 Task: Edit the 'Assistant (Accounts)' position in Salesforce by filling out the job description, responsibilities, skills required, educational requirements, and set the location to 'Delhi, India', status to 'New Position', and type to 'Contractor'. Save the changes.
Action: Mouse moved to (234, 14)
Screenshot: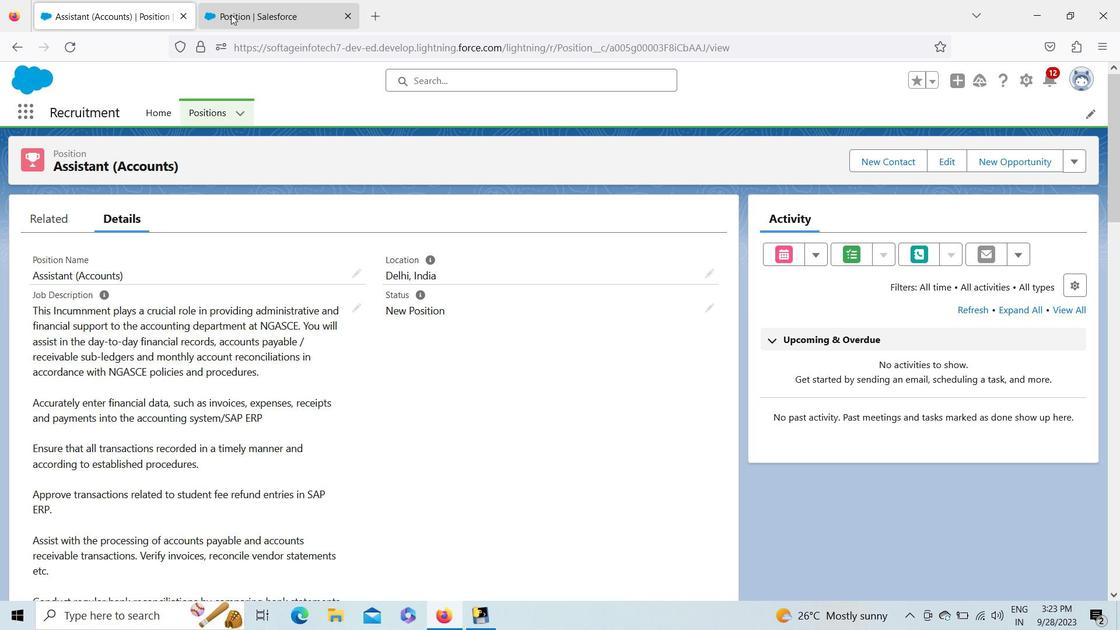 
Action: Mouse pressed left at (234, 14)
Screenshot: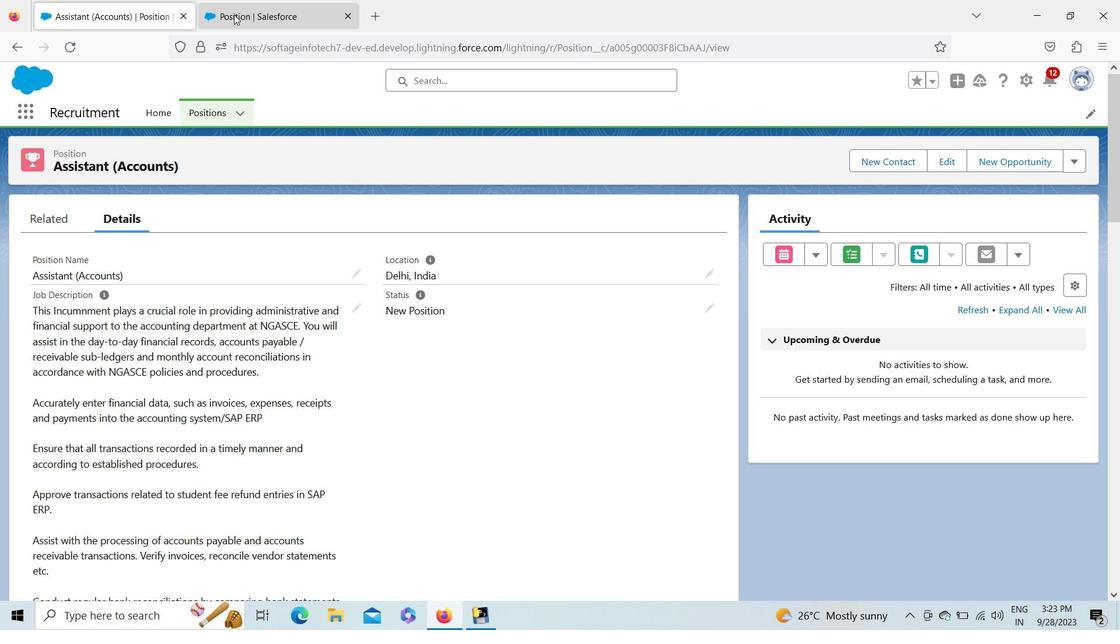 
Action: Mouse moved to (177, 569)
Screenshot: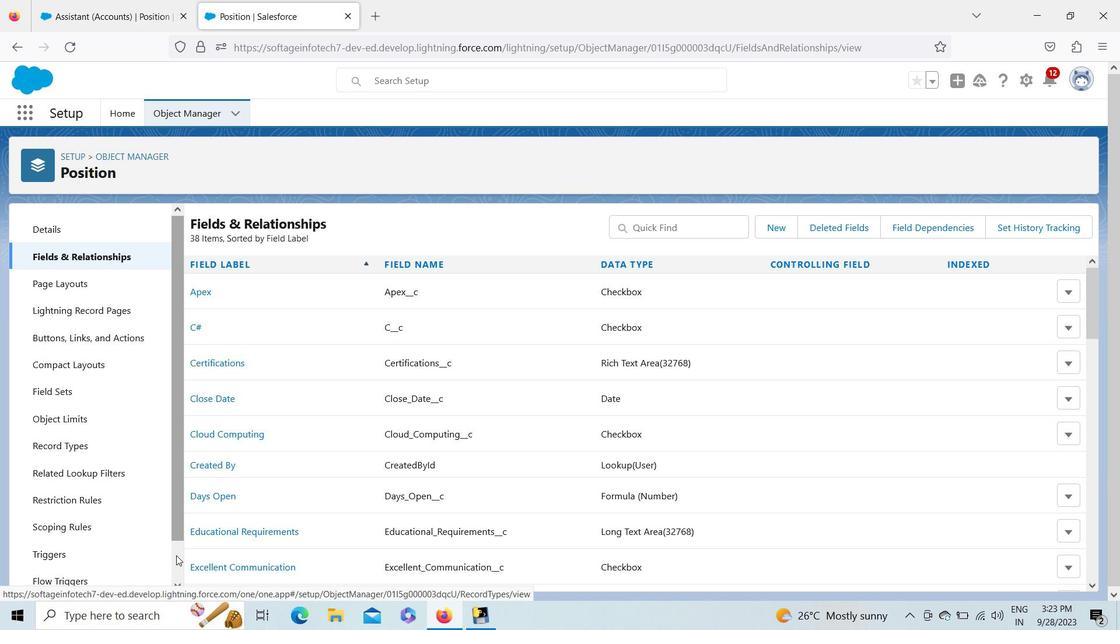 
Action: Mouse pressed left at (177, 569)
Screenshot: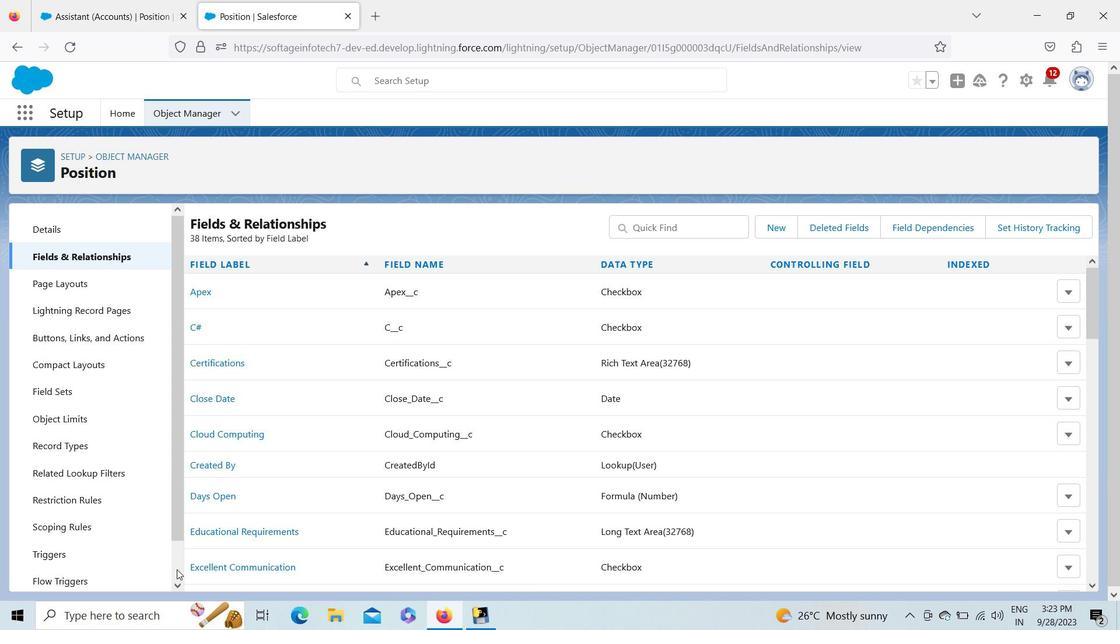 
Action: Mouse moved to (88, 570)
Screenshot: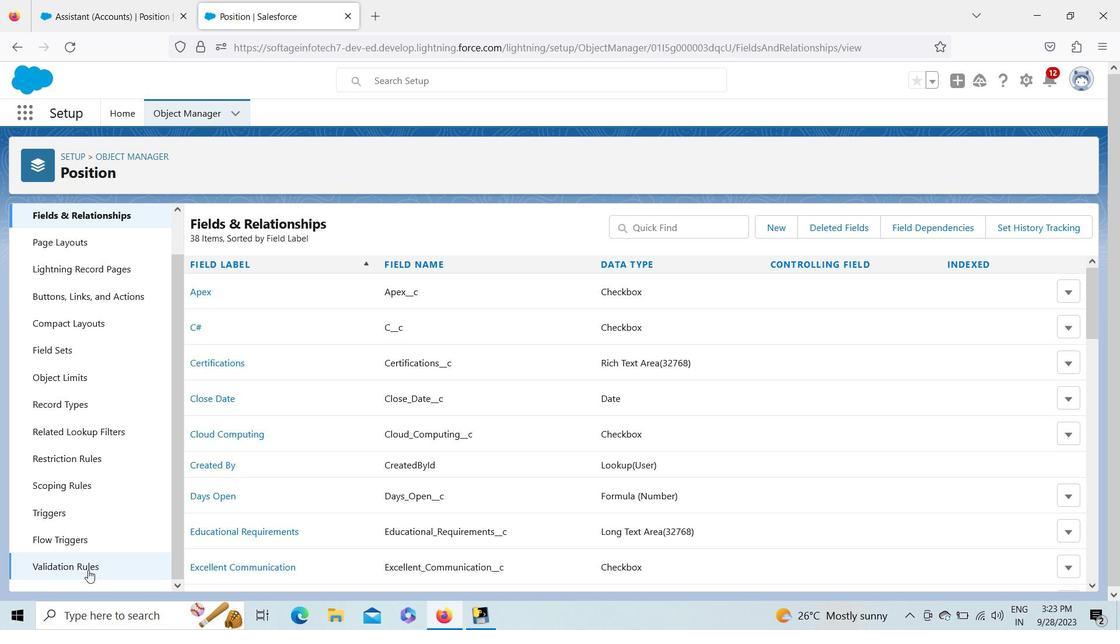 
Action: Mouse pressed left at (88, 570)
Screenshot: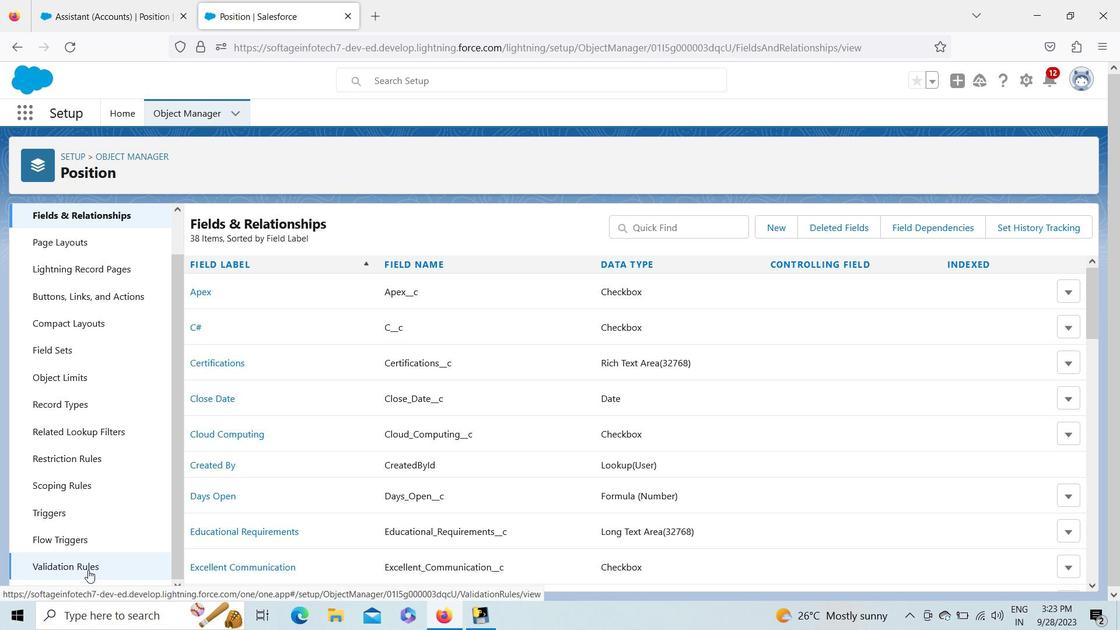 
Action: Mouse moved to (1073, 224)
Screenshot: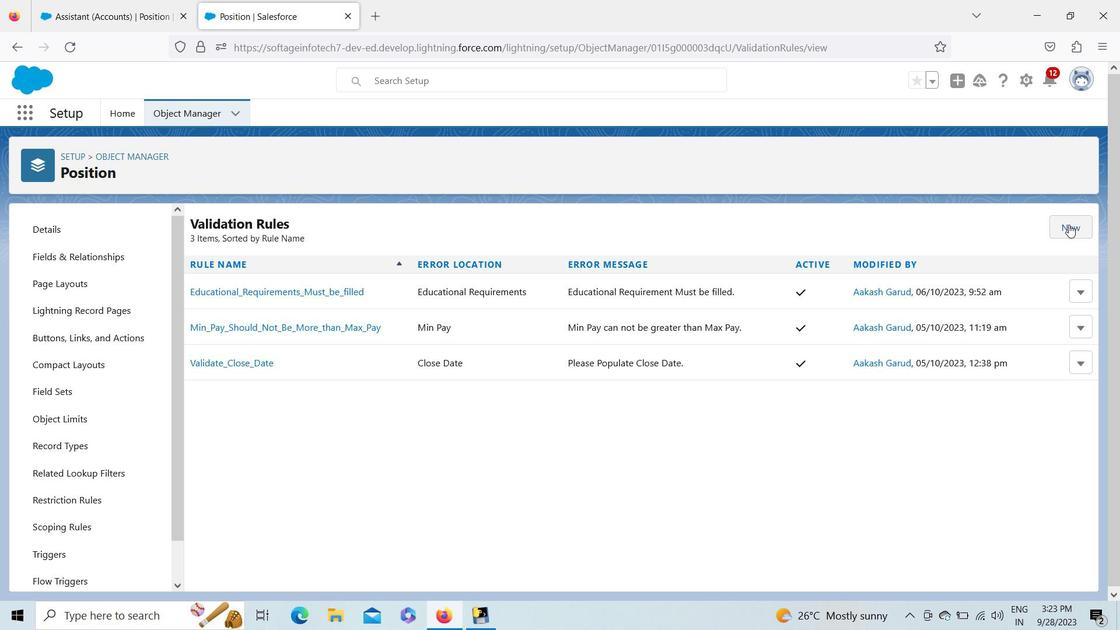 
Action: Mouse pressed left at (1073, 224)
Screenshot: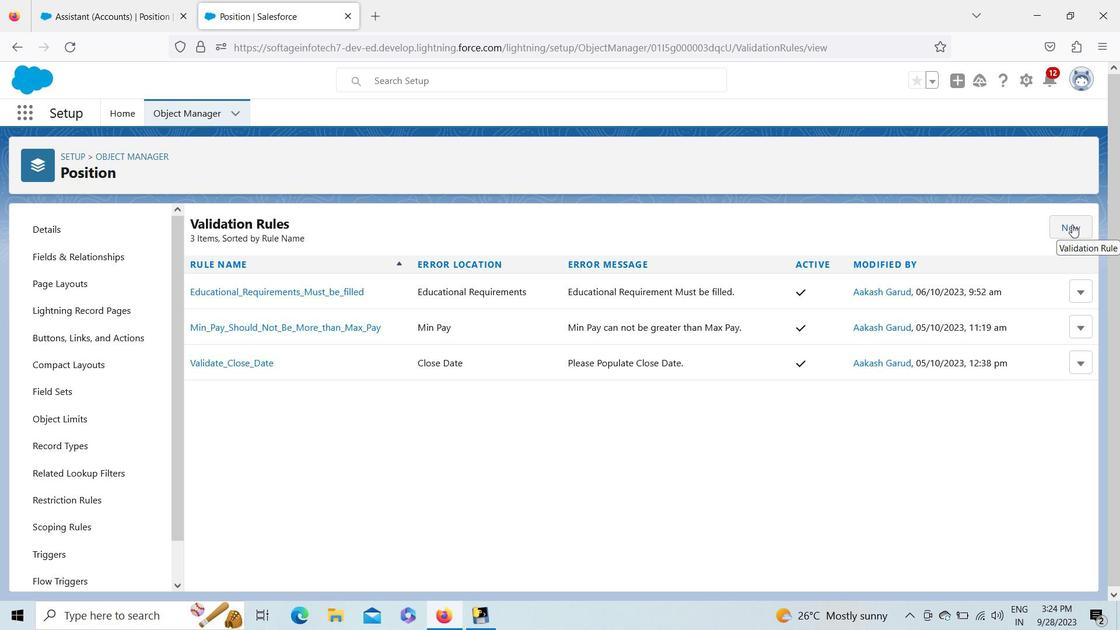 
Action: Mouse moved to (361, 320)
Screenshot: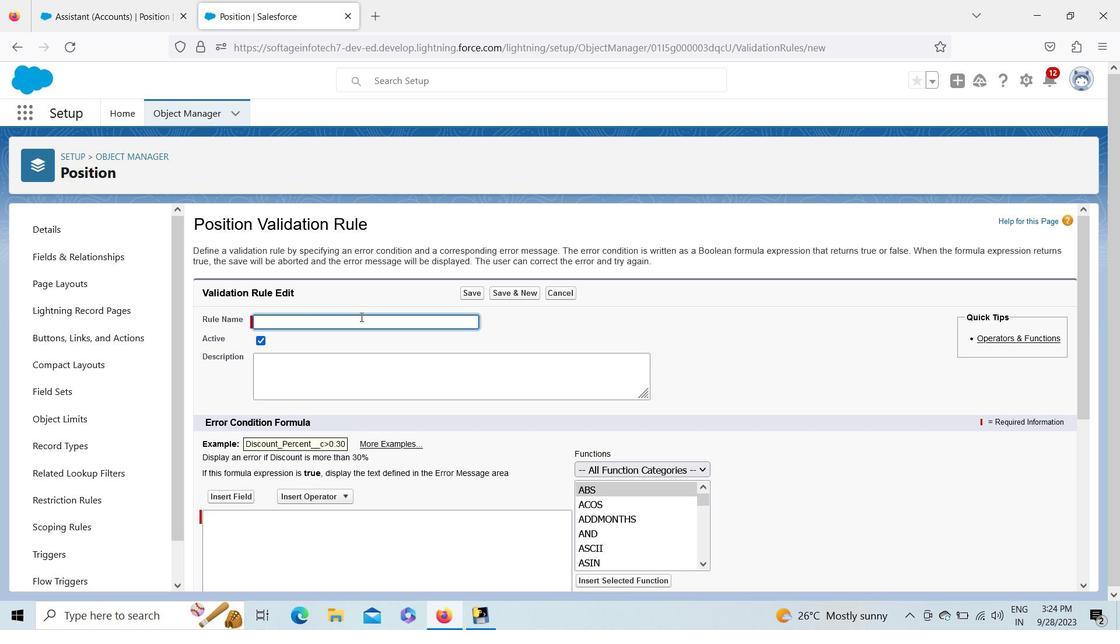 
Action: Key pressed <Key.shift>Position<Key.space><Key.shift>Name<Key.space><Key.shift>Can<Key.space>not<Key.space>be<Key.space>changed
Screenshot: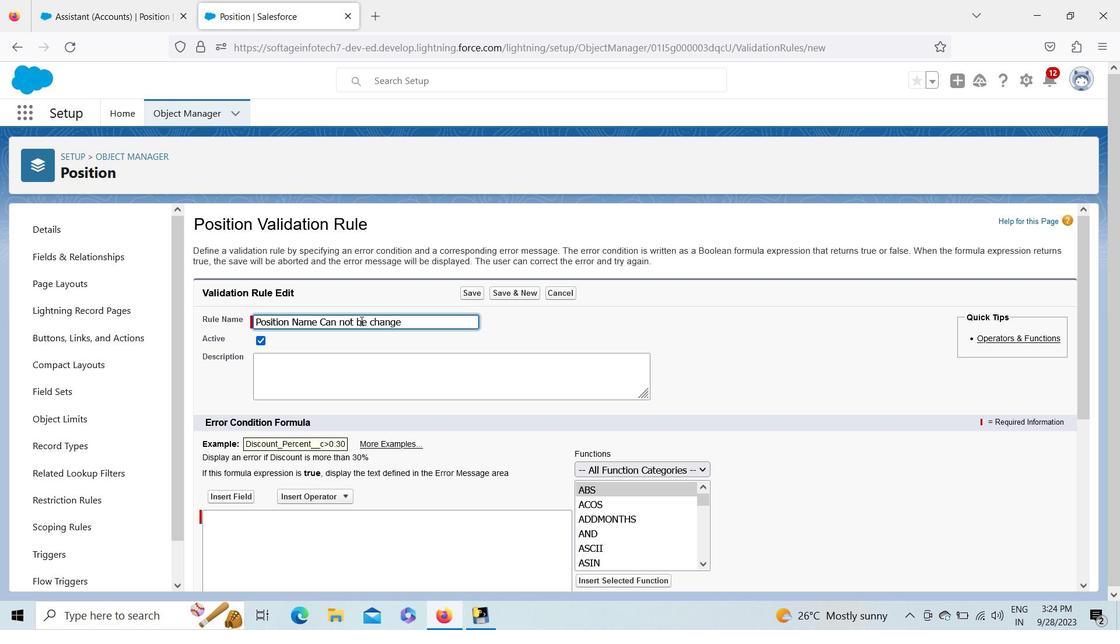 
Action: Mouse moved to (359, 375)
Screenshot: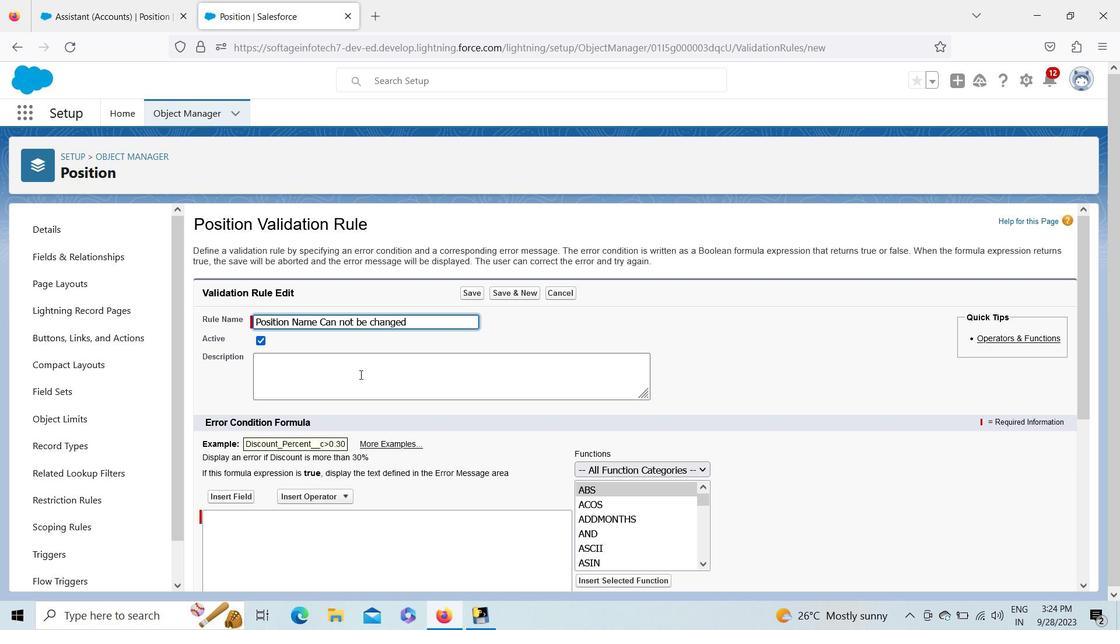 
Action: Mouse pressed left at (359, 375)
Screenshot: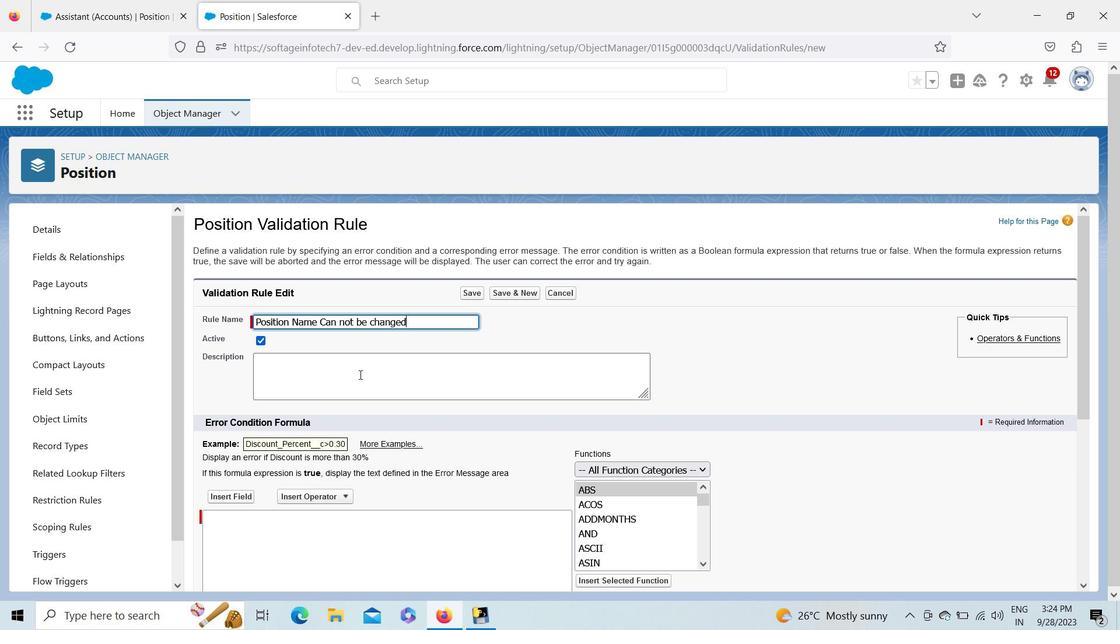 
Action: Key pressed <Key.shift>Position<Key.space><Key.shift>Name<Key.space><Key.shift>Can<Key.space>not<Key.space><Key.shift>be<Key.space><Key.shift>Changed<Key.left><Key.left><Key.left><Key.left><Key.left><Key.left><Key.left><Key.left><Key.left><Key.left><Key.left><Key.left><Key.left><Key.left><Key.left><Key.left><Key.left><Key.left><Key.left><Key.left><Key.left><Key.left><Key.left><Key.left><Key.left><Key.left><Key.left><Key.left><Key.left><Key.left><Key.left><Key.left><Key.shift><Key.shift><Key.shift><Key.shift><Key.shift><Key.shift><Key.shift><Key.shift><Key.shift><Key.shift><Key.shift>Validation<Key.space><Key.shift>Rule<Key.space>for<Key.space>;<Key.space><Key.backspace><Key.backspace><Key.shift><Key.shift><Key.shift><Key.shift><Key.shift><Key.shift><Key.shift><Key.shift><Key.shift><Key.shift><Key.shift><Key.shift><Key.shift><Key.shift><Key.shift><Key.shift><Key.shift><Key.shift><Key.shift><Key.shift><Key.shift><Key.shift><Key.shift><Key.shift><Key.shift><Key.shift><Key.shift><Key.shift><Key.shift><Key.shift><Key.shift><Key.shift><Key.shift><Key.shift><Key.shift><Key.shift><Key.shift><Key.shift><Key.shift><Key.shift><Key.shift><Key.shift><Key.shift><Key.shift><Key.shift><Key.shift><Key.shift><Key.shift><Key.shift><Key.shift>:<Key.space>
Screenshot: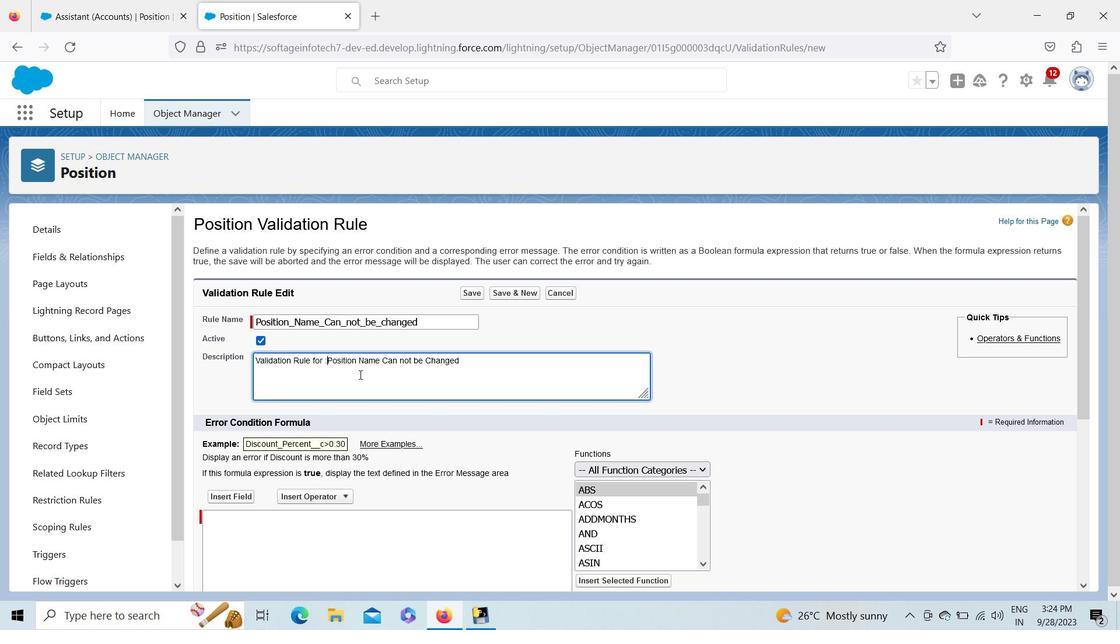 
Action: Mouse moved to (316, 359)
Screenshot: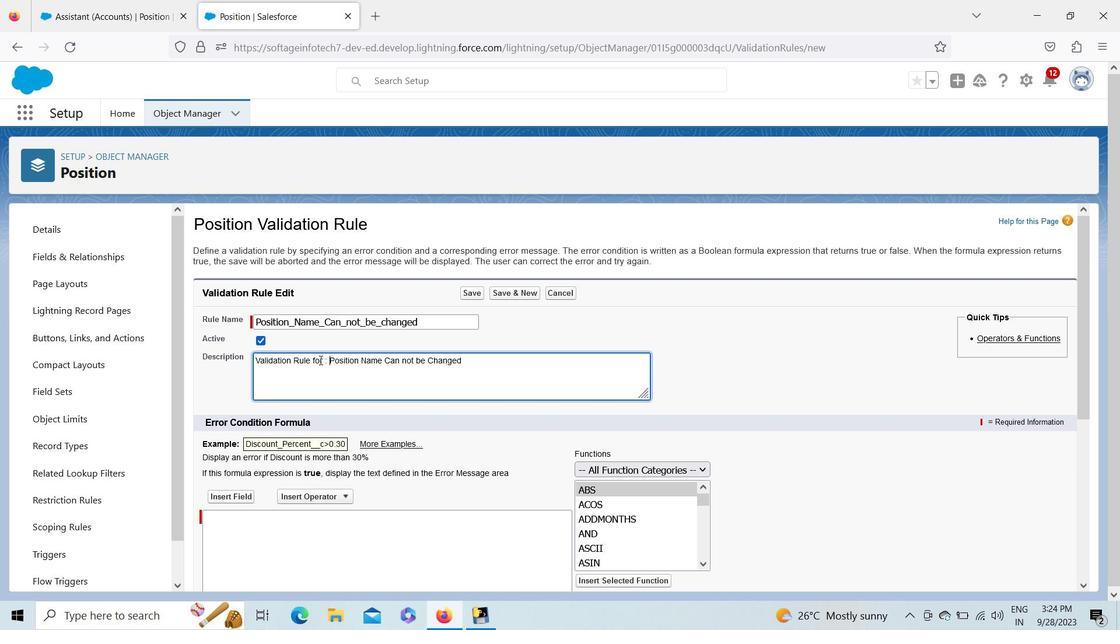
Action: Mouse pressed left at (316, 359)
Screenshot: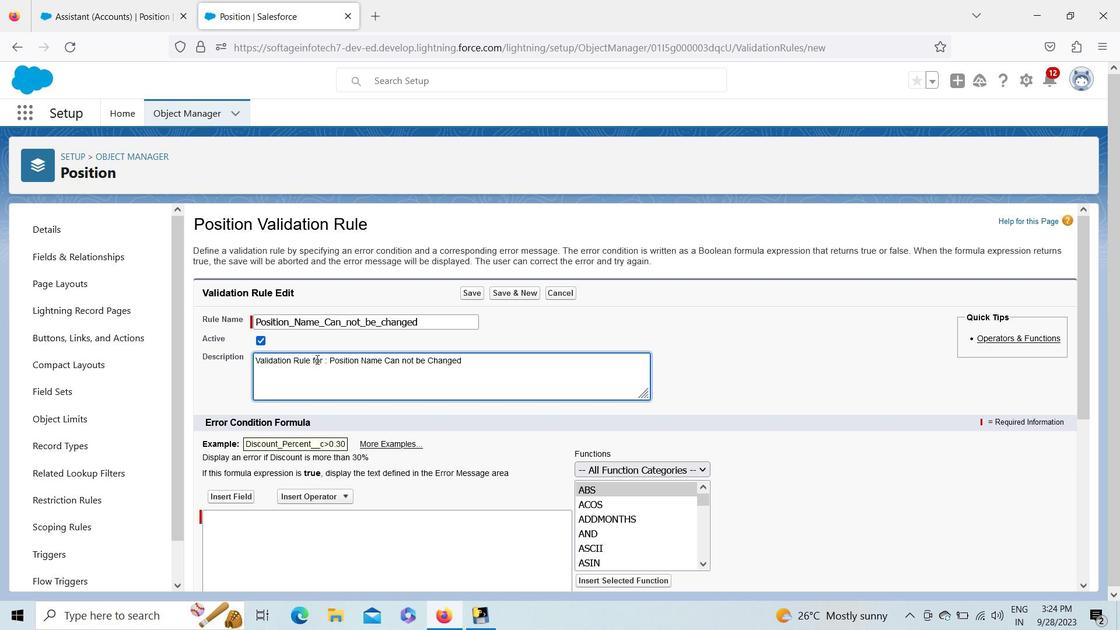 
Action: Key pressed <Key.backspace><Key.shift>F
Screenshot: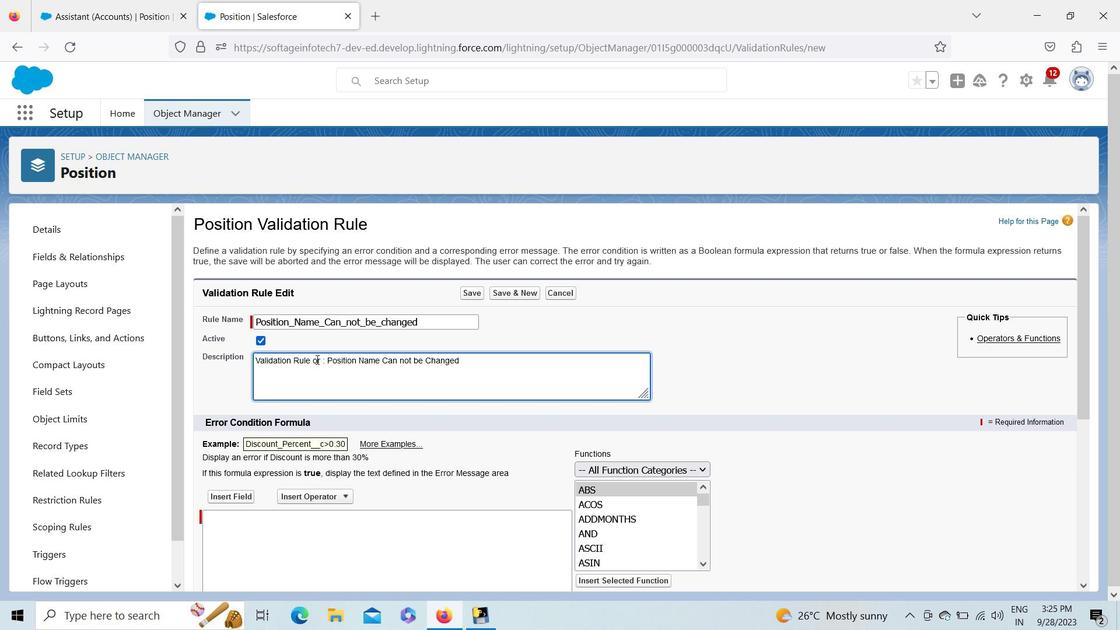 
Action: Mouse moved to (1082, 313)
Screenshot: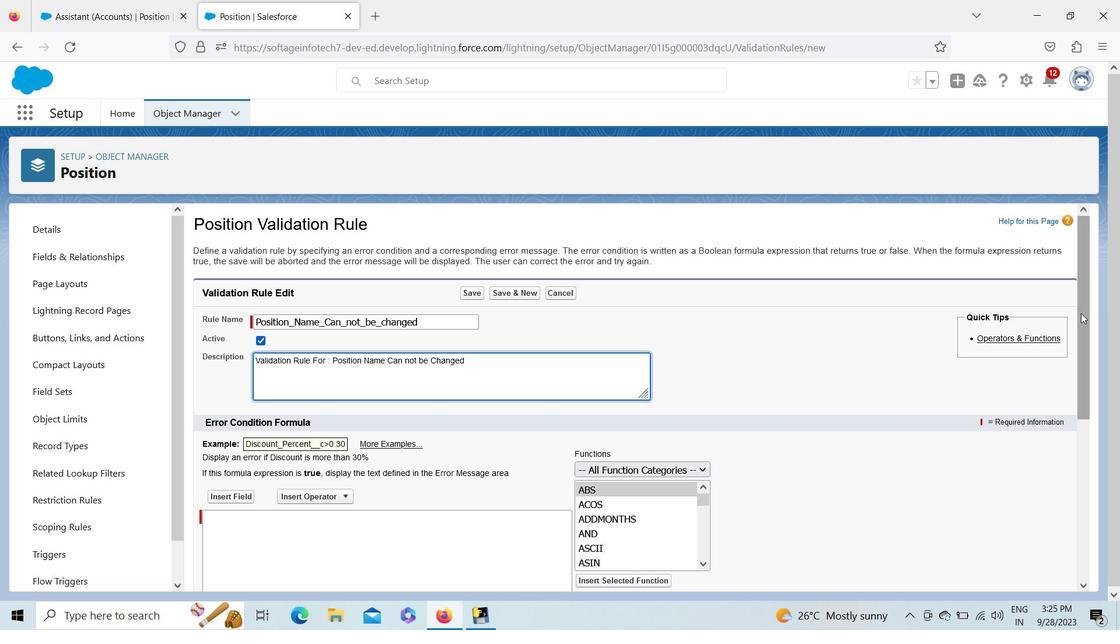 
Action: Mouse pressed left at (1082, 313)
Screenshot: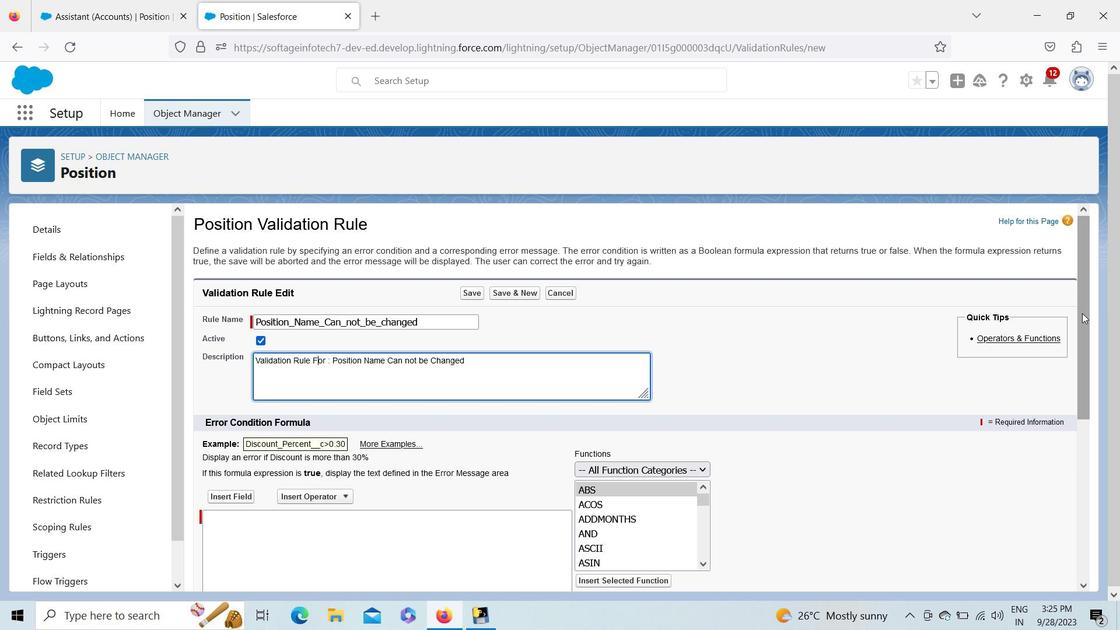 
Action: Mouse moved to (705, 416)
Screenshot: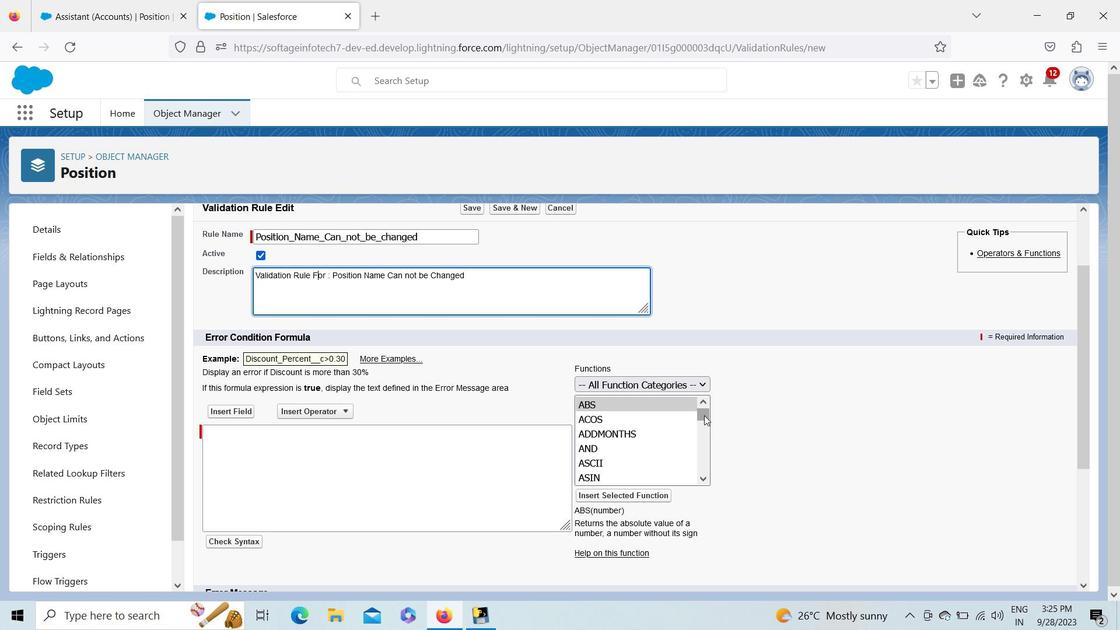 
Action: Mouse pressed left at (705, 416)
Screenshot: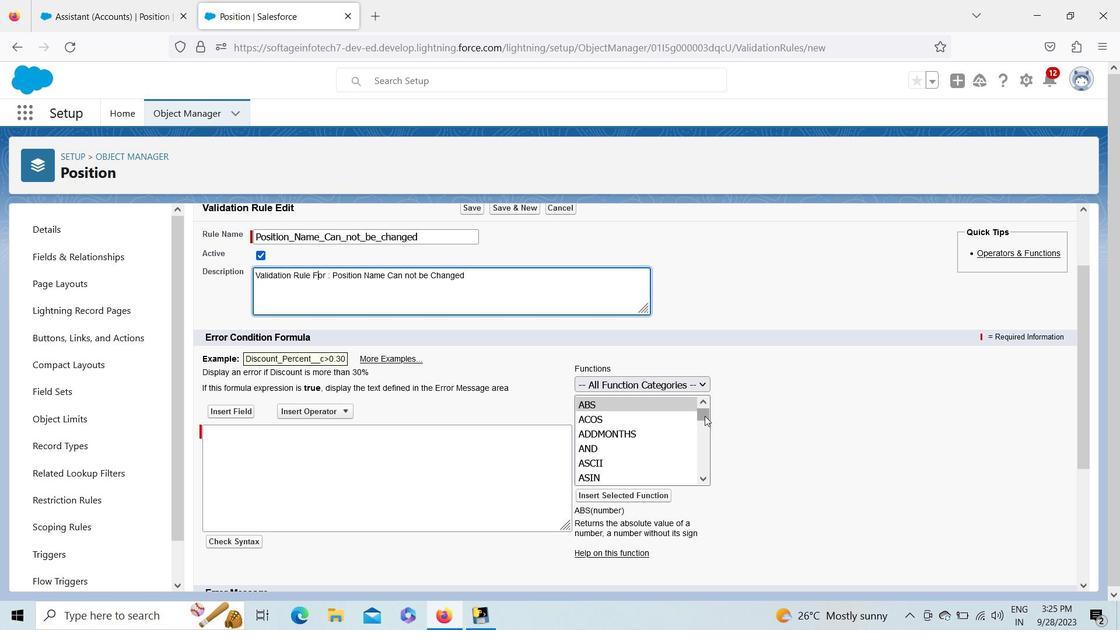 
Action: Mouse moved to (704, 400)
Screenshot: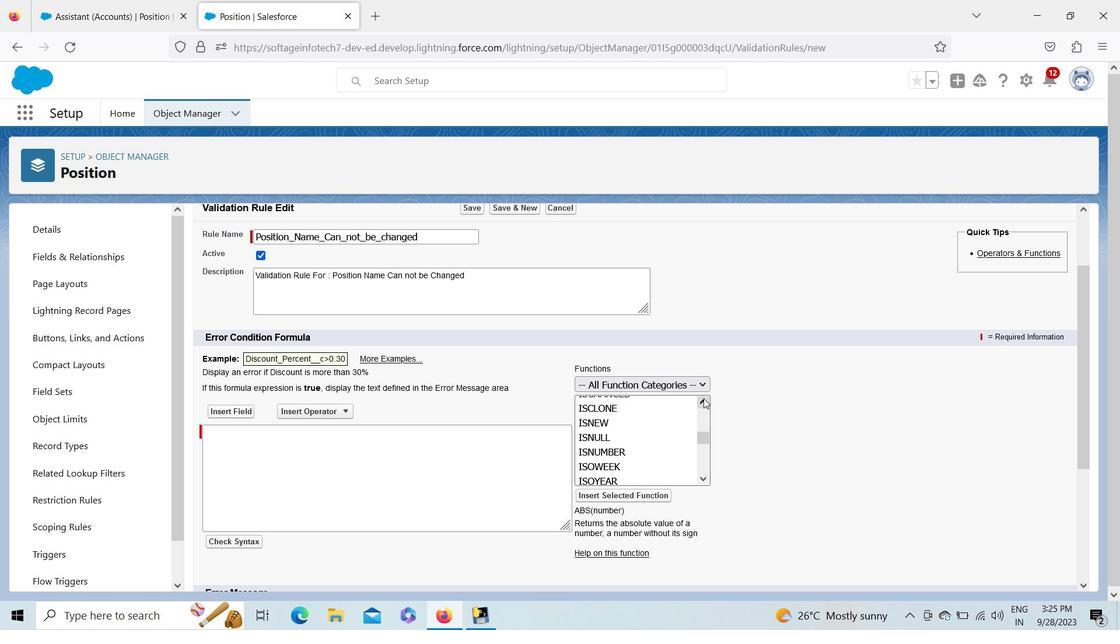 
Action: Mouse pressed left at (704, 400)
Screenshot: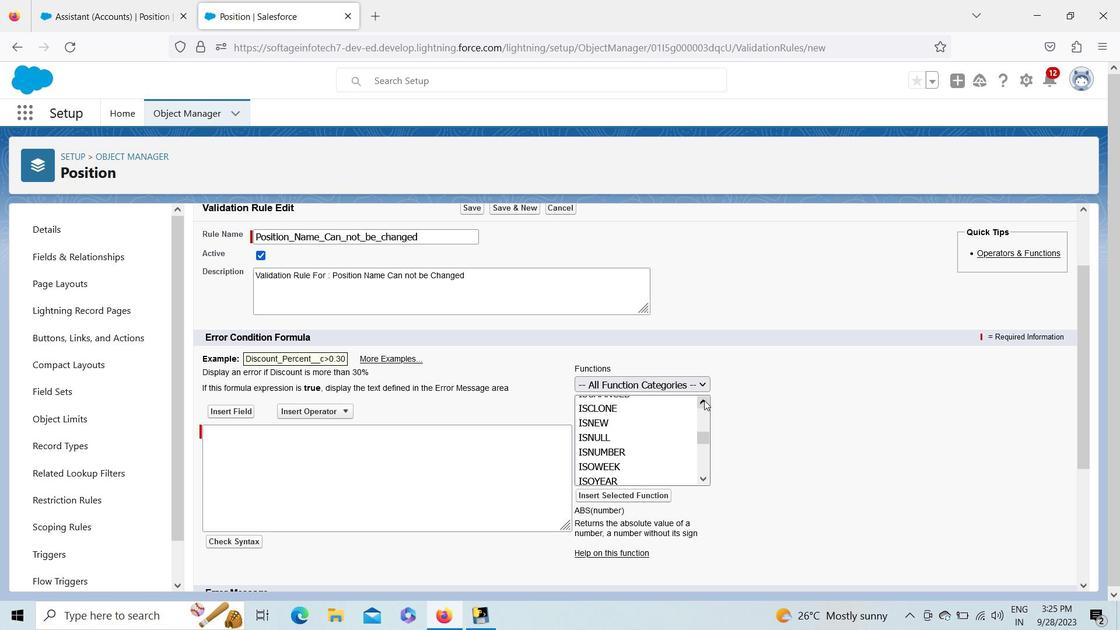 
Action: Mouse moved to (601, 429)
Screenshot: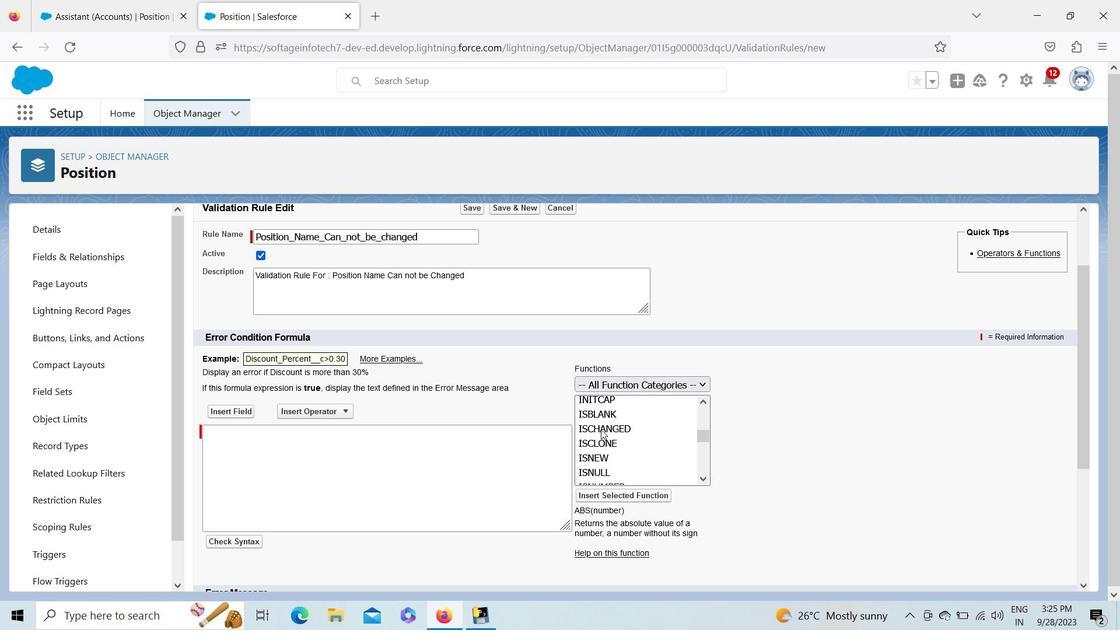
Action: Mouse pressed left at (601, 429)
Screenshot: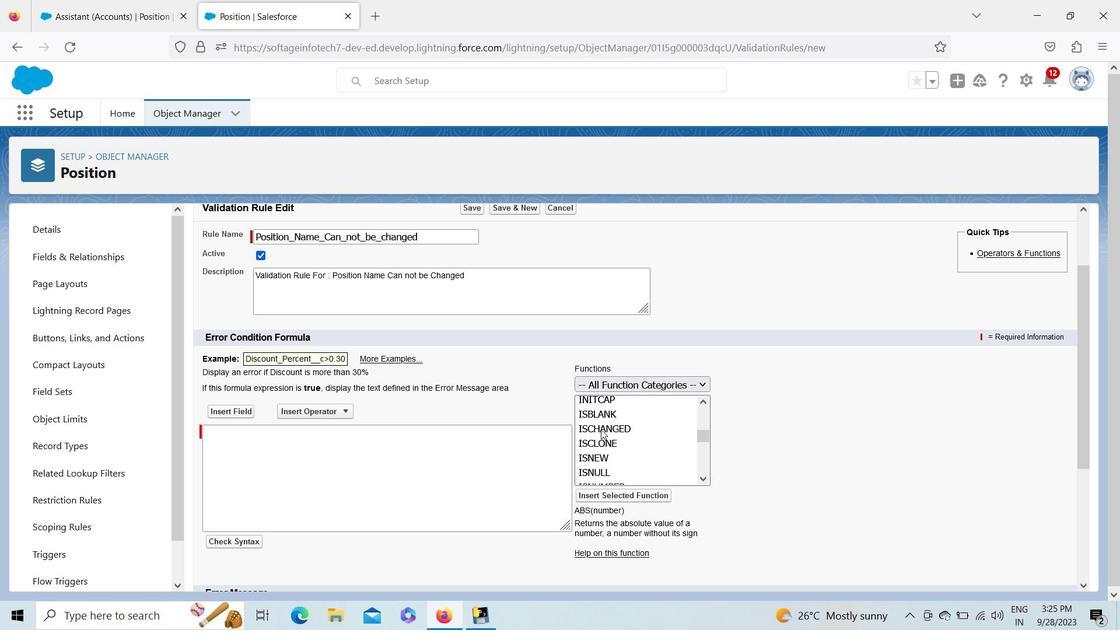 
Action: Mouse pressed left at (601, 429)
Screenshot: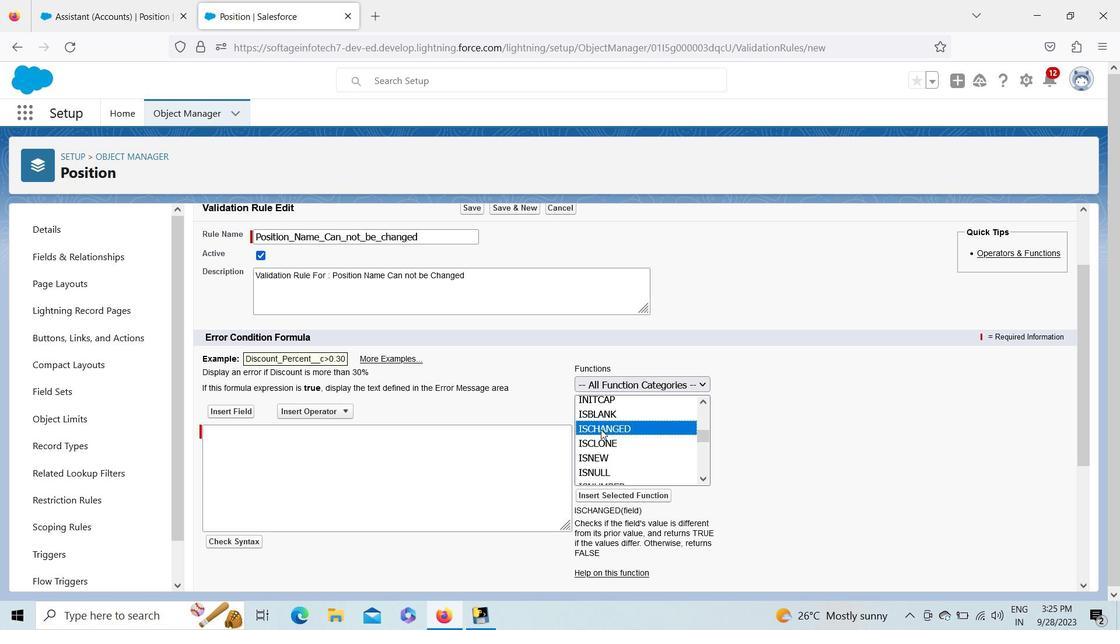 
Action: Mouse moved to (609, 493)
Screenshot: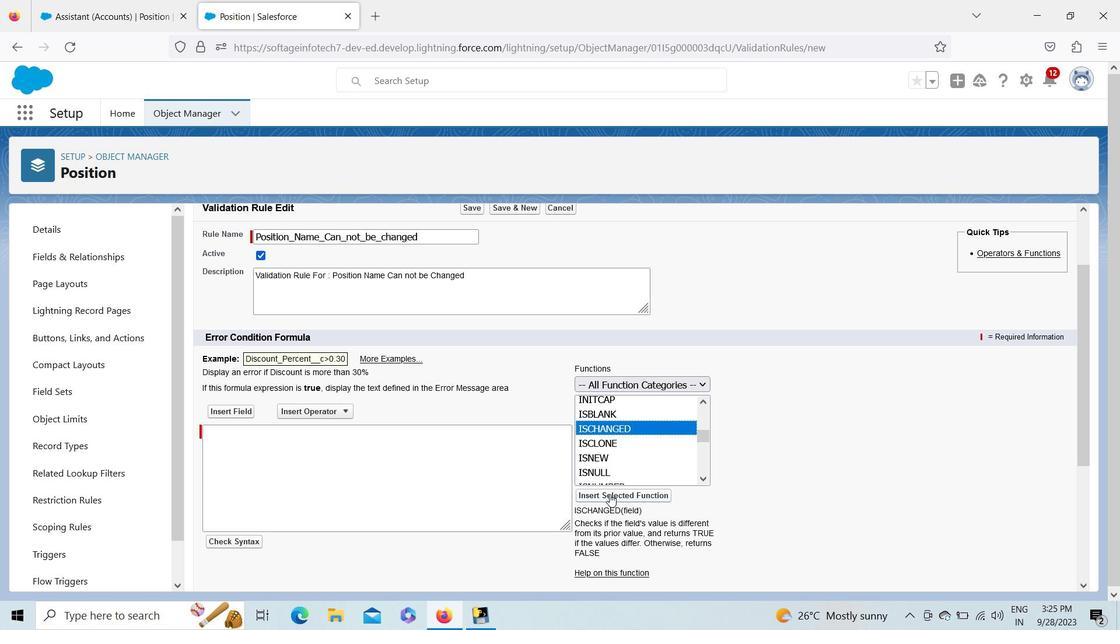 
Action: Mouse pressed left at (609, 493)
Screenshot: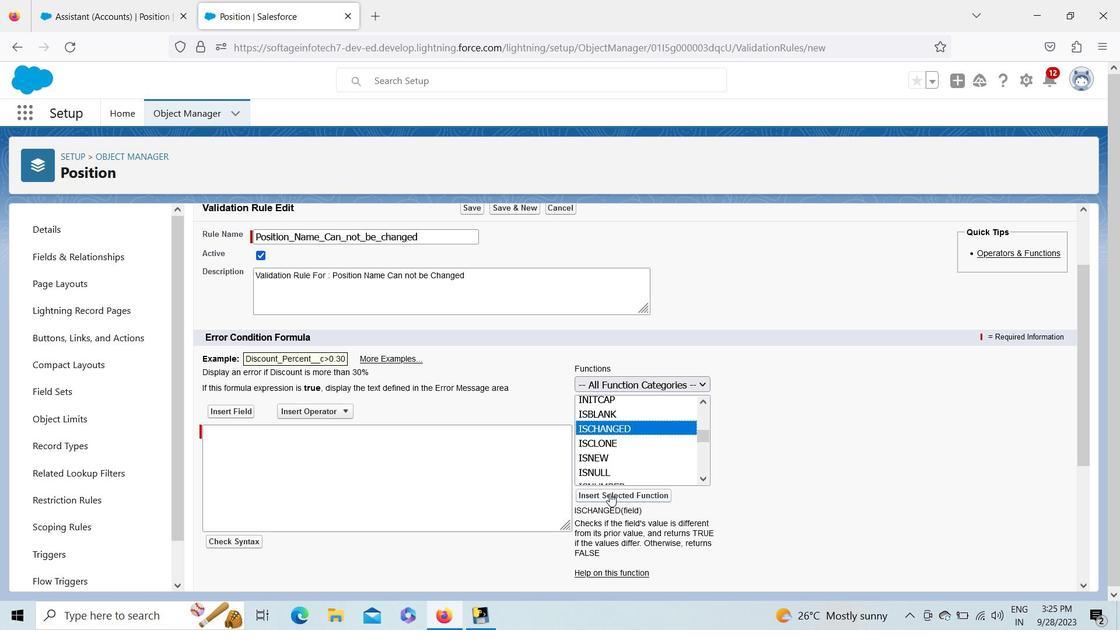 
Action: Mouse moved to (278, 433)
Screenshot: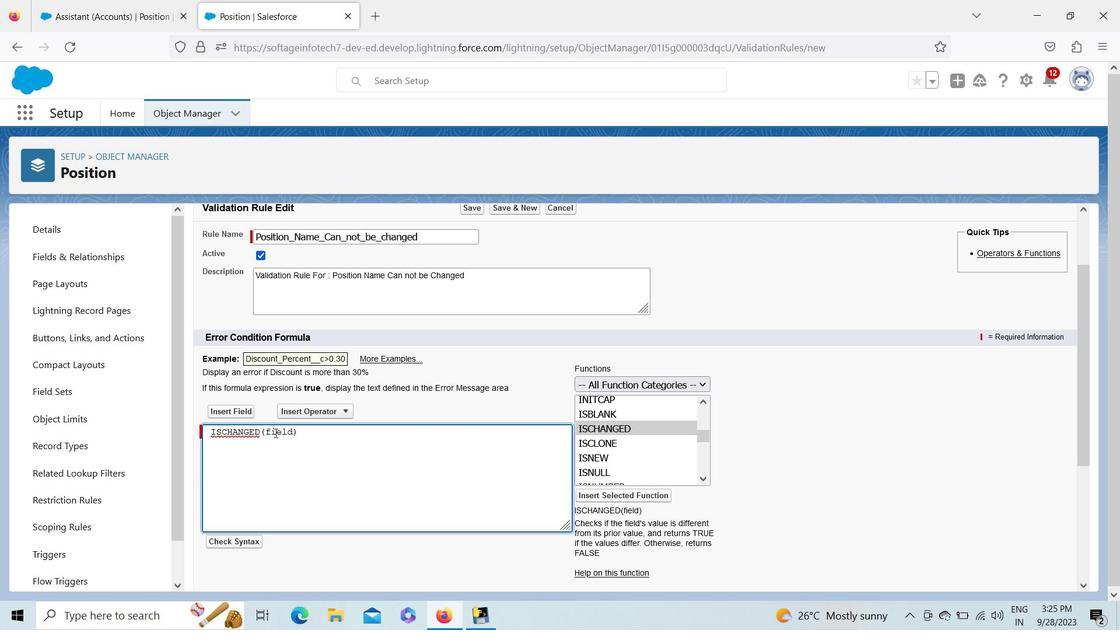 
Action: Mouse pressed left at (278, 433)
Screenshot: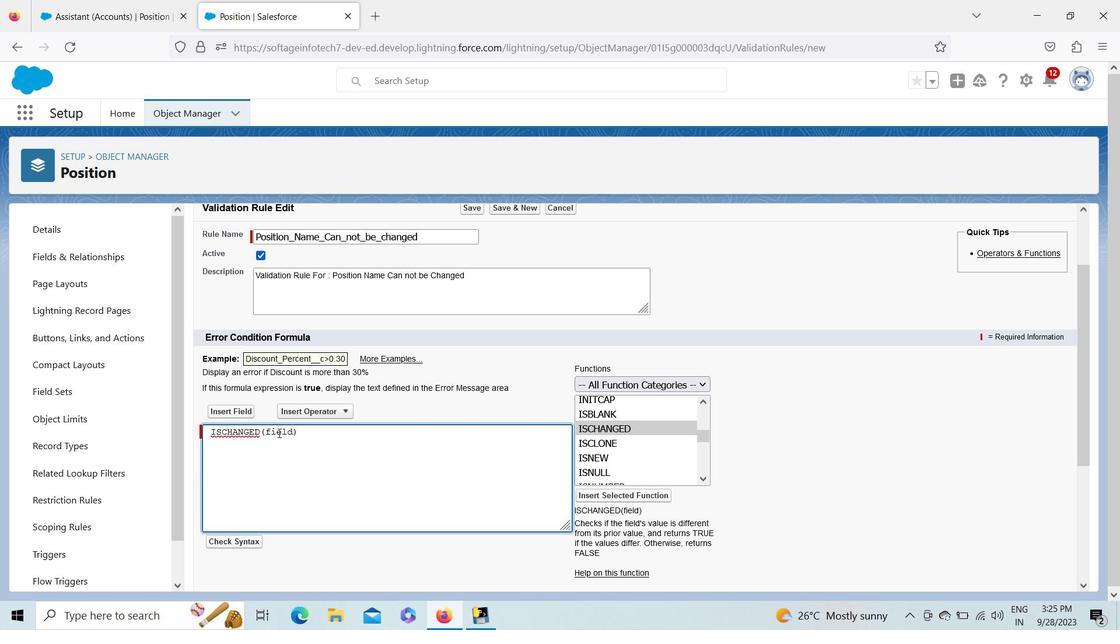 
Action: Mouse pressed left at (278, 433)
Screenshot: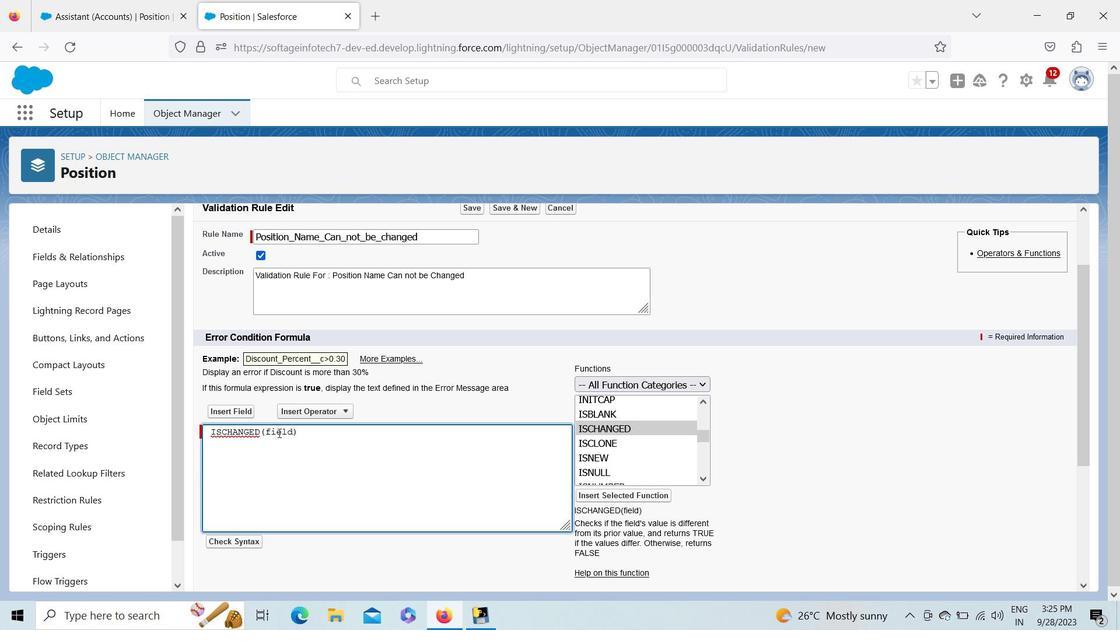 
Action: Mouse moved to (223, 414)
Screenshot: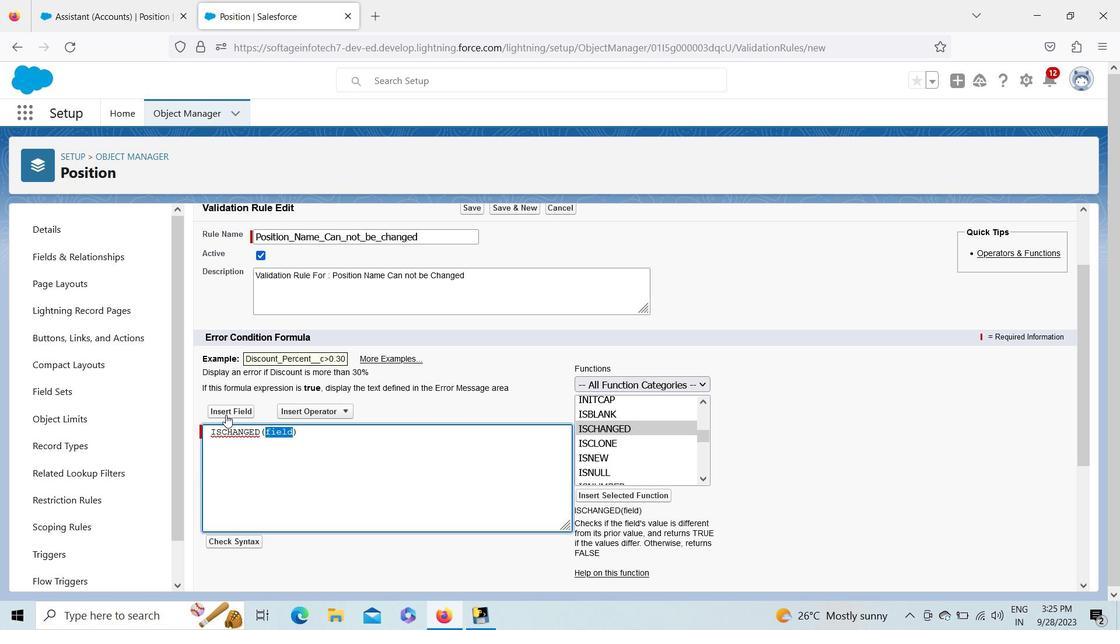 
Action: Mouse pressed left at (223, 414)
Screenshot: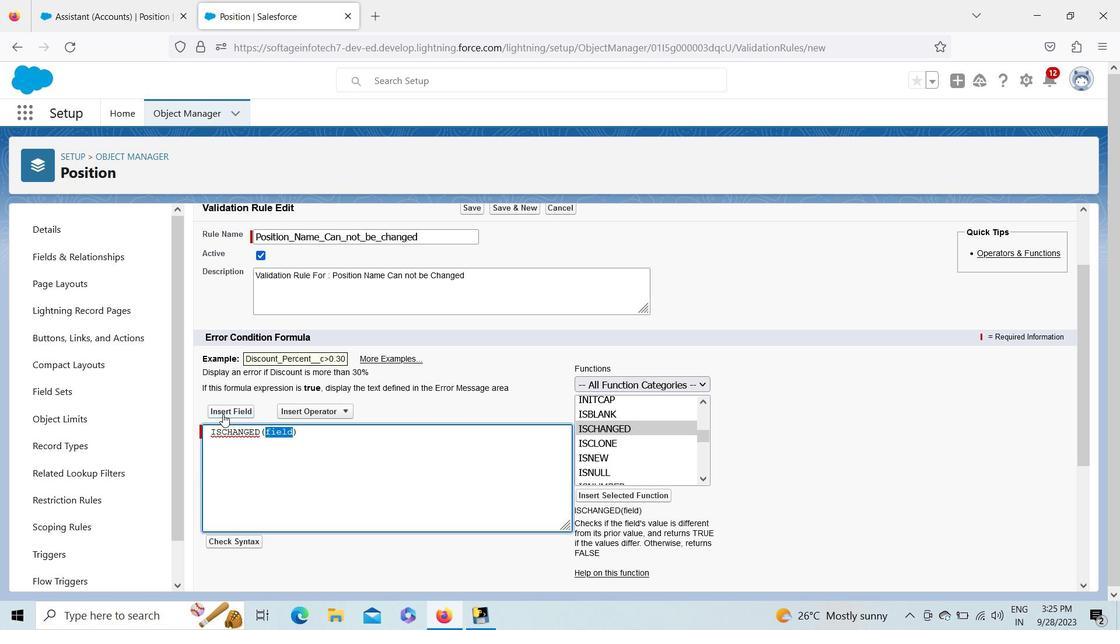 
Action: Mouse moved to (589, 365)
Screenshot: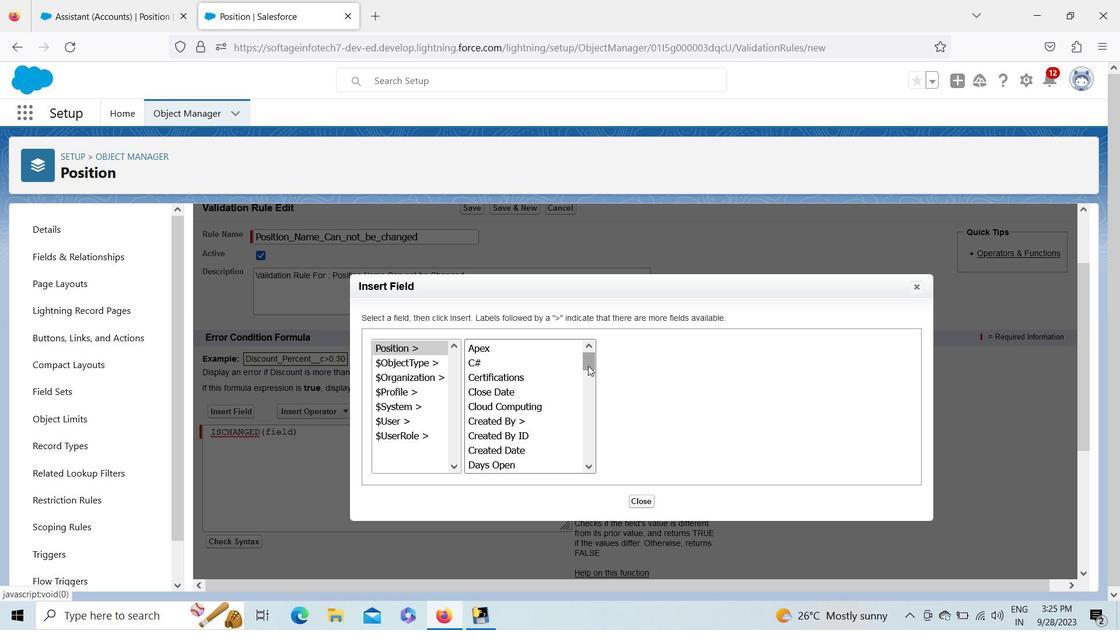 
Action: Mouse pressed left at (589, 365)
Screenshot: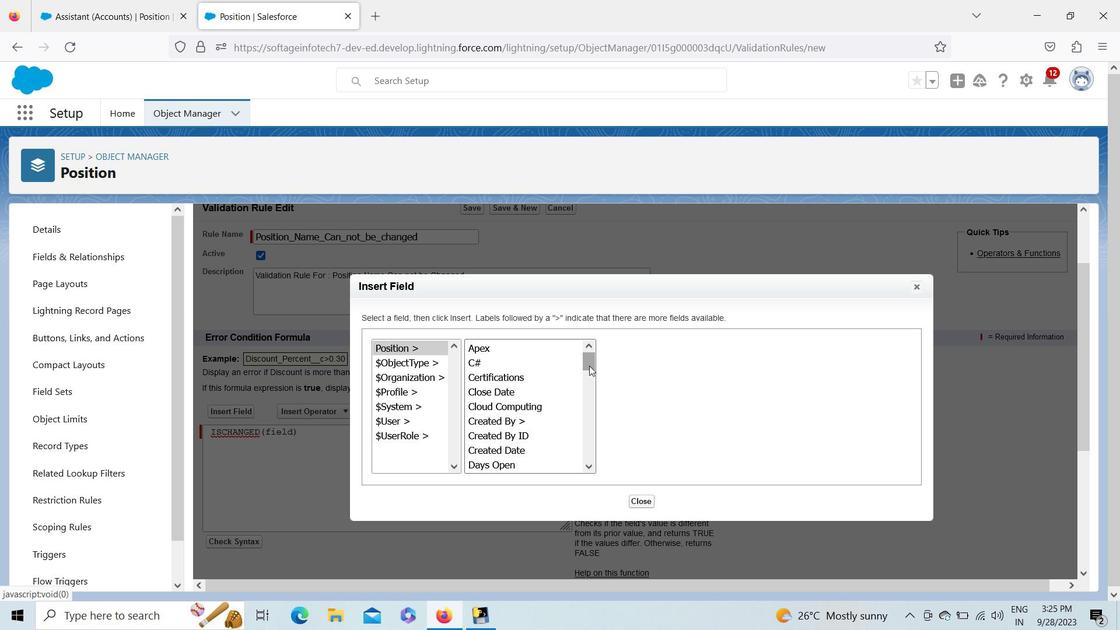 
Action: Mouse moved to (525, 465)
Screenshot: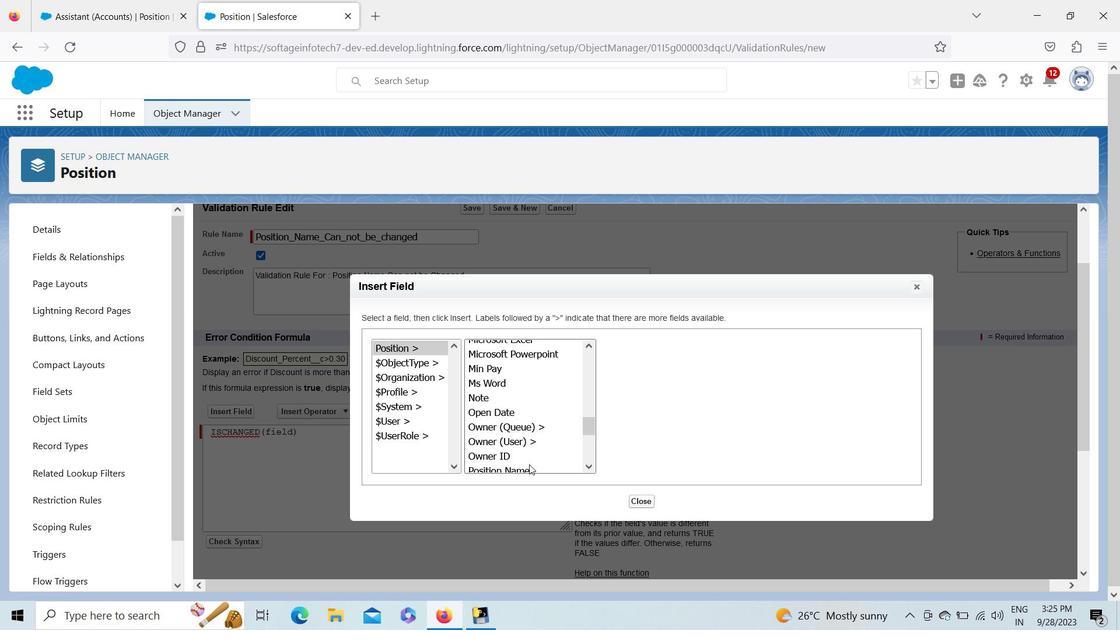 
Action: Mouse pressed left at (525, 465)
Screenshot: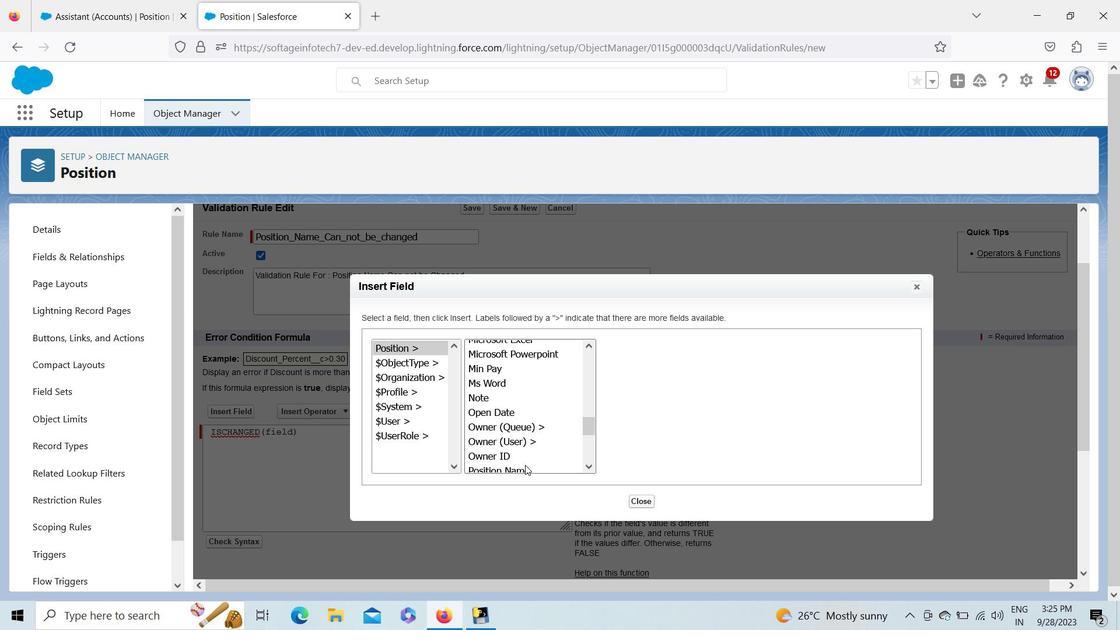 
Action: Mouse moved to (642, 428)
Screenshot: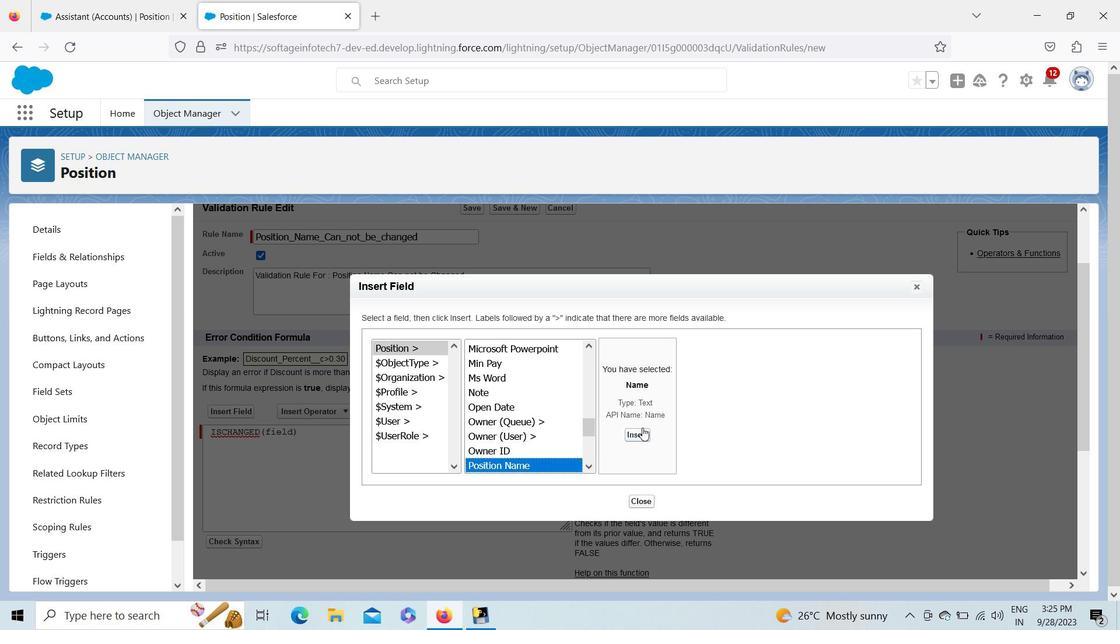 
Action: Mouse pressed left at (642, 428)
Screenshot: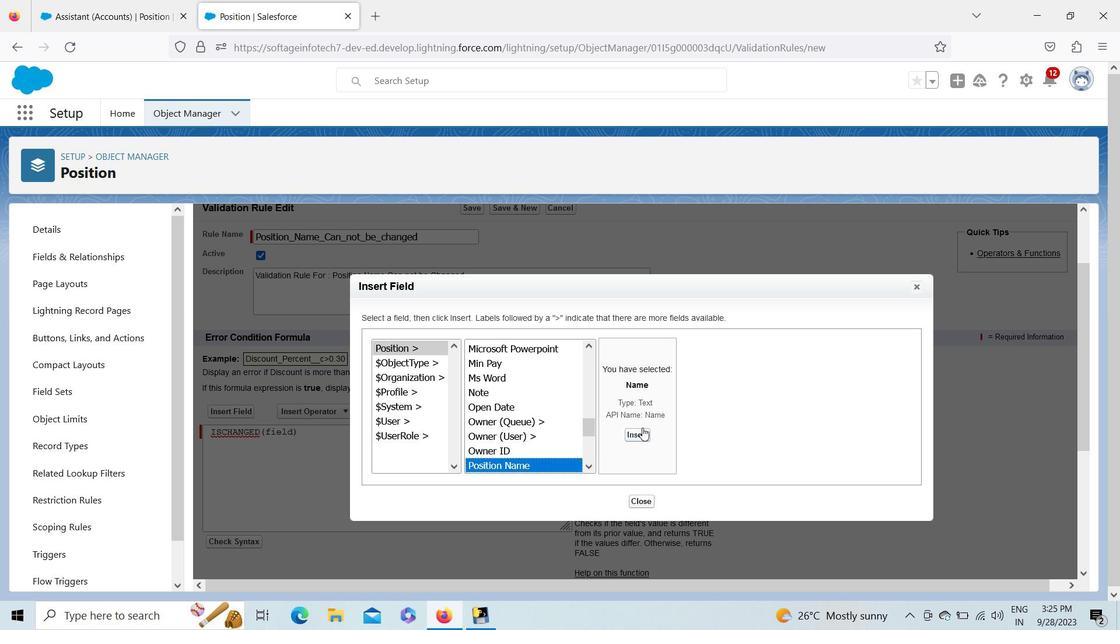 
Action: Mouse moved to (244, 546)
Screenshot: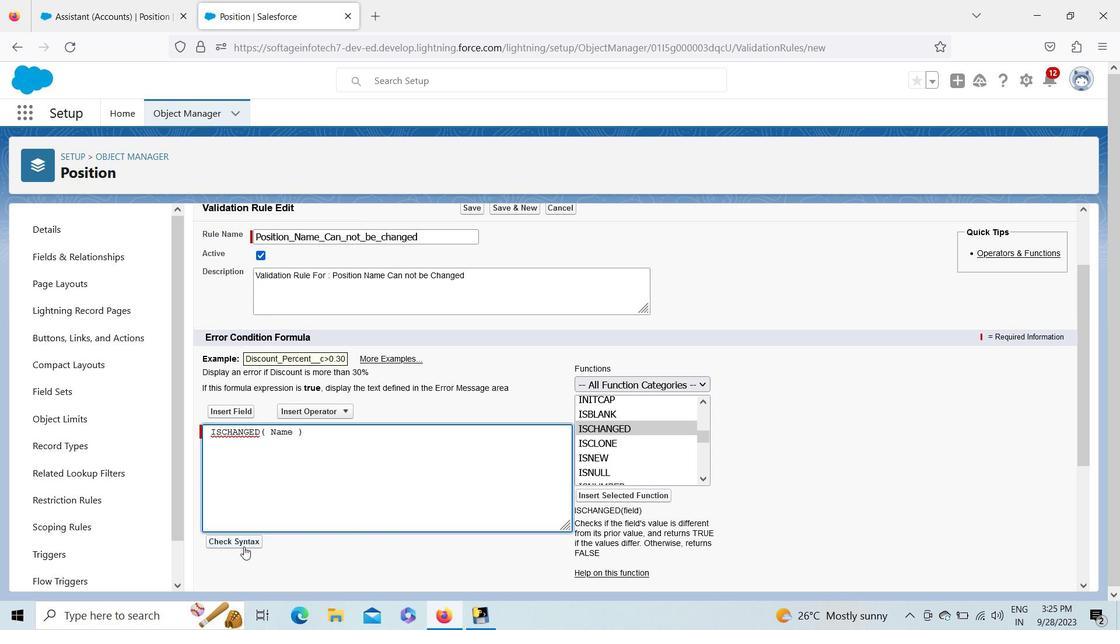
Action: Mouse pressed left at (244, 546)
Screenshot: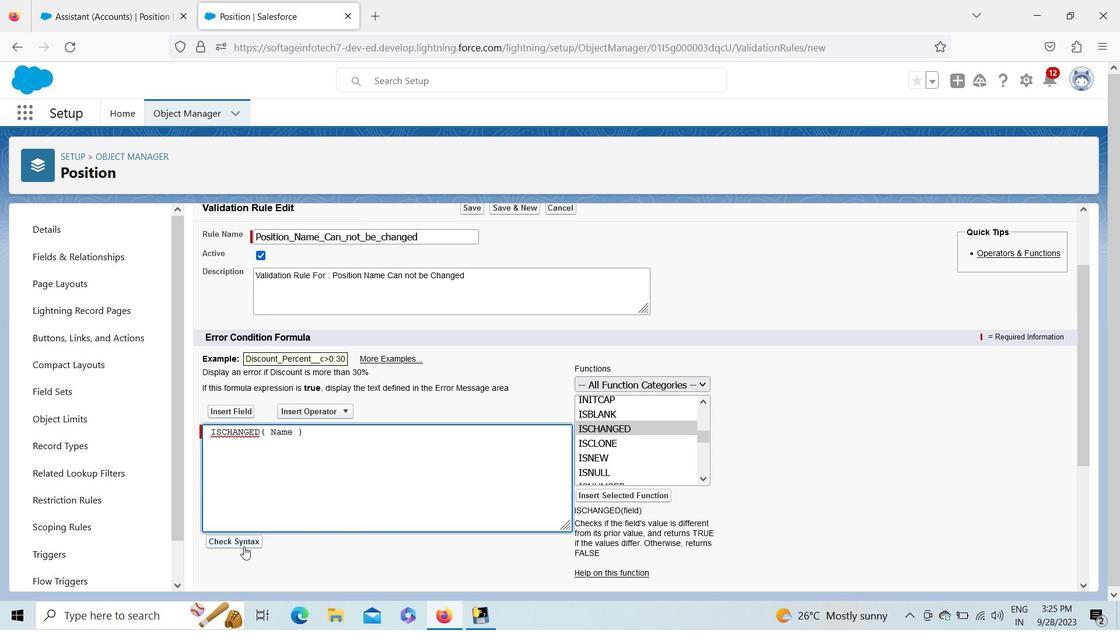 
Action: Mouse moved to (1080, 353)
Screenshot: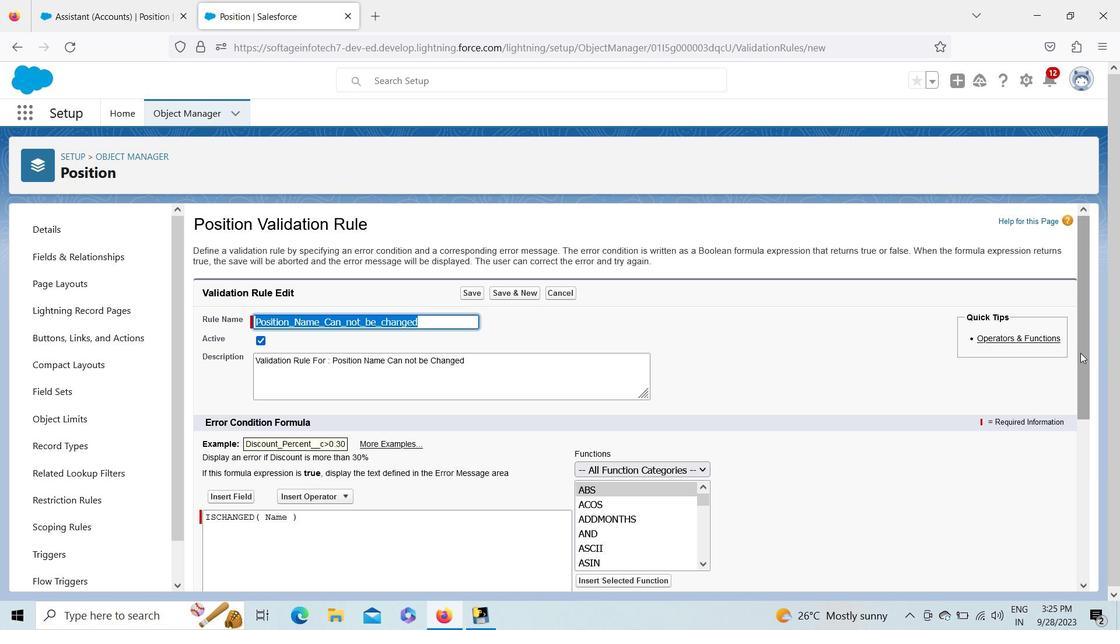 
Action: Mouse pressed left at (1080, 353)
Screenshot: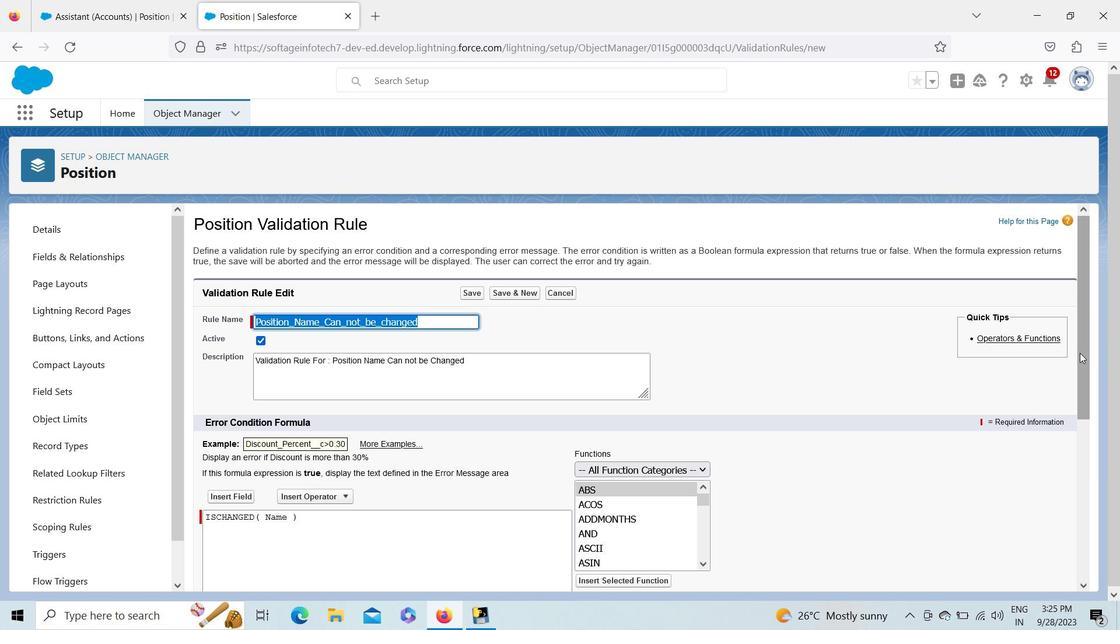 
Action: Mouse moved to (585, 497)
Screenshot: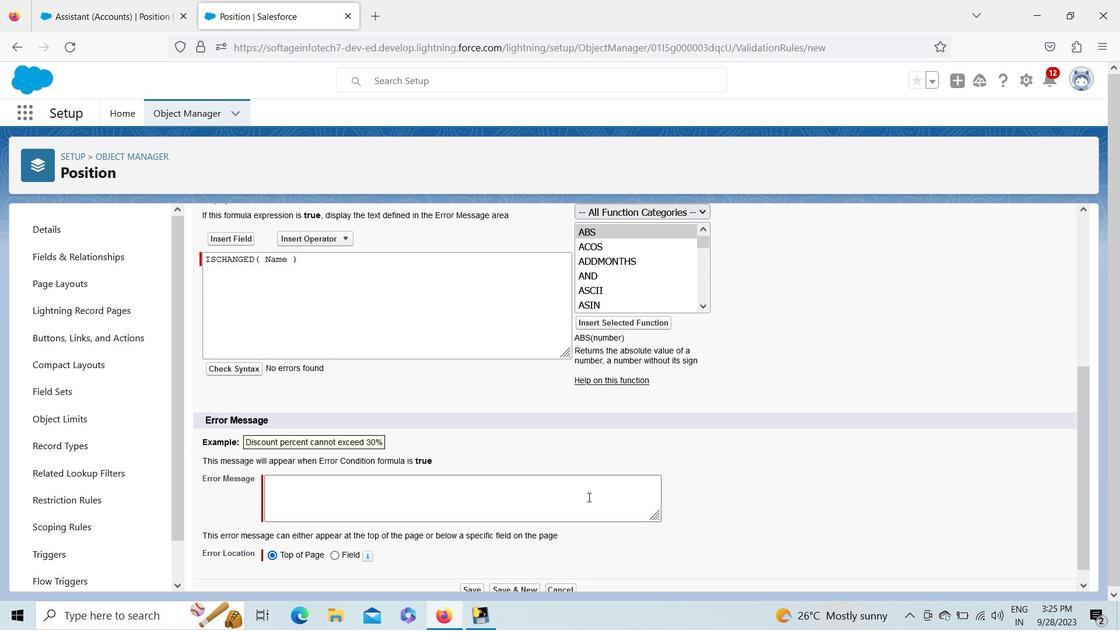 
Action: Mouse pressed left at (585, 497)
Screenshot: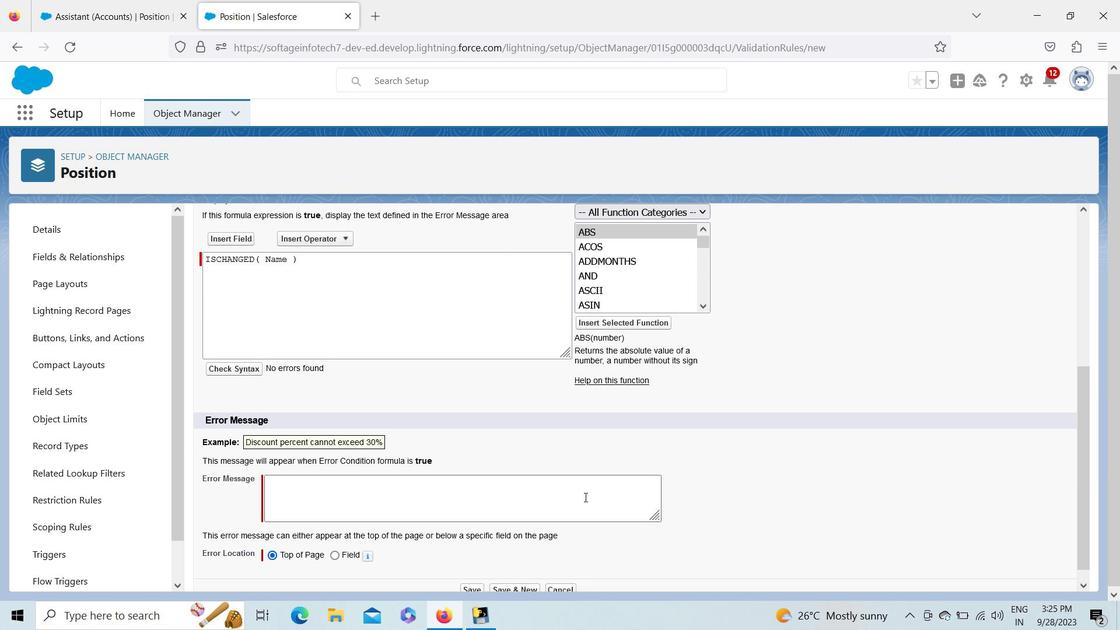 
Action: Key pressed <Key.shift><Key.shift><Key.shift><Key.shift><Key.shift><Key.shift><Key.shift><Key.shift><Key.shift><Key.shift><Key.shift><Key.shift><Key.shift><Key.shift><Key.shift><Key.shift>Position<Key.space><Key.shift>Name<Key.space><Key.shift>Can<Key.space>not<Key.space><Key.shift>be<Key.space><Key.shift>Cah<Key.backspace><Key.backspace>hanged<Key.left><Key.left><Key.left><Key.left><Key.left><Key.left><Key.left><Key.left><Key.left><Key.left><Key.left><Key.left><Key.left><Key.left><Key.left><Key.left><Key.left><Key.left><Key.shift>Once<Key.space>f<Key.backspace><Key.shift>Filled,<Key.space>
Screenshot: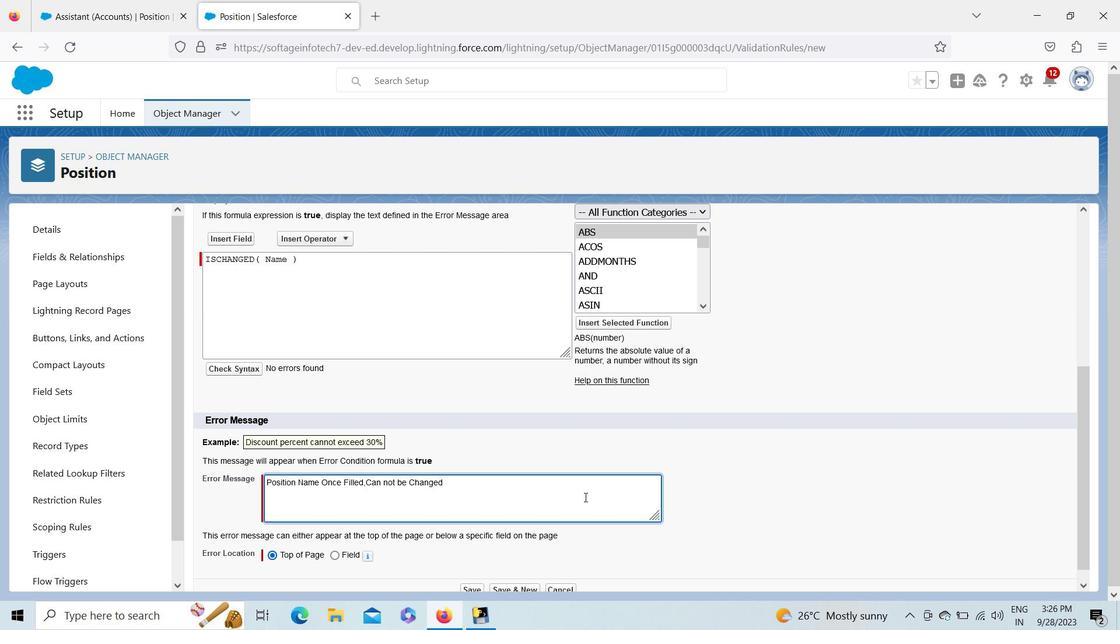 
Action: Mouse moved to (519, 482)
Screenshot: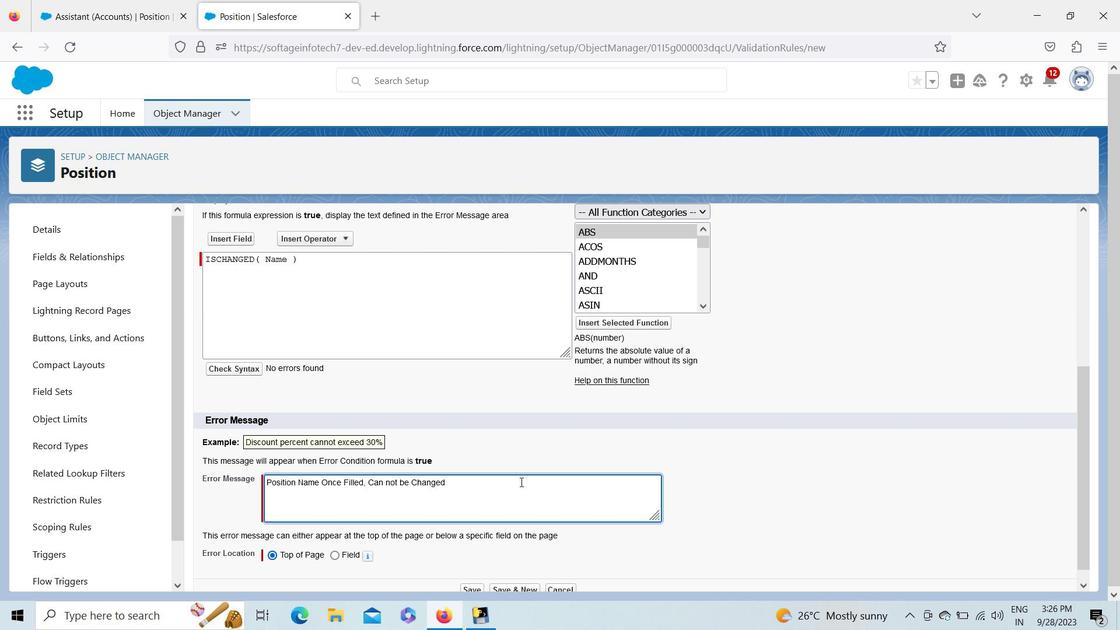 
Action: Mouse pressed left at (519, 482)
Screenshot: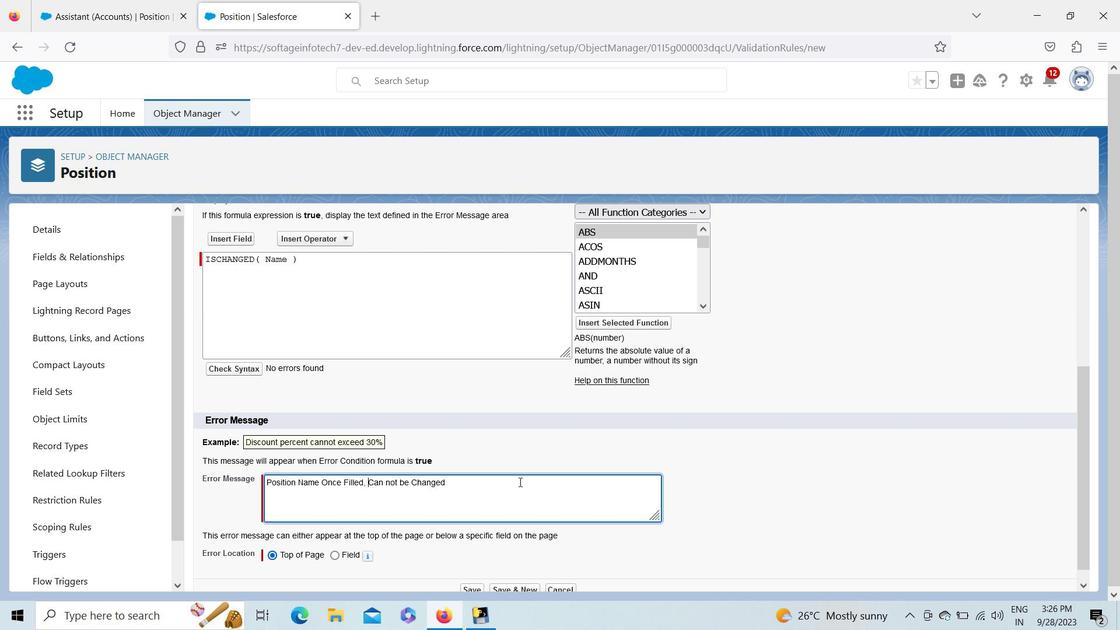 
Action: Key pressed <Key.space>while<Key.space><Key.shift>Updating/<Key.shift><Key.shift><Key.shift>Editing
Screenshot: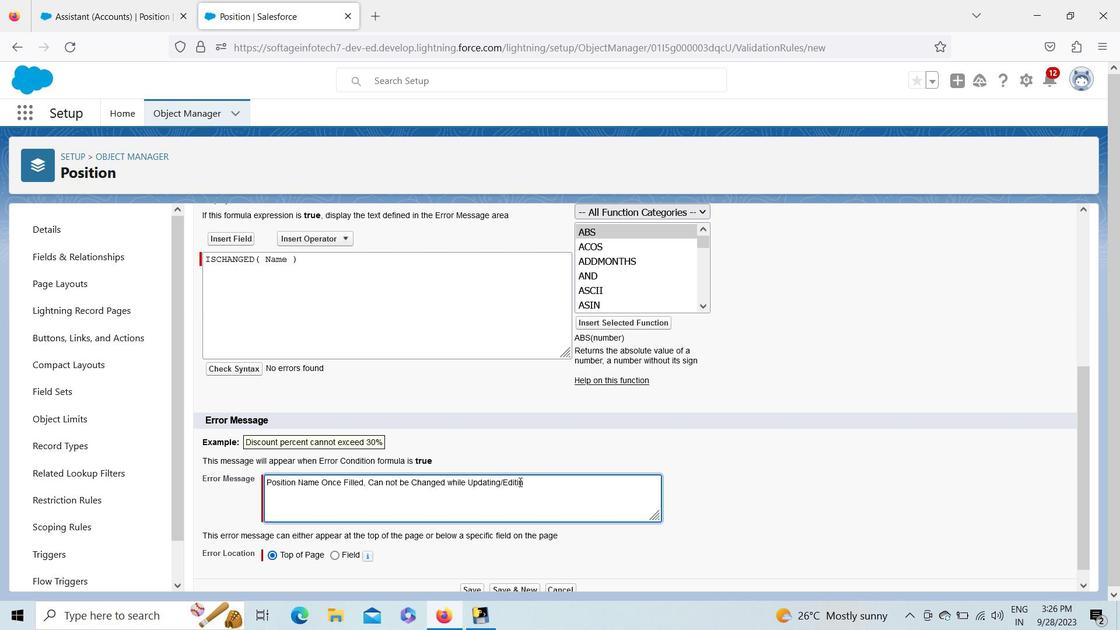 
Action: Mouse moved to (614, 490)
Screenshot: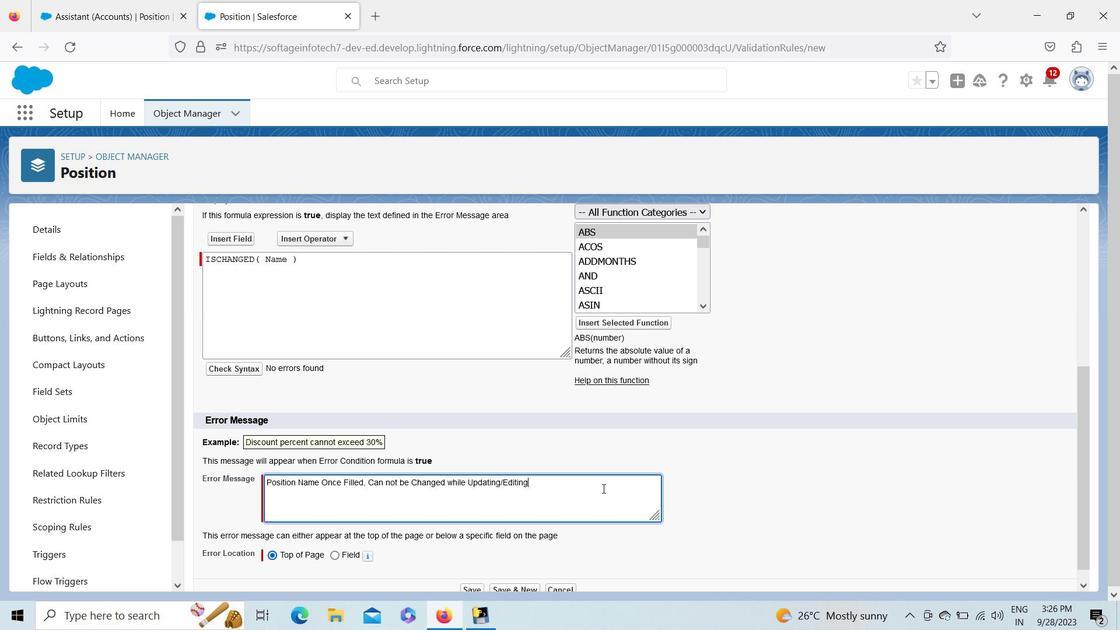 
Action: Key pressed .
Screenshot: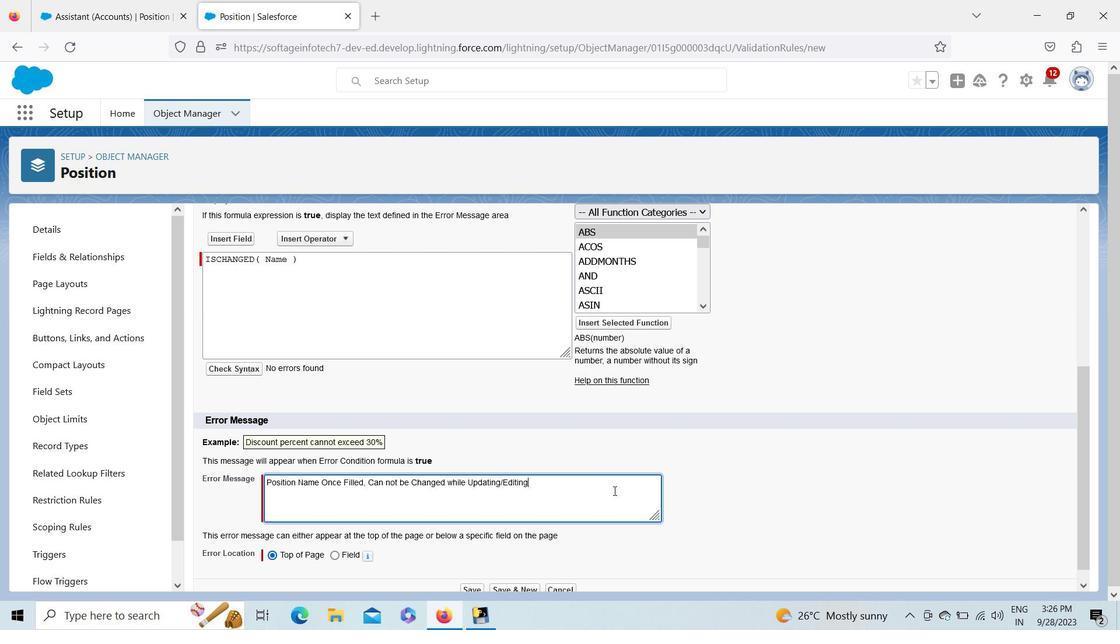 
Action: Mouse moved to (337, 557)
Screenshot: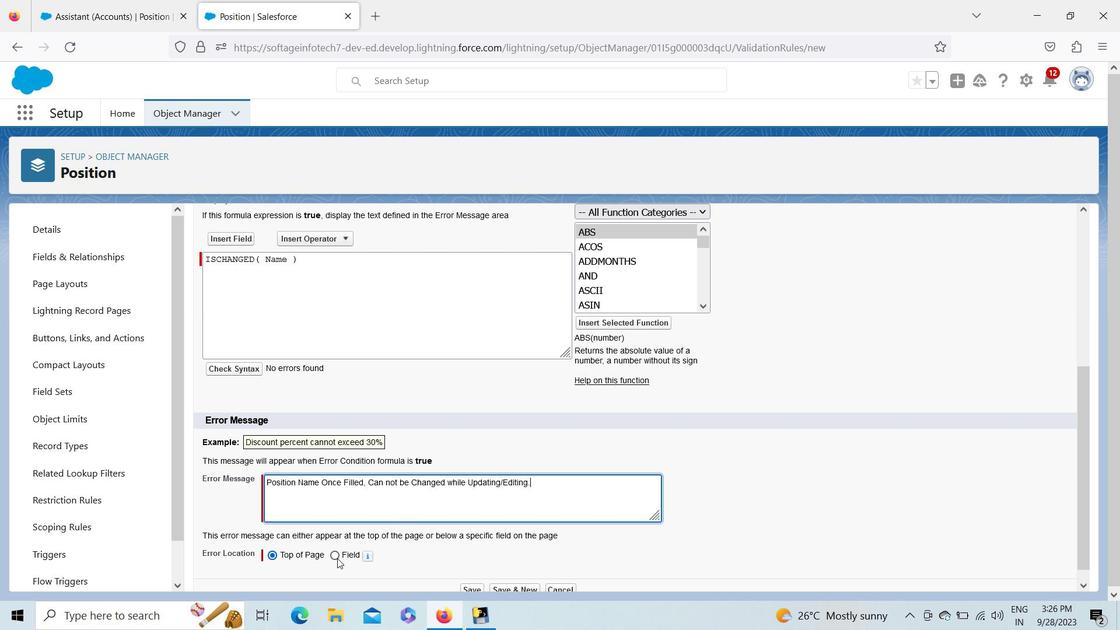 
Action: Mouse pressed left at (337, 557)
Screenshot: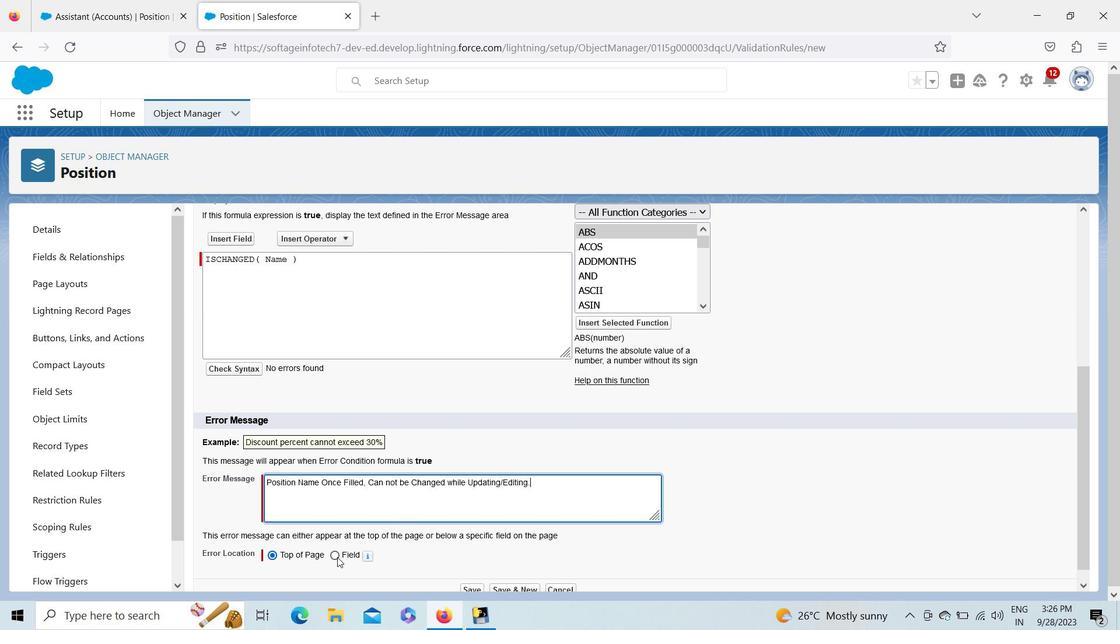 
Action: Mouse moved to (391, 557)
Screenshot: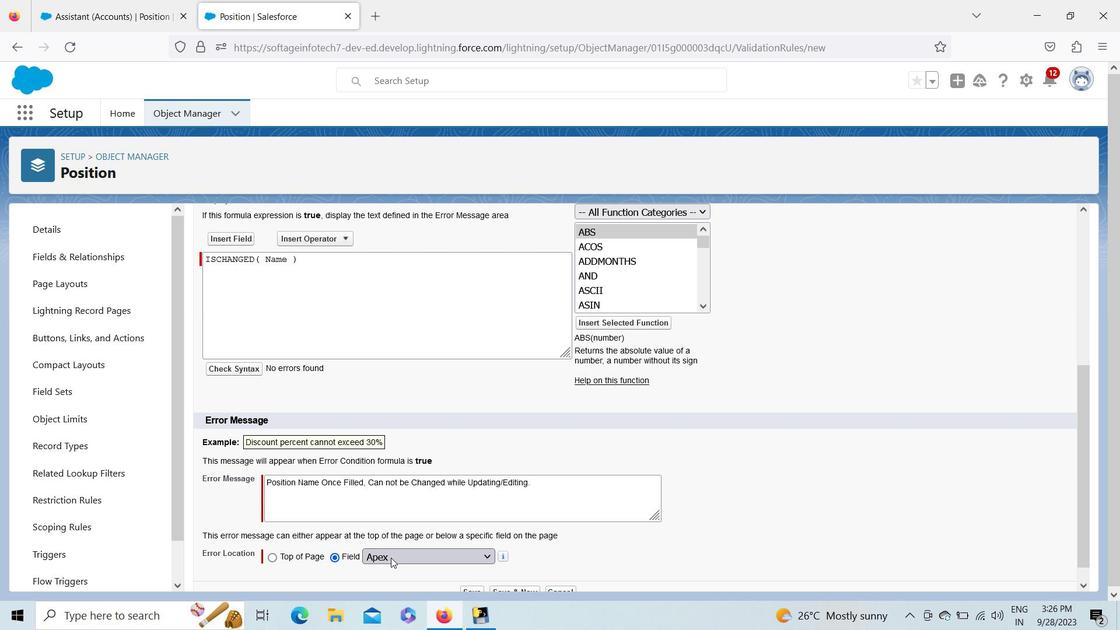 
Action: Mouse pressed left at (391, 557)
Screenshot: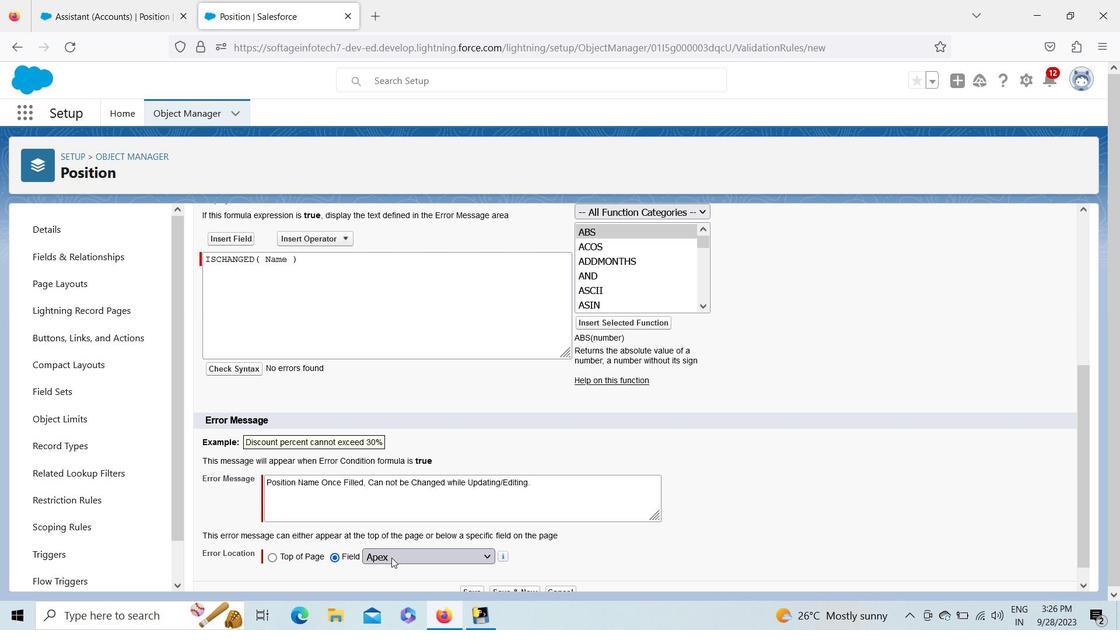 
Action: Mouse moved to (490, 543)
Screenshot: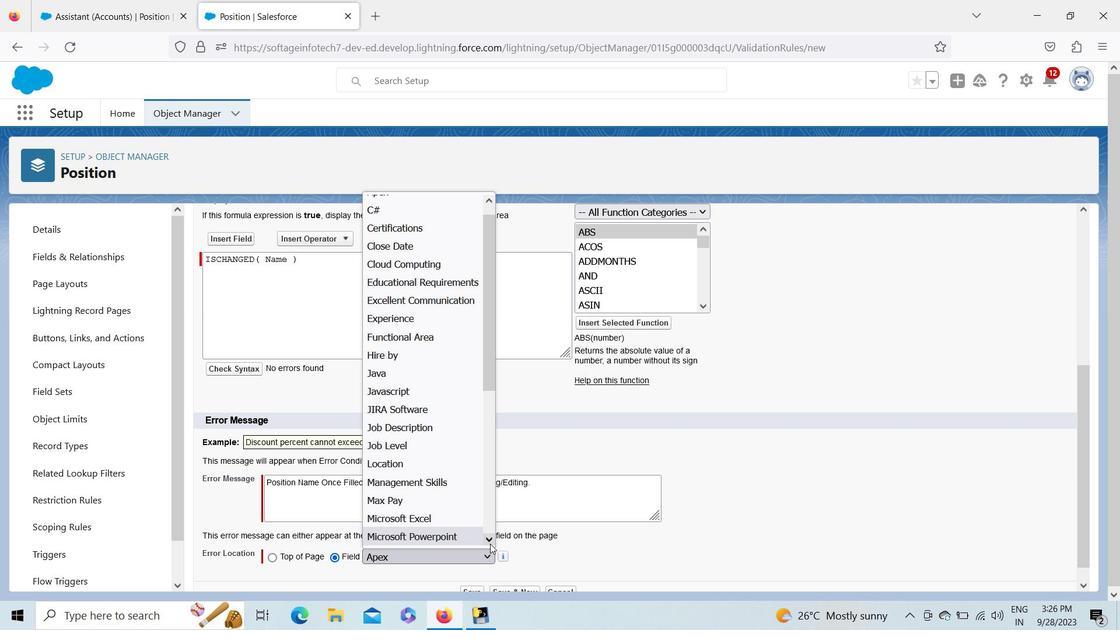 
Action: Mouse pressed left at (490, 543)
Screenshot: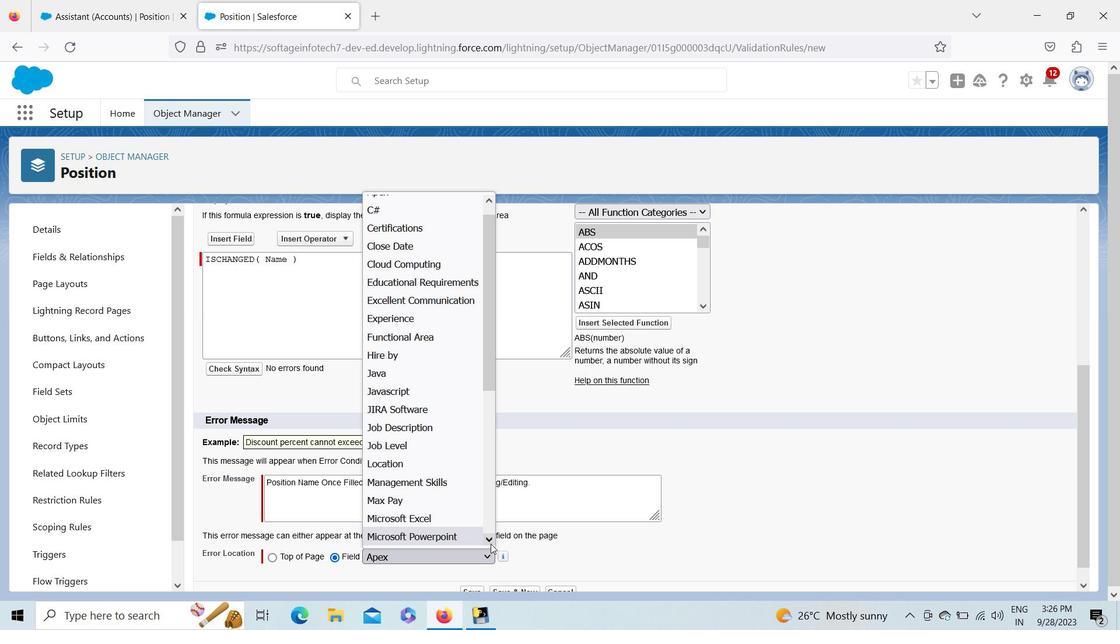 
Action: Mouse pressed left at (490, 543)
Screenshot: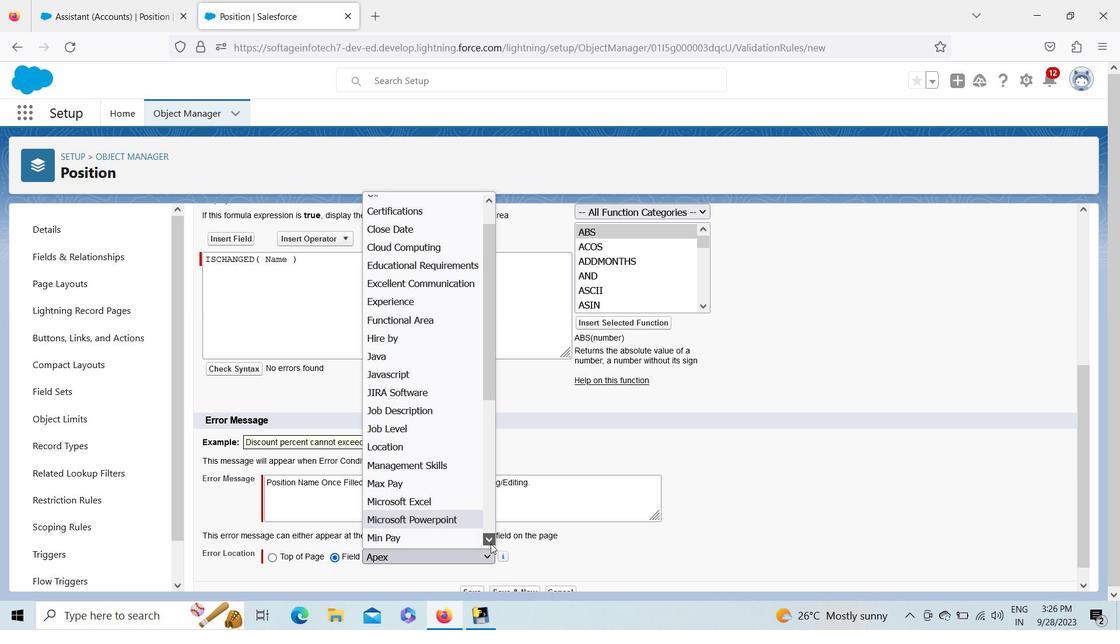
Action: Mouse pressed left at (490, 543)
Screenshot: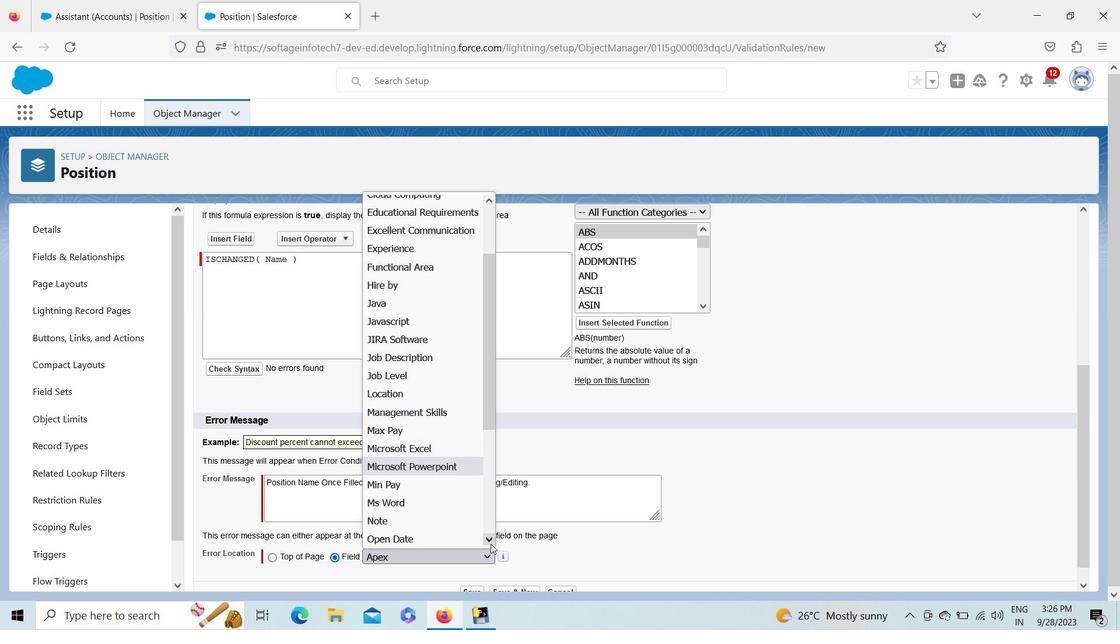 
Action: Mouse pressed left at (490, 543)
Screenshot: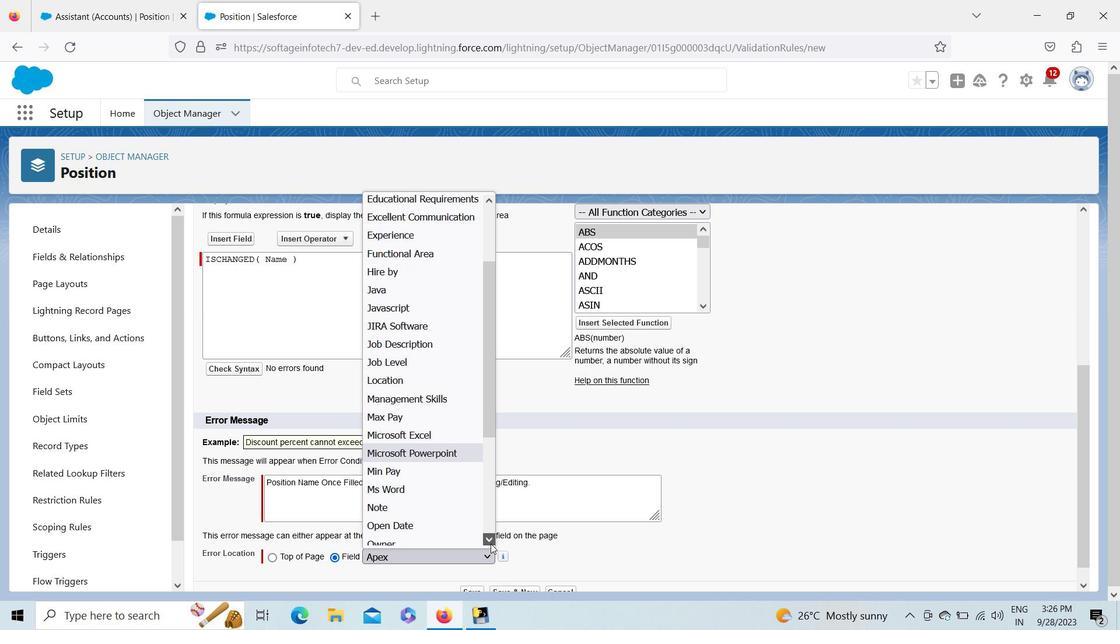 
Action: Mouse pressed left at (490, 543)
Screenshot: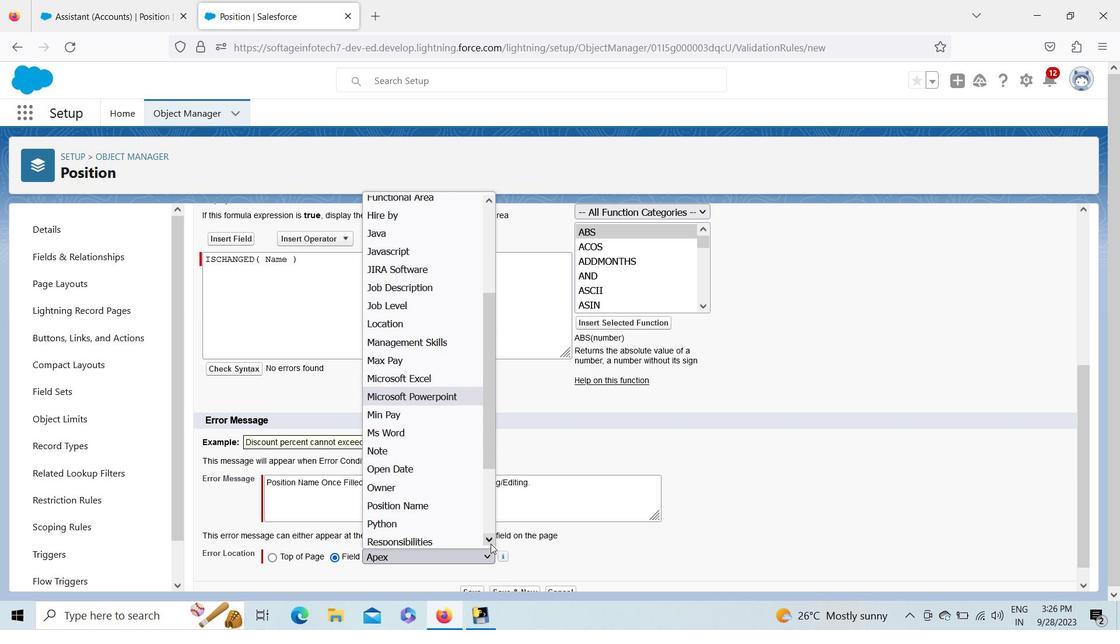 
Action: Mouse moved to (417, 468)
Screenshot: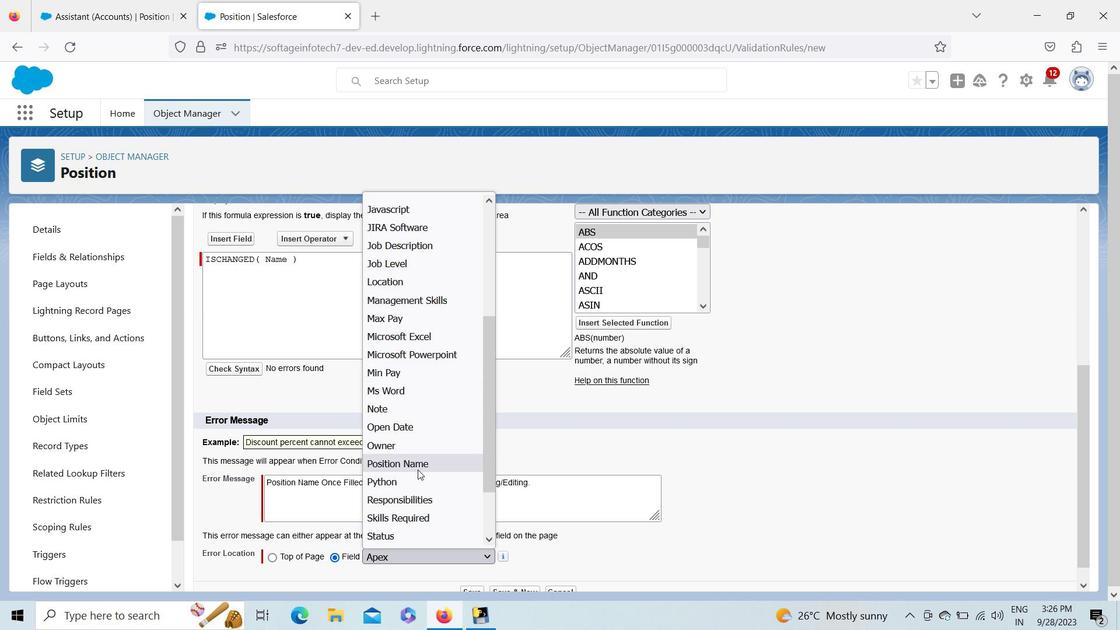 
Action: Mouse pressed left at (417, 468)
Screenshot: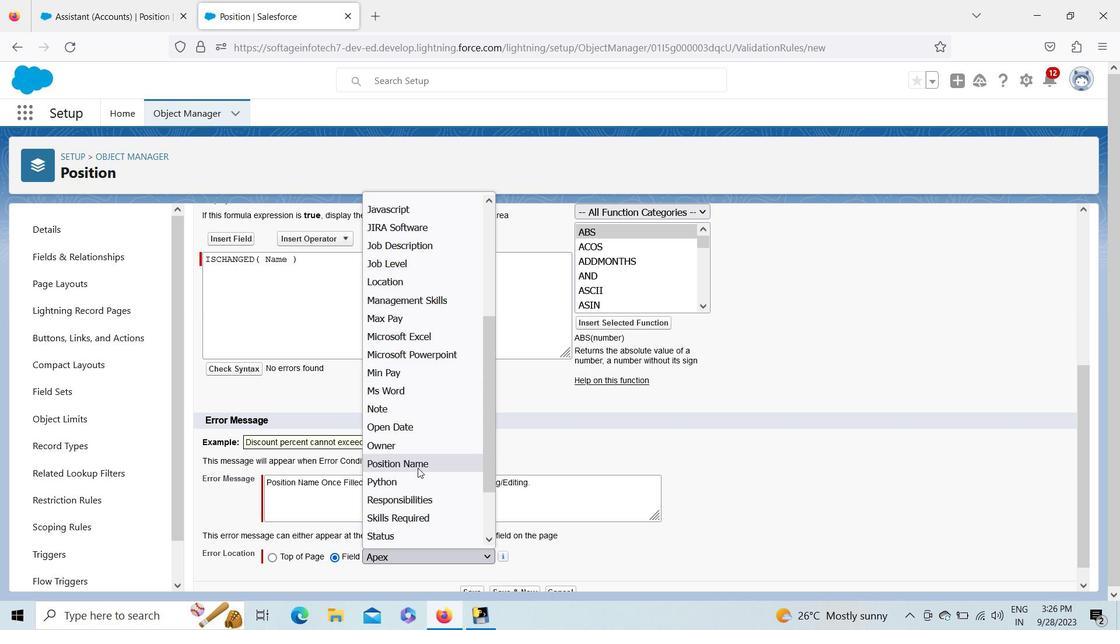
Action: Mouse moved to (1080, 447)
Screenshot: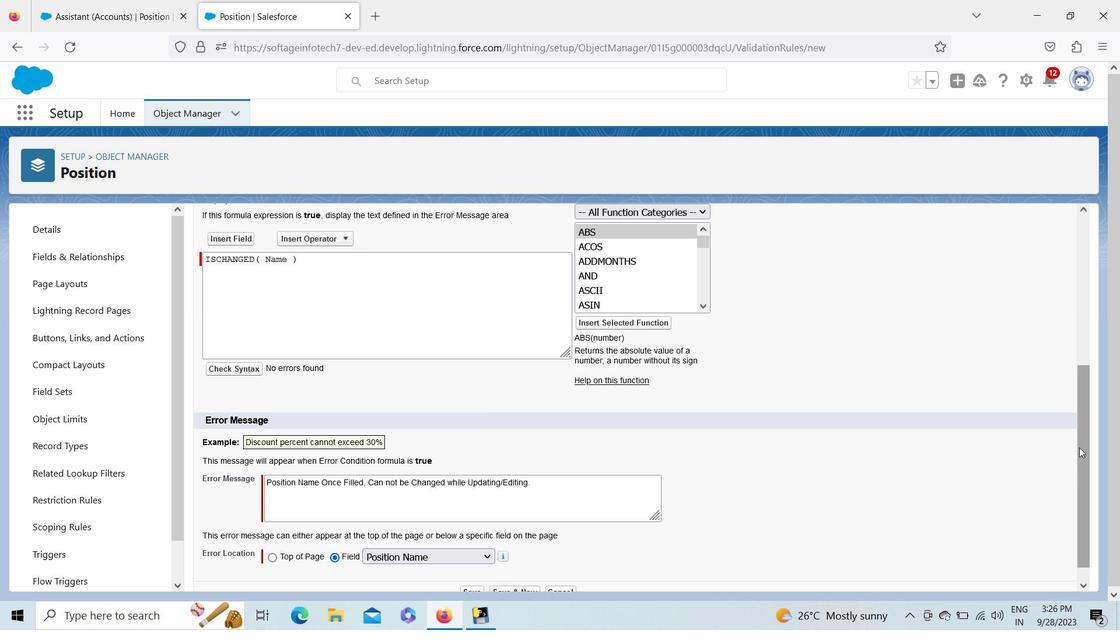 
Action: Mouse pressed left at (1080, 447)
Screenshot: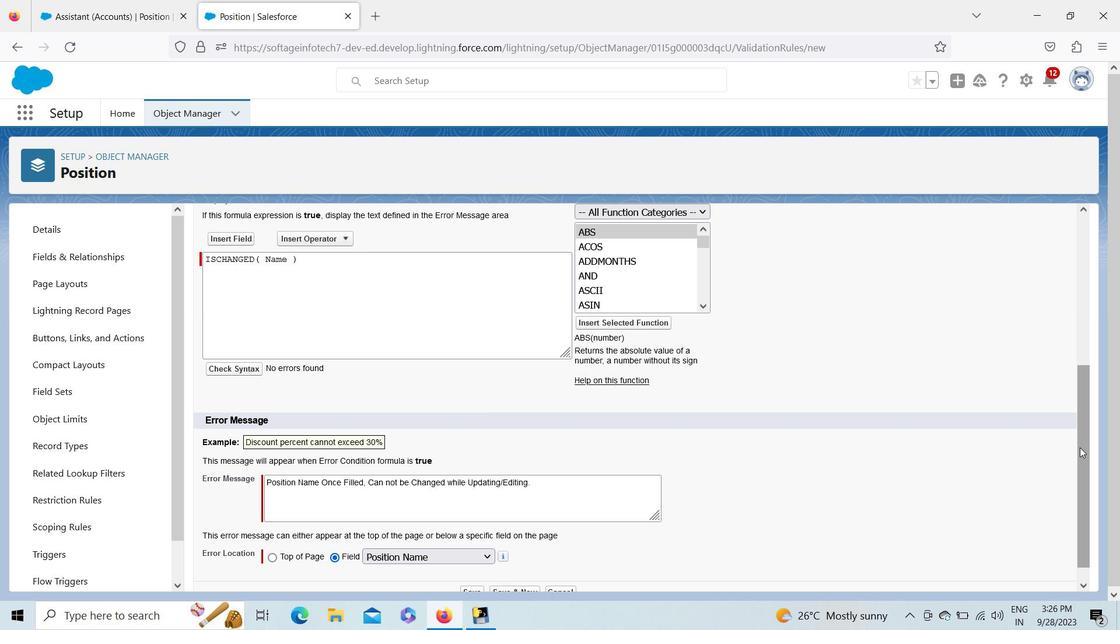 
Action: Mouse moved to (478, 570)
Screenshot: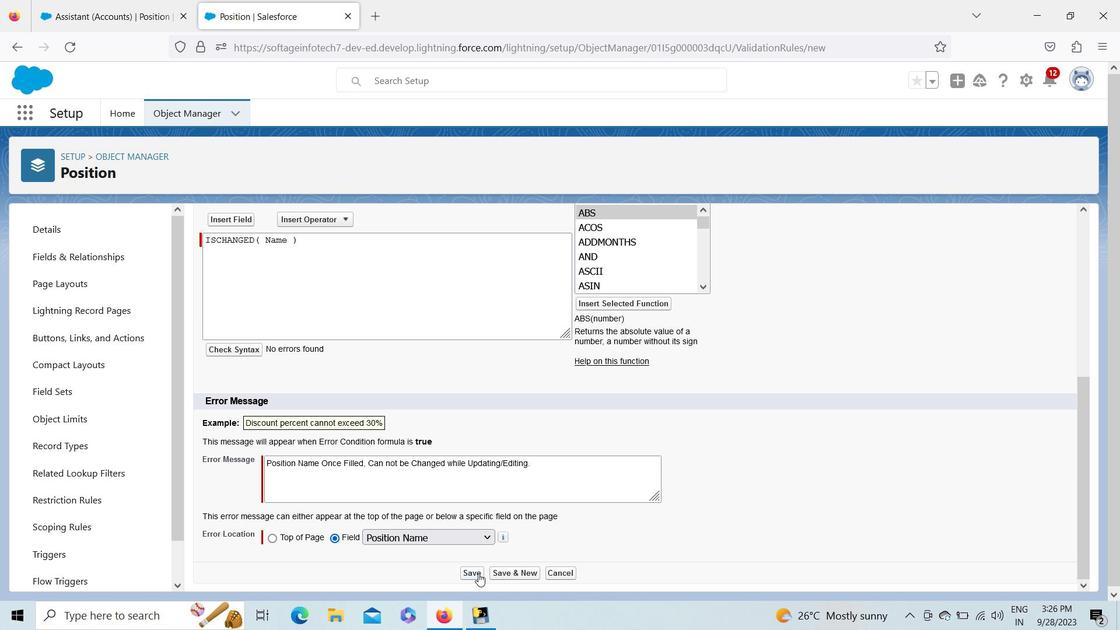 
Action: Mouse pressed left at (478, 570)
Screenshot: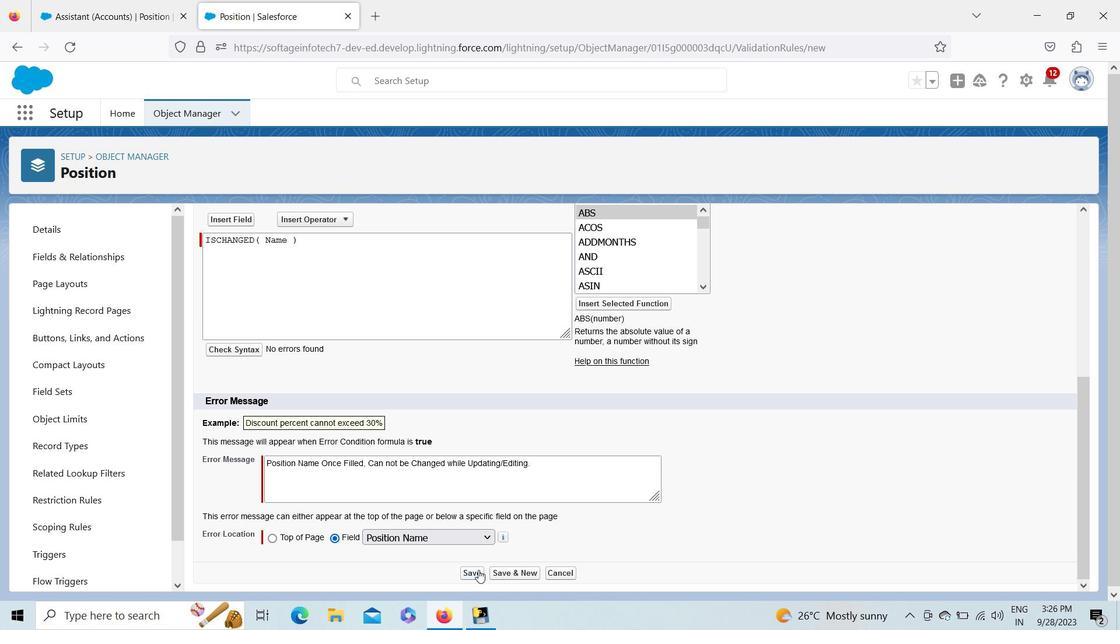 
Action: Mouse moved to (62, 241)
Screenshot: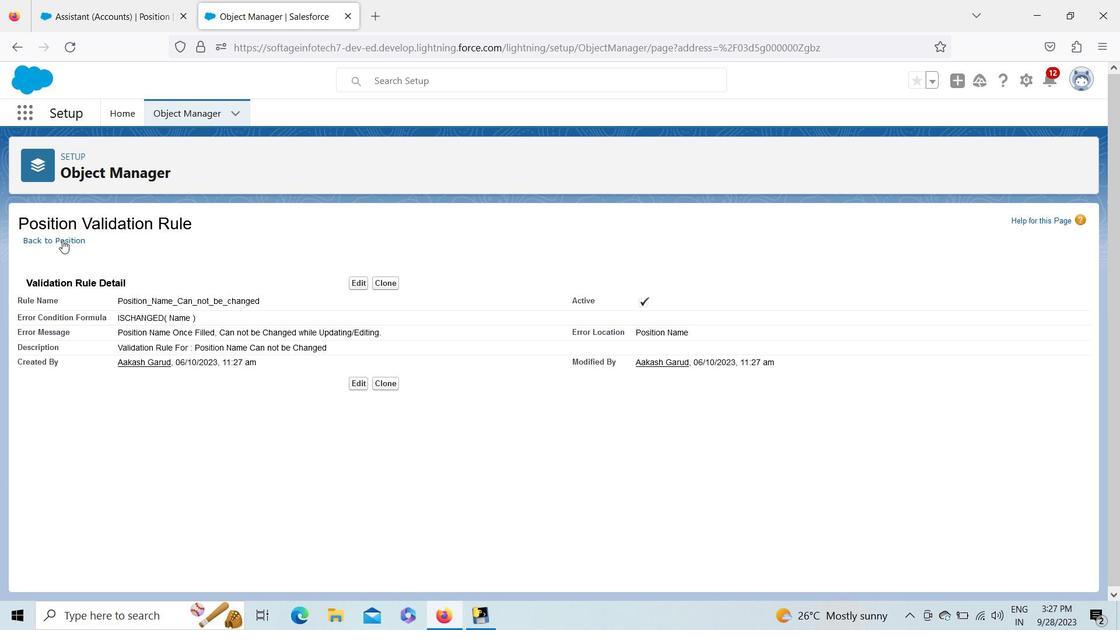 
Action: Mouse pressed left at (62, 241)
Screenshot: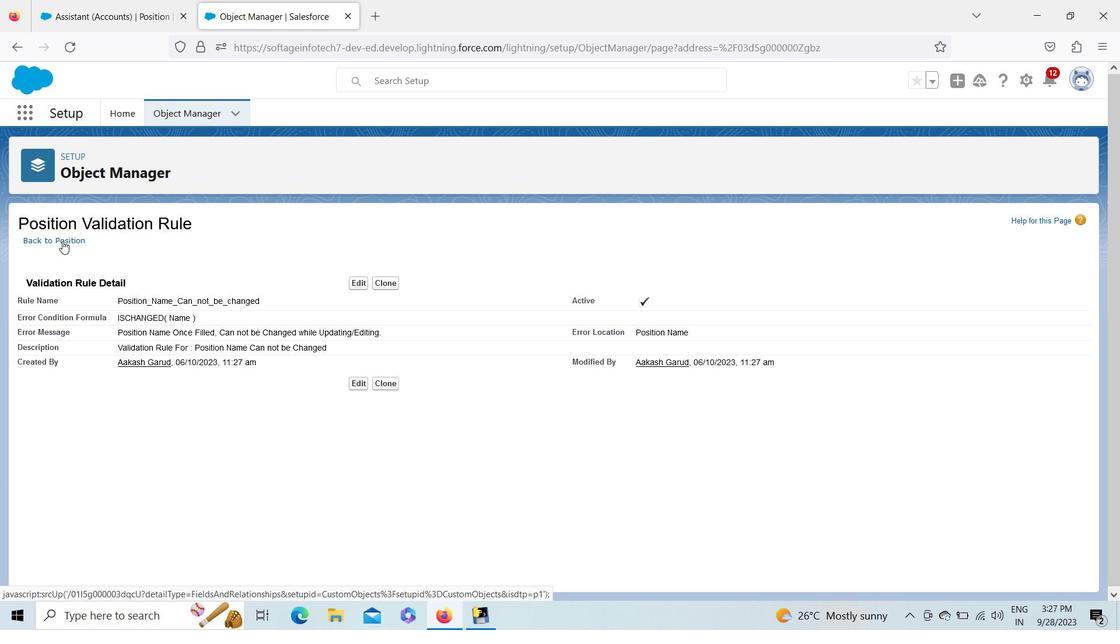 
Action: Mouse moved to (96, 27)
Screenshot: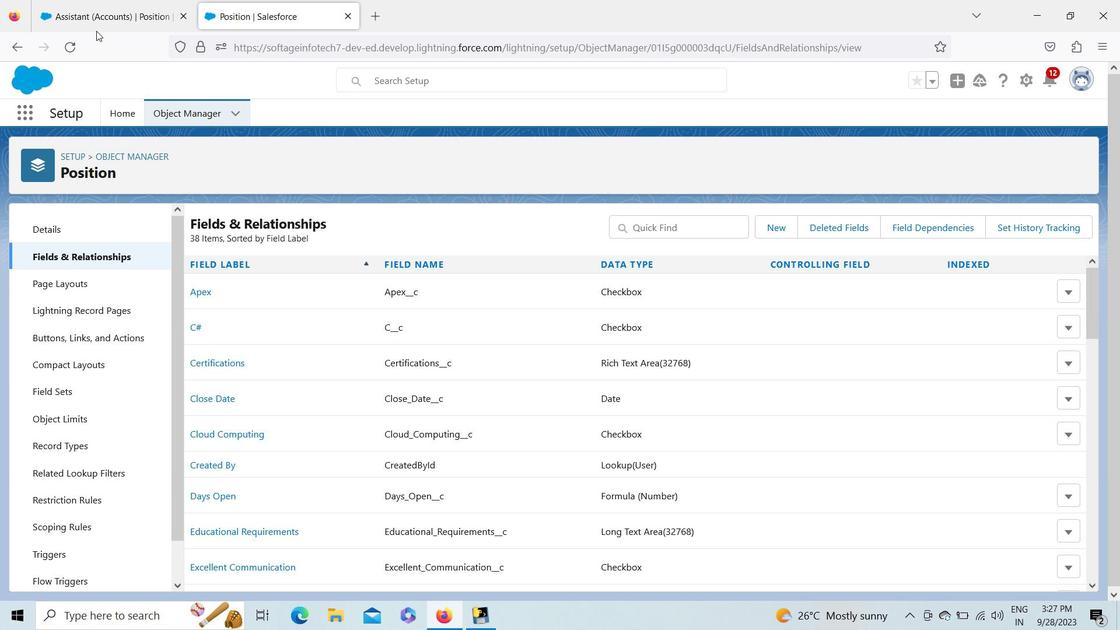 
Action: Mouse pressed left at (96, 27)
Screenshot: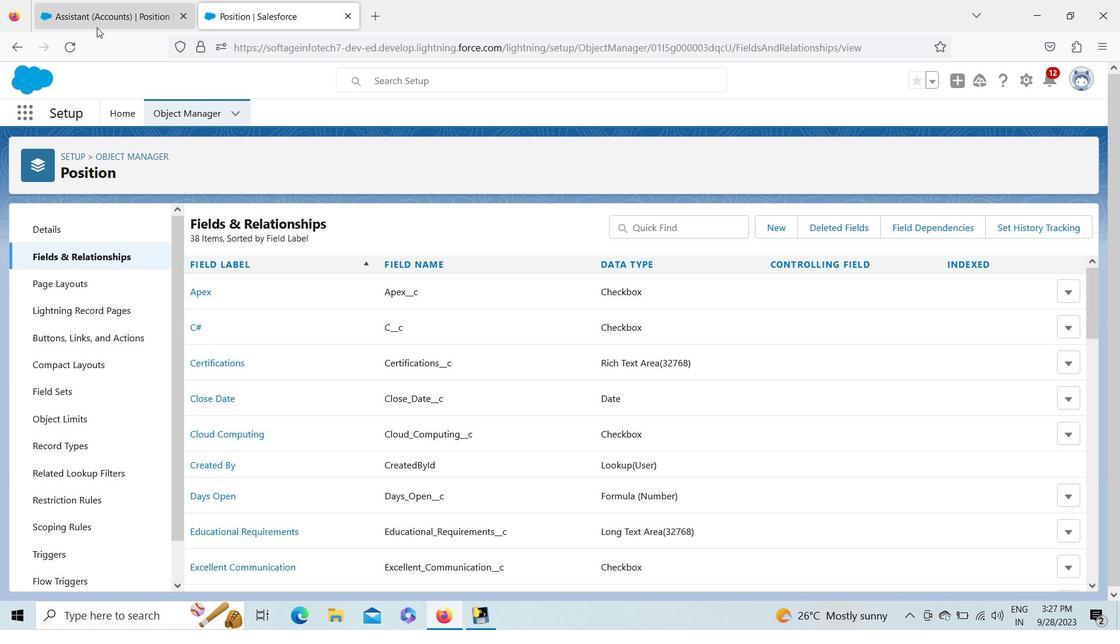 
Action: Mouse moved to (209, 108)
Screenshot: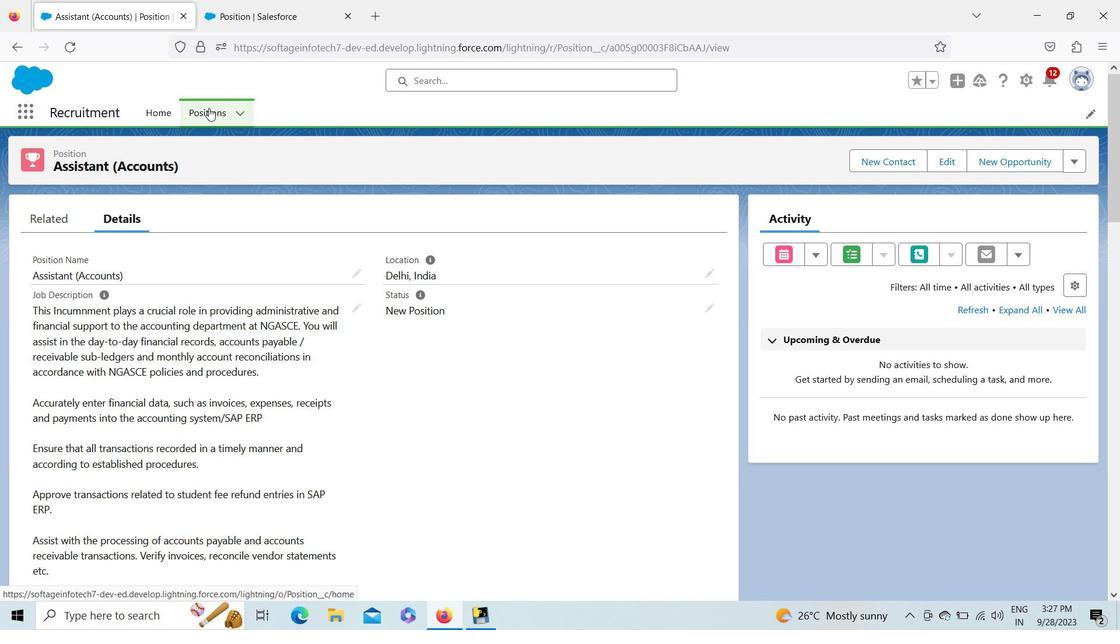 
Action: Mouse pressed left at (209, 108)
Screenshot: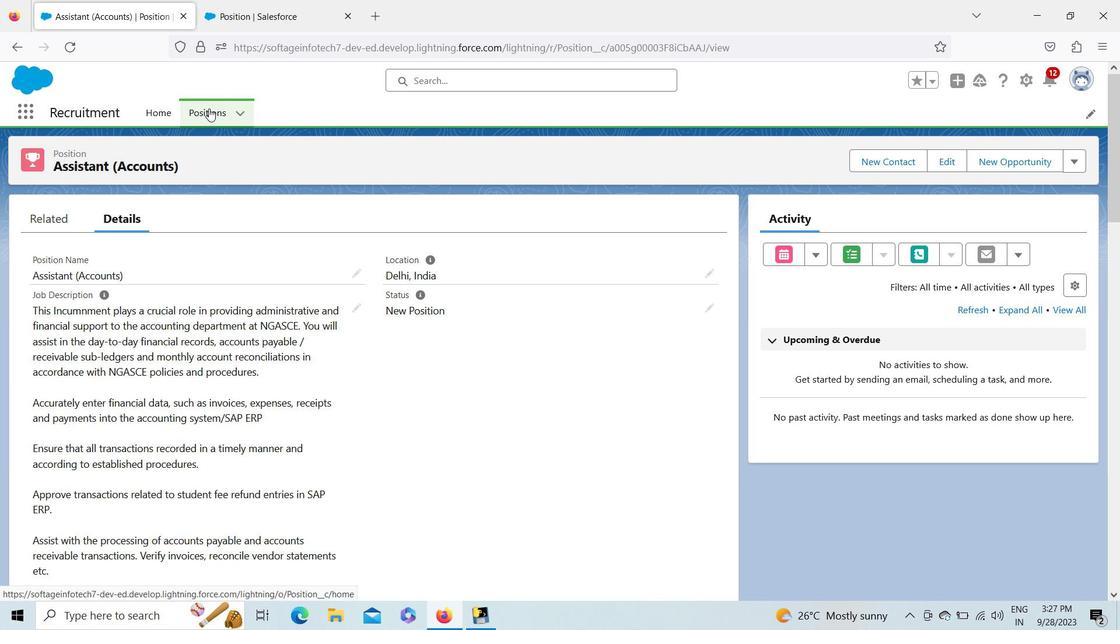 
Action: Mouse moved to (148, 243)
Screenshot: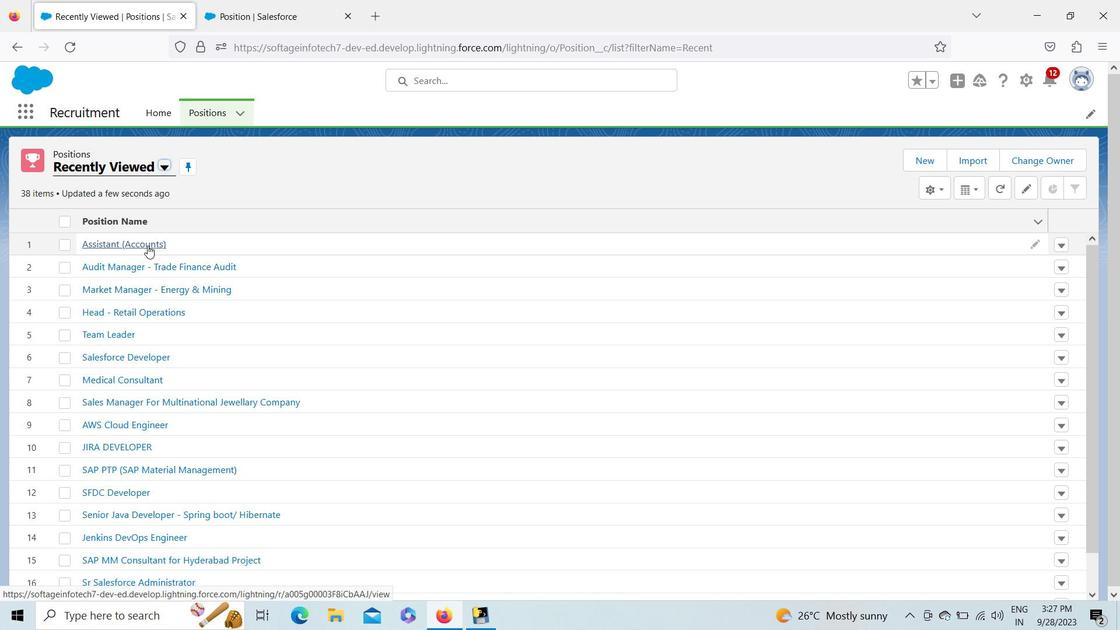 
Action: Mouse pressed left at (148, 243)
Screenshot: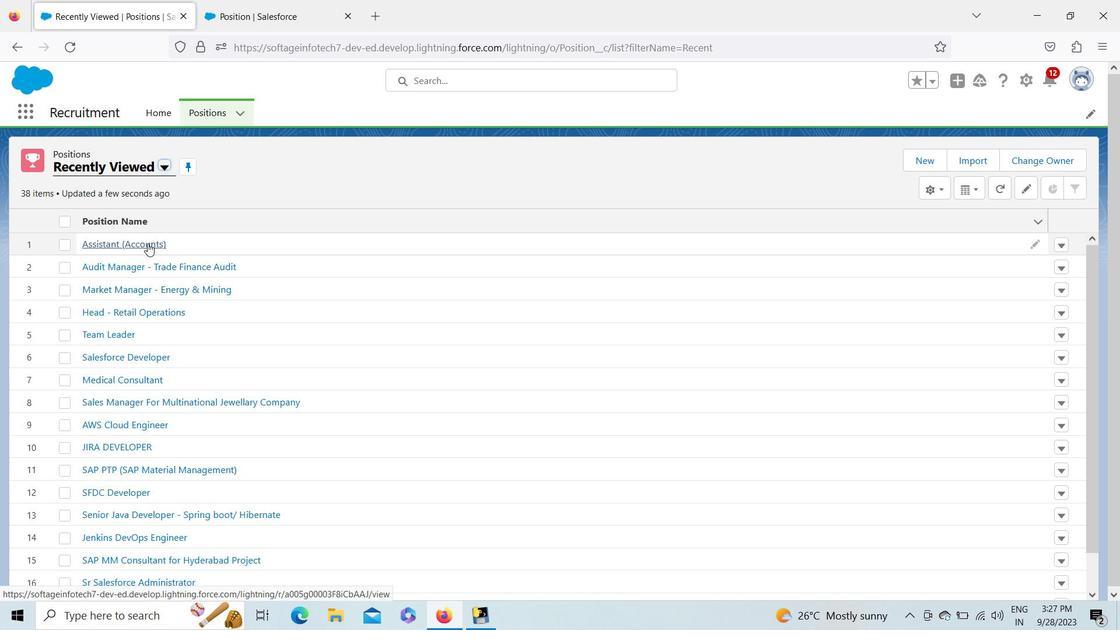 
Action: Mouse moved to (950, 168)
Screenshot: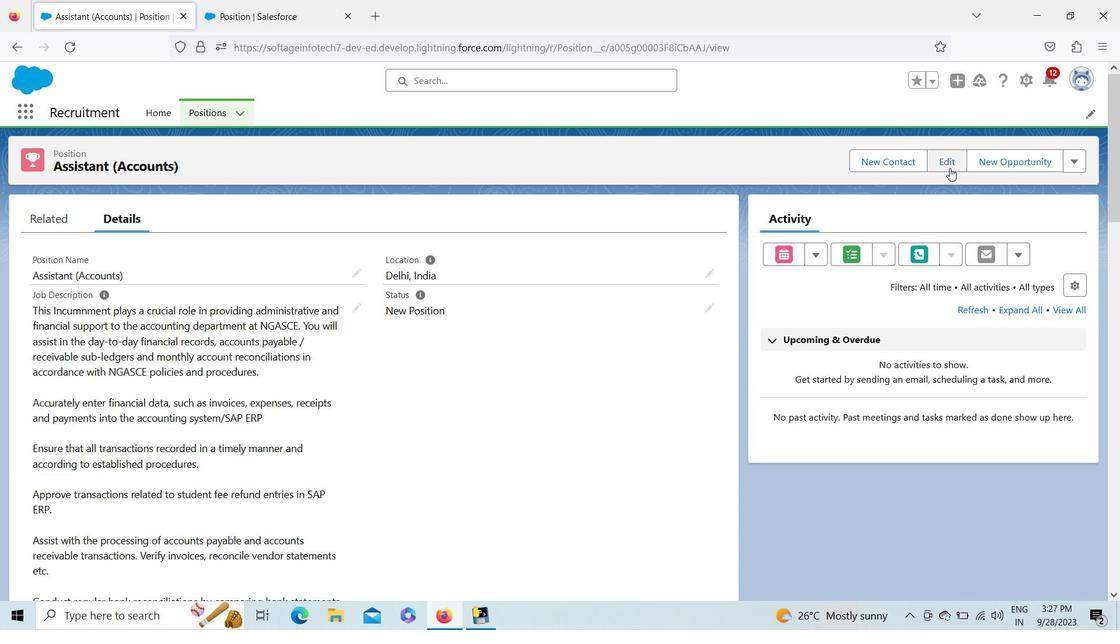 
Action: Mouse pressed left at (950, 168)
Screenshot: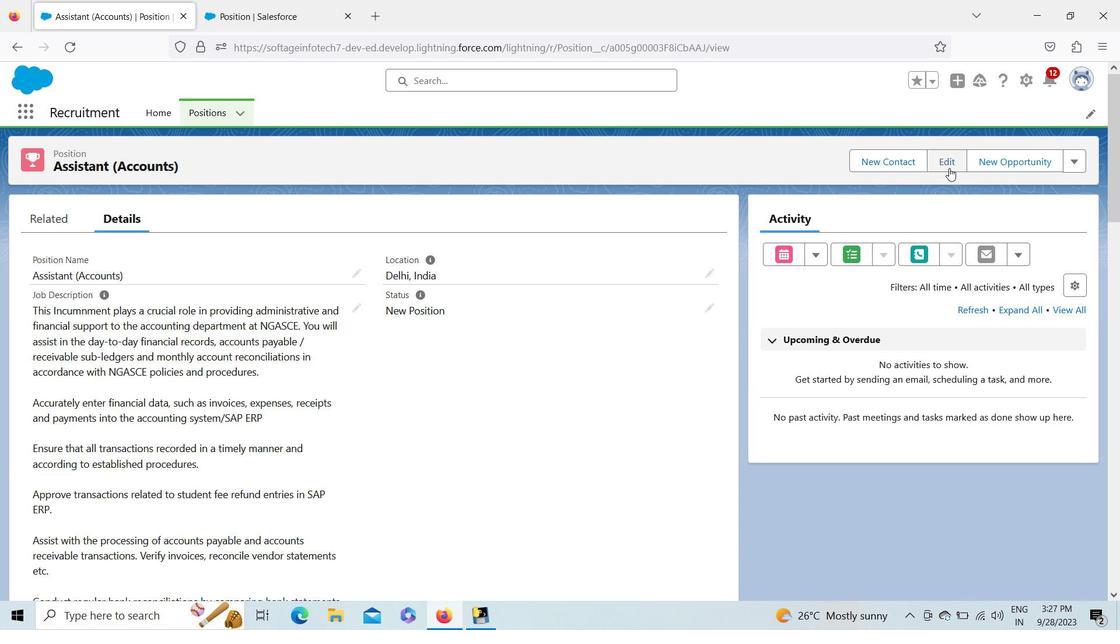 
Action: Mouse moved to (516, 210)
Screenshot: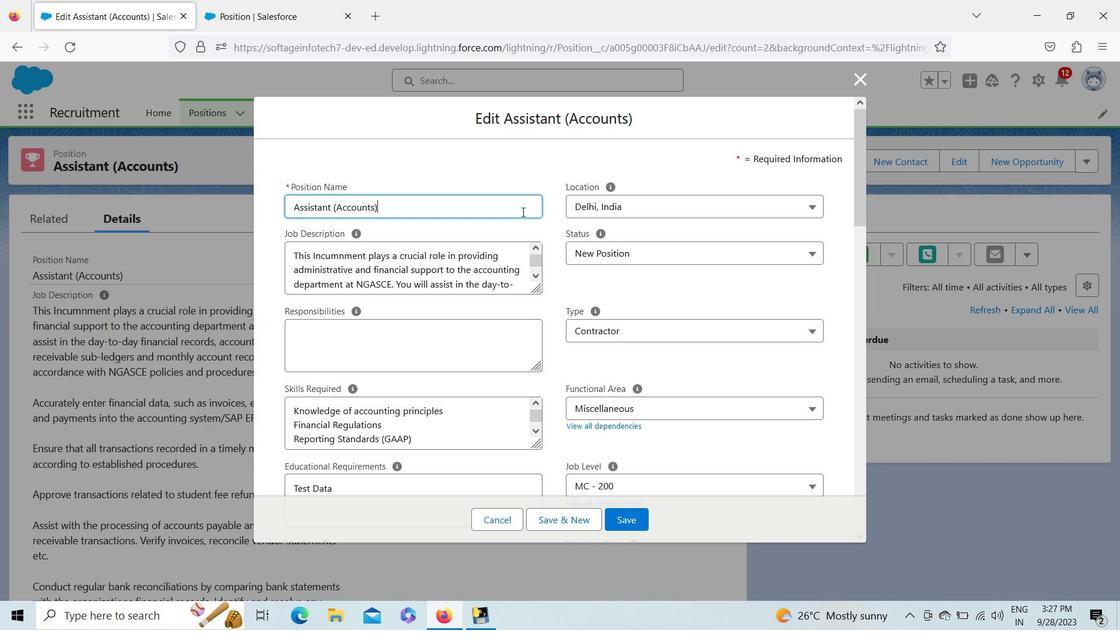 
Action: Key pressed .<Key.backspace><Key.space><Key.shift><Key.end><Key.shift>1
Screenshot: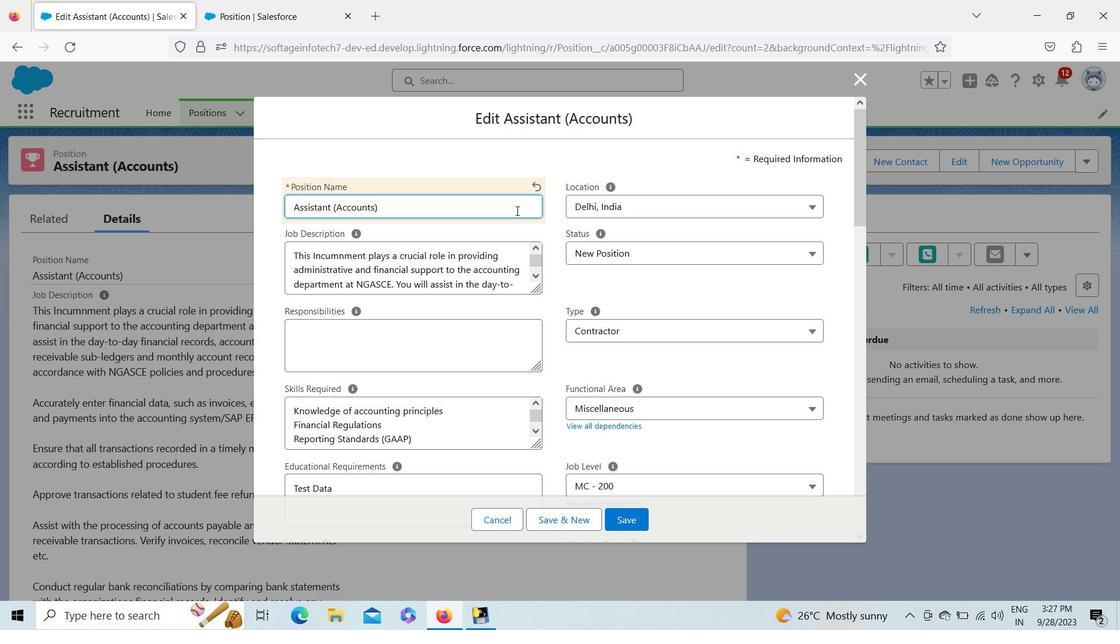 
Action: Mouse moved to (624, 526)
Screenshot: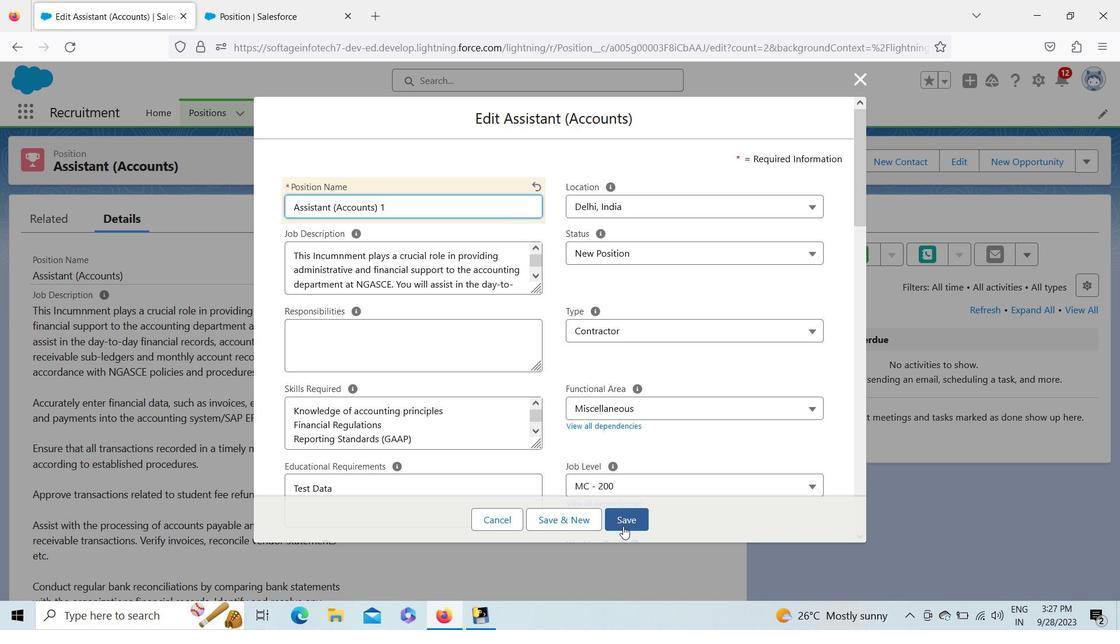 
Action: Mouse pressed left at (624, 526)
Screenshot: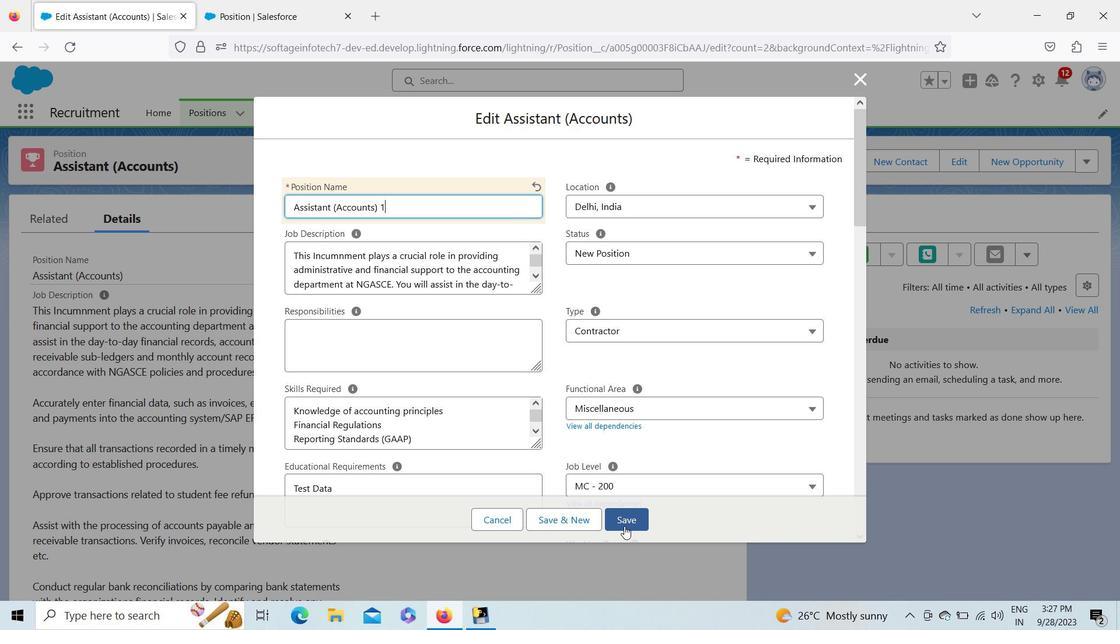 
Action: Mouse moved to (475, 215)
Screenshot: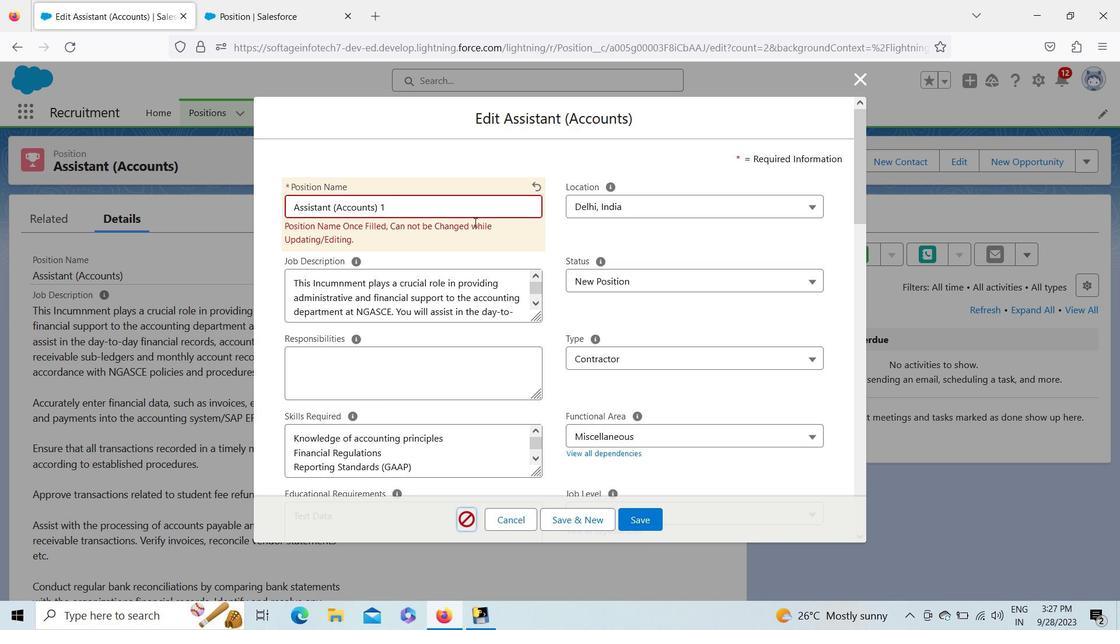 
Action: Mouse pressed left at (475, 215)
Screenshot: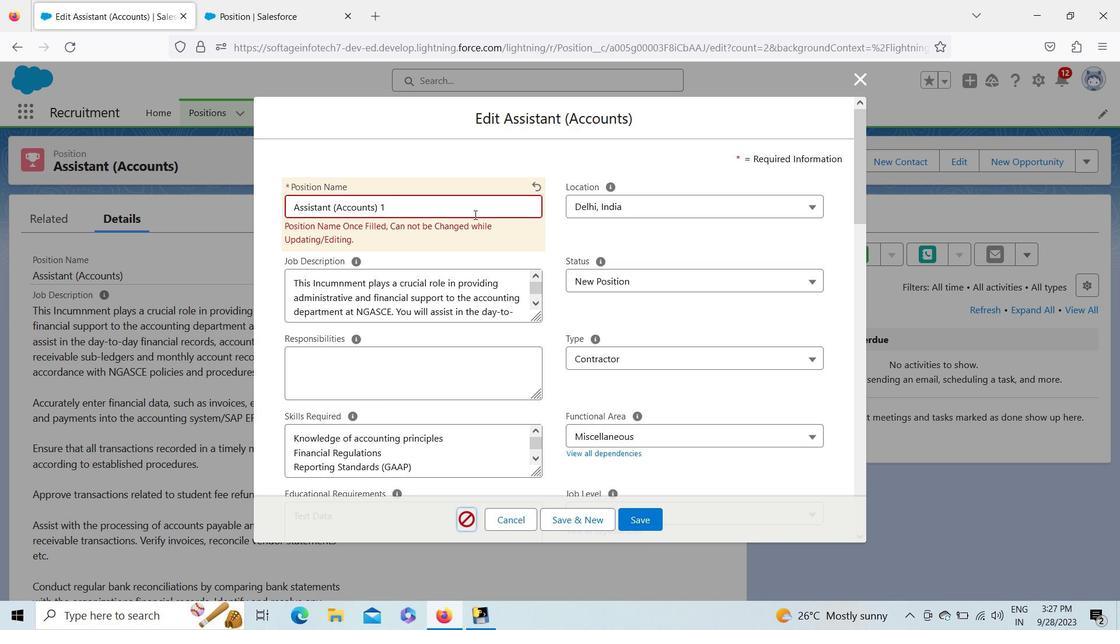 
Action: Mouse pressed left at (475, 215)
Screenshot: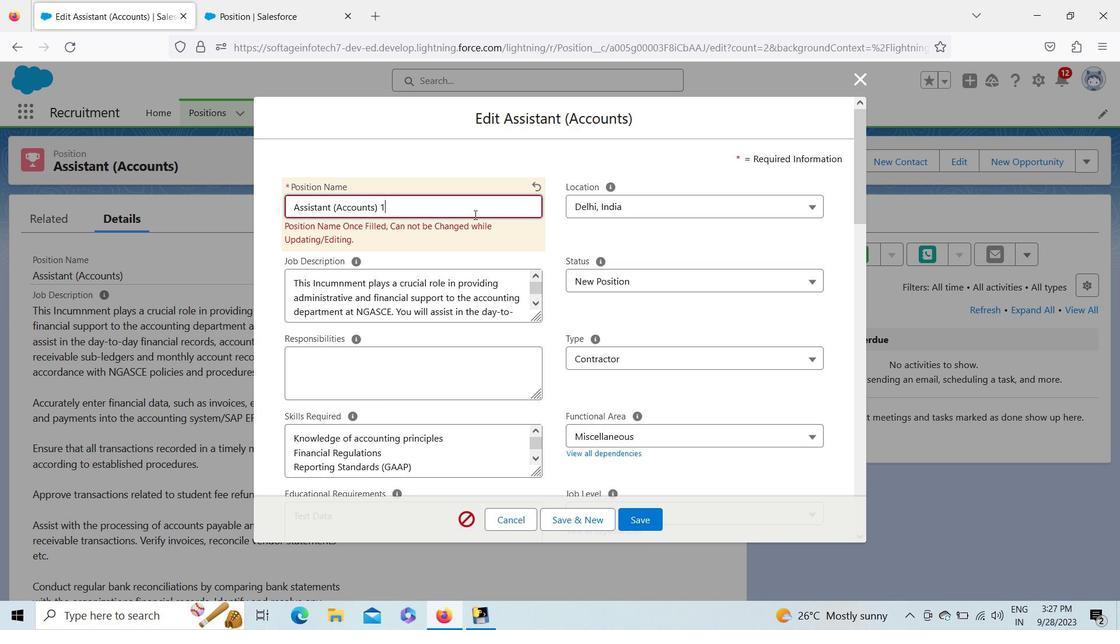 
Action: Key pressed <Key.backspace><Key.backspace>
Screenshot: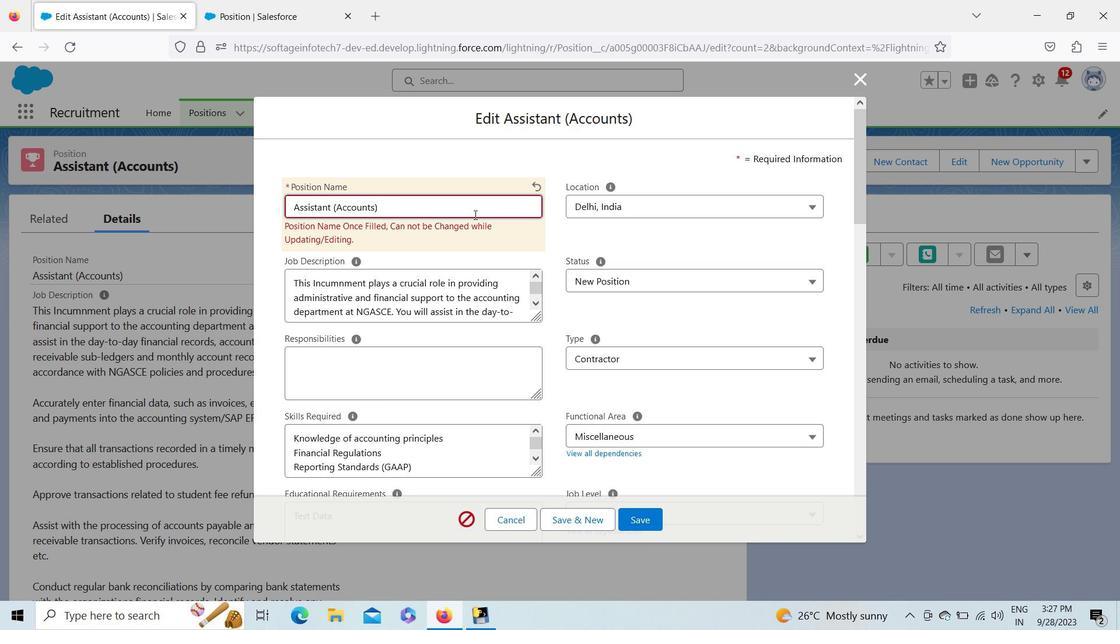 
Action: Mouse moved to (644, 520)
Screenshot: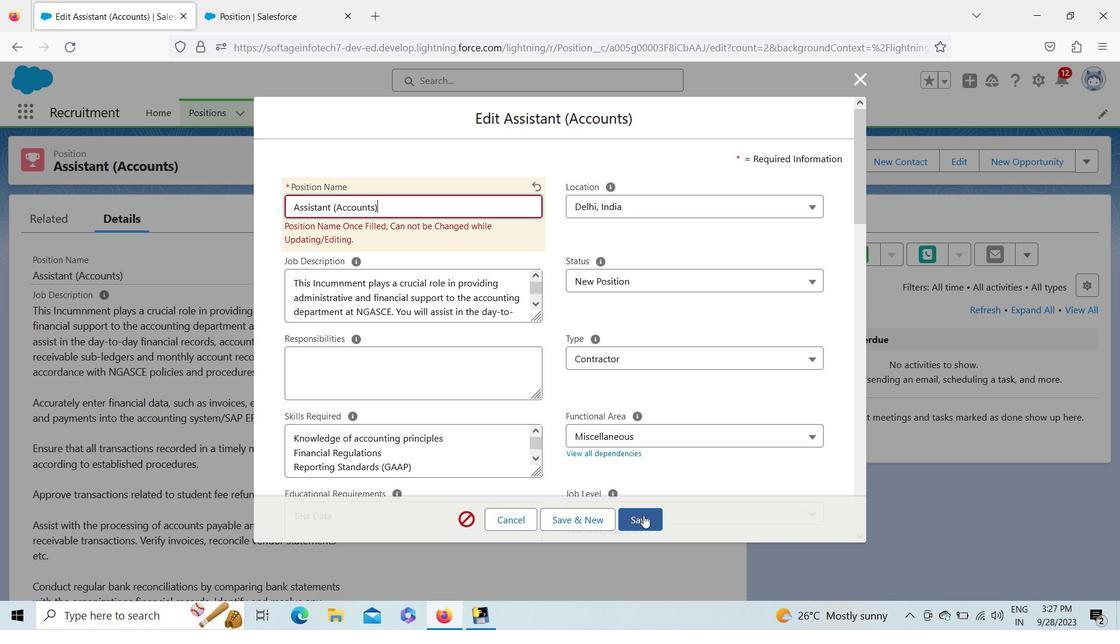 
Action: Mouse pressed left at (644, 520)
Screenshot: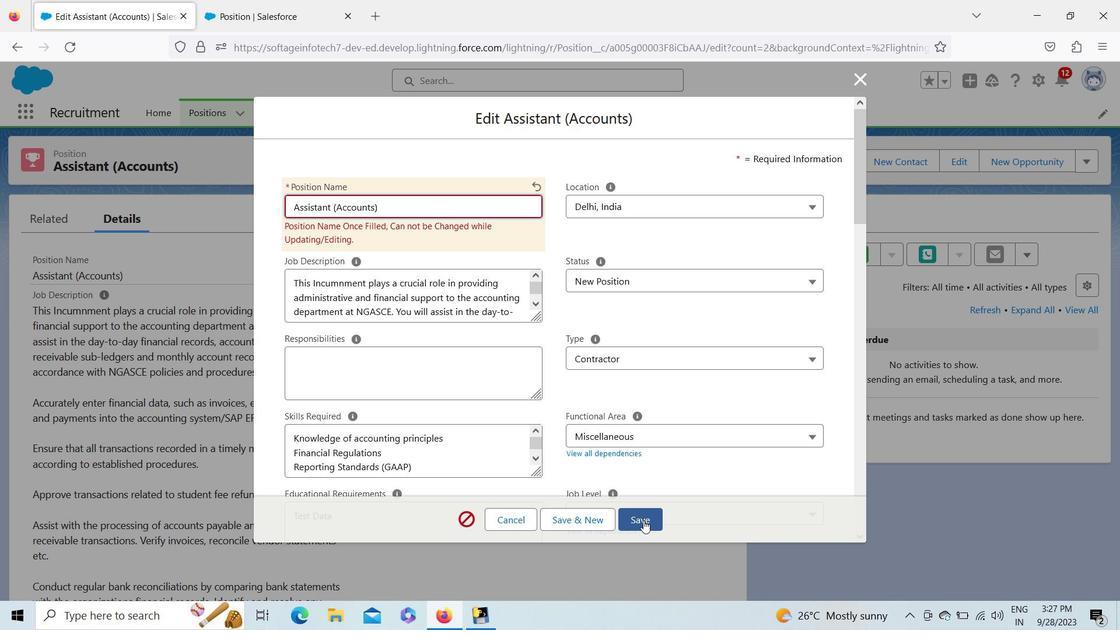 
Action: Mouse moved to (943, 155)
Screenshot: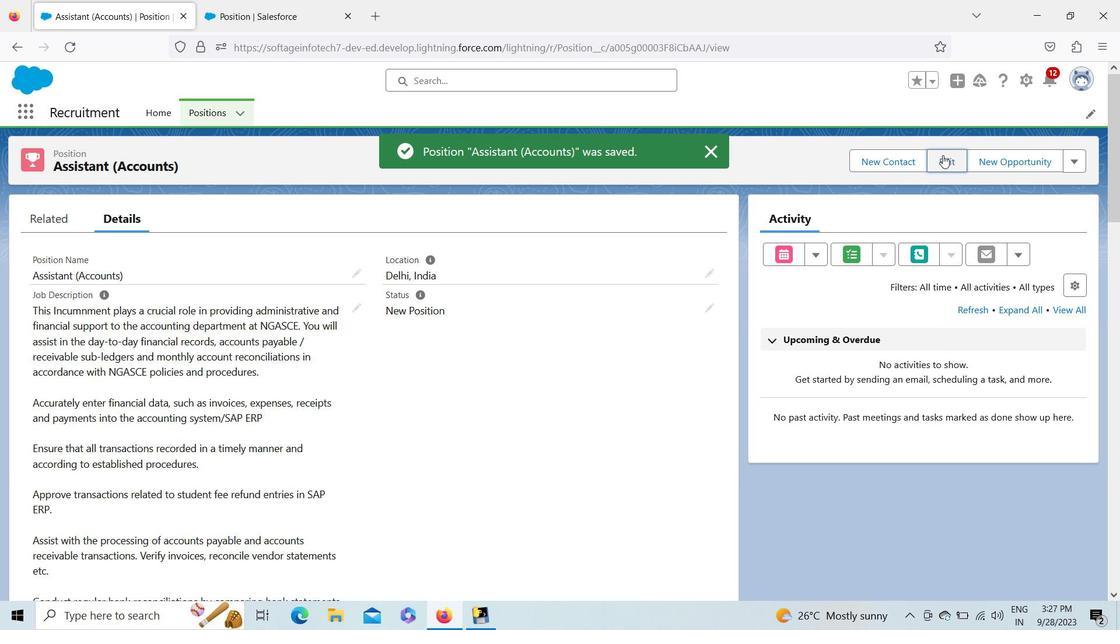 
Action: Mouse pressed left at (943, 155)
Screenshot: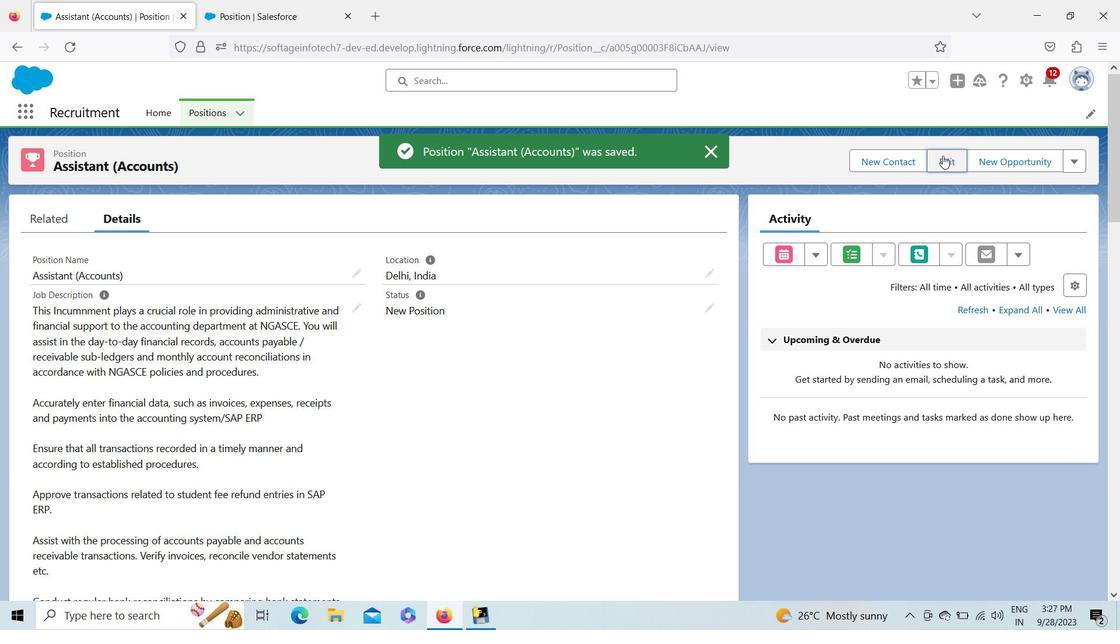 
Action: Mouse moved to (537, 274)
Screenshot: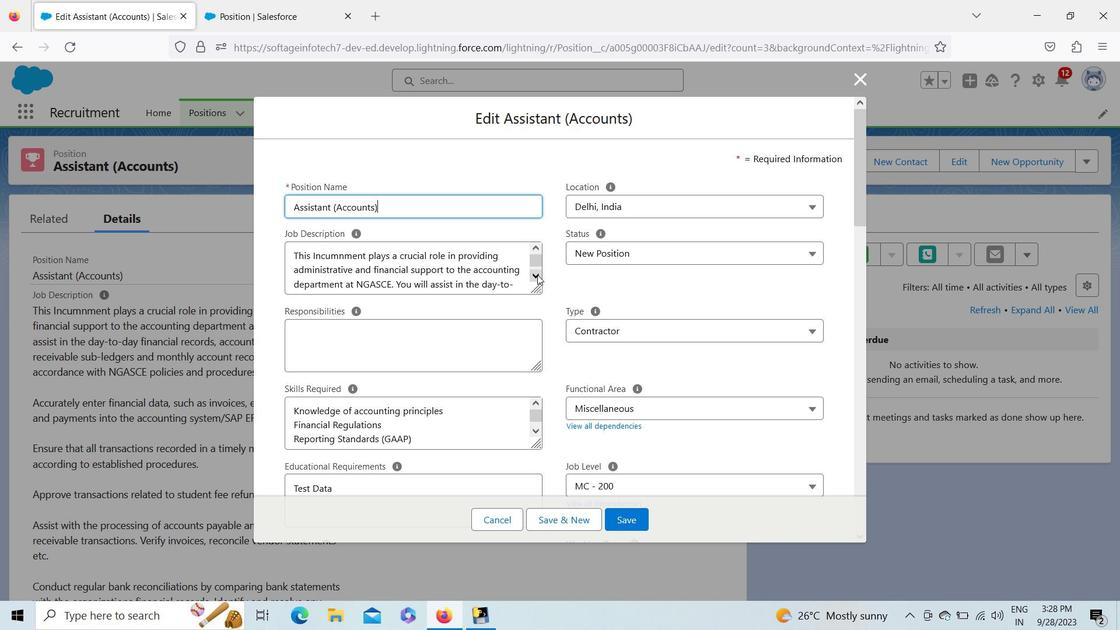 
Action: Mouse pressed left at (537, 274)
Screenshot: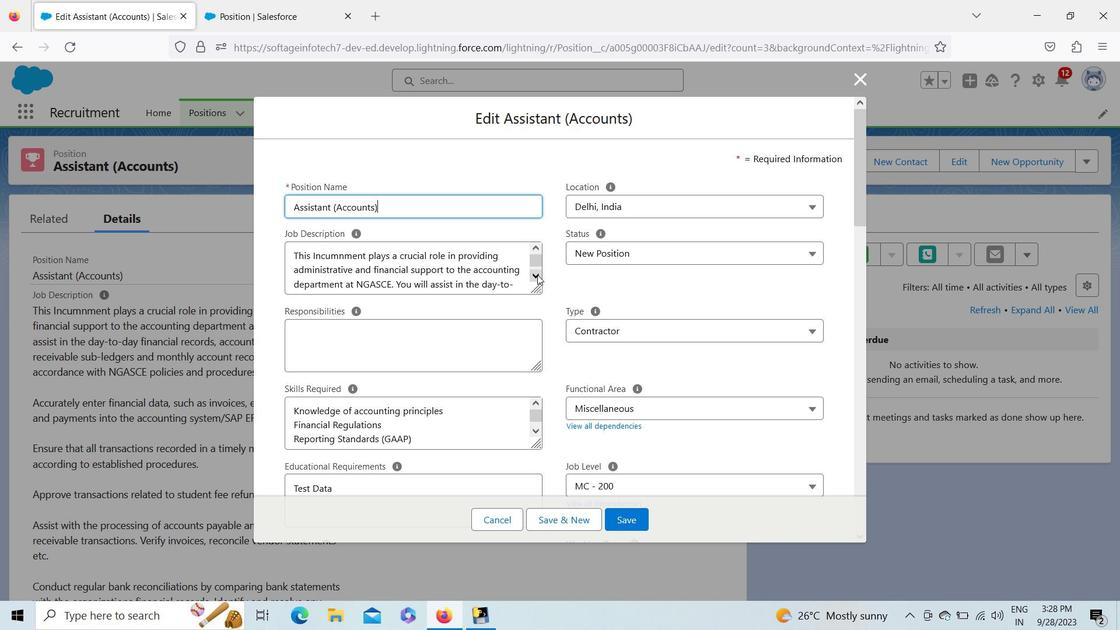 
Action: Mouse pressed left at (537, 274)
Screenshot: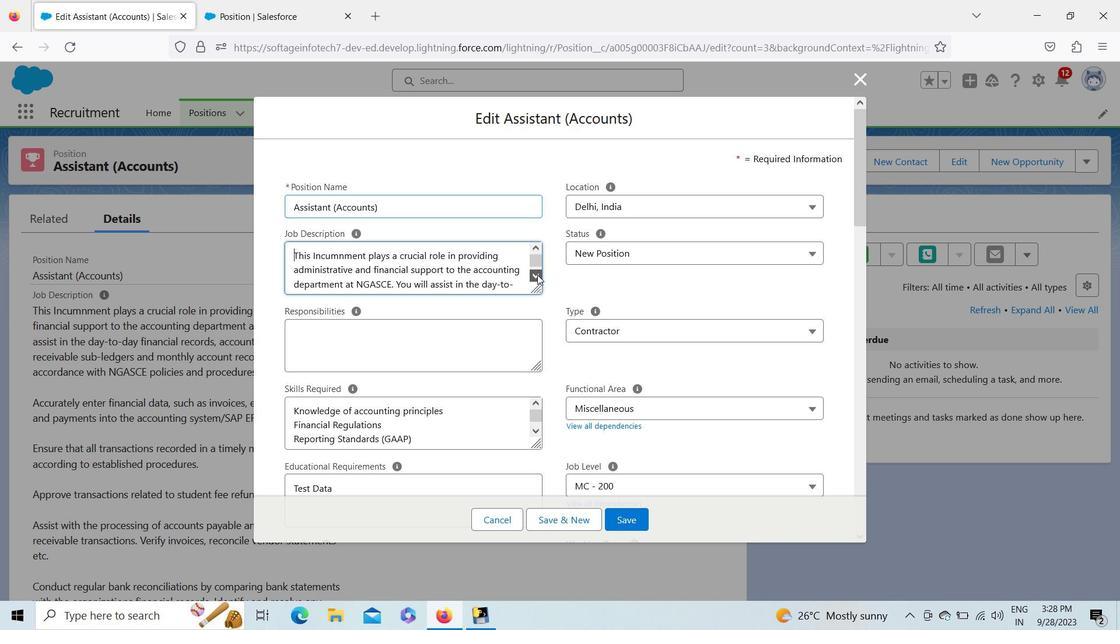 
Action: Mouse pressed left at (537, 274)
Screenshot: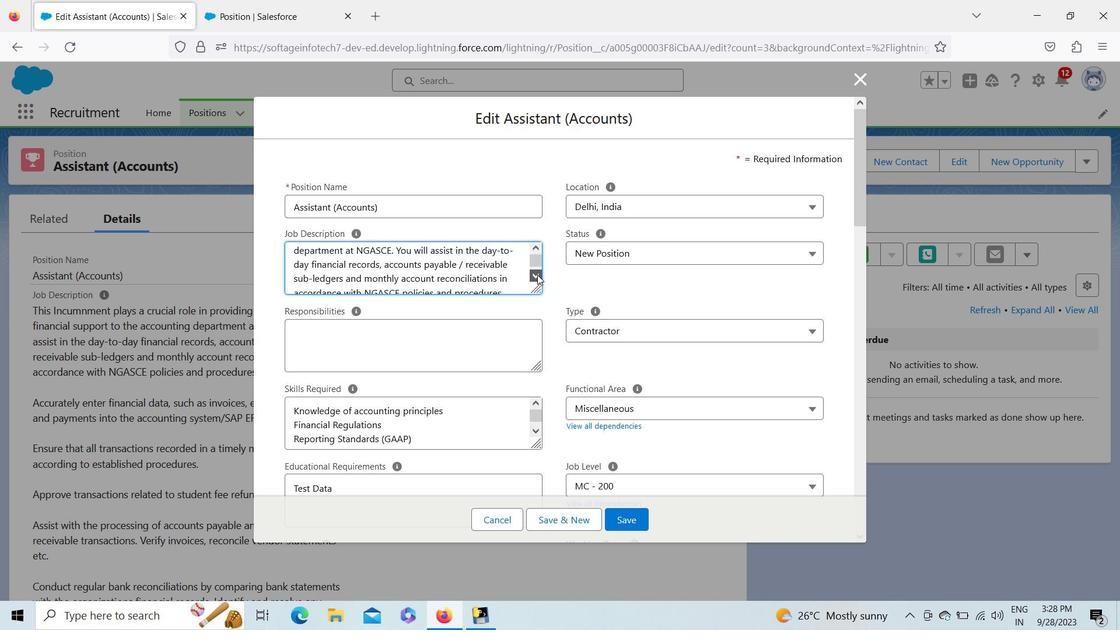 
Action: Mouse pressed left at (537, 274)
Screenshot: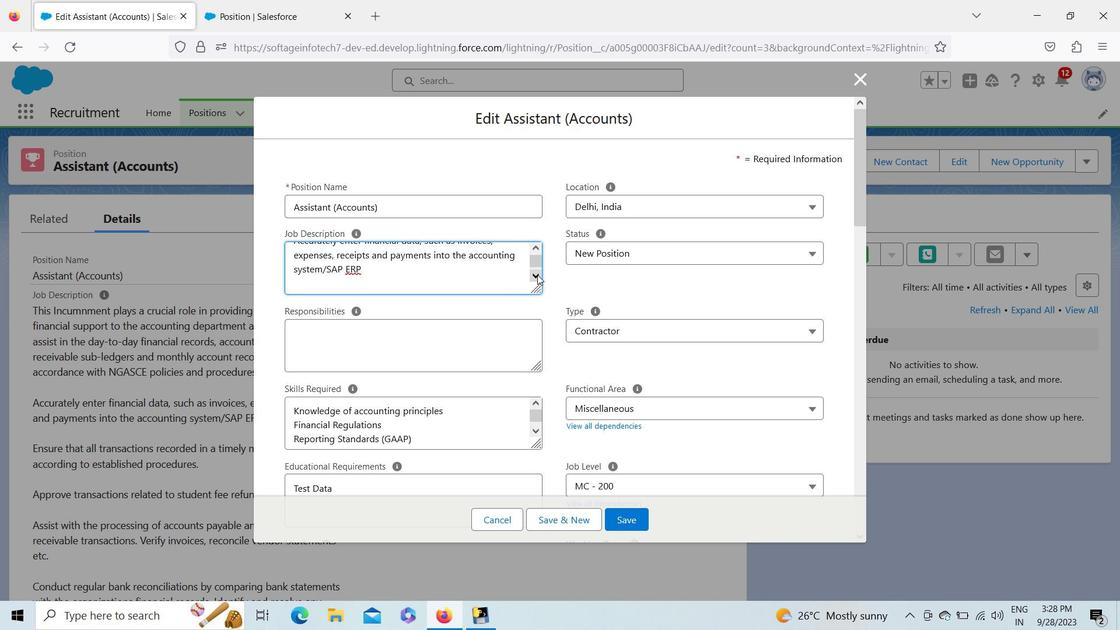 
Action: Mouse pressed left at (537, 274)
Screenshot: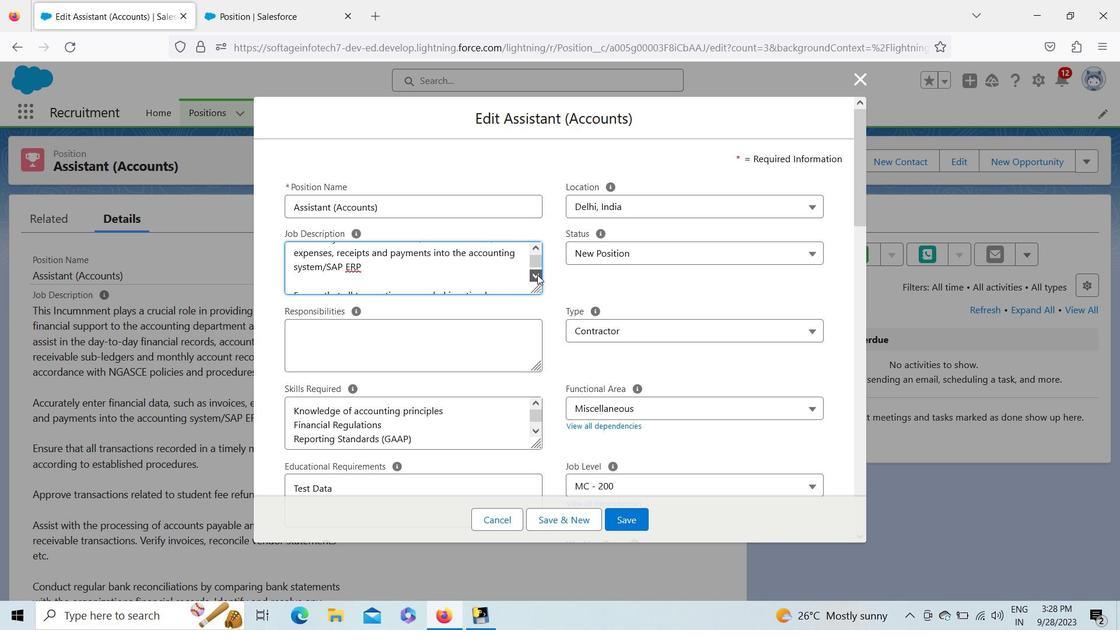
Action: Mouse pressed left at (537, 274)
Screenshot: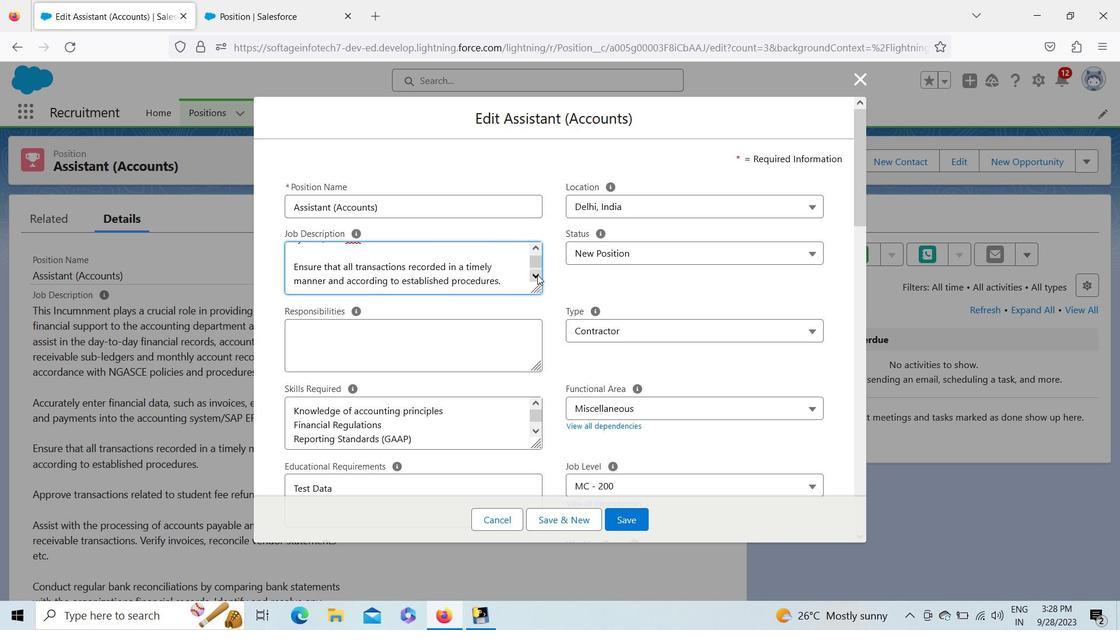 
Action: Mouse pressed left at (537, 274)
Screenshot: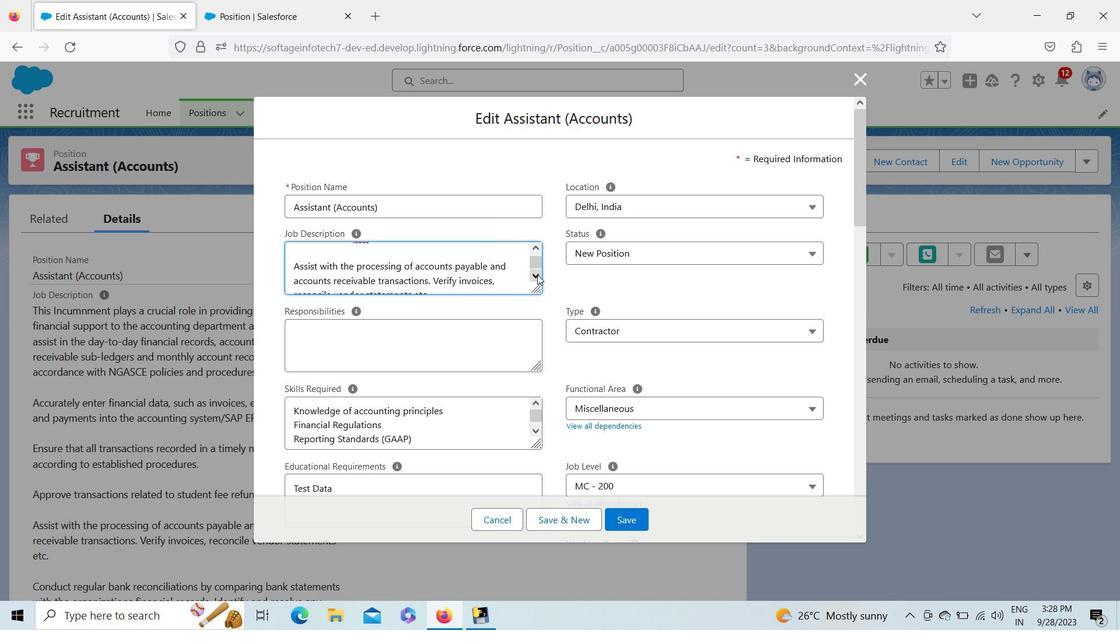 
Action: Mouse pressed left at (537, 274)
Screenshot: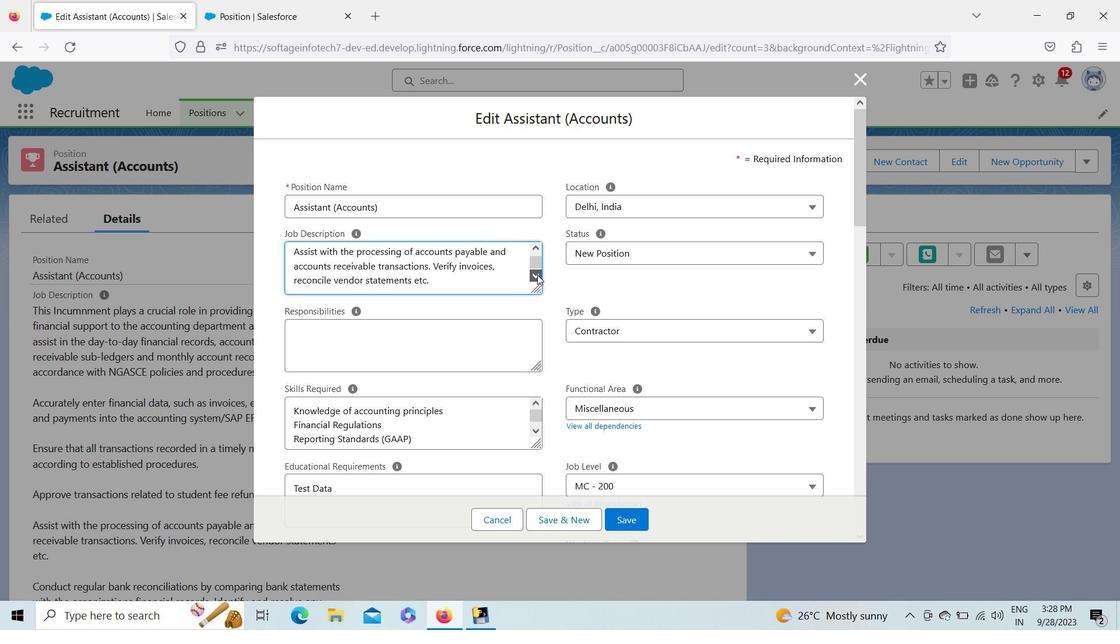 
Action: Mouse pressed left at (537, 274)
Screenshot: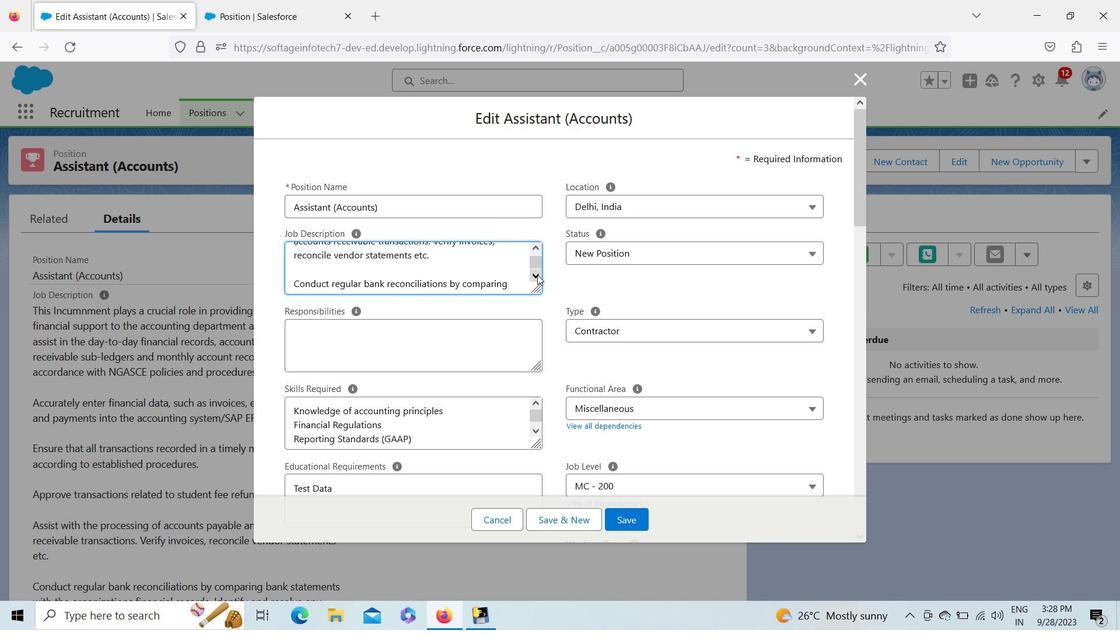 
Action: Mouse pressed left at (537, 274)
Screenshot: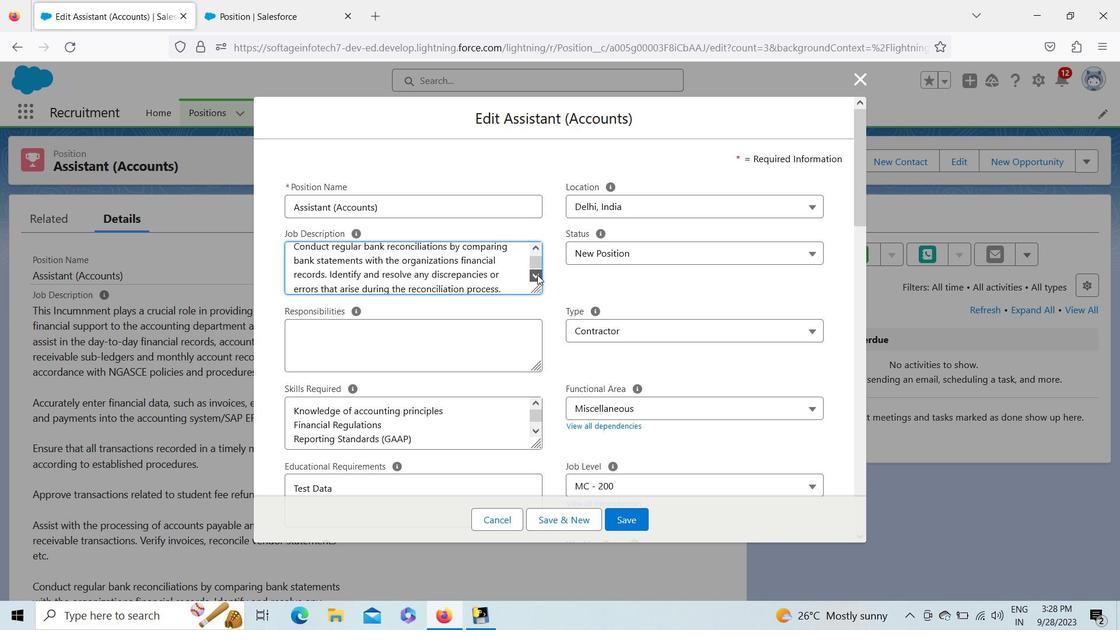
Action: Mouse pressed left at (537, 274)
Screenshot: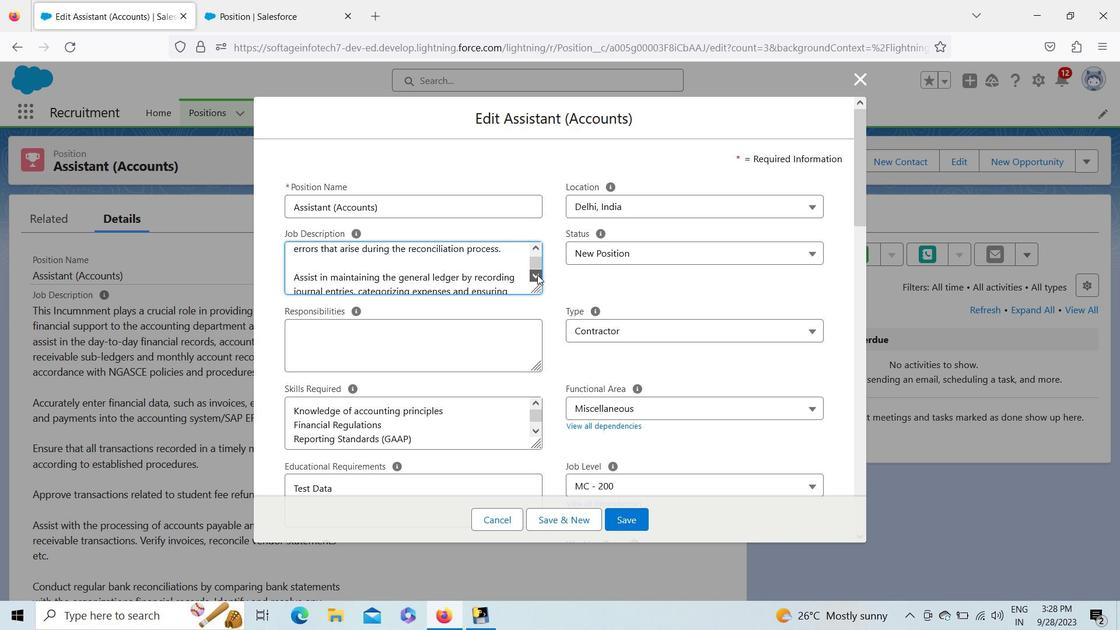 
Action: Mouse pressed left at (537, 274)
Screenshot: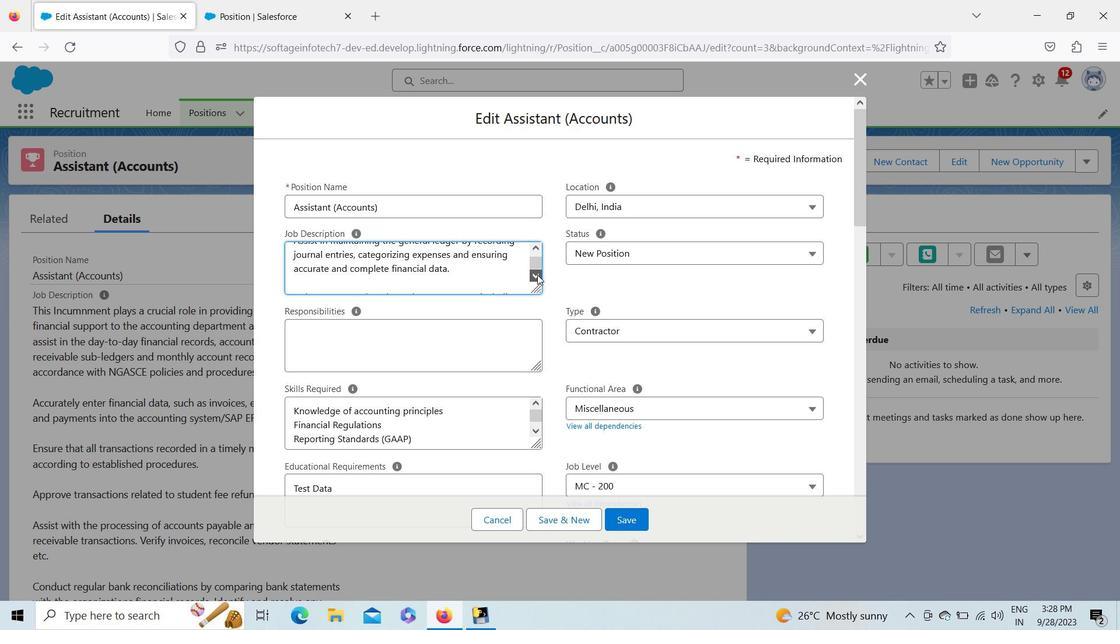 
Action: Mouse pressed left at (537, 274)
Screenshot: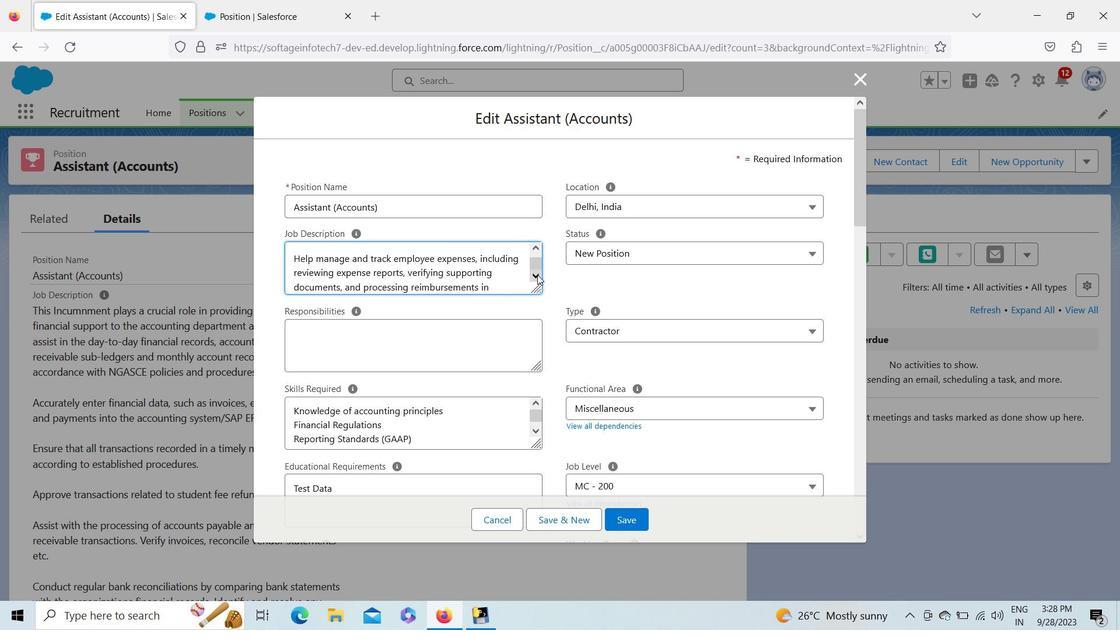 
Action: Mouse pressed left at (537, 274)
Screenshot: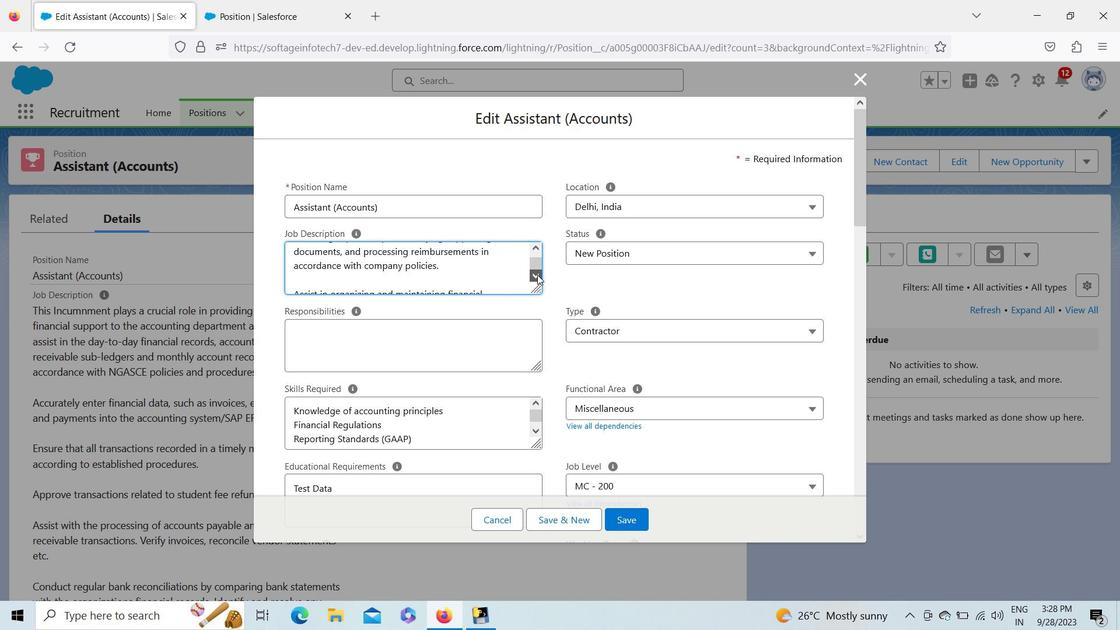 
Action: Mouse pressed left at (537, 274)
Screenshot: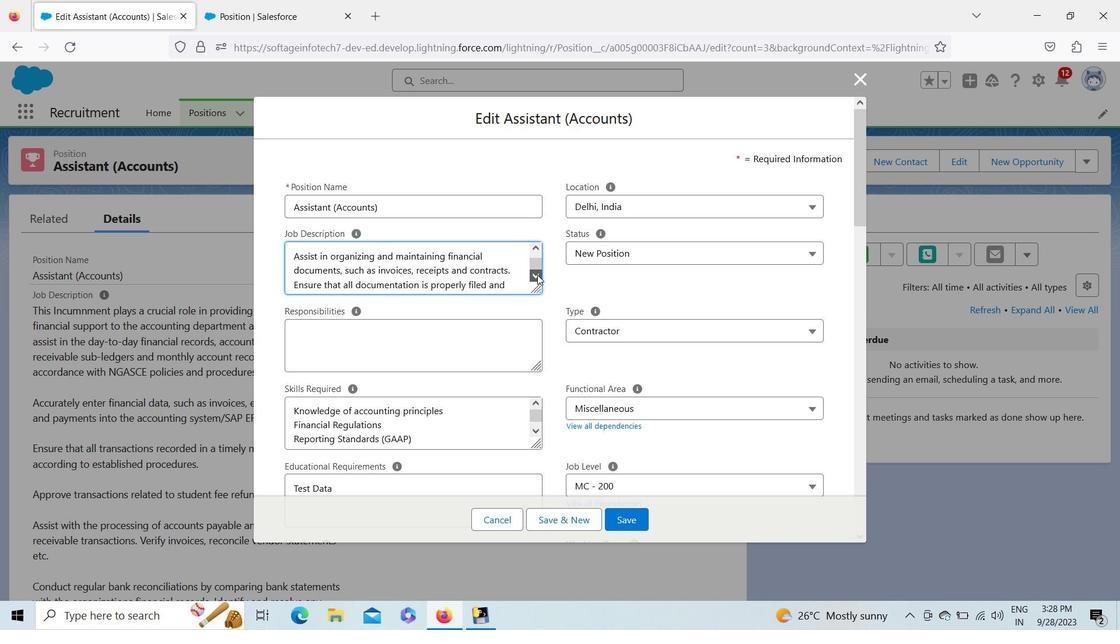
Action: Mouse pressed left at (537, 274)
Screenshot: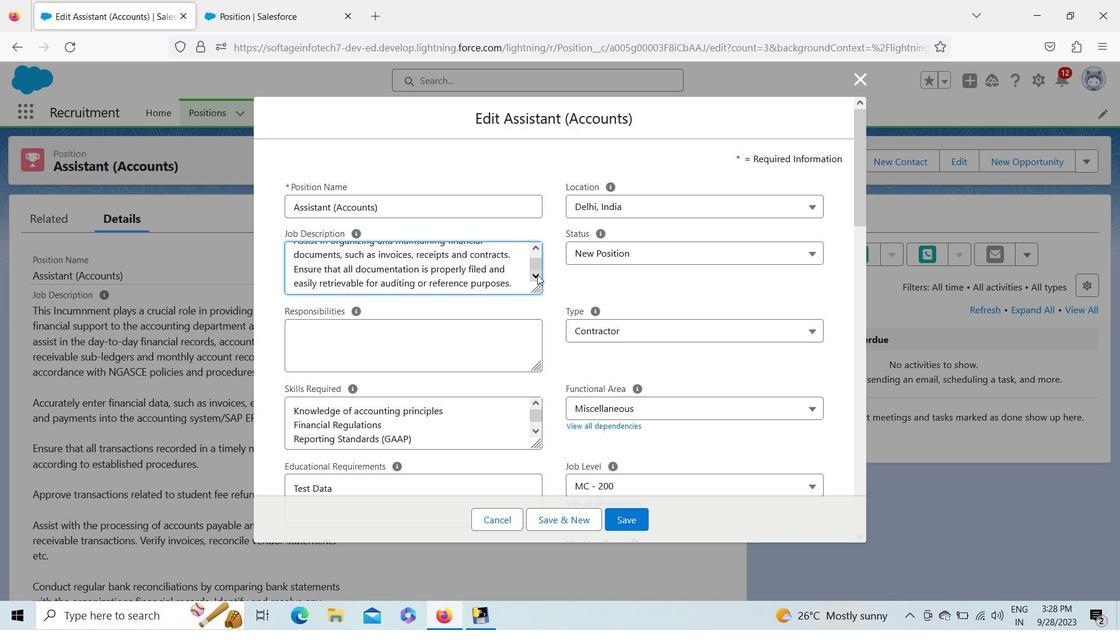
Action: Mouse pressed left at (537, 274)
Screenshot: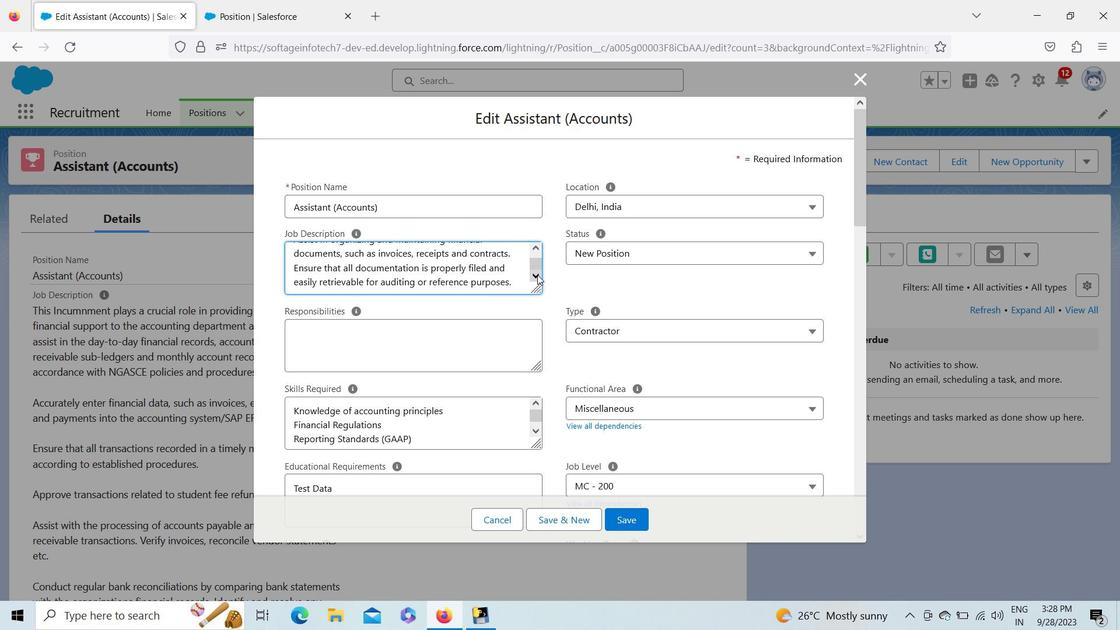 
Action: Mouse pressed left at (537, 274)
Screenshot: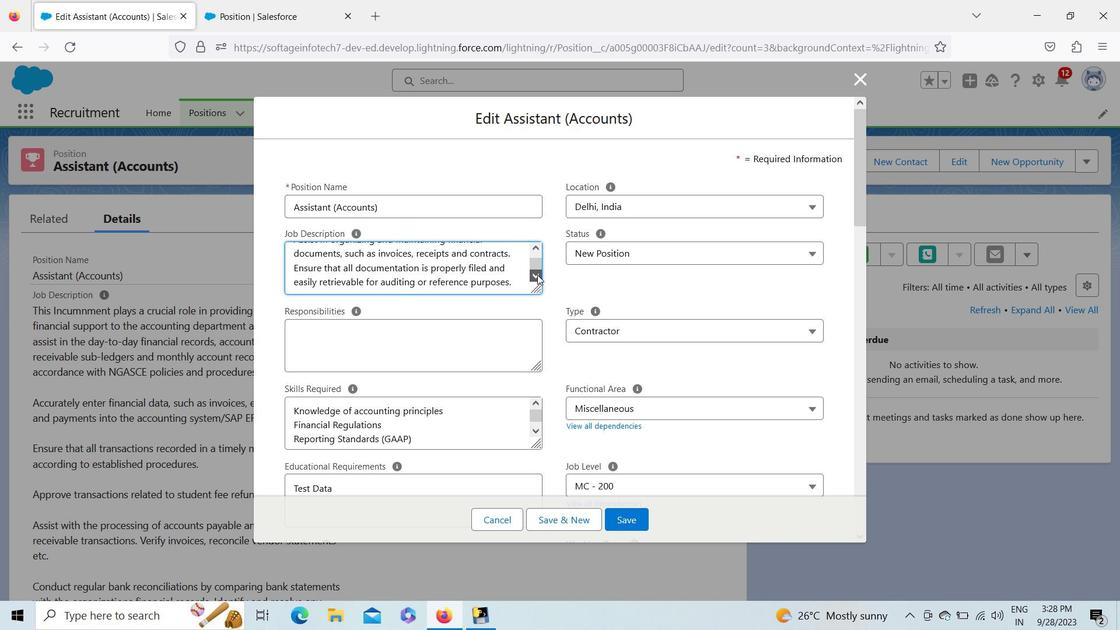 
Action: Mouse pressed left at (537, 274)
Screenshot: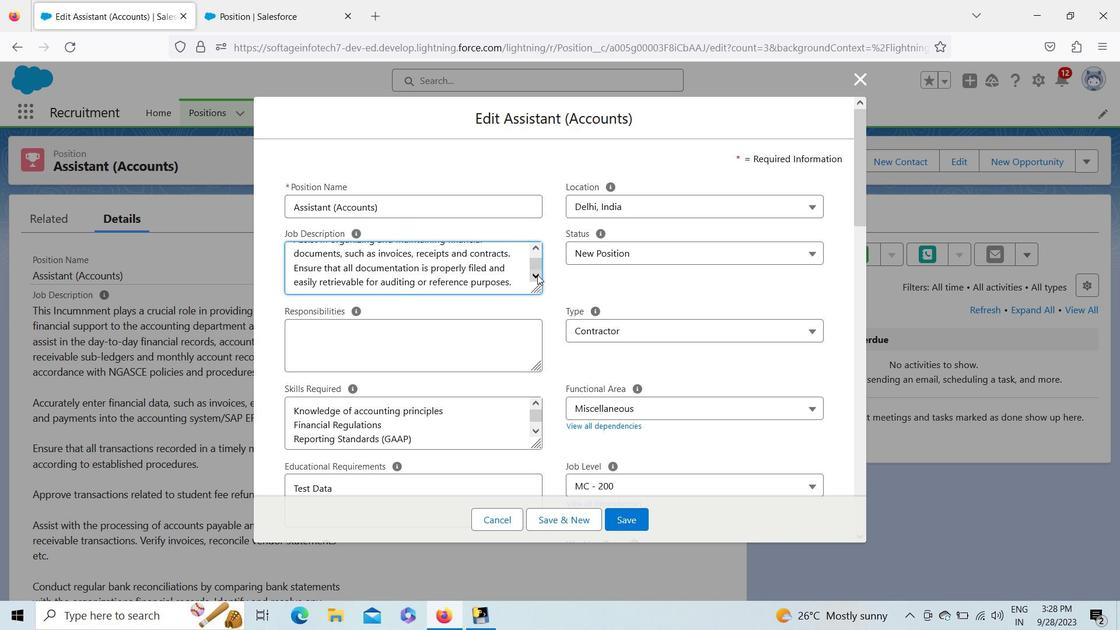 
Action: Mouse moved to (516, 285)
Screenshot: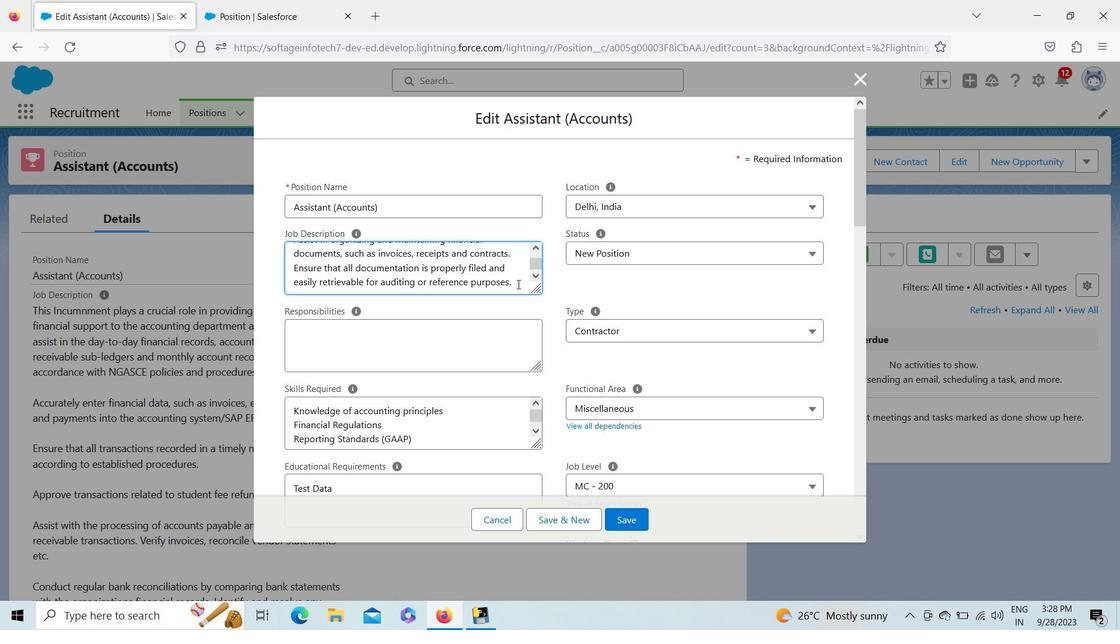 
Action: Mouse pressed left at (516, 285)
Screenshot: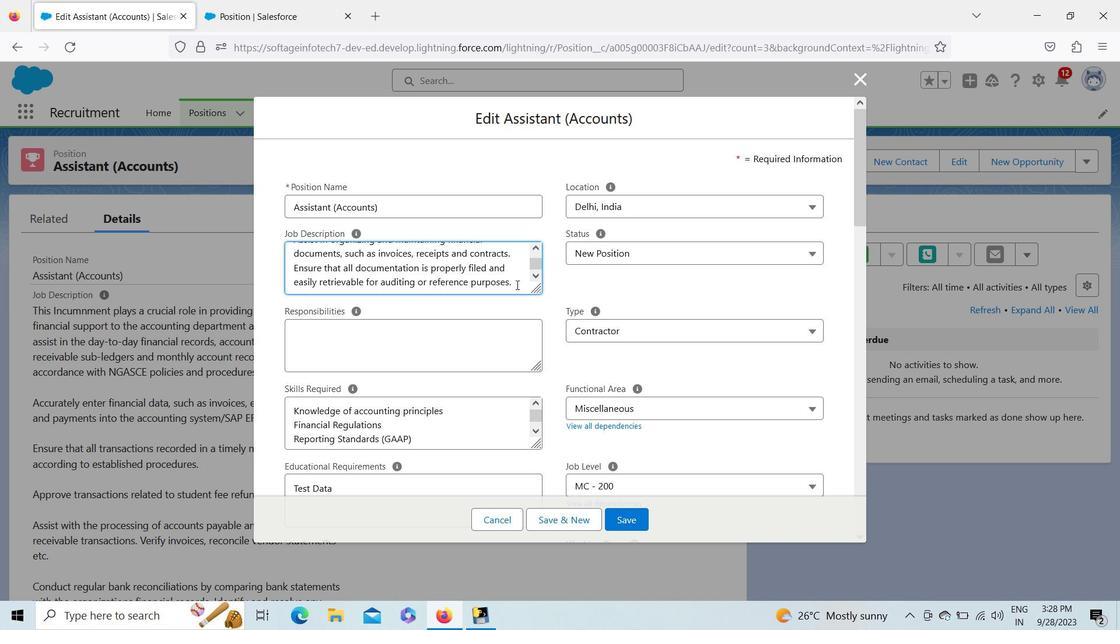 
Action: Mouse moved to (535, 273)
Screenshot: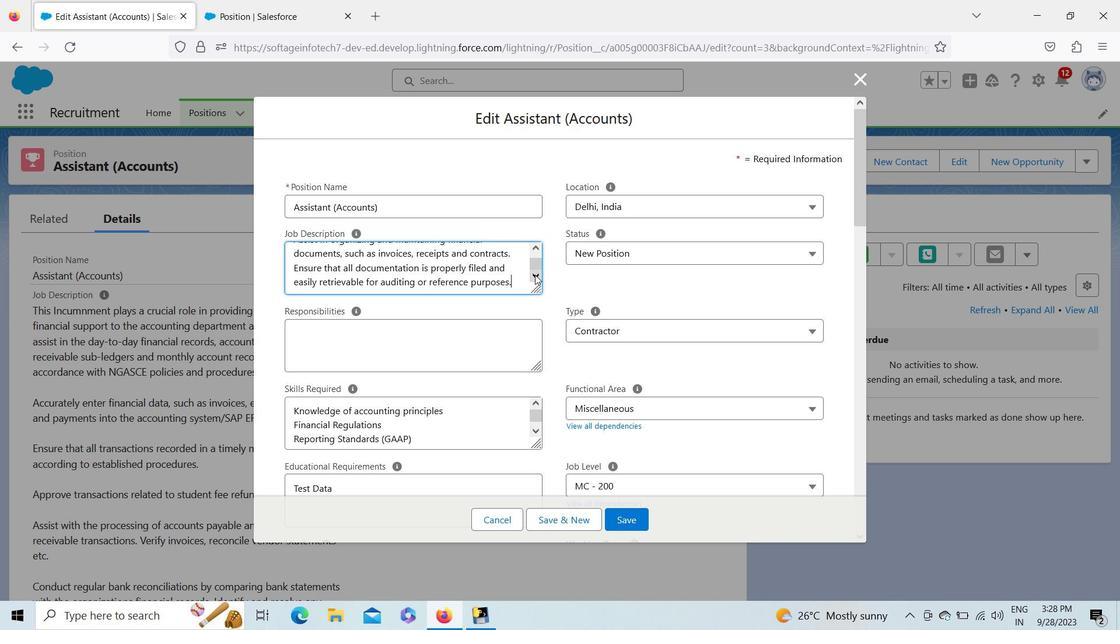 
Action: Mouse pressed left at (535, 273)
Screenshot: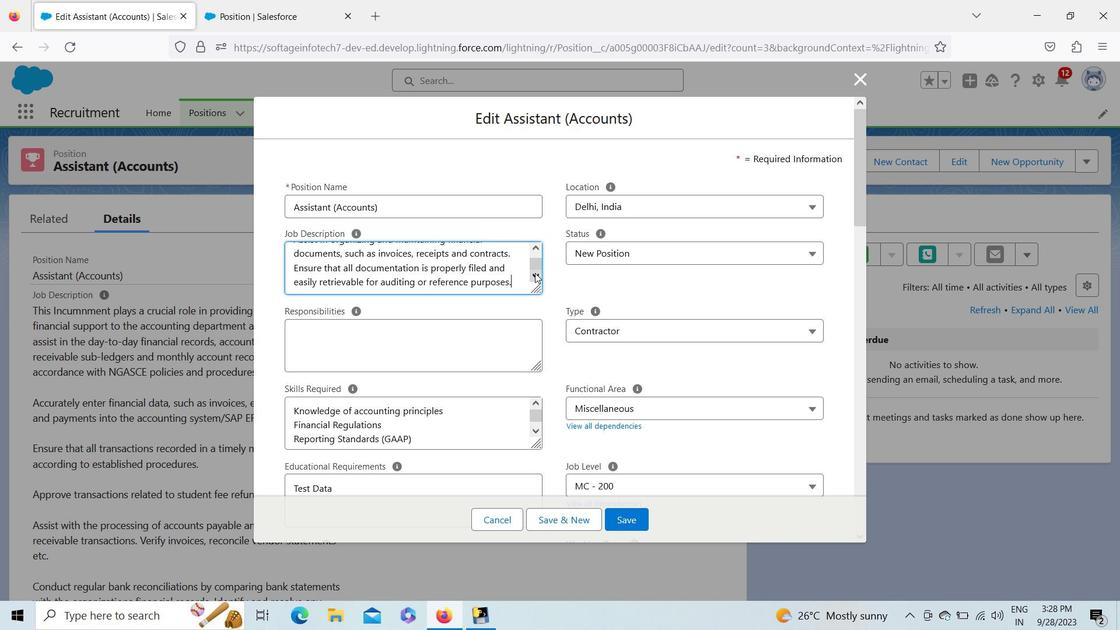 
Action: Mouse pressed left at (535, 273)
Screenshot: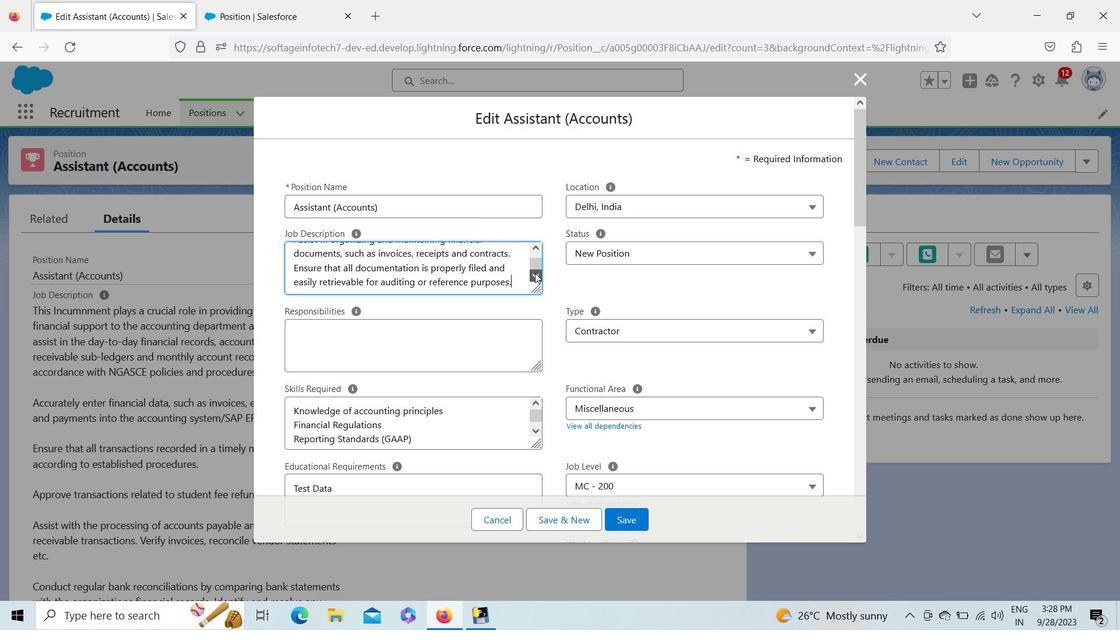 
Action: Mouse pressed left at (535, 273)
Screenshot: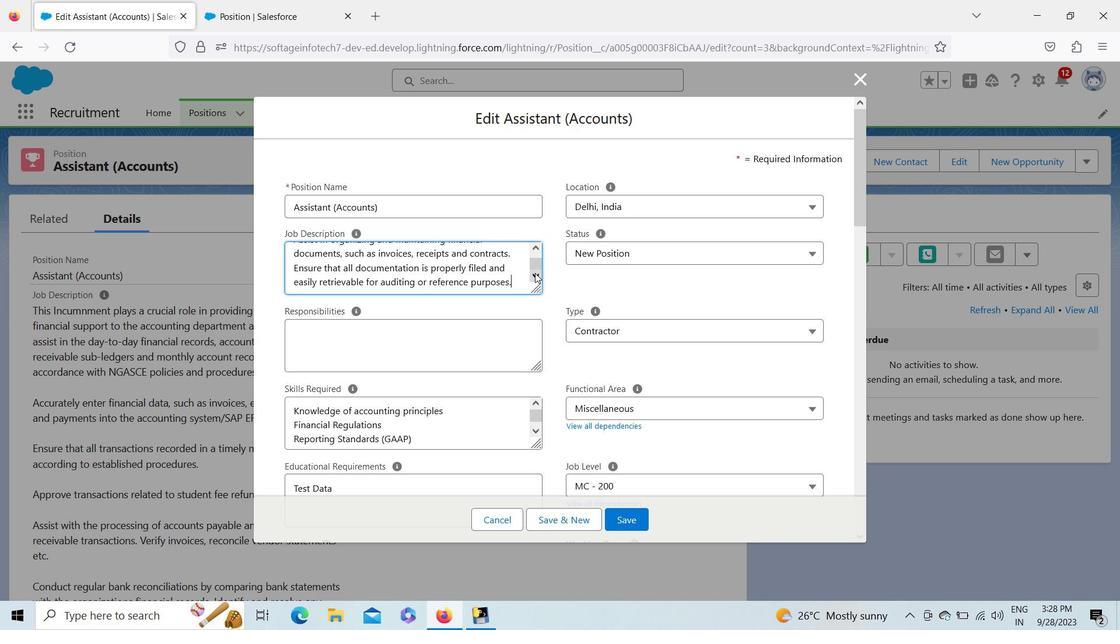 
Action: Mouse pressed left at (535, 273)
Screenshot: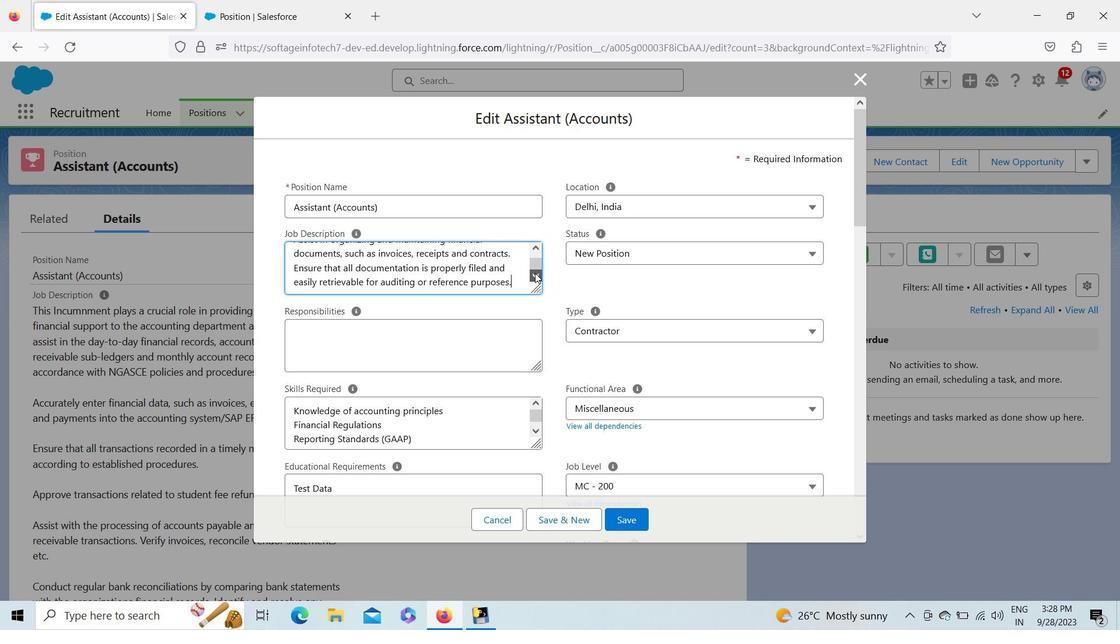 
Action: Mouse pressed left at (535, 273)
Screenshot: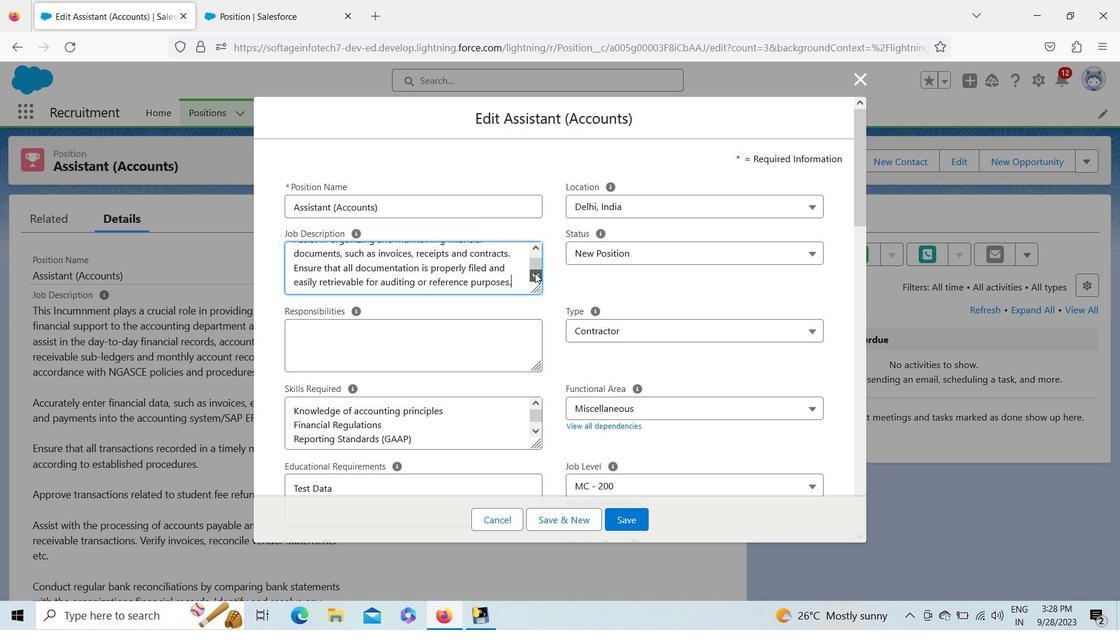
Action: Mouse moved to (444, 347)
Screenshot: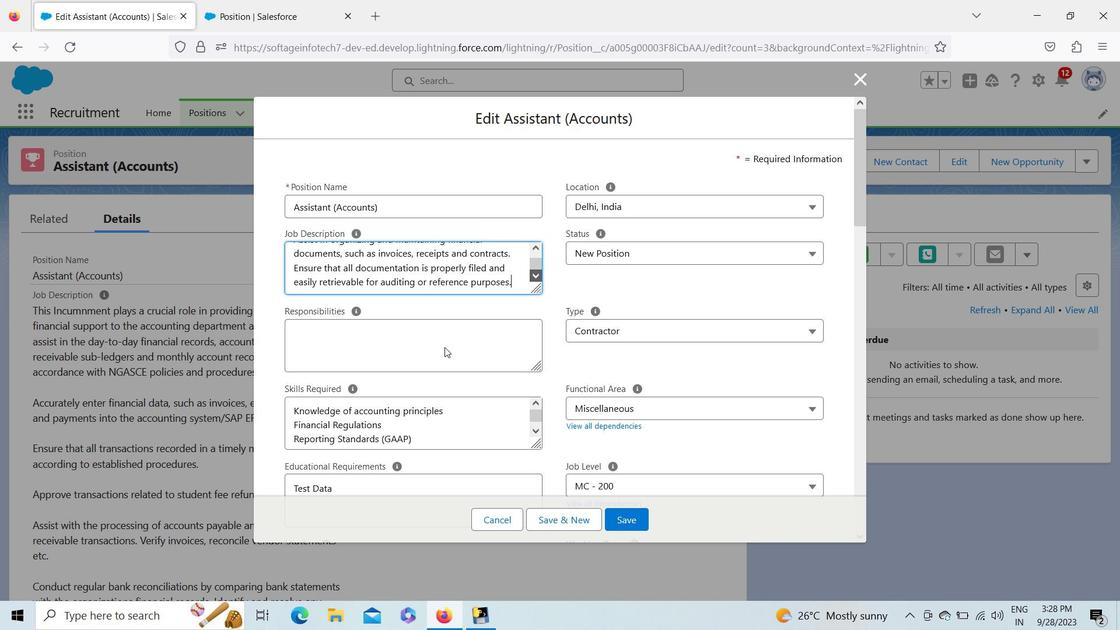 
Action: Mouse pressed left at (444, 347)
Screenshot: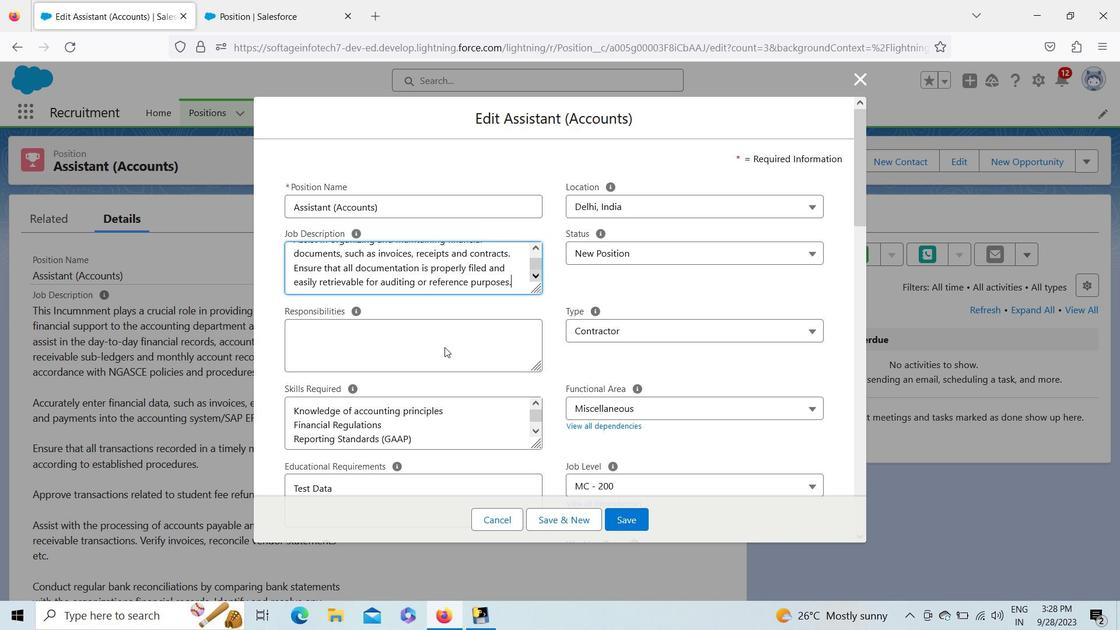 
Action: Key pressed <Key.shift>Provide<Key.space><Key.shift><Key.shift><Key.shift><Key.shift><Key.shift><Key.shift><Key.shift><Key.shift><Key.shift><Key.shift><Key.shift><Key.shift><Key.shift><Key.shift>support<Key.space>during<Key.space>internal<Key.space>or<Key.space>external<Key.space>audits<Key.space>by<Key.space>retrieving<Key.space>requested<Key.space>financial<Key.space>records,<Key.space><Key.shift><Key.shift><Key.shift>conducting<Key.space>data<Key.space>analysis<Key.space>and<Key.space>assisting<Key.space>aus<Key.backspace>ditors<Key.space>in<Key.space>their<Key.space>inquiries.<Key.enter><Key.enter>
Screenshot: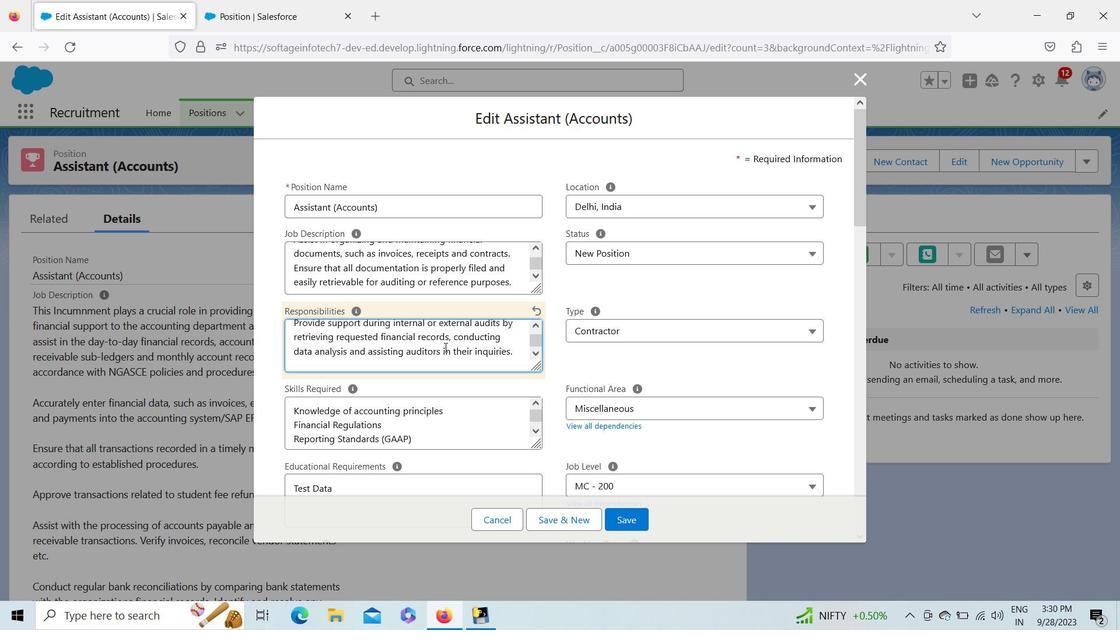 
Action: Mouse moved to (454, 344)
Screenshot: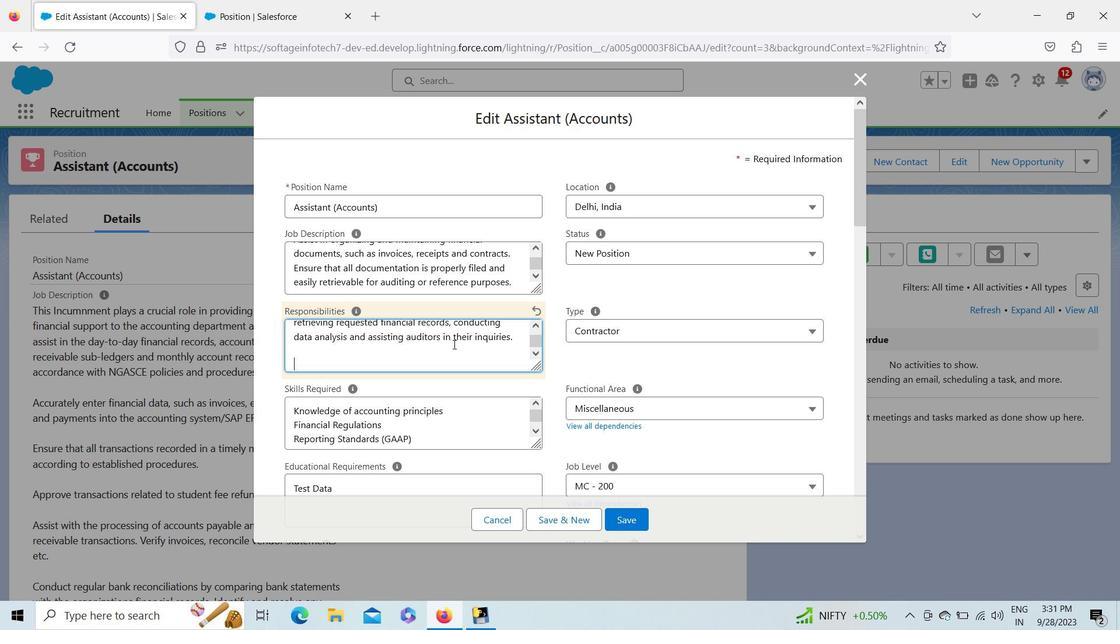 
Action: Key pressed <Key.shift>Collaborate<Key.space>with<Key.space>other<Key.space>departments<Key.space>or<Key.space>team<Key.space>members<Key.space>to<Key.space>gather<Key.space>necessary<Key.space>financial<Key.space>information<Key.space>and<Key.space>resolvea<Key.backspace><Key.space>any<Key.space>accounting<Key.space>related<Key.space>queries.<Key.space><Key.shift>Maintain<Key.space>effective<Key.space>communication<Key.space>channels<Key.space>to<Key.space>ensure<Key.space>smn<Key.backspace>ooth<Key.space>financial<Key.space>operations.<Key.enter><Key.enter><Key.shift>Stay<Key.space>updated<Key.space>on<Key.space>relevant<Key.space>accounting<Key.space>related<Key.space>queries<Key.space><Key.backspace>.<Key.space><Key.shift>Maintain<Key.space>effective<Key.space>communication<Key.space>channels<Key.space>to<Key.space>ensure<Key.space>smooth<Key.space>financial<Key.space>operations<Key.space><Key.backspace>.<Key.enter><Key.enter>
Screenshot: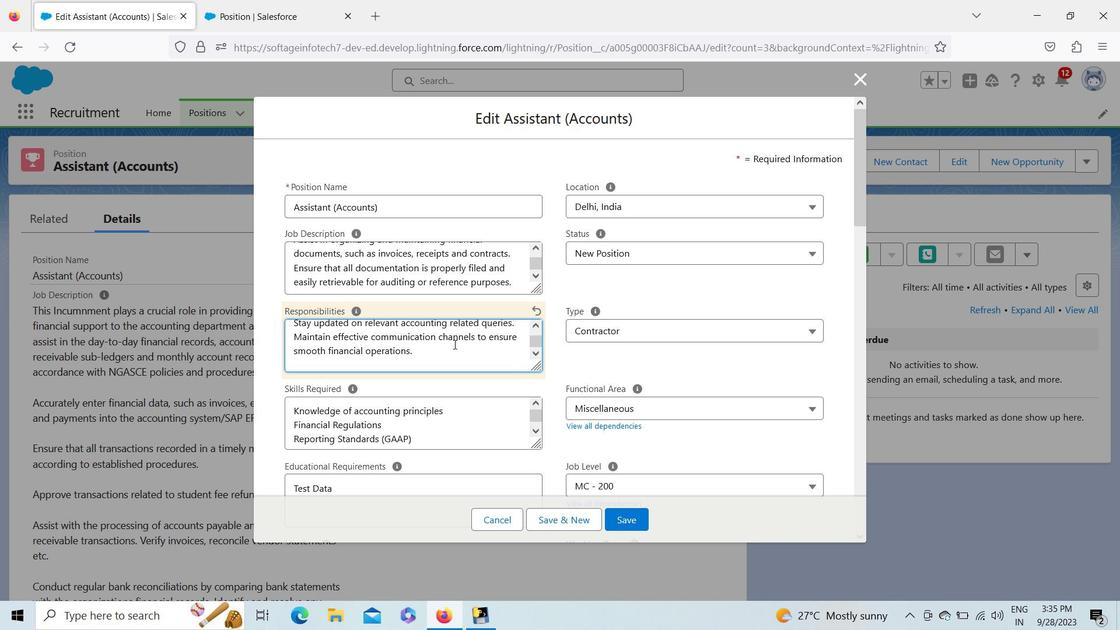 
Action: Mouse moved to (534, 322)
Screenshot: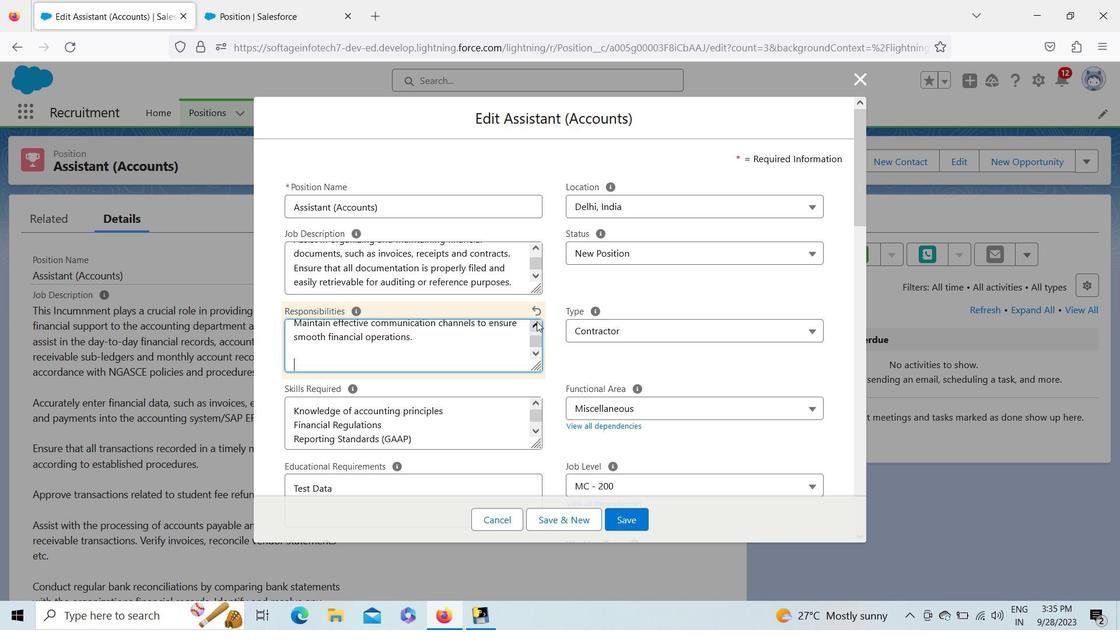 
Action: Mouse pressed left at (534, 322)
Screenshot: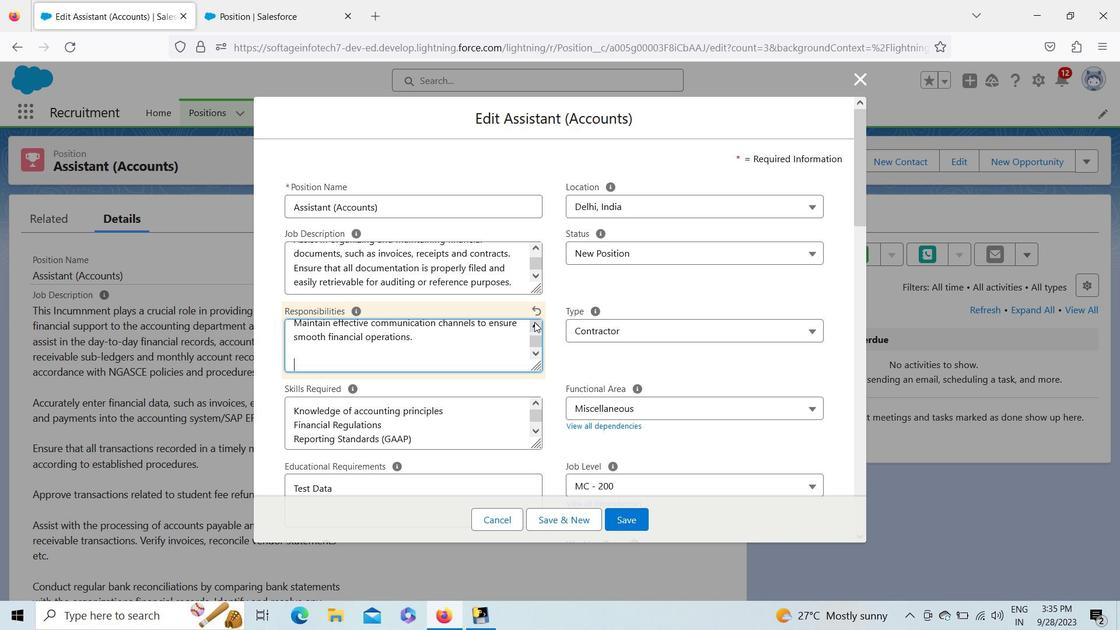 
Action: Mouse pressed left at (534, 322)
Screenshot: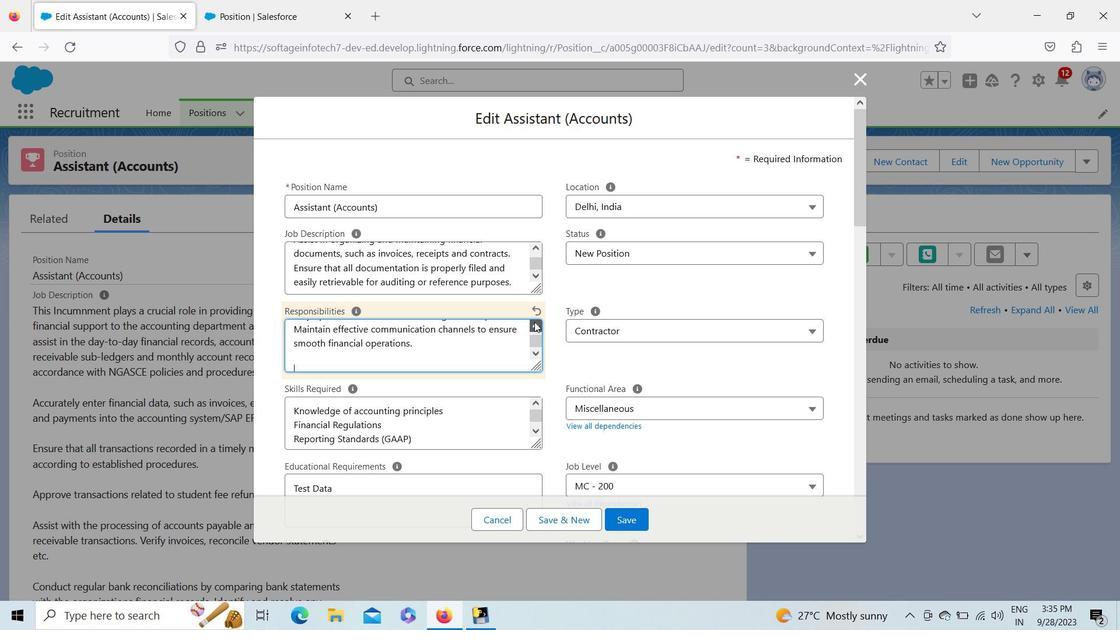 
Action: Mouse pressed left at (534, 322)
Screenshot: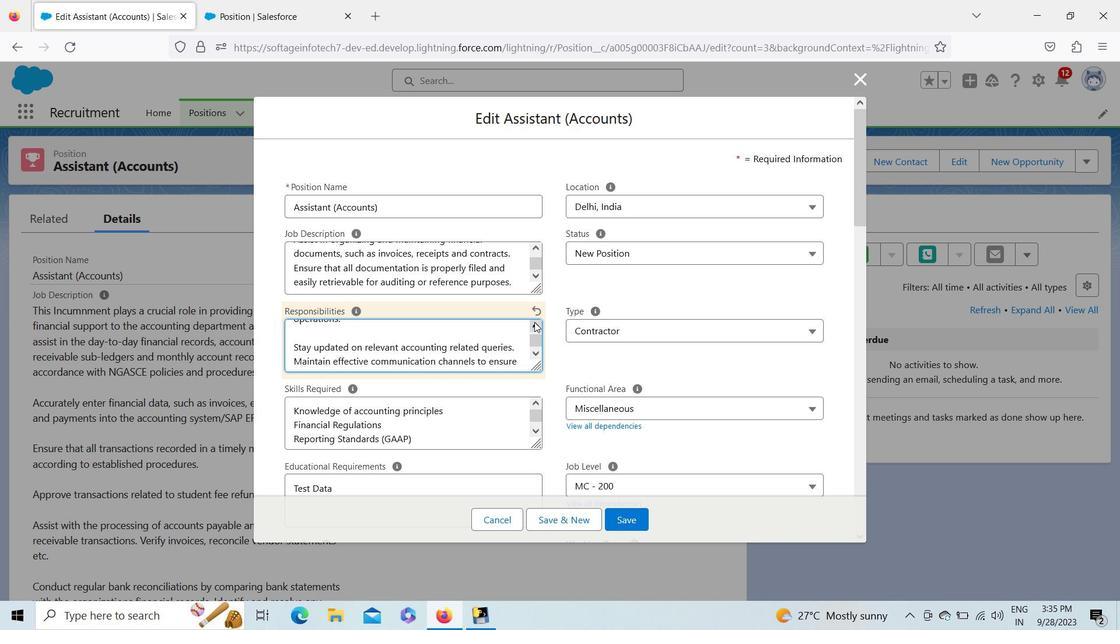 
Action: Mouse moved to (535, 355)
Screenshot: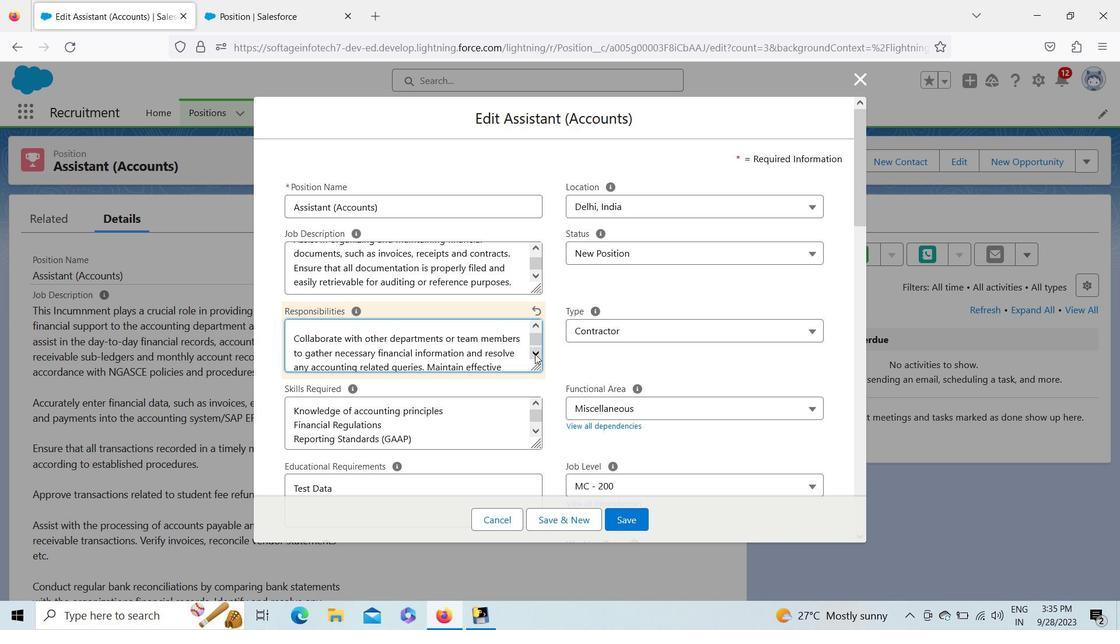 
Action: Mouse pressed left at (535, 355)
Screenshot: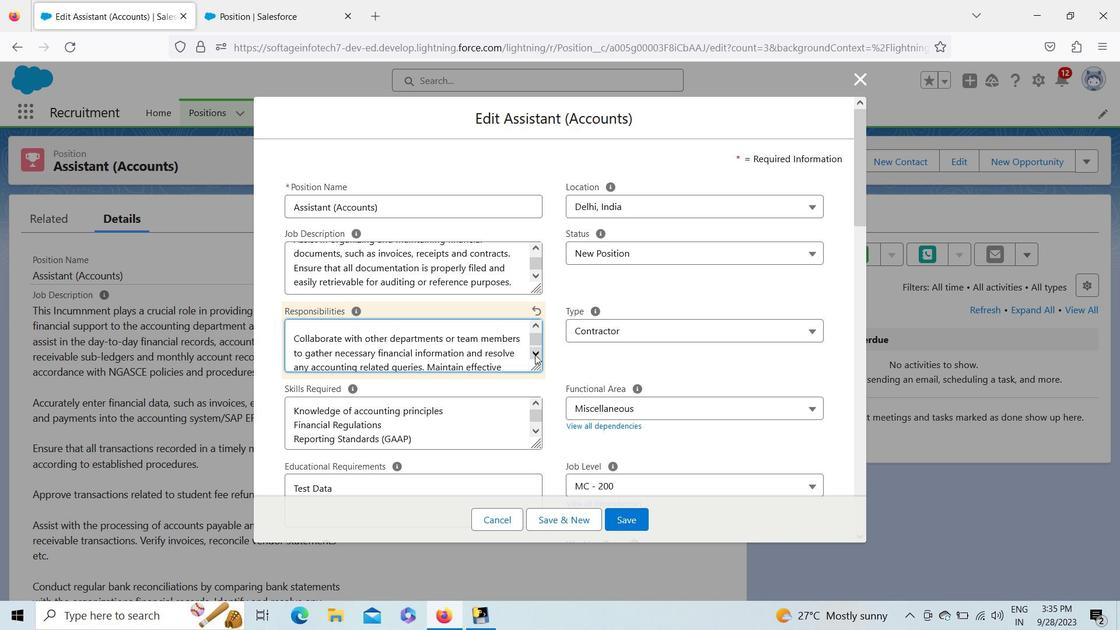 
Action: Mouse pressed left at (535, 355)
Screenshot: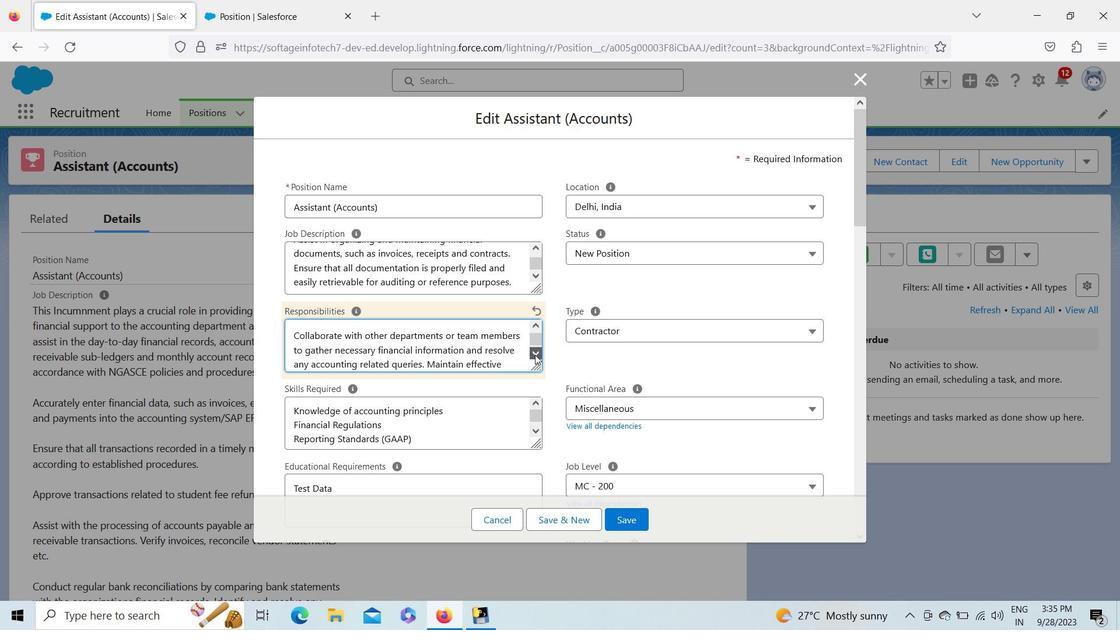 
Action: Mouse pressed left at (535, 355)
Screenshot: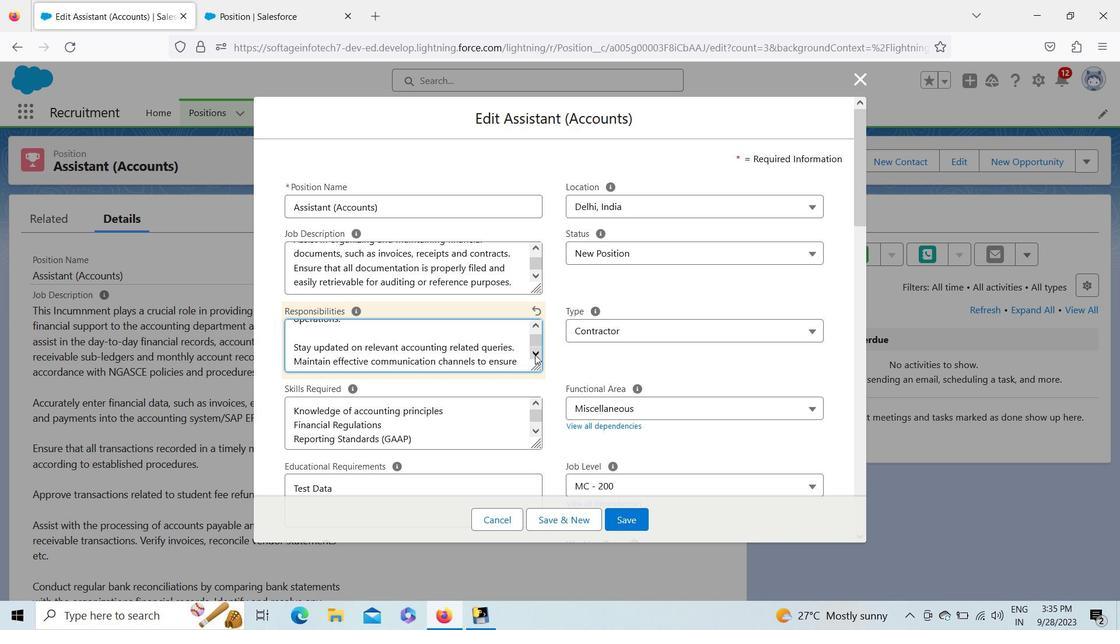 
Action: Mouse moved to (478, 344)
Screenshot: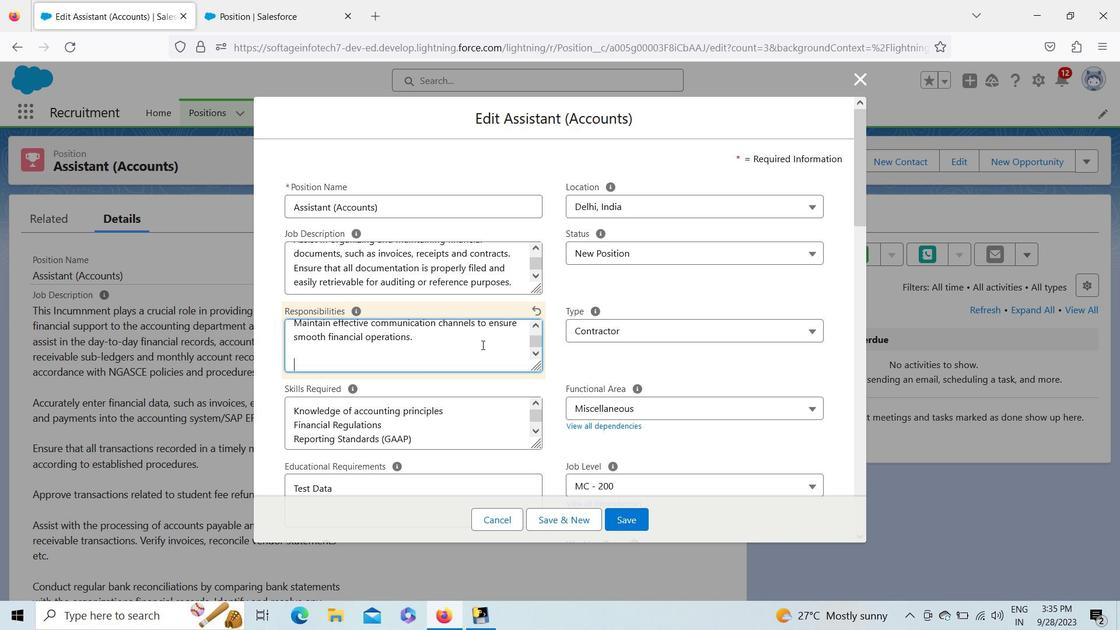 
Action: Mouse pressed left at (478, 344)
Screenshot: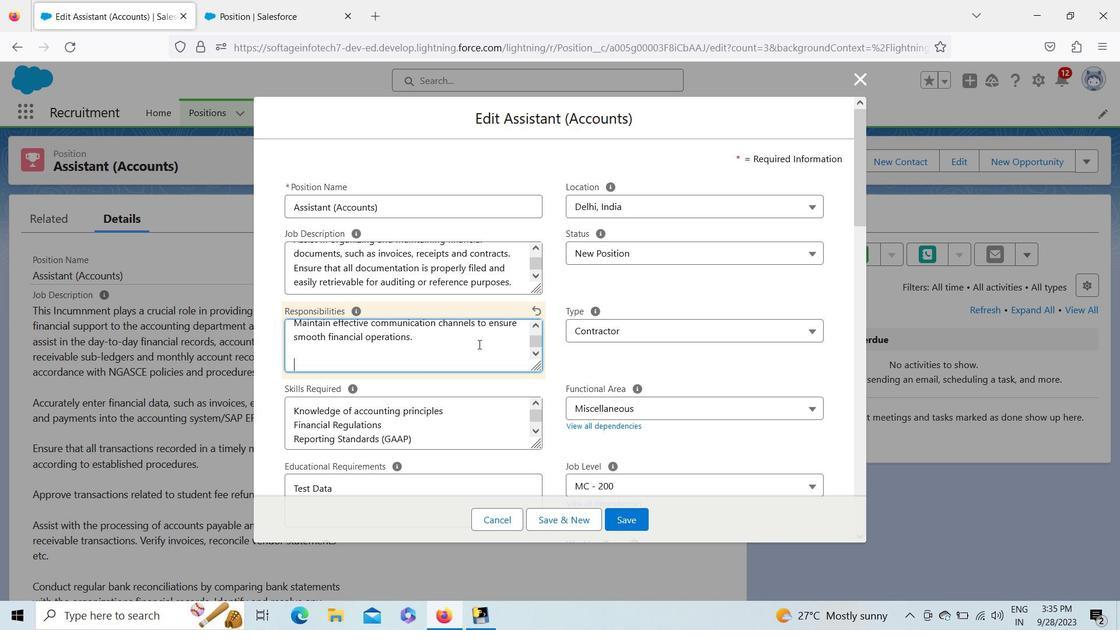
Action: Mouse moved to (458, 335)
Screenshot: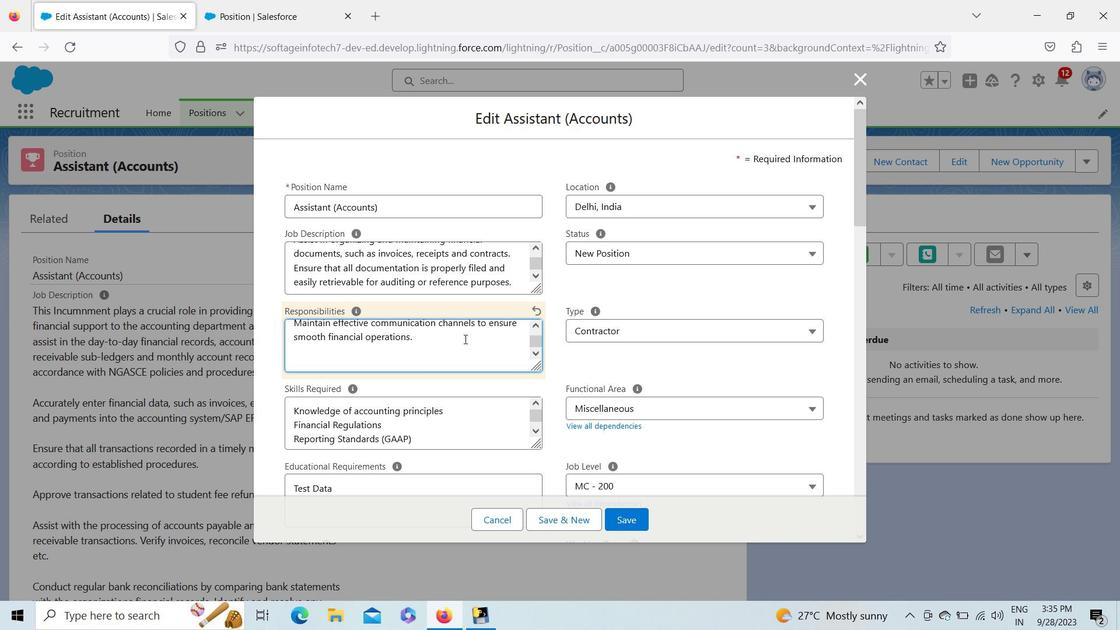 
Action: Mouse pressed left at (458, 335)
Screenshot: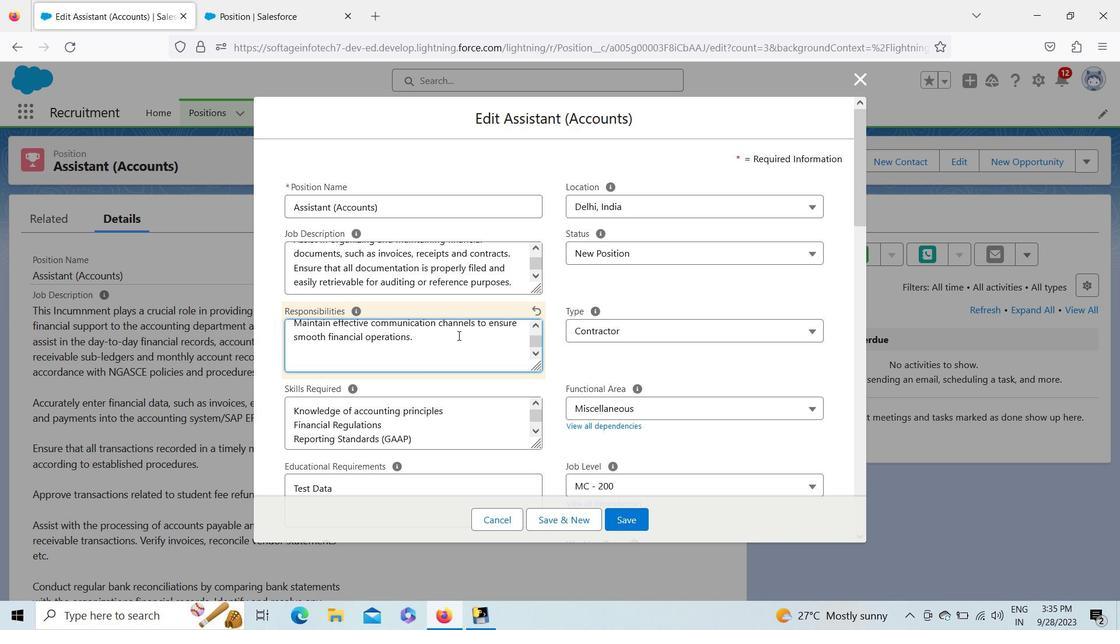 
Action: Key pressed <Key.space><Key.shift><Key.shift><Key.shift><Key.shift><Key.shift><Key.shift><Key.shift><Key.shift><Key.shift><Key.shift><Key.shift><Key.shift><Key.shift><Key.shift><Key.shift><Key.shift><Key.shift><Key.shift><Key.shift><Key.shift><Key.shift><Key.shift><Key.shift><Key.shift>Assist<Key.space>in<Key.space>ensuring<Key.space>adherence<Key.space>to<Key.space>applicable<Key.space>
Screenshot: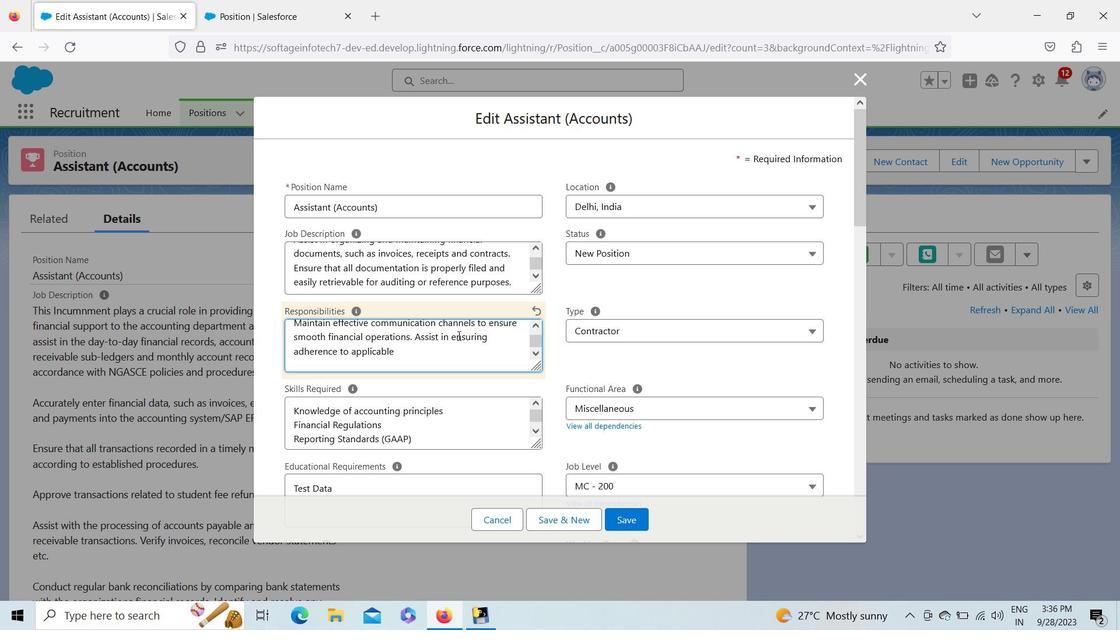 
Action: Mouse moved to (440, 340)
Screenshot: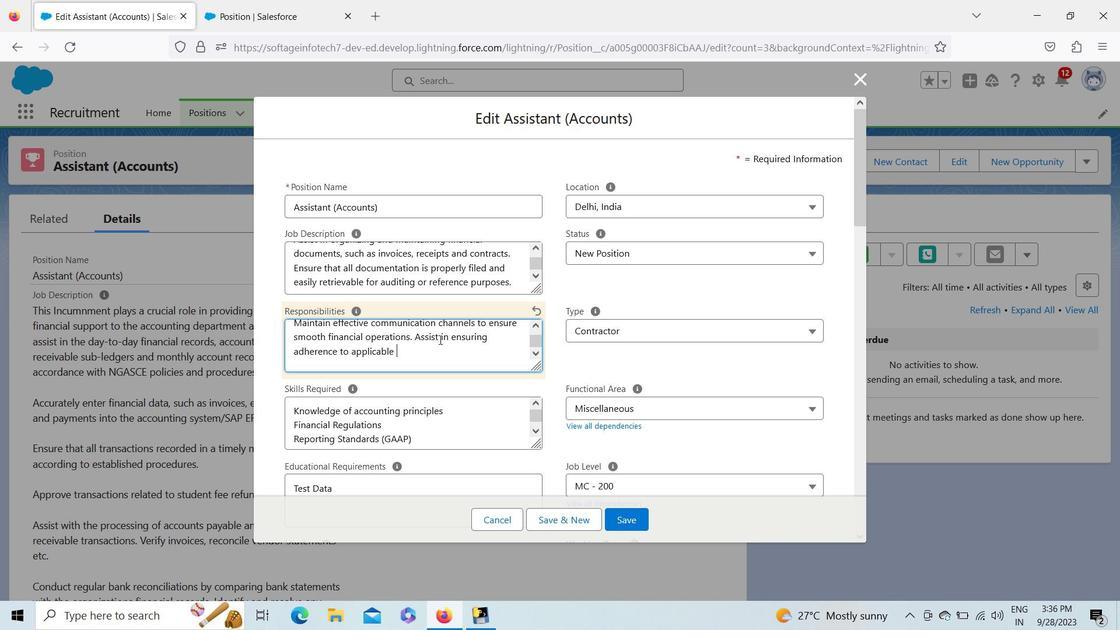 
Action: Key pressed financial<Key.space>standards<Key.space>and<Key.space>guidelines.<Key.enter><Key.enter>
Screenshot: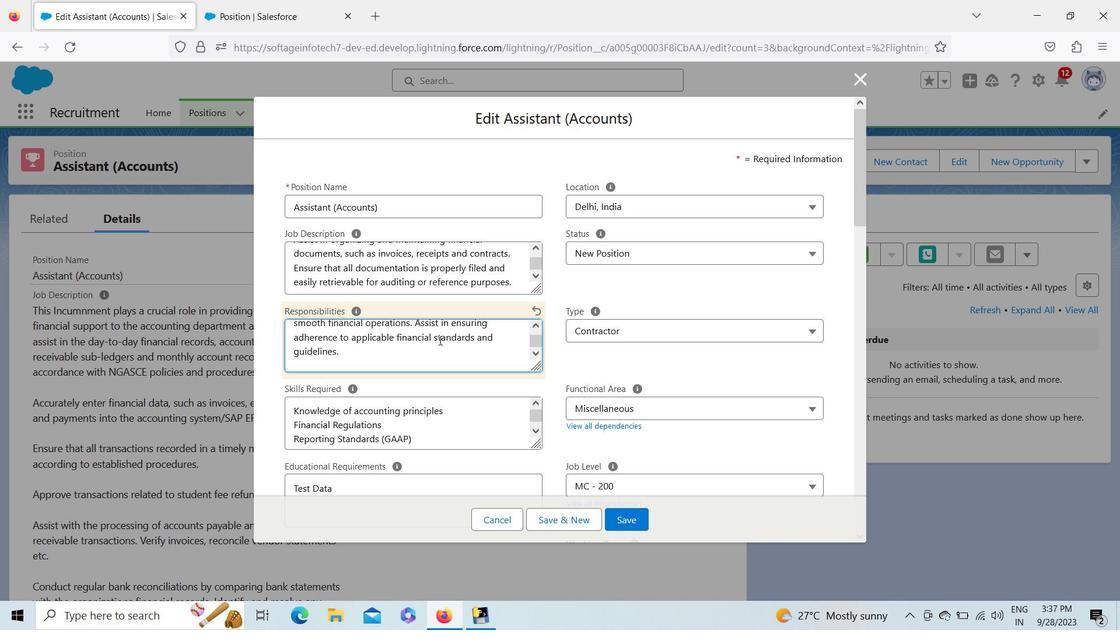 
Action: Mouse moved to (451, 367)
Screenshot: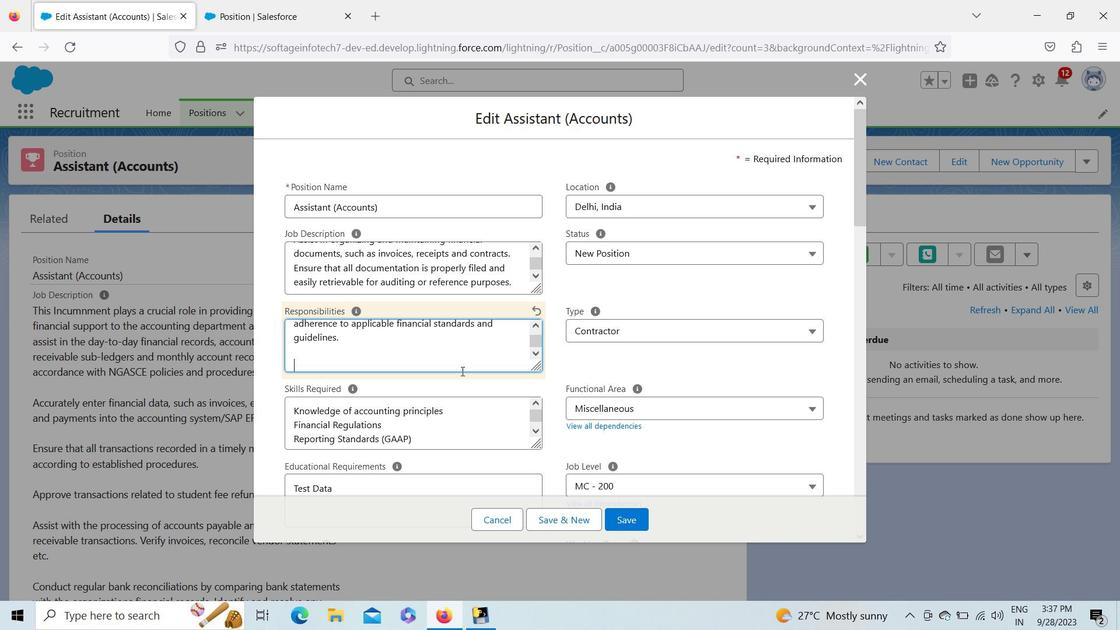 
Action: Key pressed <Key.shift>Undertake<Key.space>additional<Key.space>accounting<Key.space>or<Key.space>administrative<Key.space>
Screenshot: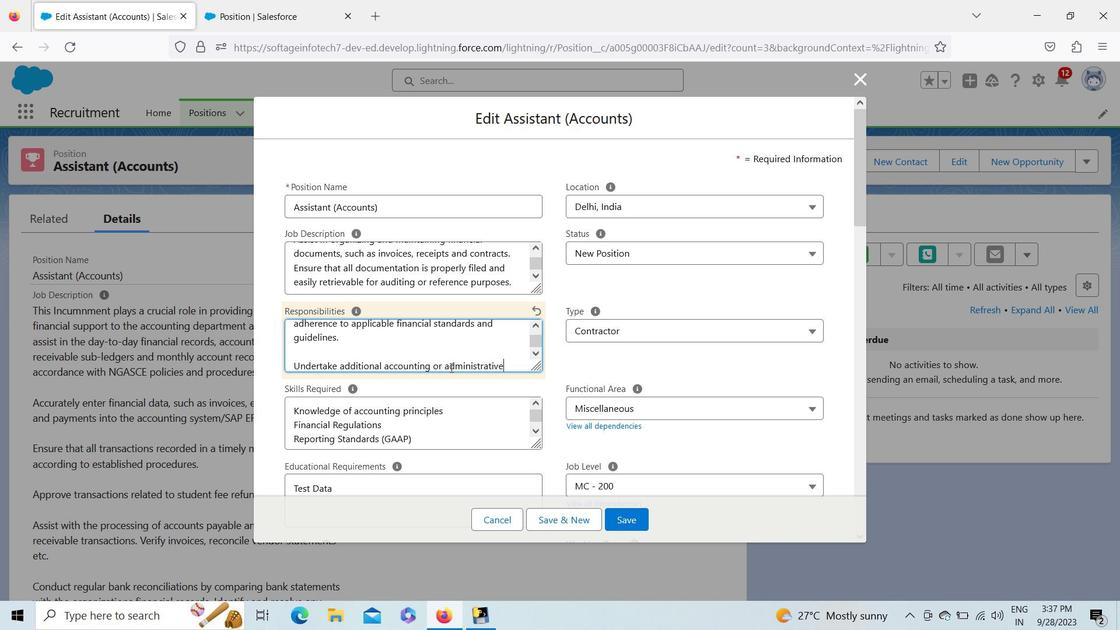 
Action: Mouse moved to (542, 124)
Screenshot: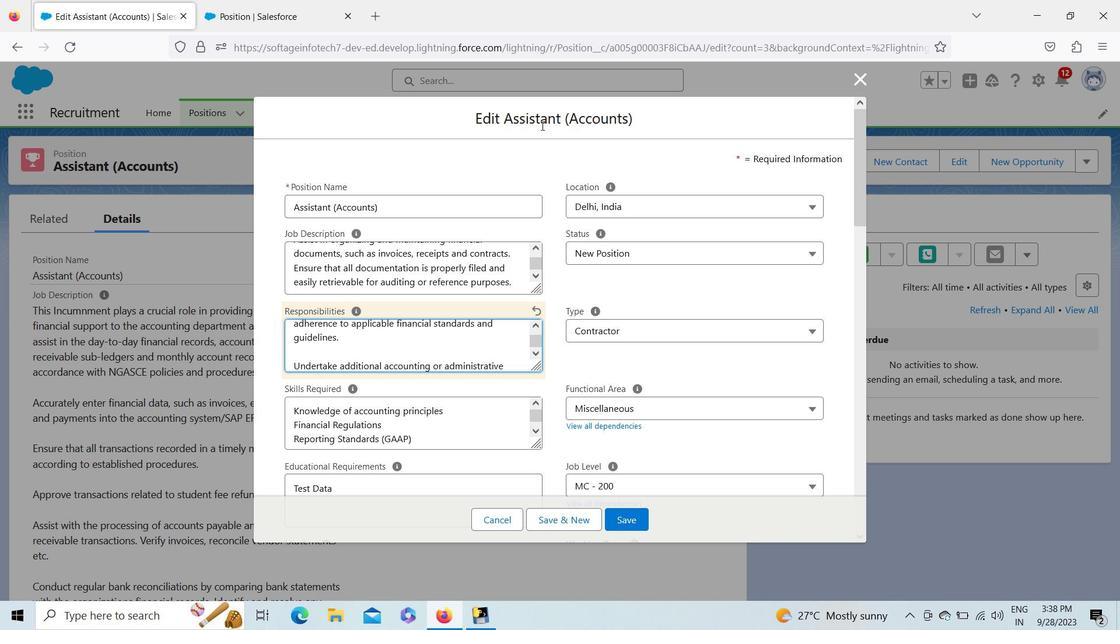 
Action: Key pressed tasks<Key.space>as<Key.space>assigned<Key.space>by<Key.space>the<Key.space>supervisor<Key.space>or<Key.space>accounting<Key.space>manager.<Key.space><Key.shift><Key.shift>This<Key.space>may<Key.space>include<Key.space>assisting<Key.space>in<Key.space>budgeting<Key.space><Key.backspace>,<Key.space>finanvcial<Key.backspace><Key.backspace><Key.backspace><Key.backspace><Key.backspace>cial<Key.space>analysis<Key.space>or<Key.space>special<Key.space>projects.
Screenshot: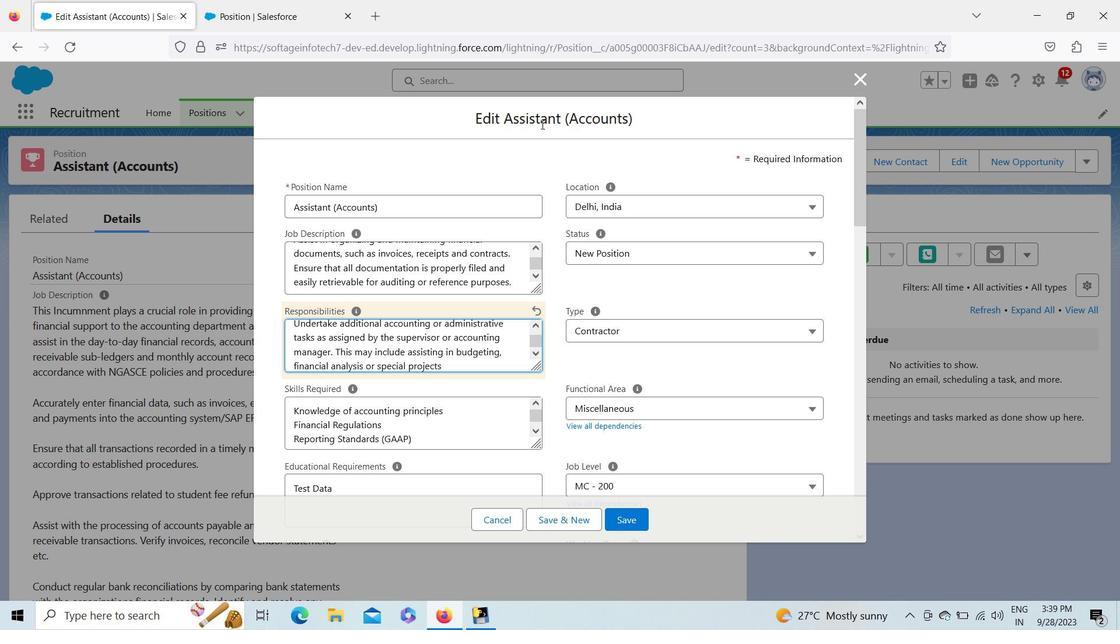 
Action: Mouse moved to (596, 92)
Screenshot: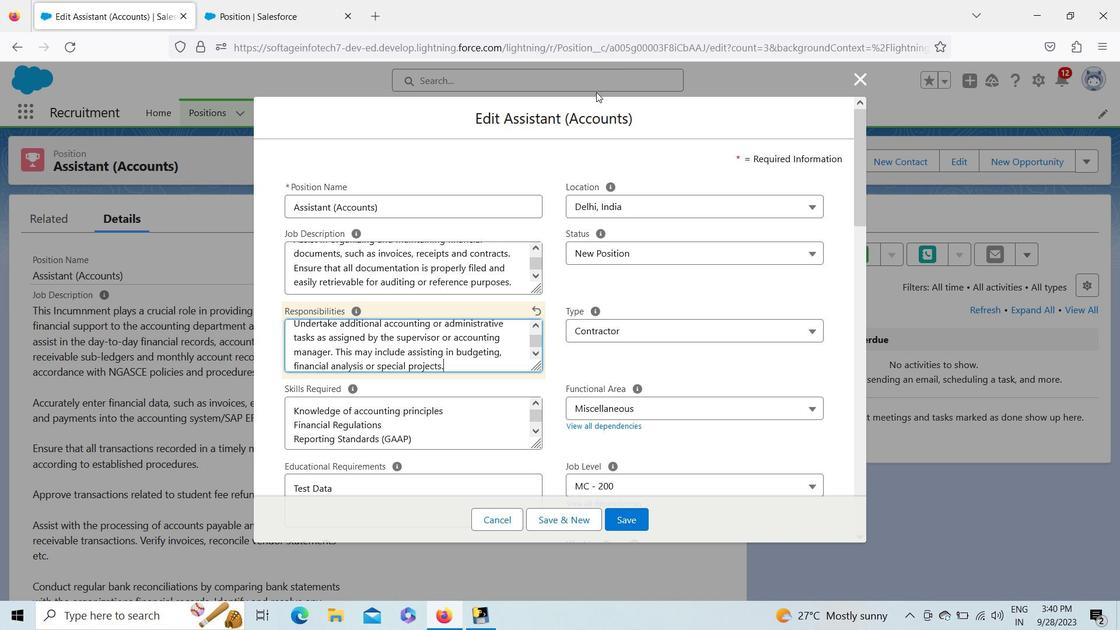 
Action: Key pressed <Key.enter><Key.enter><Key.shift>Key<Key.space><Key.shift><Key.shift><Key.shift>Interactions<Key.space>with<Key.space><Key.shift>Internal<Key.space><Key.shift>Stakeholders<Key.space><Key.shift><Key.shift><Key.shift><Key.shift><Key.shift><Key.shift>External<Key.space><Key.shift>Stakeholders<Key.space><Key.shift><Key.shift><Key.shift><Key.shift><Key.shift><Key.shift><Key.shift>HODs<Key.space>at<Key.space><Key.shift>NGA<Key.space><Key.shift>SCE<Key.space><Key.shift>Auditors<Key.space><Key.shift><Key.shift>I<Key.backspace><Key.shift><Key.shift><Key.shift><Key.shift><Key.shift><Key.shift><Key.shift><Key.shift><Key.shift><Key.shift><Key.shift><Key.shift>University<Key.space><Key.shift>Departments.
Screenshot: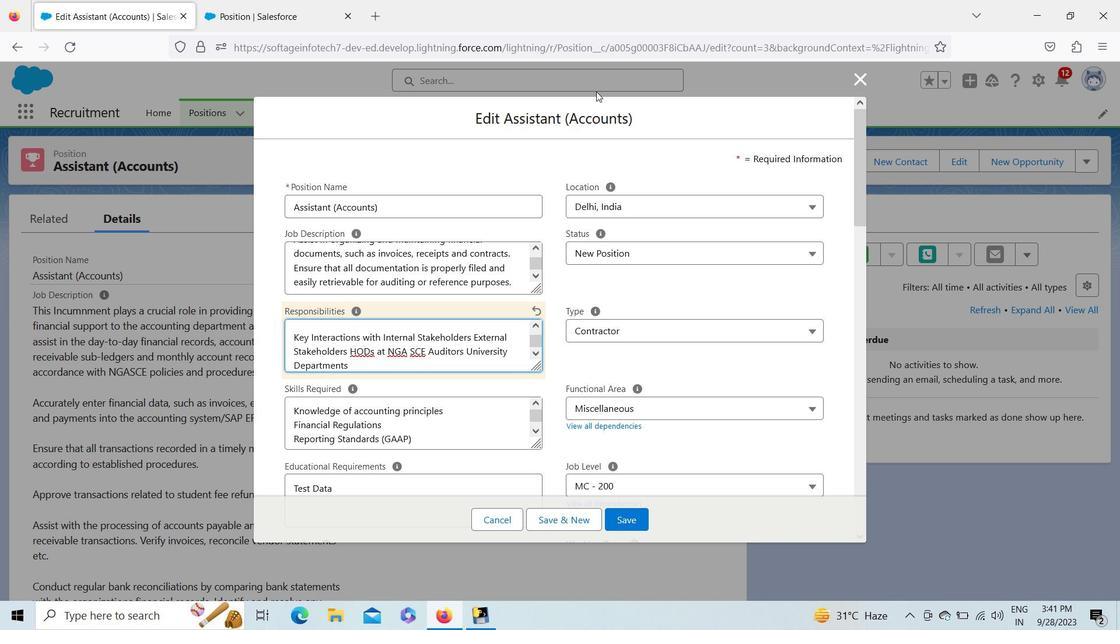 
Action: Mouse moved to (540, 433)
Screenshot: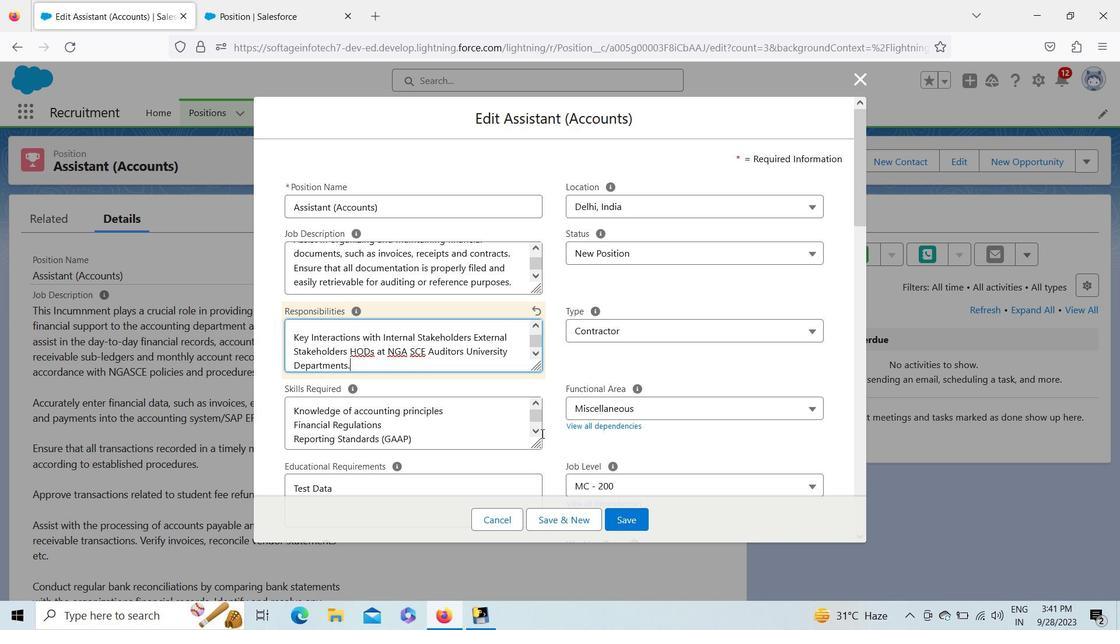
Action: Mouse pressed left at (540, 433)
Screenshot: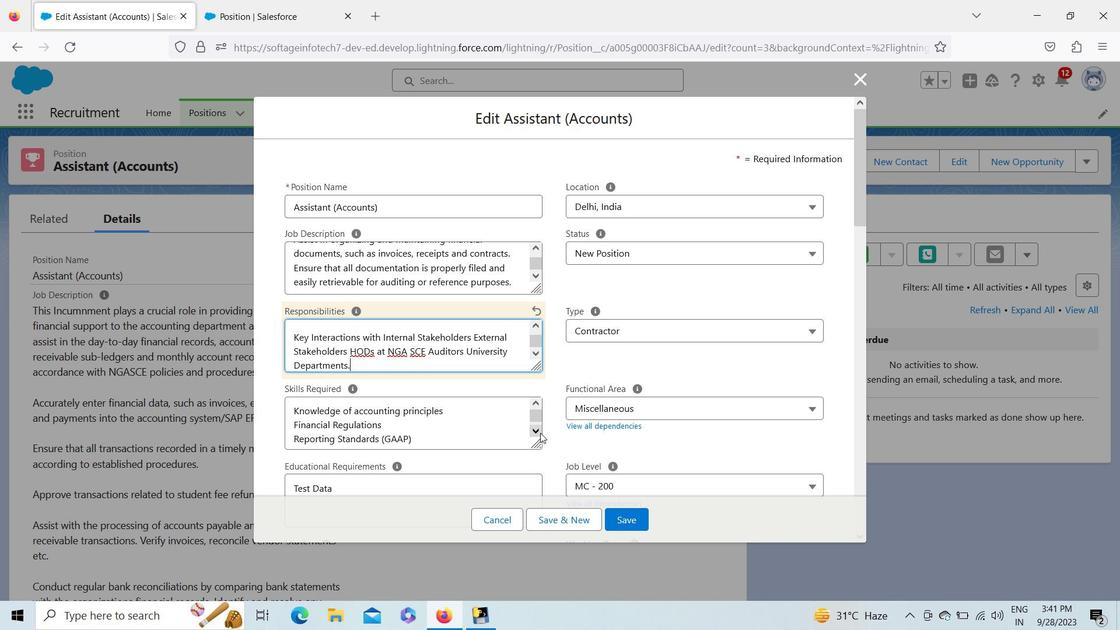
Action: Mouse pressed left at (540, 433)
Screenshot: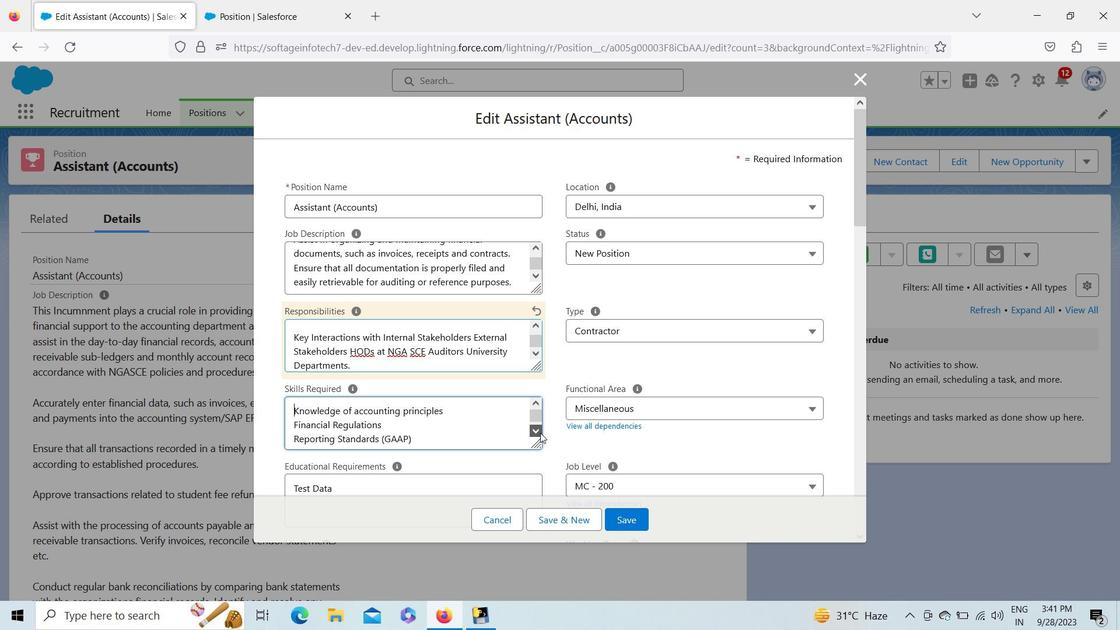 
Action: Mouse pressed left at (540, 433)
Screenshot: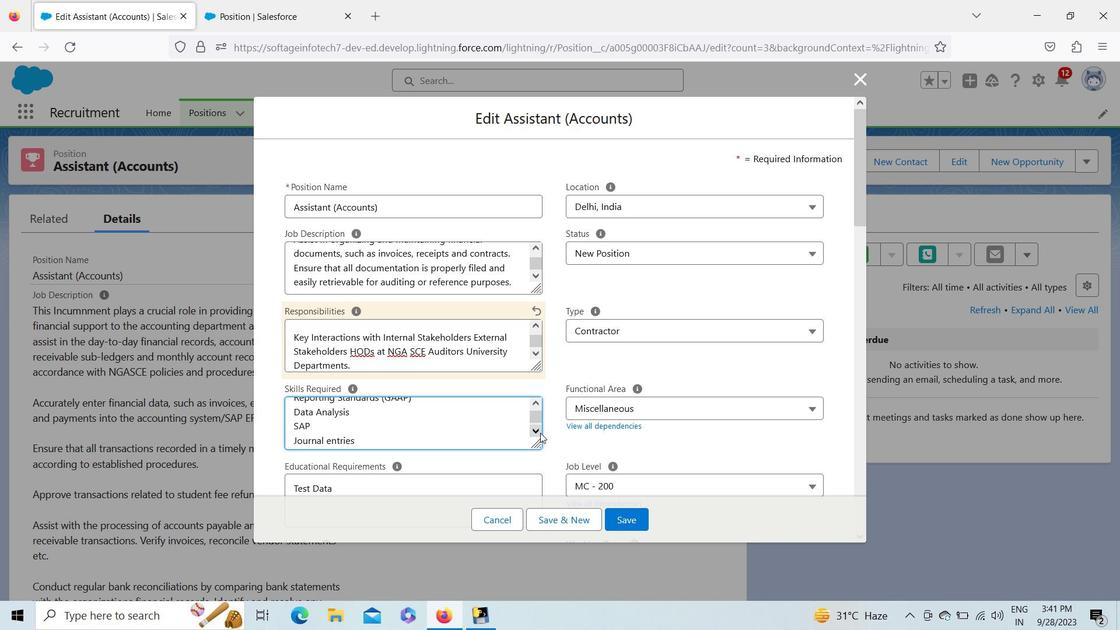 
Action: Mouse pressed left at (540, 433)
Screenshot: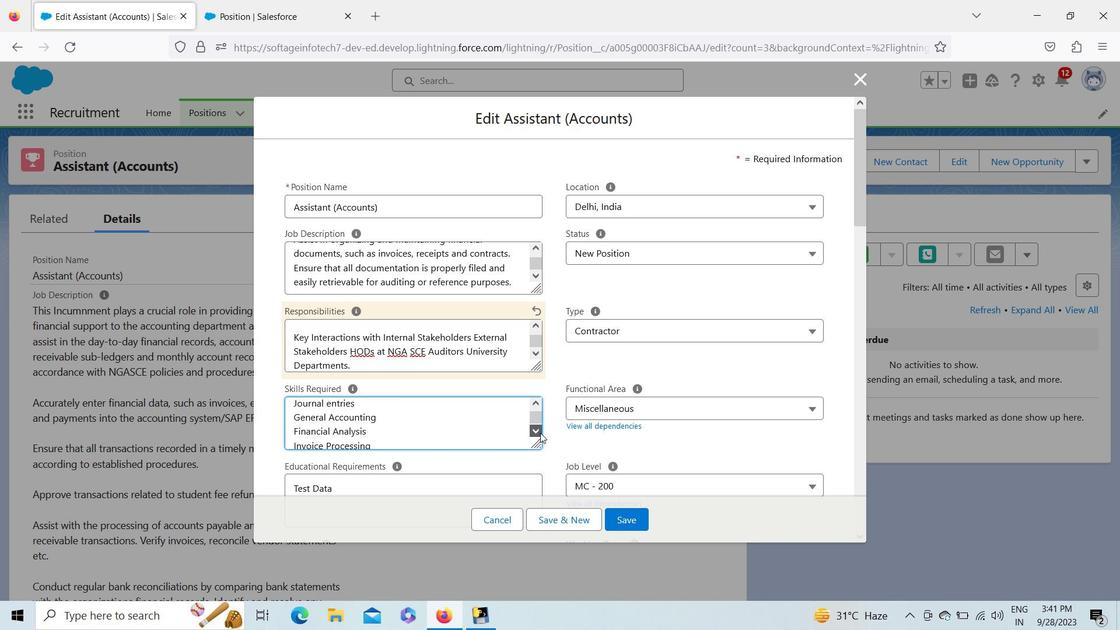 
Action: Mouse pressed left at (540, 433)
Screenshot: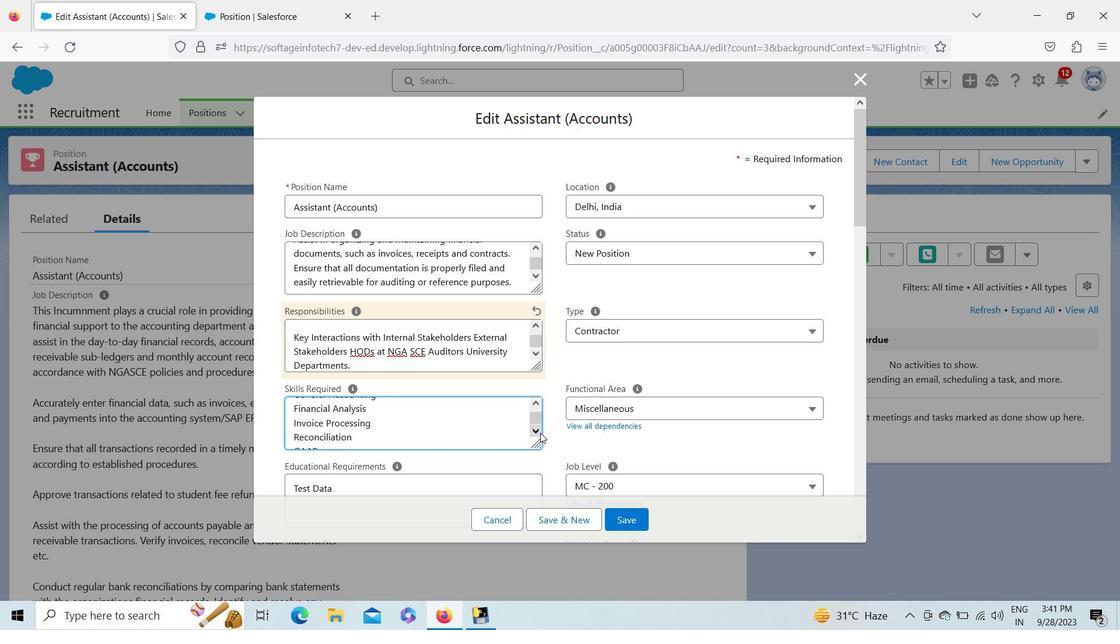 
Action: Mouse pressed left at (540, 433)
Screenshot: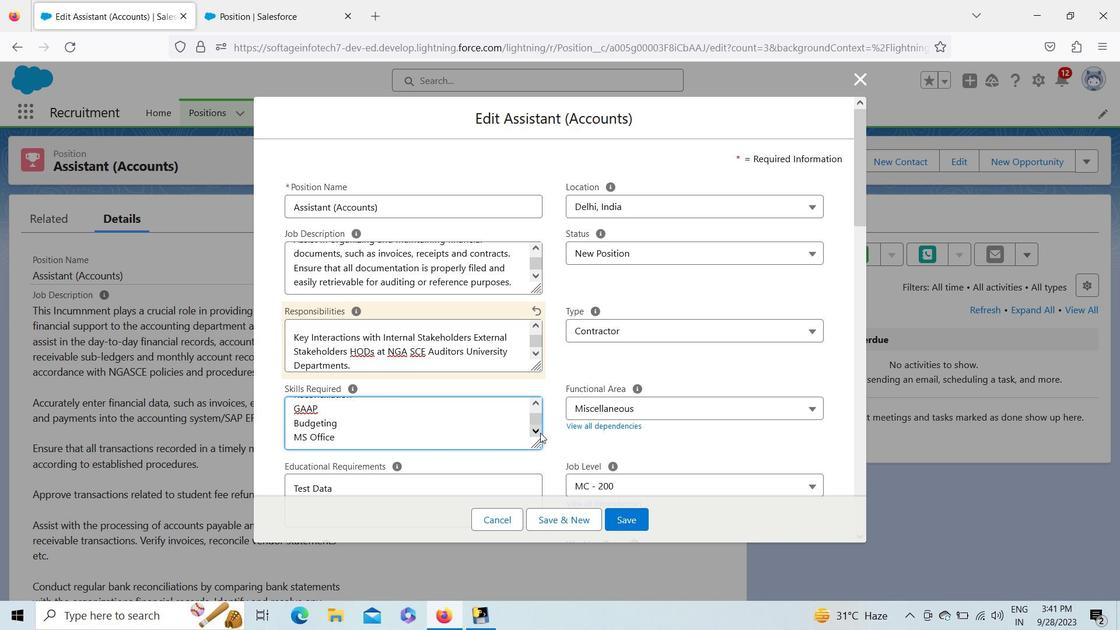 
Action: Mouse pressed left at (540, 433)
Screenshot: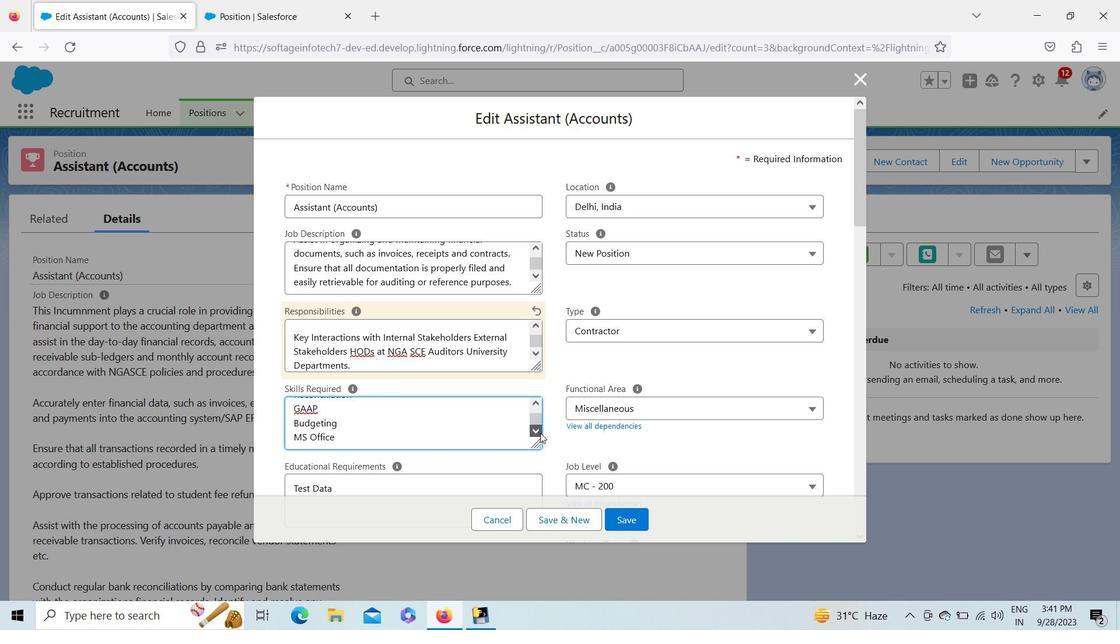 
Action: Mouse pressed left at (540, 433)
Screenshot: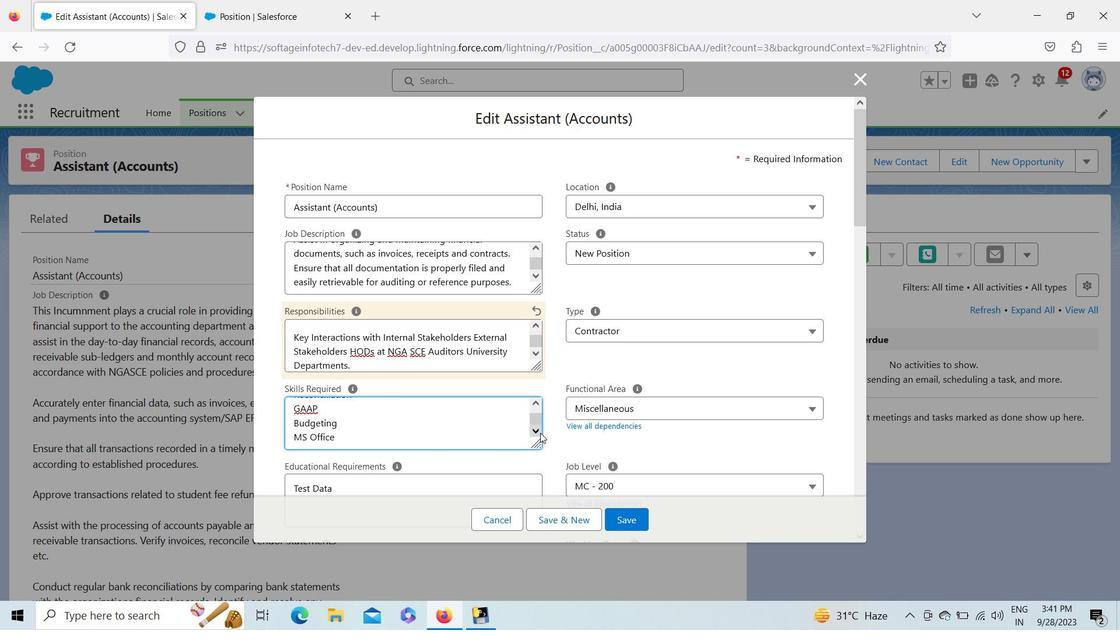 
Action: Mouse moved to (427, 437)
Screenshot: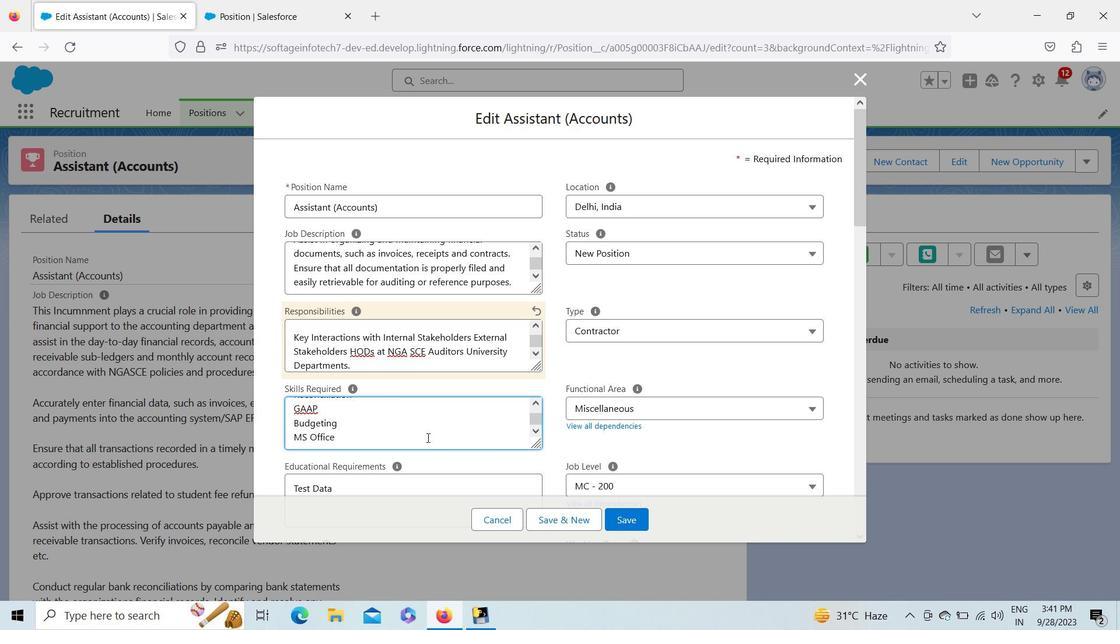 
Action: Mouse pressed left at (427, 437)
Screenshot: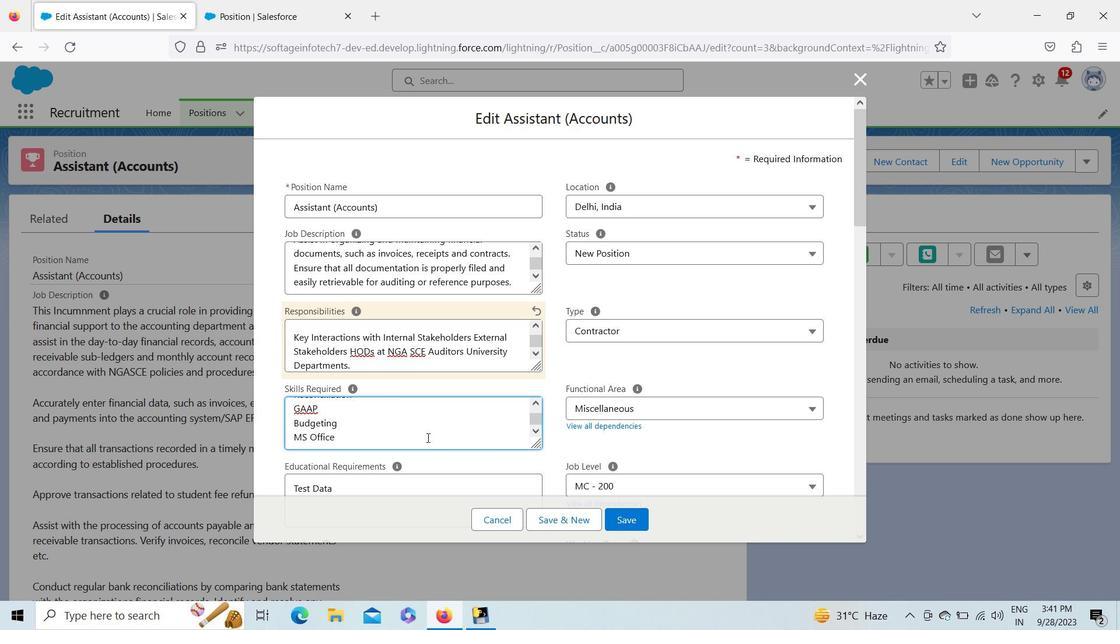 
Action: Key pressed <Key.enter><Key.enter><Key.shift><Key.shift><Key.shift><Key.shift><Key.shift><Key.shift><Key.shift><Key.shift><Key.shift><Key.shift><Key.shift><Key.shift><Key.shift><Key.shift><Key.shift><Key.shift><Key.shift><Key.shift><Key.shift><Key.shift><Key.shift><Key.shift><Key.shift><Key.shift><Key.shift><Key.shift><Key.shift><Key.shift><Key.shift><Key.shift><Key.shift><Key.shift><Key.shift>Analytical<Key.space>and<Key.space><Key.shift>Problr<Key.backspace>em<Key.space>solving<Key.space><Key.shift>skills<Key.enter><Key.shift><Key.shift><Key.shift><Key.shift><Key.shift><Key.shift><Key.shift><Key.shift>Numerica,<Key.backspace>;<Key.backspace>l<Key.space><Key.shift>Ability<Key.enter>
Screenshot: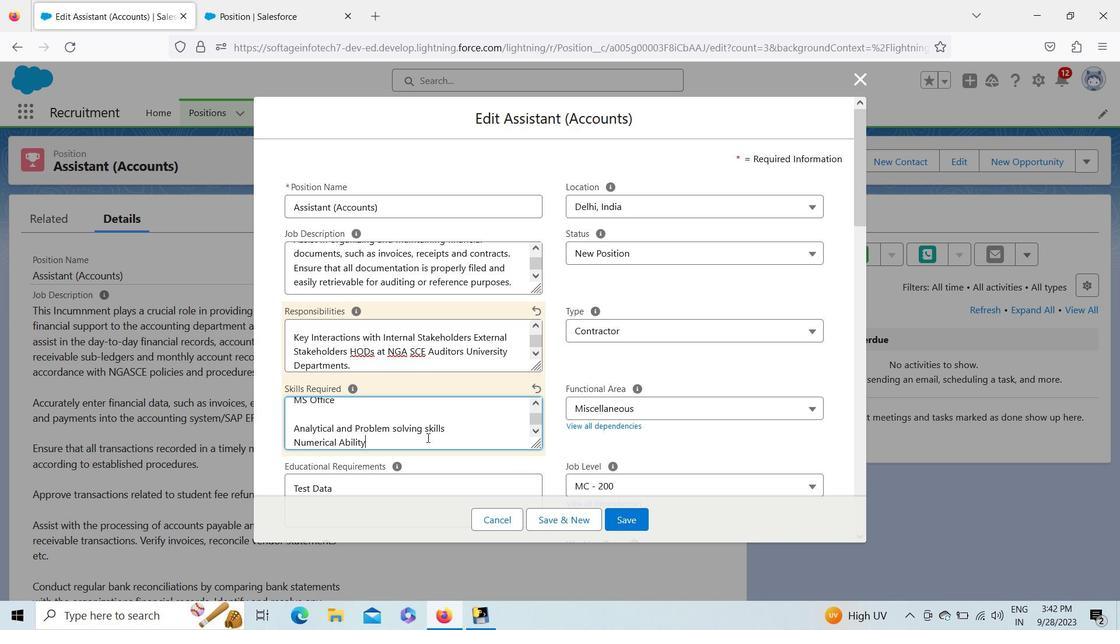 
Action: Mouse moved to (414, 439)
Screenshot: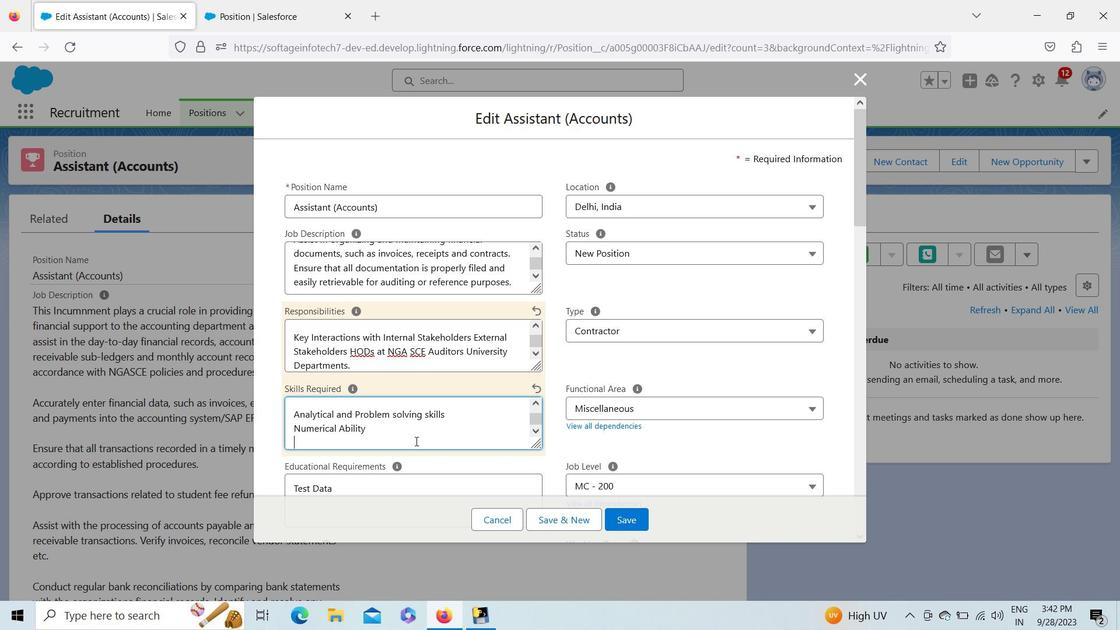 
Action: Key pressed <Key.shift>Discretion<Key.space>and<Key.space>ability<Key.space>to<Key.space>handle<Key.space>confidential<Key.space>information<Key.space>appropriately<Key.enter><Key.shift><Key.shift><Key.shift><Key.shift>Exx<Key.backspace>cellent<Key.space>interpersonal<Key.space>and<Key.space>communication<Key.space>skills<Key.enter><Key.shift><Key.shift>Advanced<Key.space>es<Key.backspace>xperience<Key.space>in<Key.space><Key.shift>MS<Key.space><Key.shift>Office,<Key.space><Key.shift>SAP/<Key.shift>Other<Key.space><Key.shift><Key.shift><Key.shift><Key.shift><Key.shift><Key.shift><Key.shift>ERP<Key.space><Key.shift>Package<Key.space>is<Key.space>must.<Key.enter><Key.shift>Sound<Key.space><Key.shift>Experience<Key.space>of<Key.space><Key.shift>TDS<Key.space>and<Key.space>filing<Key.space>of<Key.space><Key.shift>E-<Key.shift>TDS<Key.space>return<Key.space>process.<Key.enter><Key.shift><Key.shift><Key.shift>Experienced<Key.space>in<Key.space><Key.shift>Processing<Key.space>accounts<Key.space>payable,<Key.space>sub<Key.space>k<Key.backspace>ledger<Key.space>and<Key.space>general<Key.space>k<Key.backspace>ledger<Key.space>entries<Key.space>
Screenshot: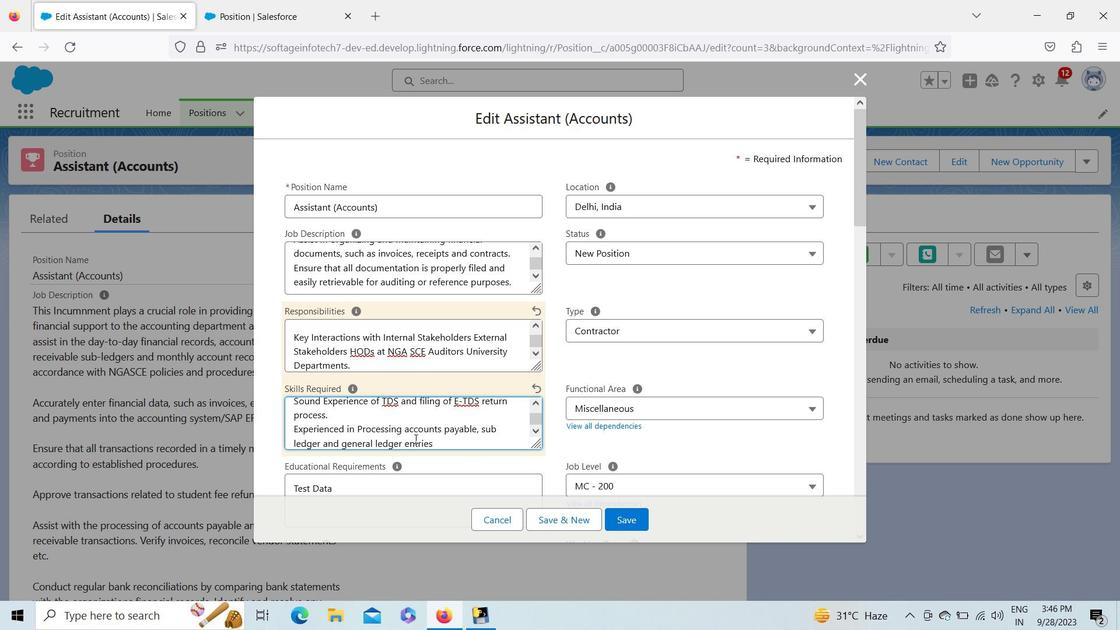 
Action: Mouse moved to (482, 418)
Screenshot: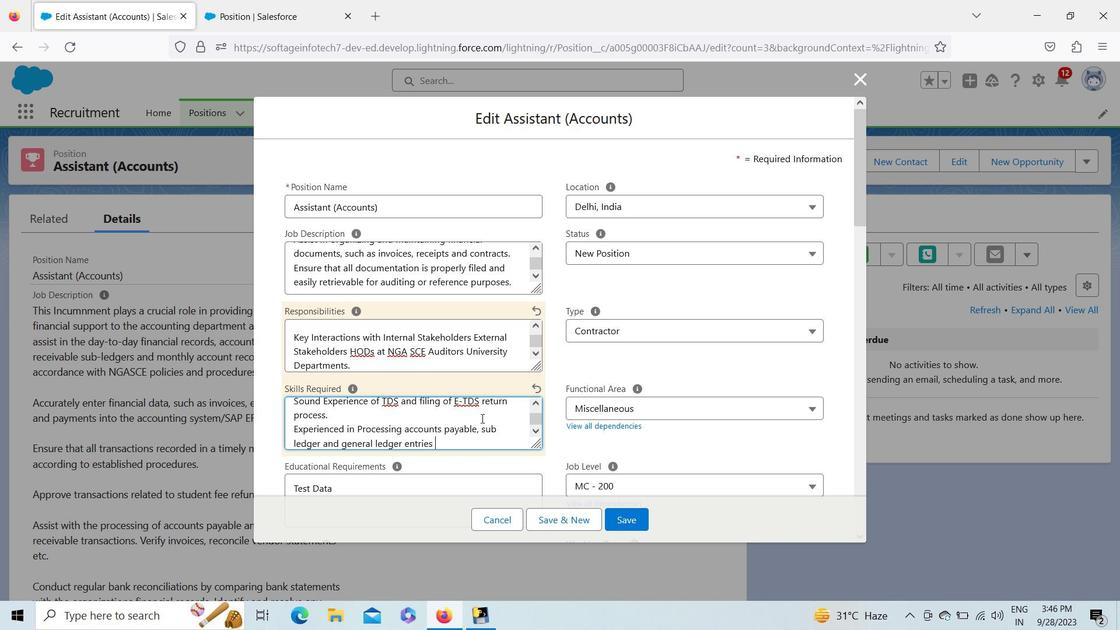 
Action: Key pressed <Key.space><Key.backspace><Key.shift>&<Key.space>reconciliations.<Key.enter><Key.shift>Good<Key.space><Key.shift>Exposure<Key.space>on<Key.space>invoice<Key.space>processing<Key.space>in<Key.space><Key.shift>SAP<Key.space>or<Key.space>equivalent<Key.space><Key.shift>ERP<Key.space>system.<Key.enter><Key.shift><Key.shift><Key.shift><Key.shift><Key.shift><Key.shift><Key.shift><Key.shift><Key.shift><Key.shift><Key.shift><Key.shift><Key.shift>A<Key.space>good<Key.space>understanding<Key.space>of<Key.space>financial<Key.space>manag
Screenshot: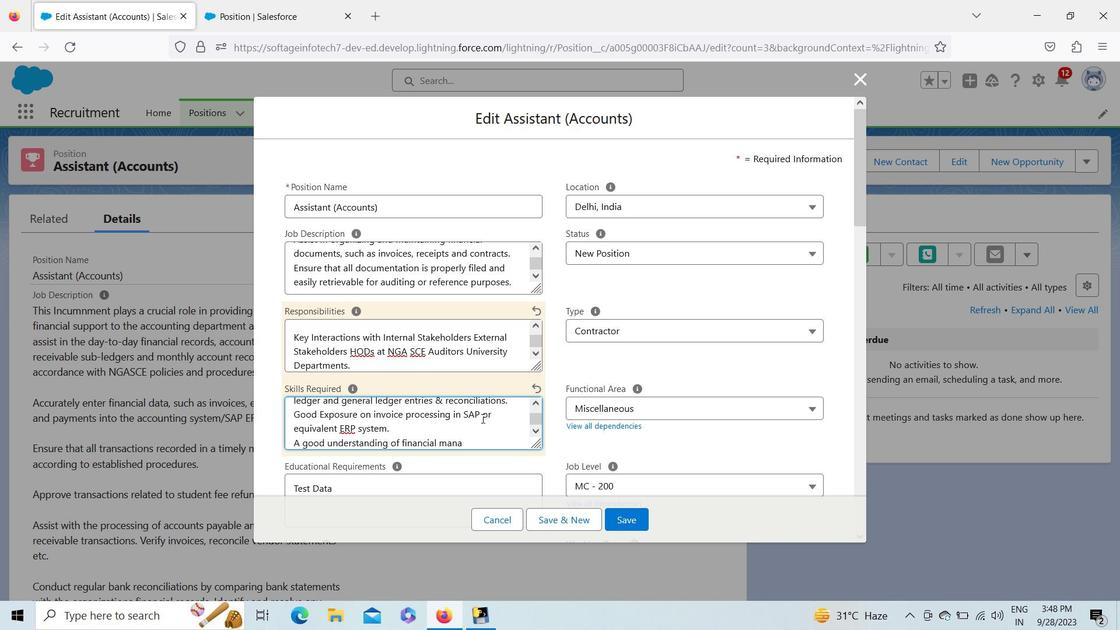 
Action: Mouse moved to (492, 441)
Screenshot: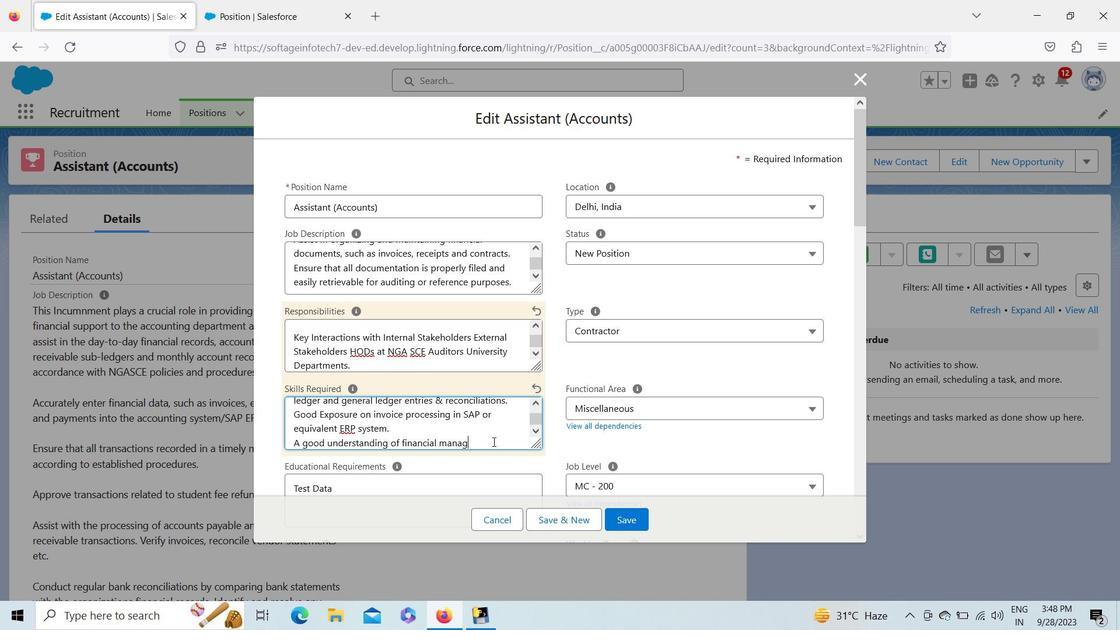 
Action: Key pressed ement<Key.space>
Screenshot: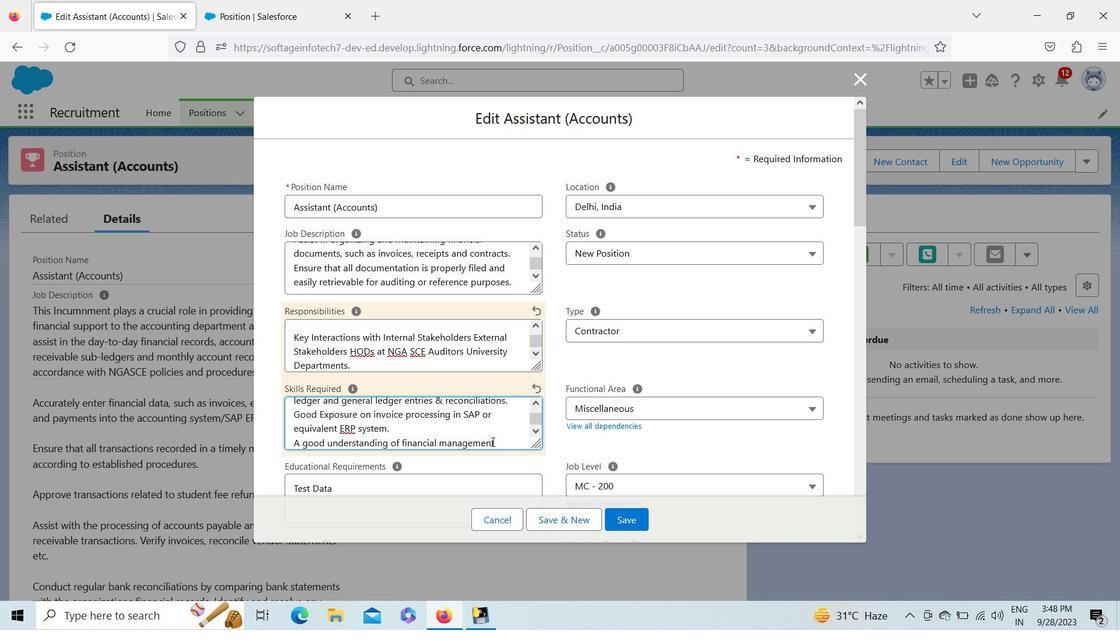 
Action: Mouse moved to (765, 536)
Screenshot: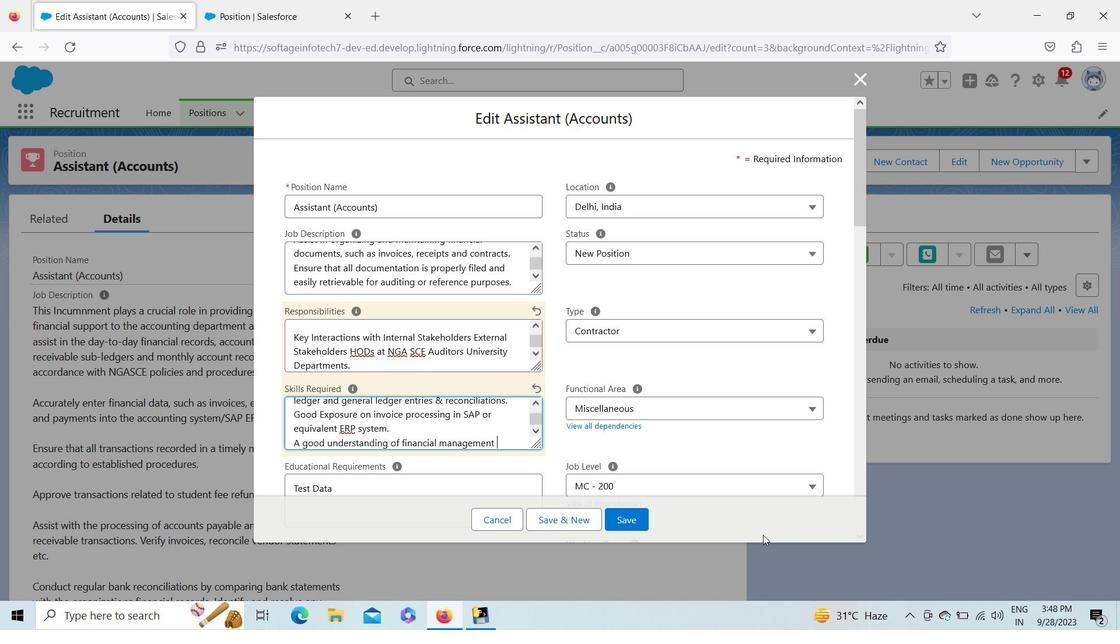 
Action: Key pressed obligations,<Key.space>especially<Key.space>statutory<Key.space>obligations<Key.space>and<Key.space>requirements.<Key.enter><Key.shift>Basic<Key.space>knowledge<Key.space>of<Key.space>accounting<Key.space>principles,<Key.space>financial<Key.space>regulations<Key.space>and<Key.space>reporting<Key.space>standards.
Screenshot: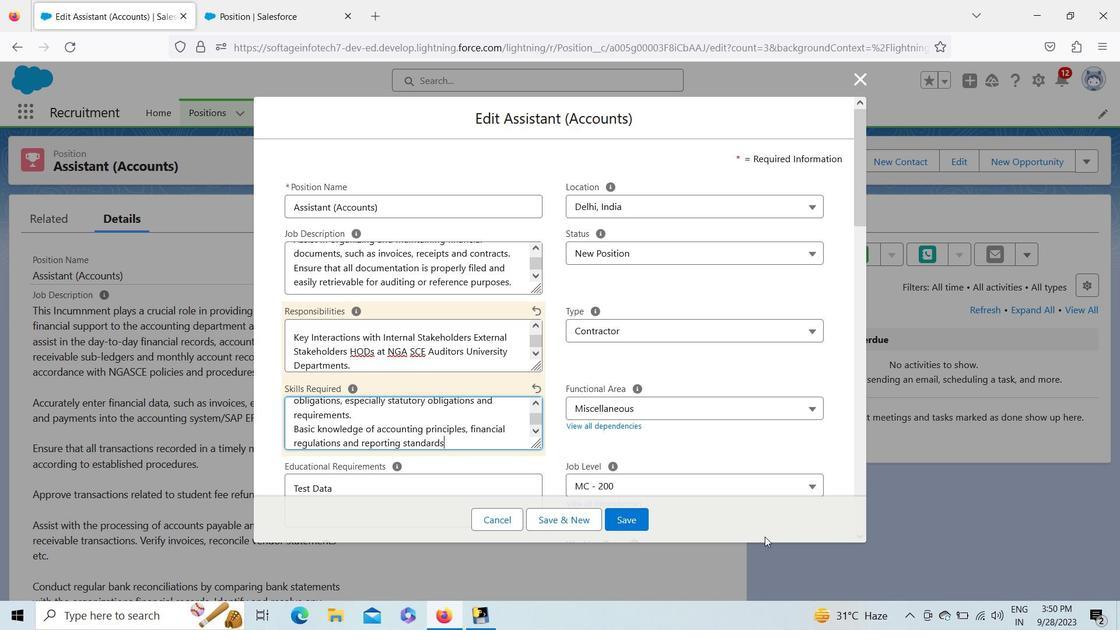 
Action: Mouse moved to (539, 427)
Screenshot: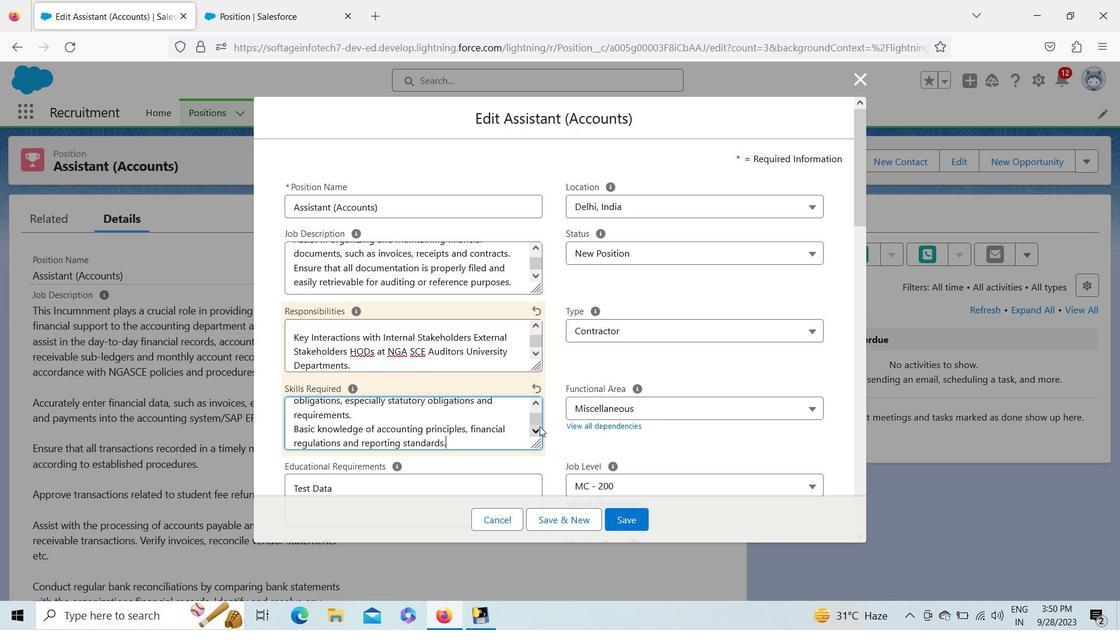 
Action: Mouse pressed left at (539, 427)
Screenshot: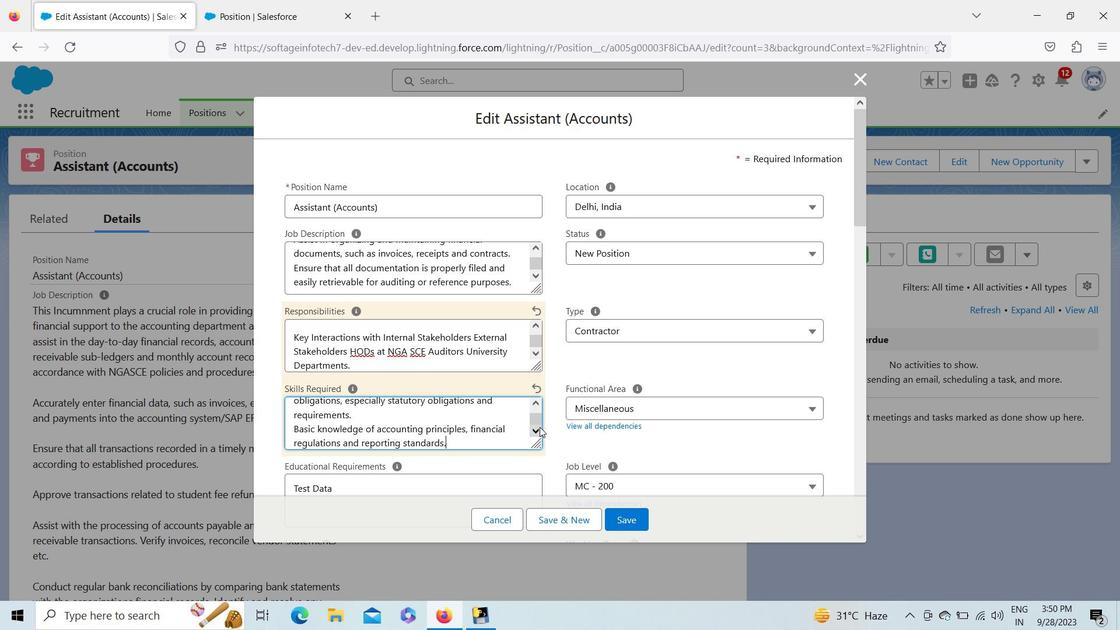 
Action: Mouse pressed left at (539, 427)
Screenshot: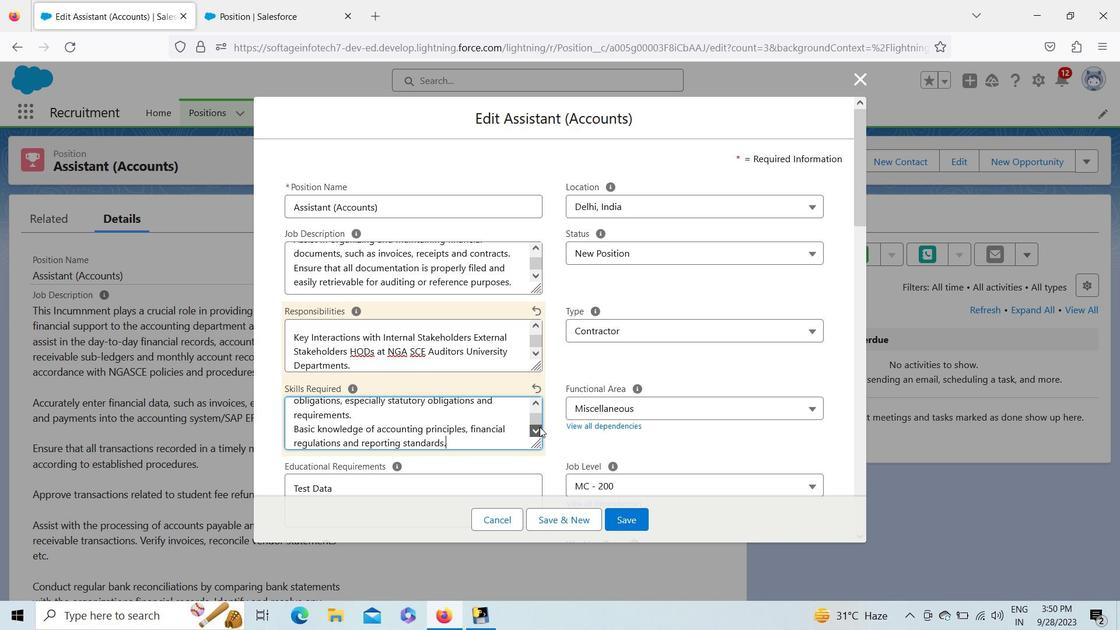 
Action: Mouse pressed left at (539, 427)
Screenshot: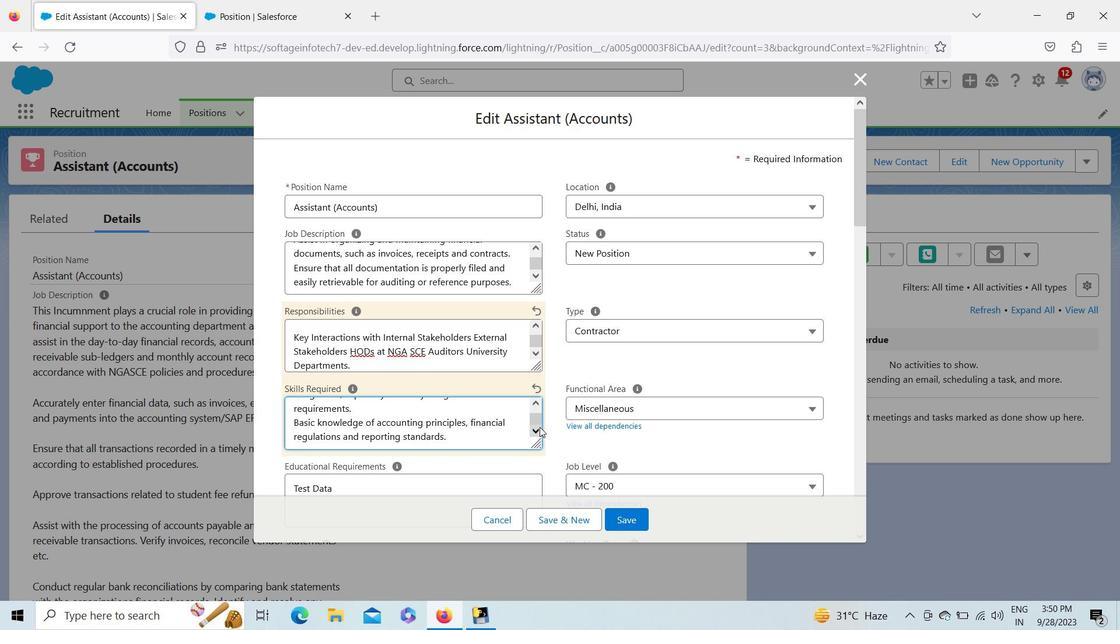 
Action: Mouse moved to (458, 487)
Screenshot: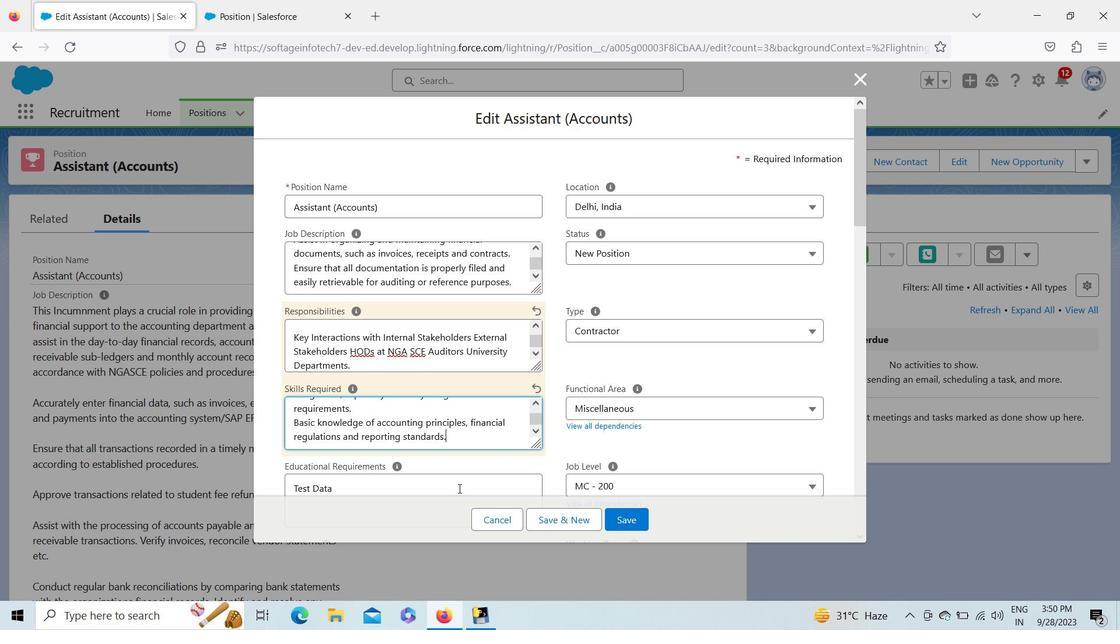 
Action: Mouse pressed left at (458, 487)
Screenshot: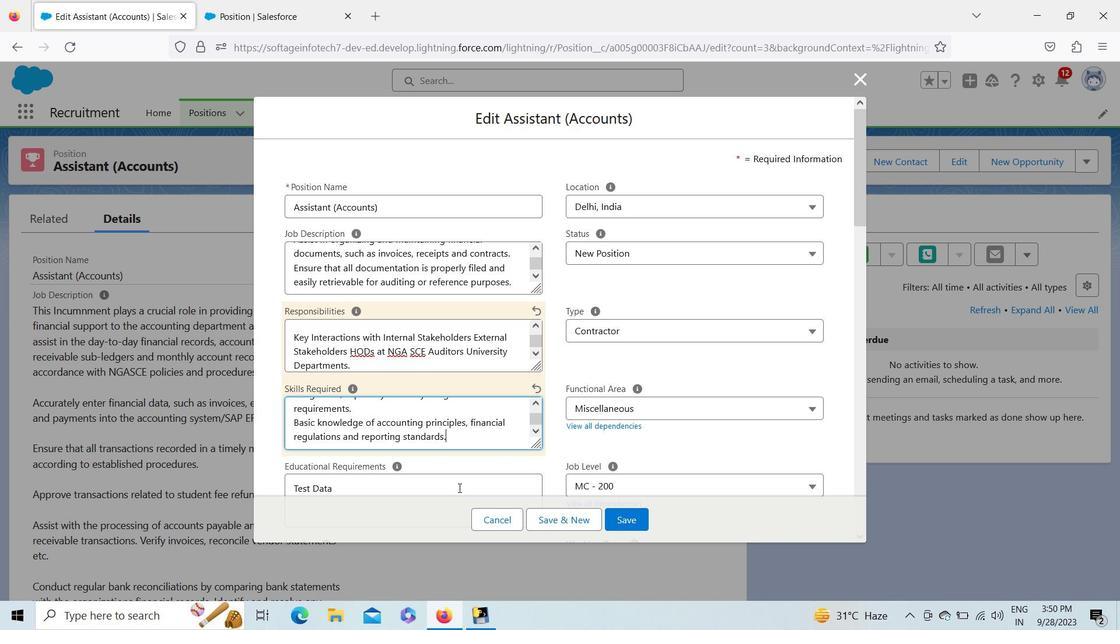 
Action: Mouse pressed left at (458, 487)
Screenshot: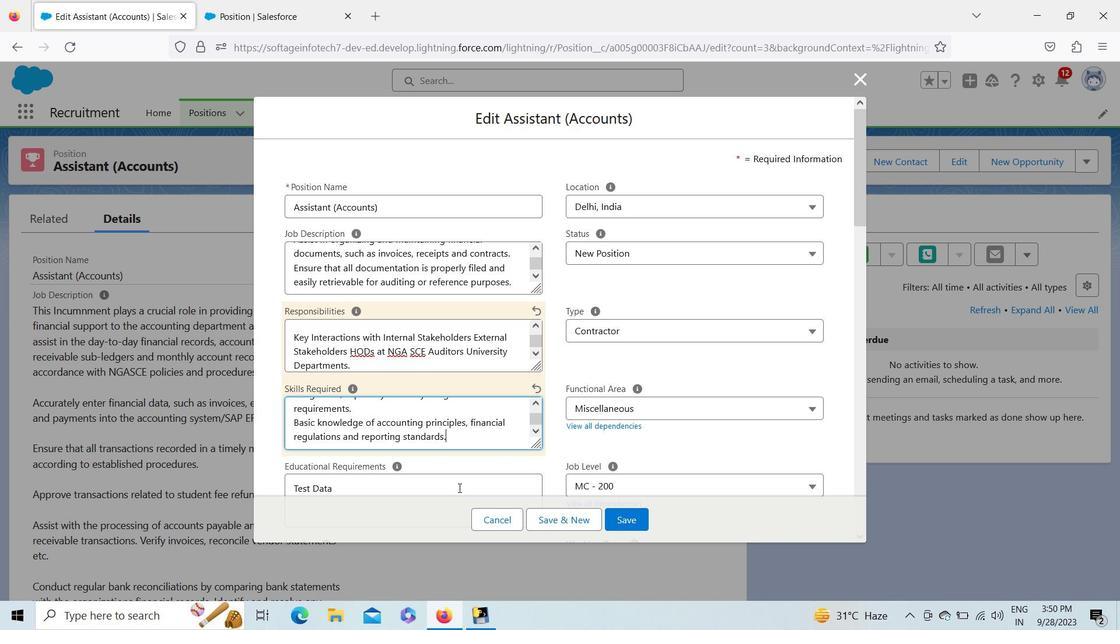 
Action: Mouse moved to (382, 325)
Screenshot: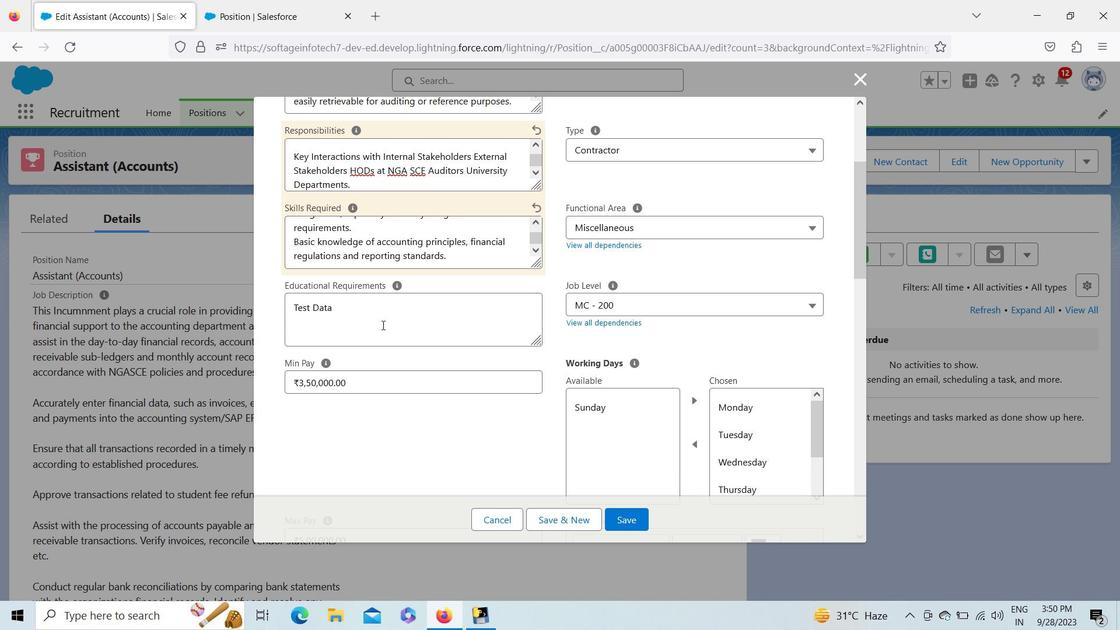 
Action: Mouse pressed left at (382, 325)
Screenshot: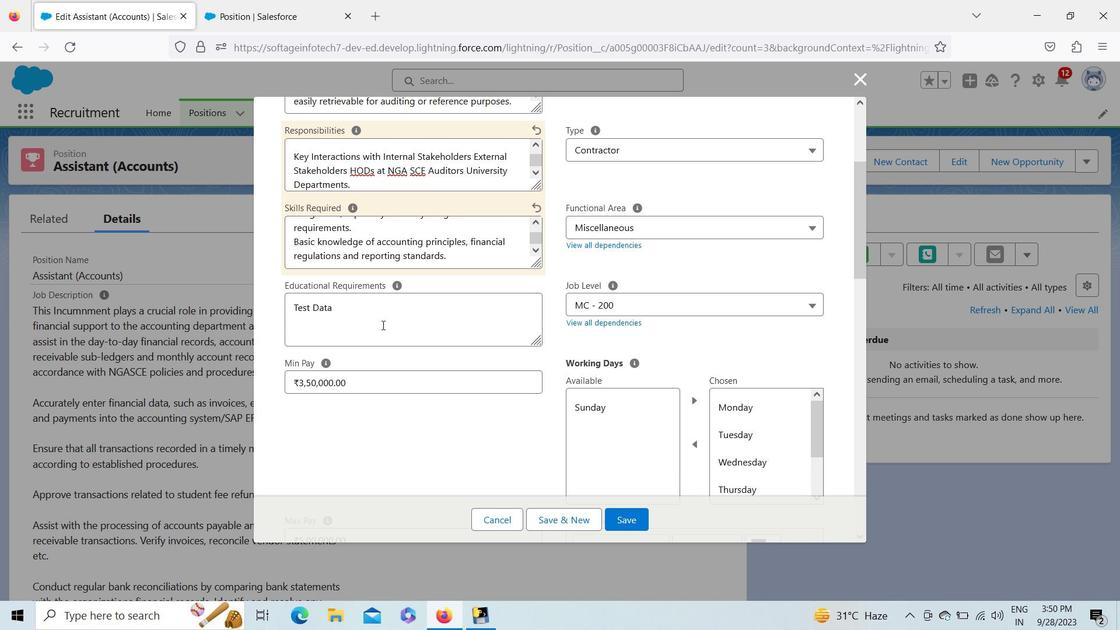 
Action: Mouse pressed left at (382, 325)
Screenshot: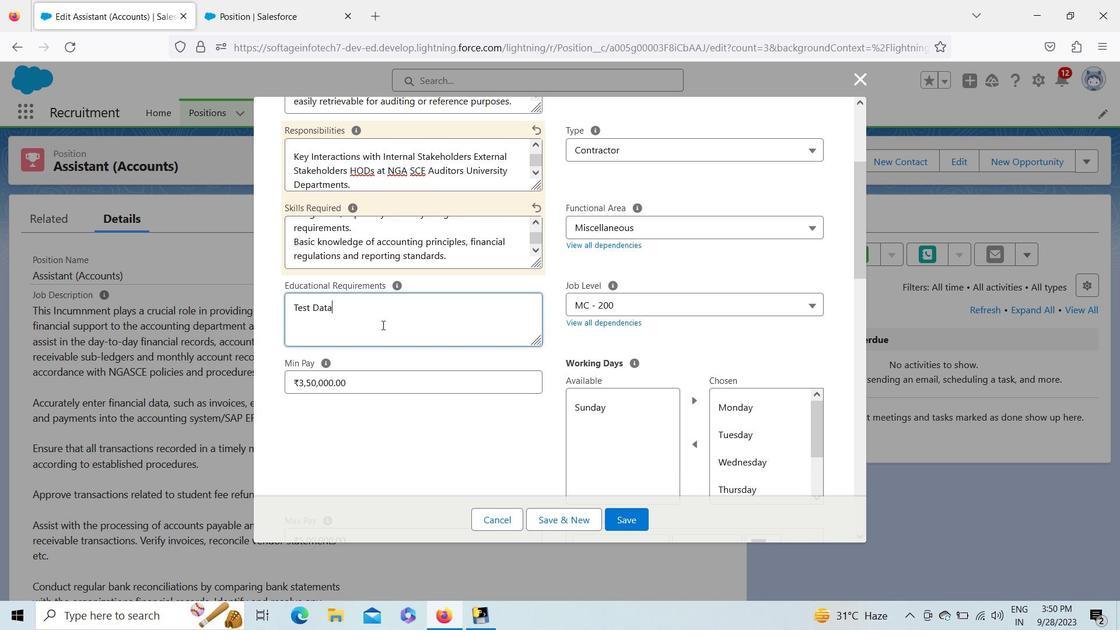 
Action: Mouse moved to (382, 326)
Screenshot: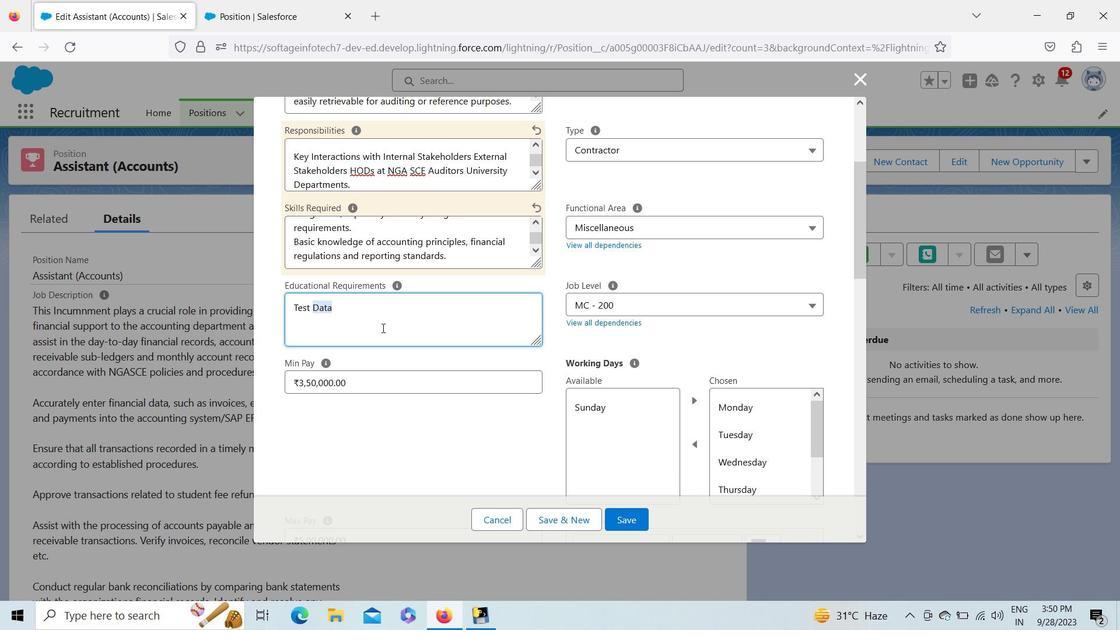 
Action: Mouse pressed left at (382, 326)
Screenshot: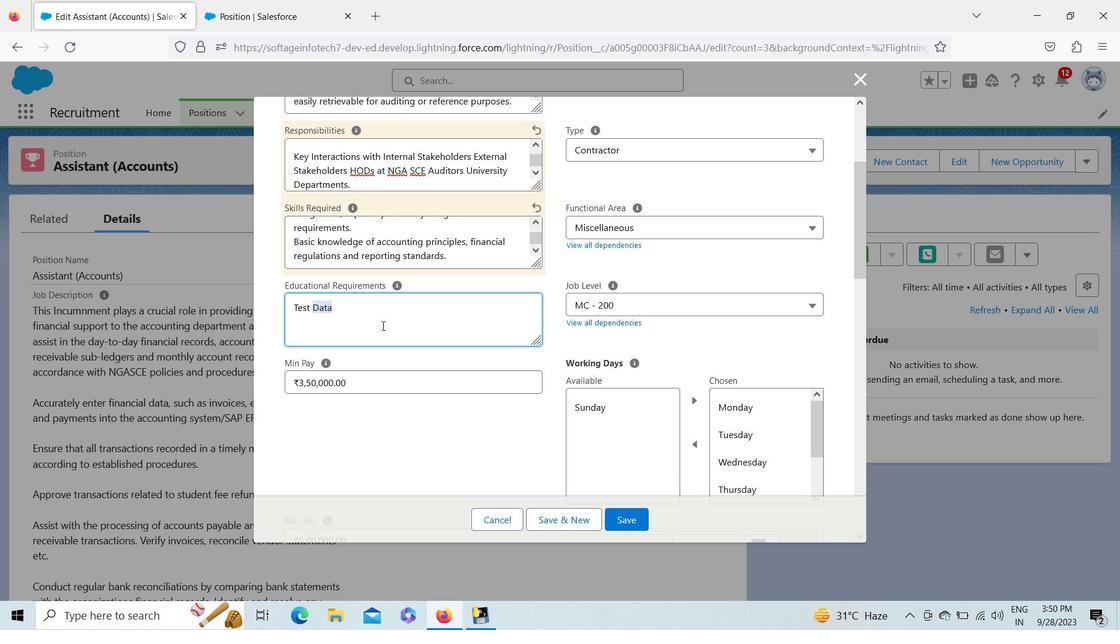 
Action: Mouse moved to (373, 313)
Screenshot: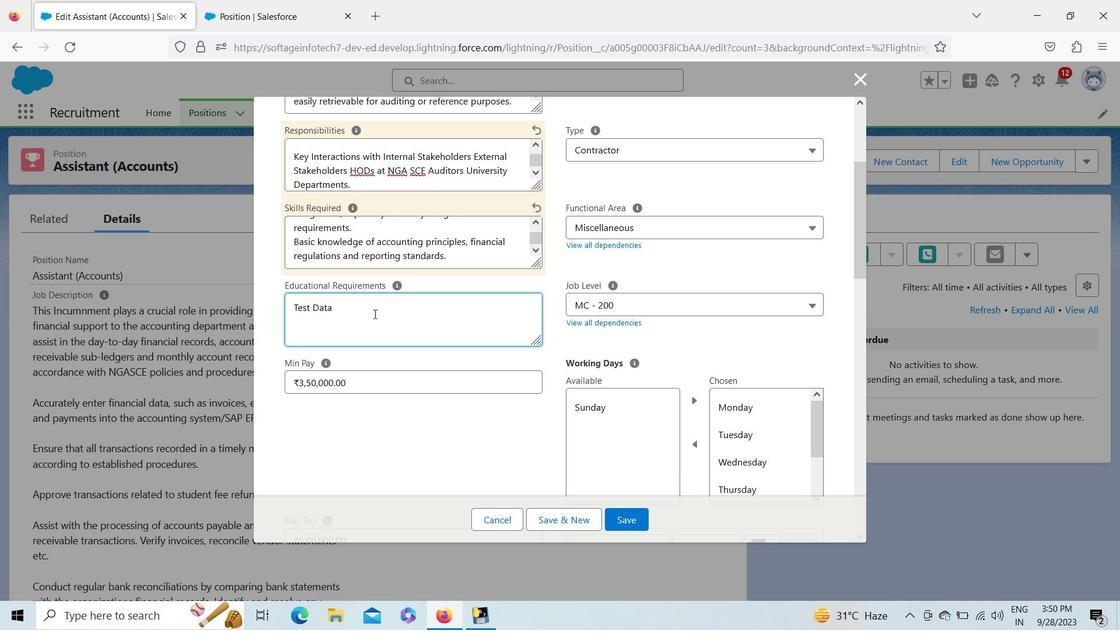 
Action: Key pressed <Key.backspace><Key.backspace><Key.backspace><Key.backspace><Key.backspace><Key.backspace><Key.backspace><Key.backspace><Key.backspace>
Screenshot: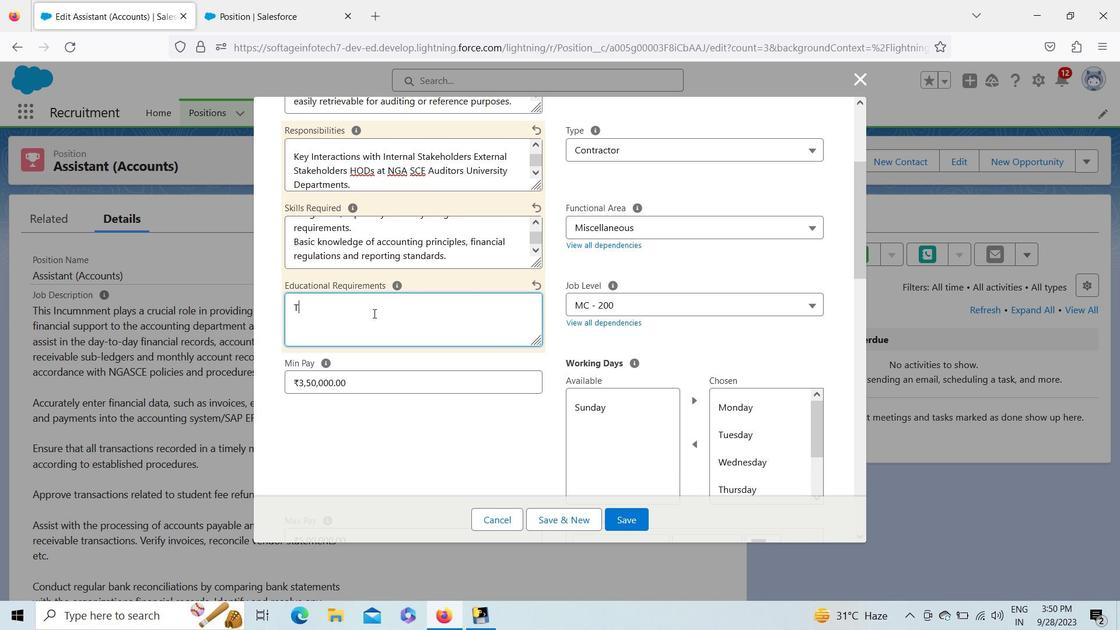 
Action: Mouse moved to (538, 341)
Screenshot: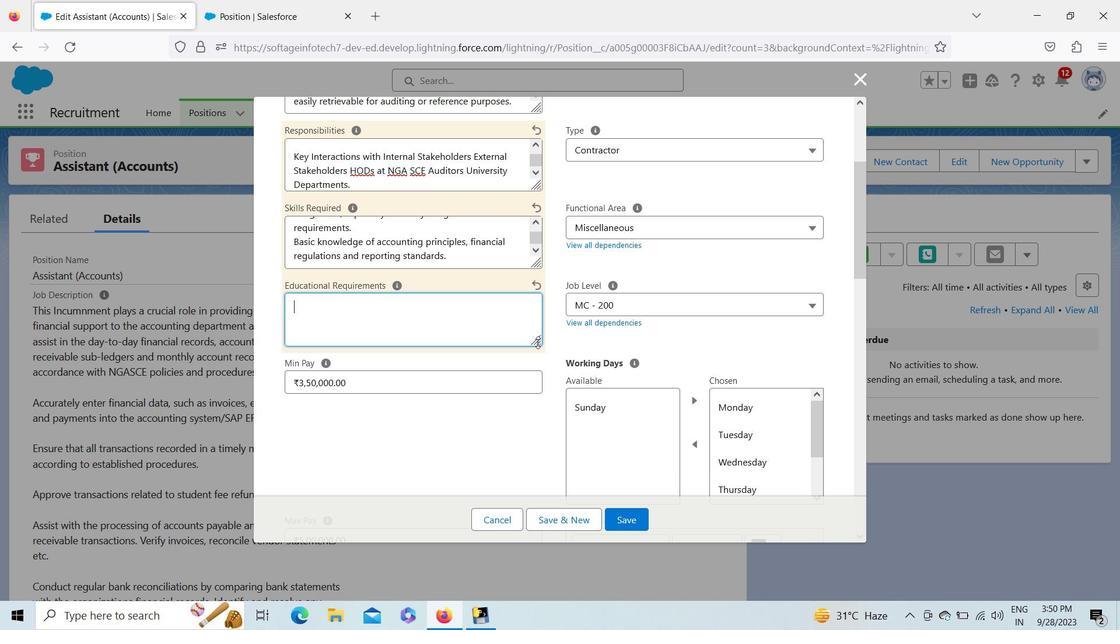 
Action: Mouse pressed left at (538, 341)
Screenshot: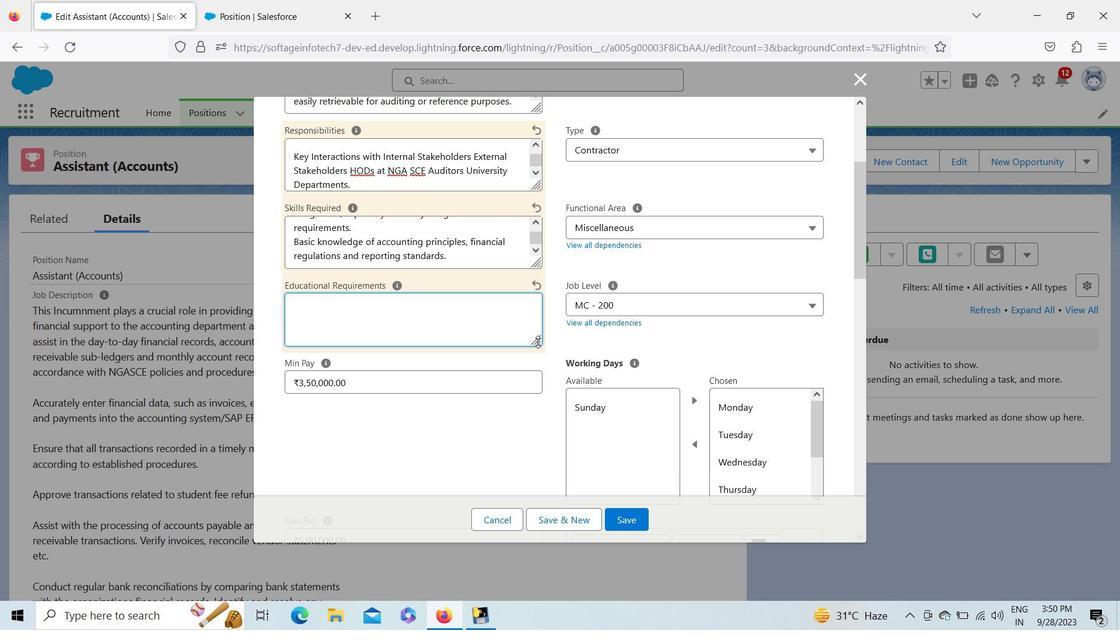 
Action: Mouse moved to (441, 367)
Screenshot: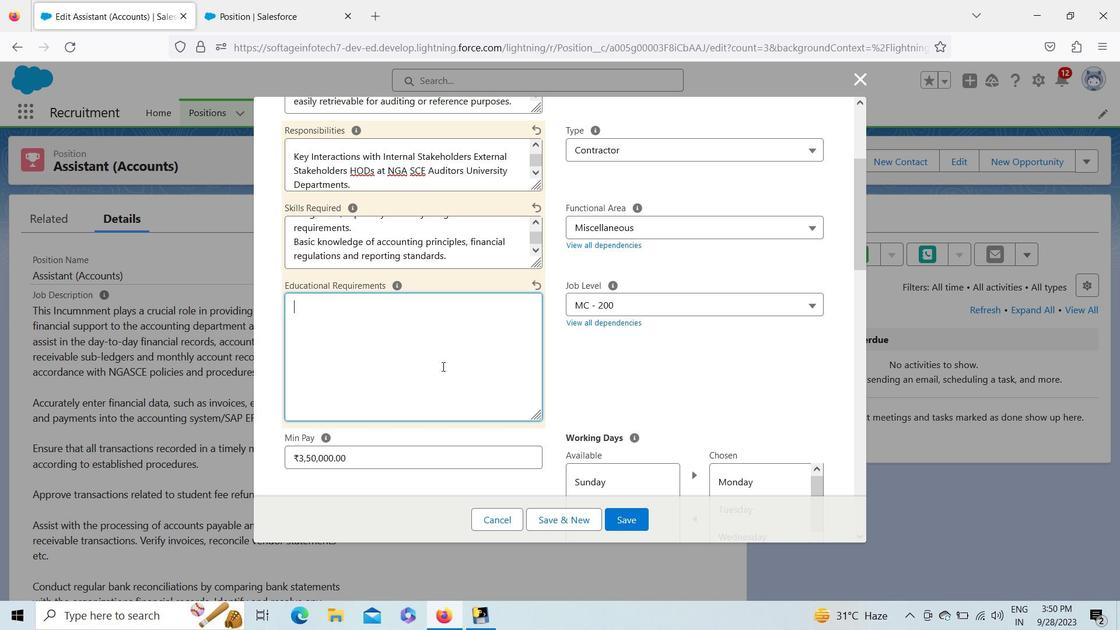
Action: Mouse pressed left at (441, 367)
Screenshot: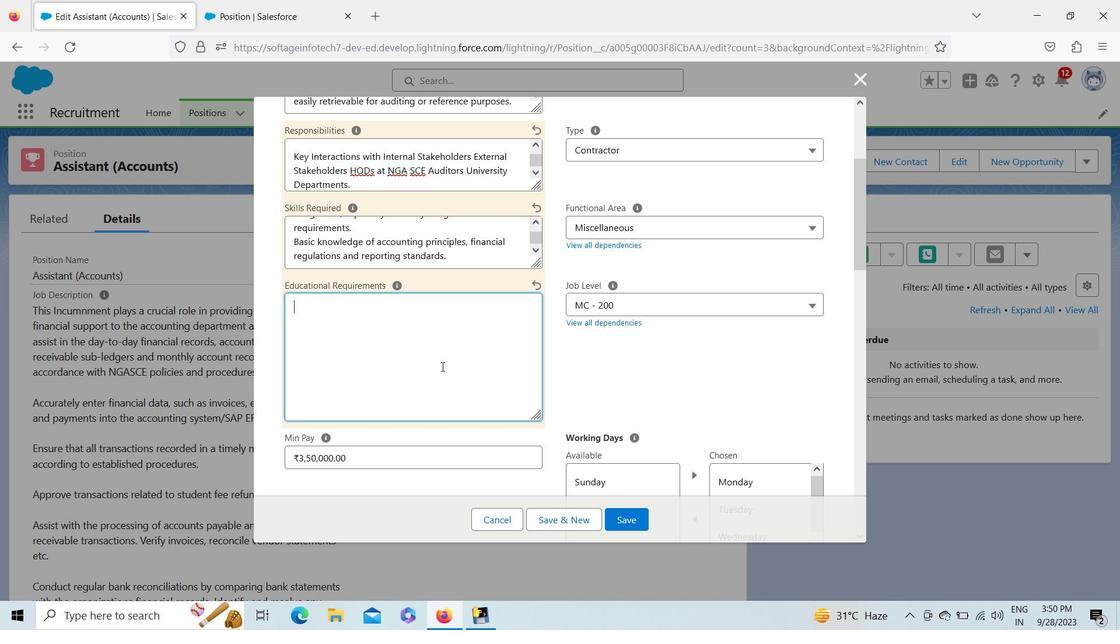 
Action: Key pressed <Key.shift>Bachlor's<Key.left><Key.left><Key.left><Key.left><Key.left>e<Key.down><Key.space>
Screenshot: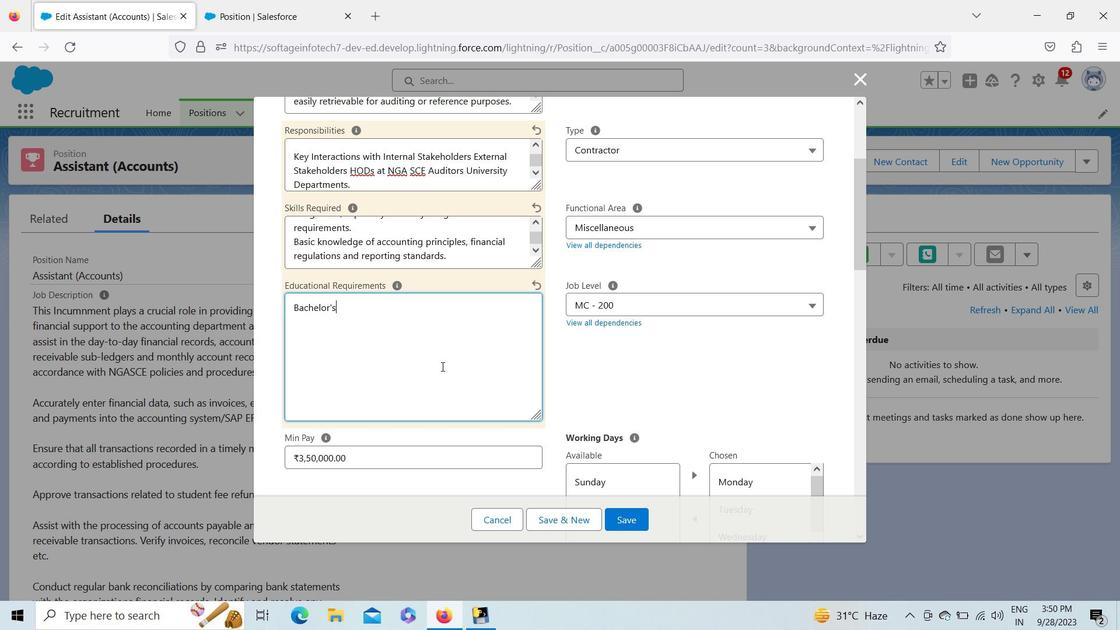
Action: Mouse moved to (503, 298)
Screenshot: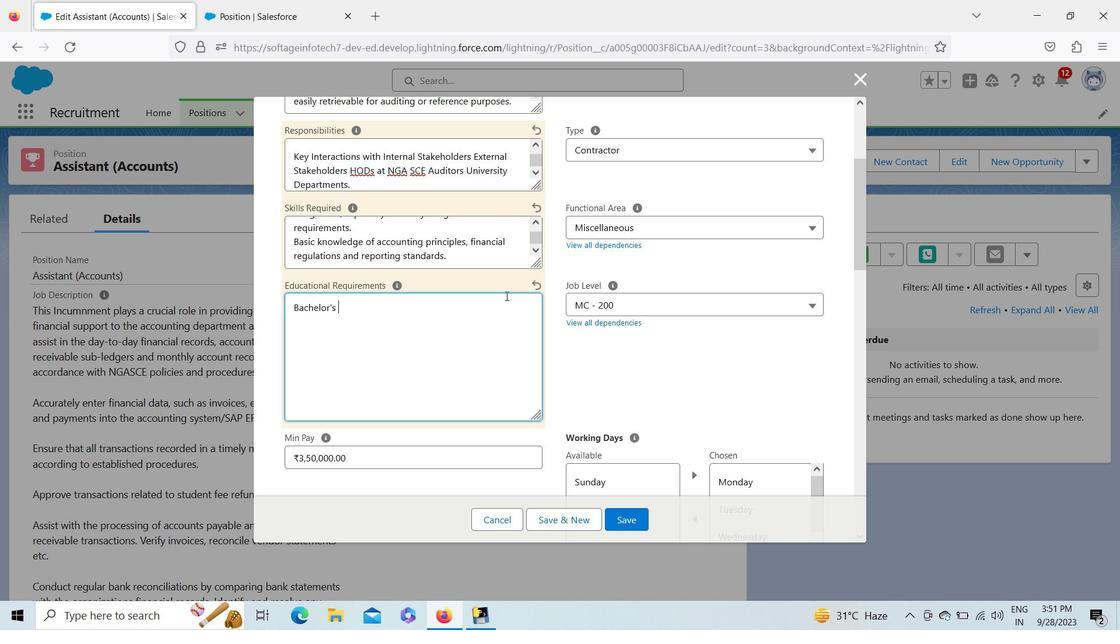 
Action: Mouse pressed left at (503, 298)
Screenshot: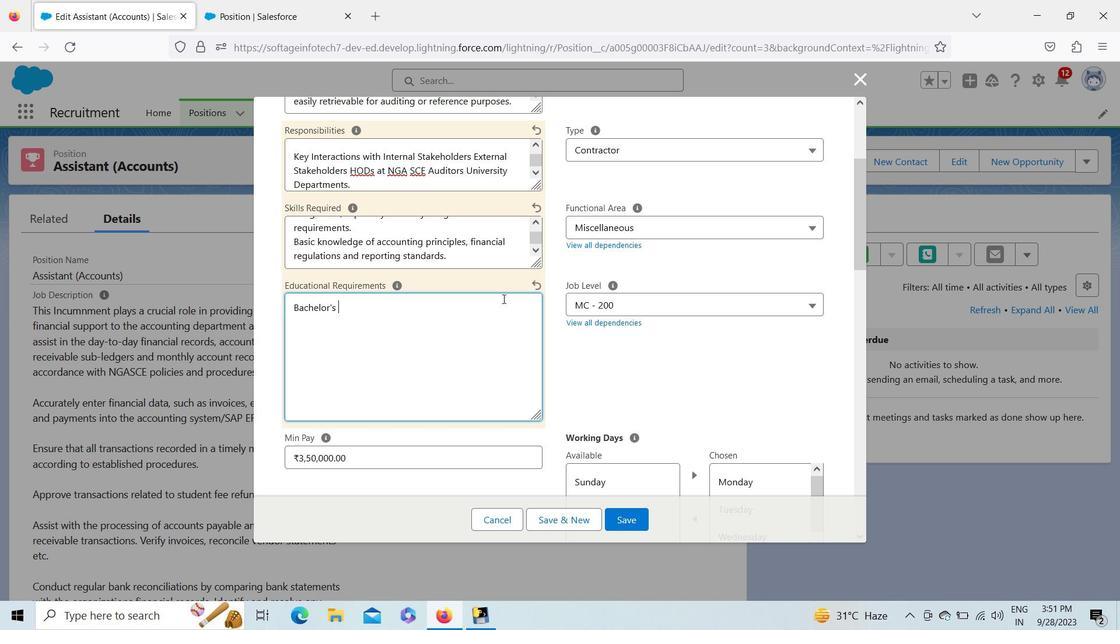 
Action: Mouse moved to (365, 337)
Screenshot: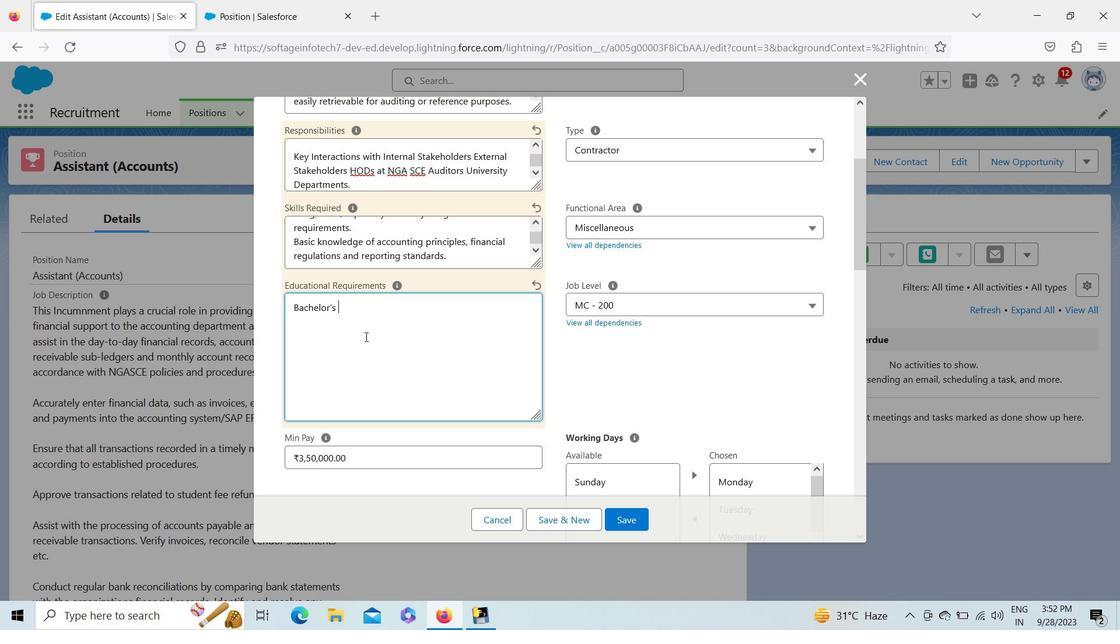 
Action: Key pressed degree<Key.space>in<Key.space><Key.shift>Finance<Key.space><Key.backspace>,<Key.space><Key.shift>Accounting<Key.space>or<Key.space>a<Key.space>related<Key.space>field.<Key.enter><Key.shift>Prven<Key.space>experience<Key.space>
Screenshot: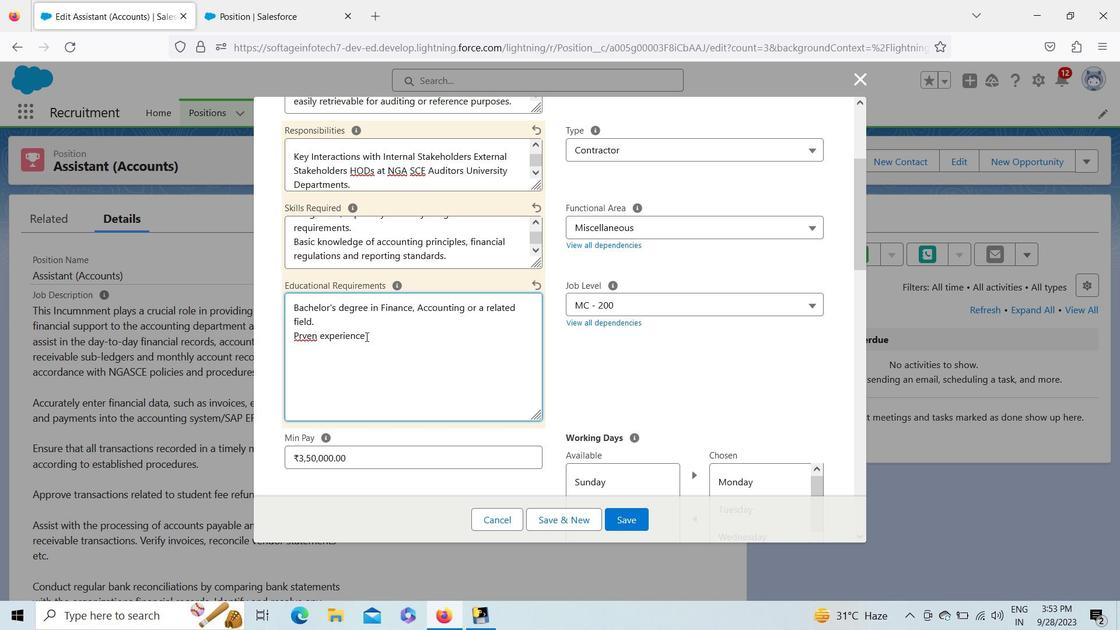 
Action: Mouse moved to (297, 334)
Screenshot: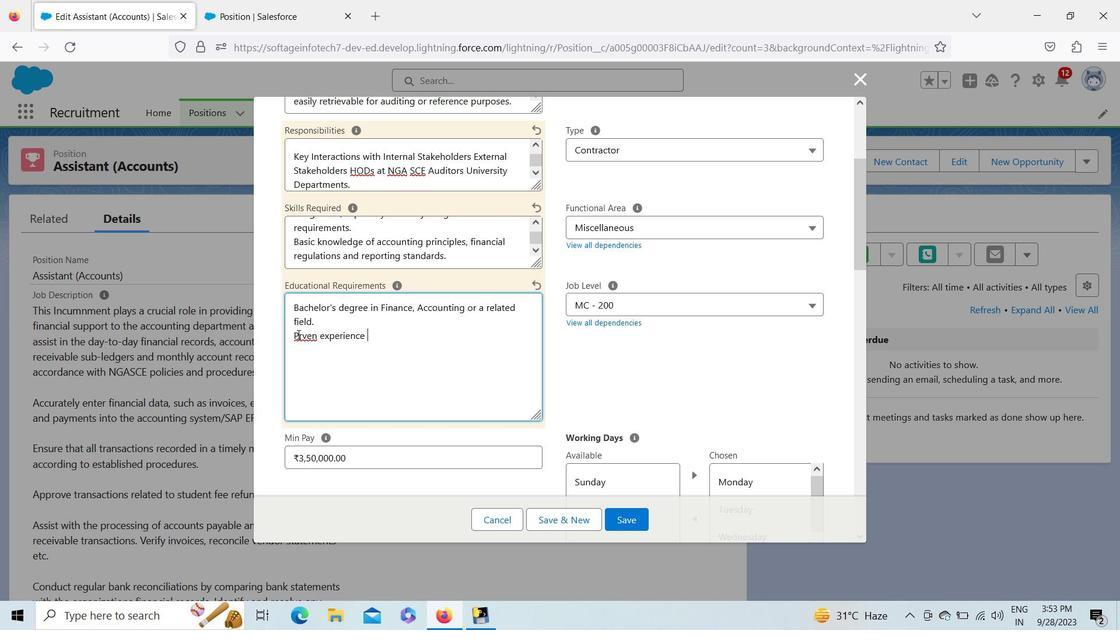 
Action: Mouse pressed left at (297, 334)
Screenshot: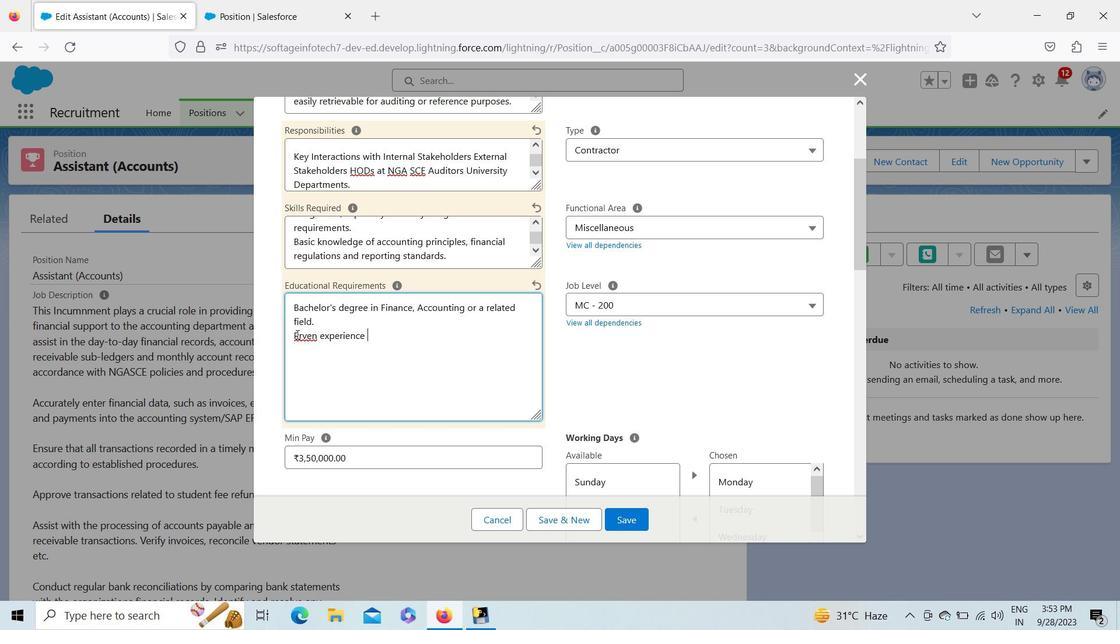 
Action: Mouse moved to (297, 334)
Screenshot: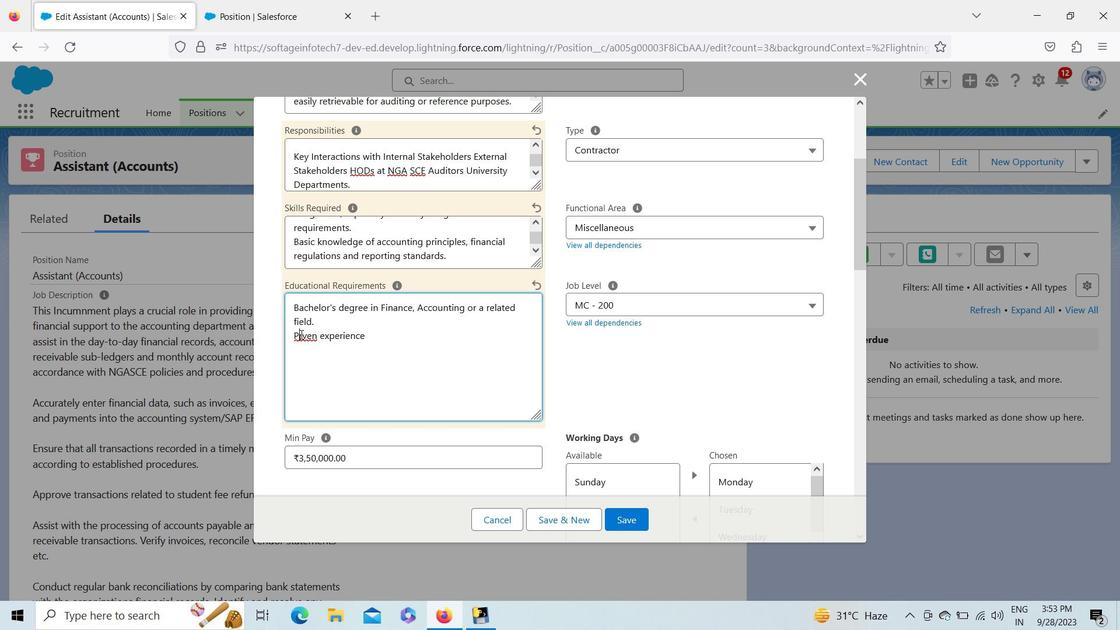 
Action: Mouse pressed left at (297, 334)
Screenshot: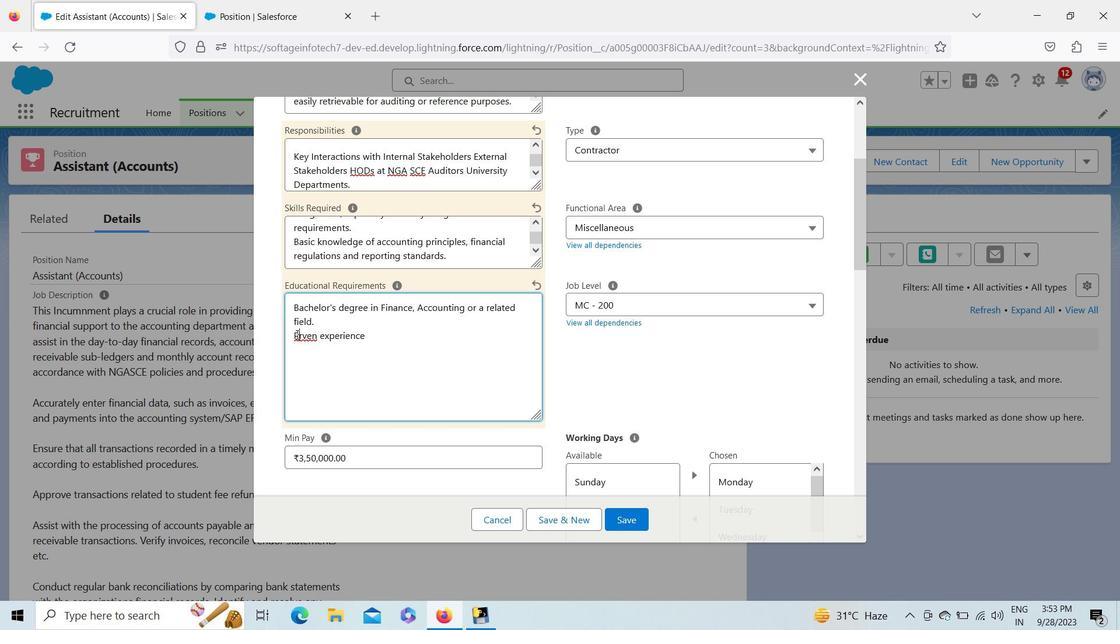 
Action: Mouse pressed left at (297, 334)
Screenshot: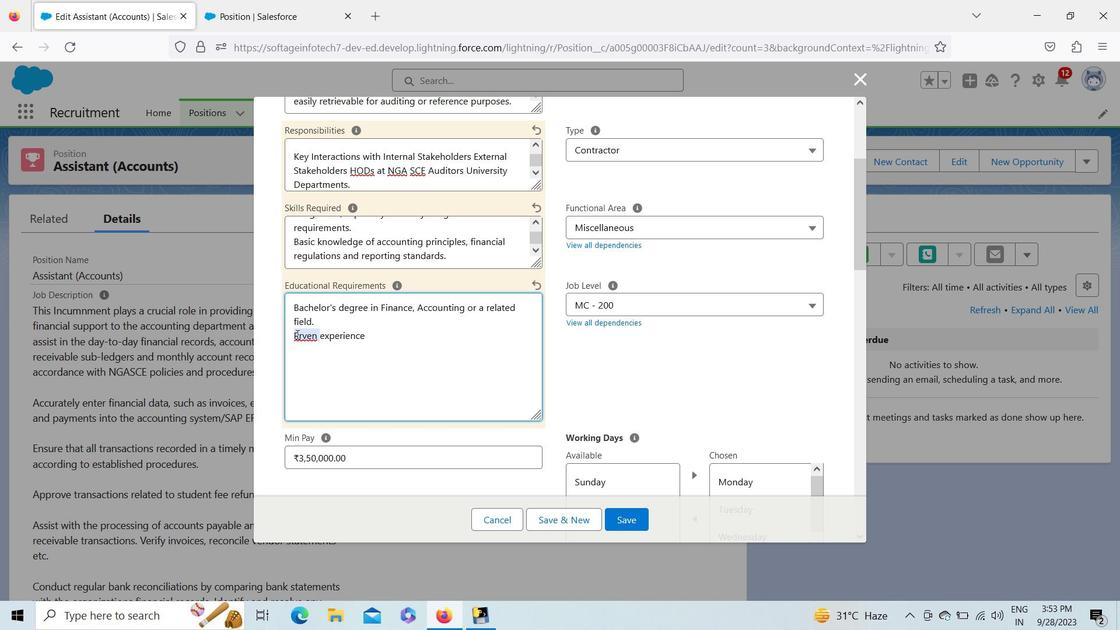 
Action: Mouse moved to (306, 337)
Screenshot: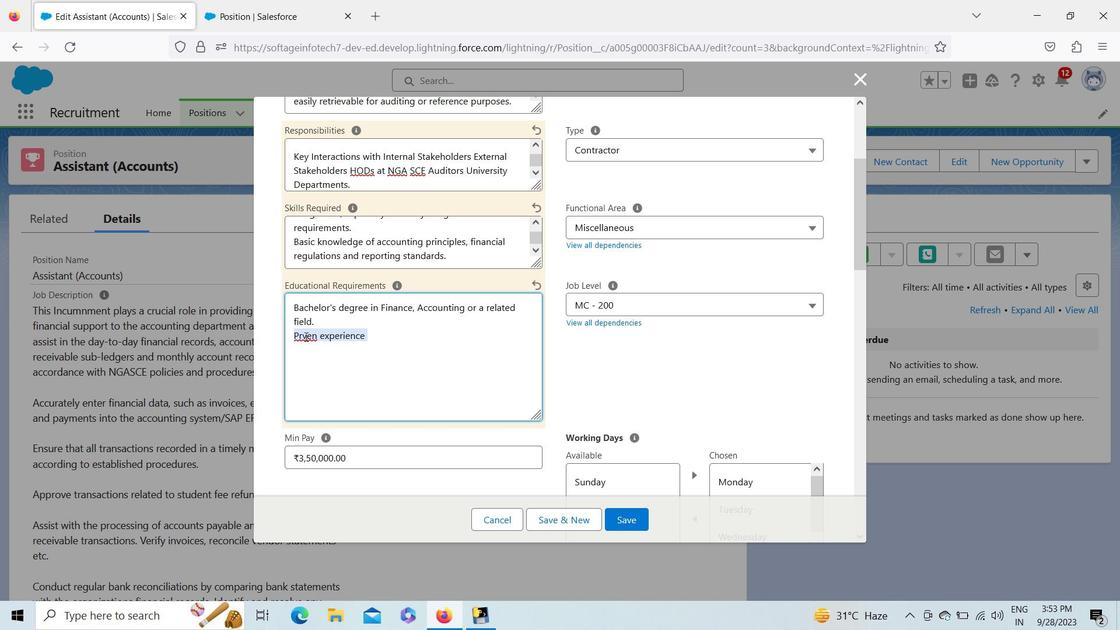 
Action: Mouse pressed left at (306, 337)
Screenshot: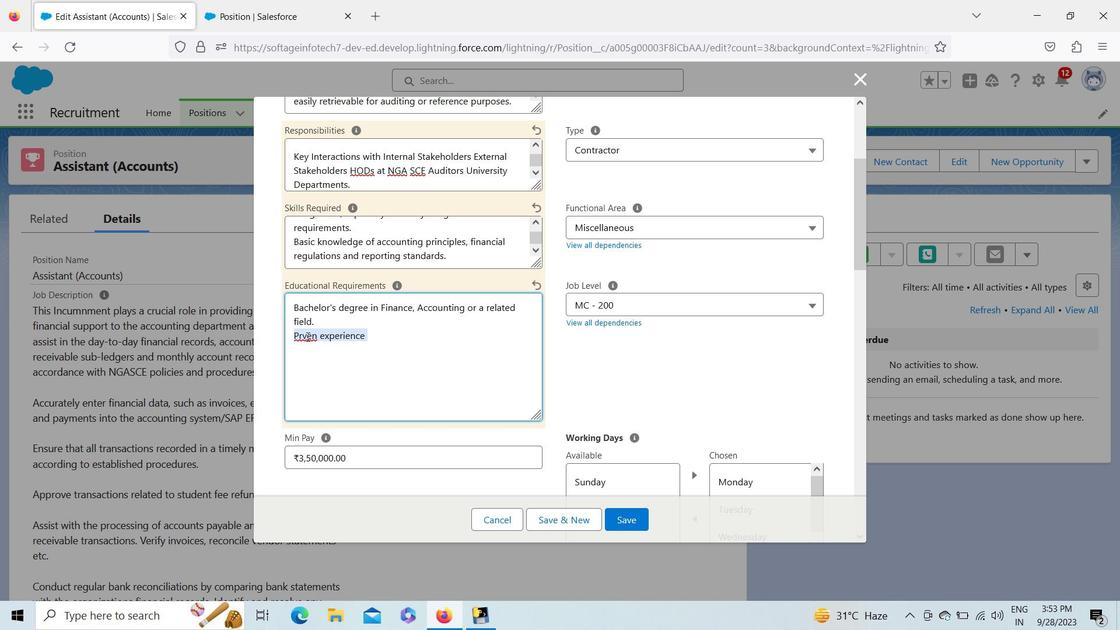 
Action: Mouse moved to (306, 353)
Screenshot: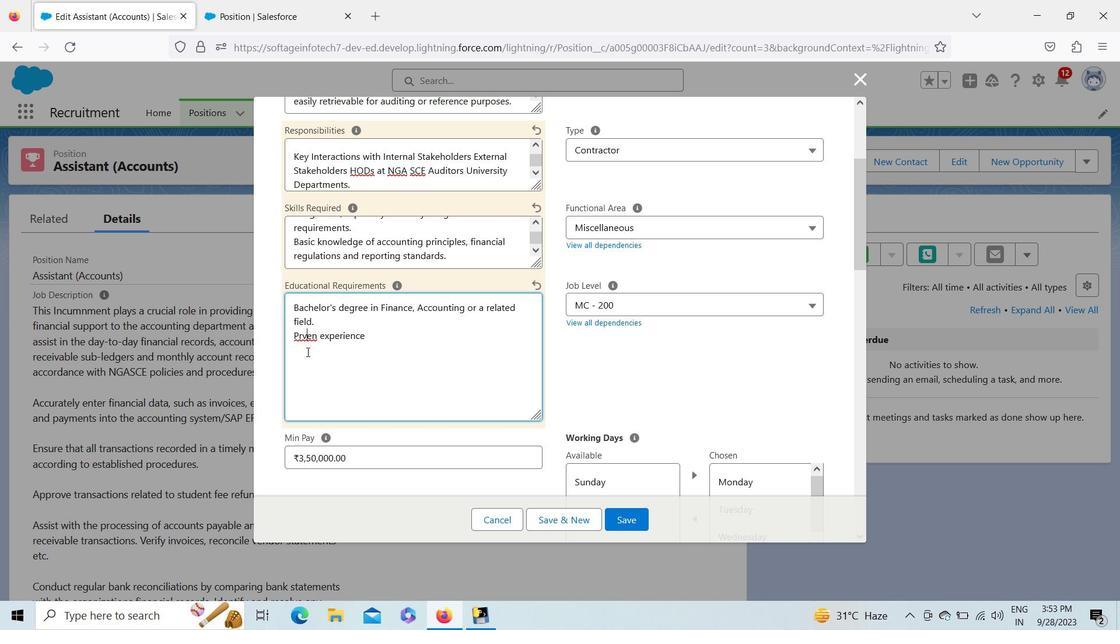 
Action: Key pressed <Key.left>o
Screenshot: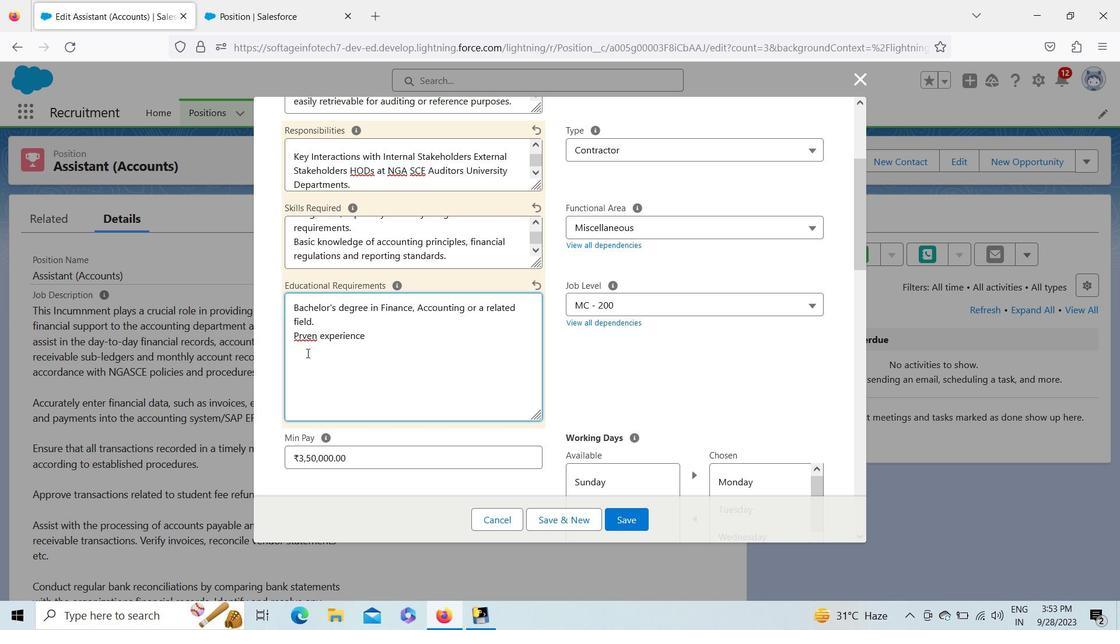 
Action: Mouse moved to (382, 343)
Screenshot: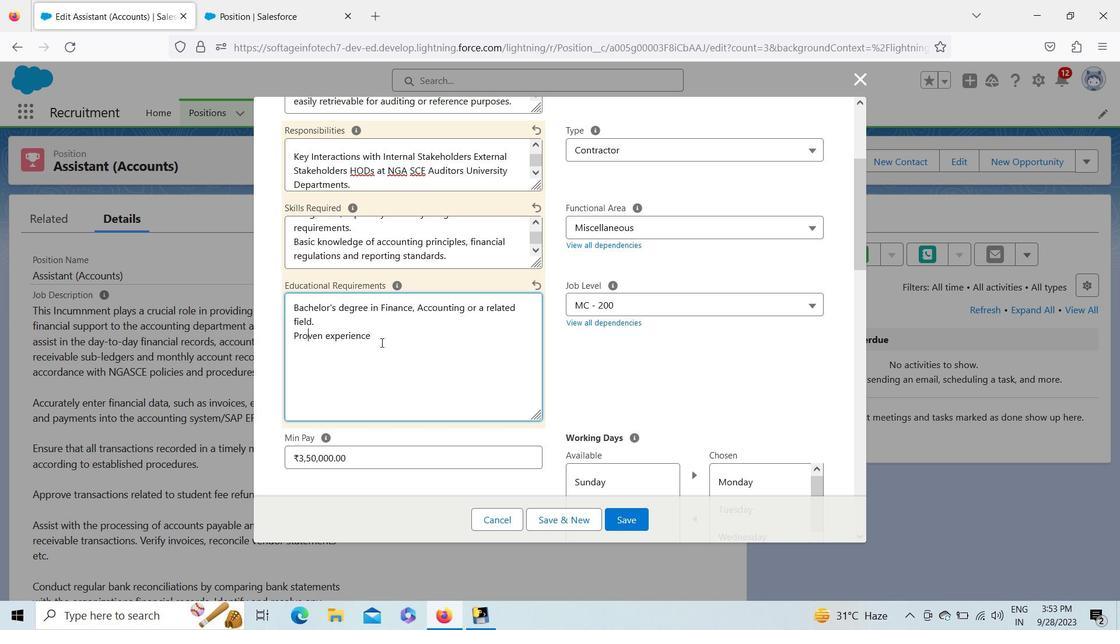 
Action: Mouse pressed left at (382, 343)
Screenshot: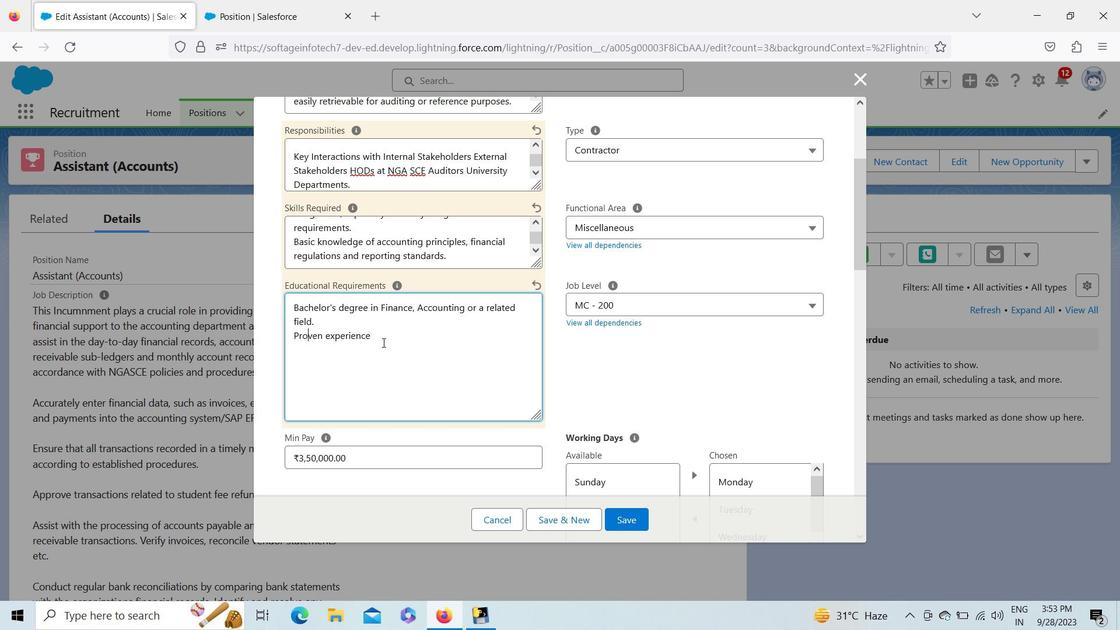 
Action: Key pressed <Key.backspace><Key.backspace>90<Key.backspace><Key.backspace>e<Key.space><Key.shift>()<Key.left>2-4<Key.space>yearsa<Key.backspace><Key.right><Key.right><Key.space>
Screenshot: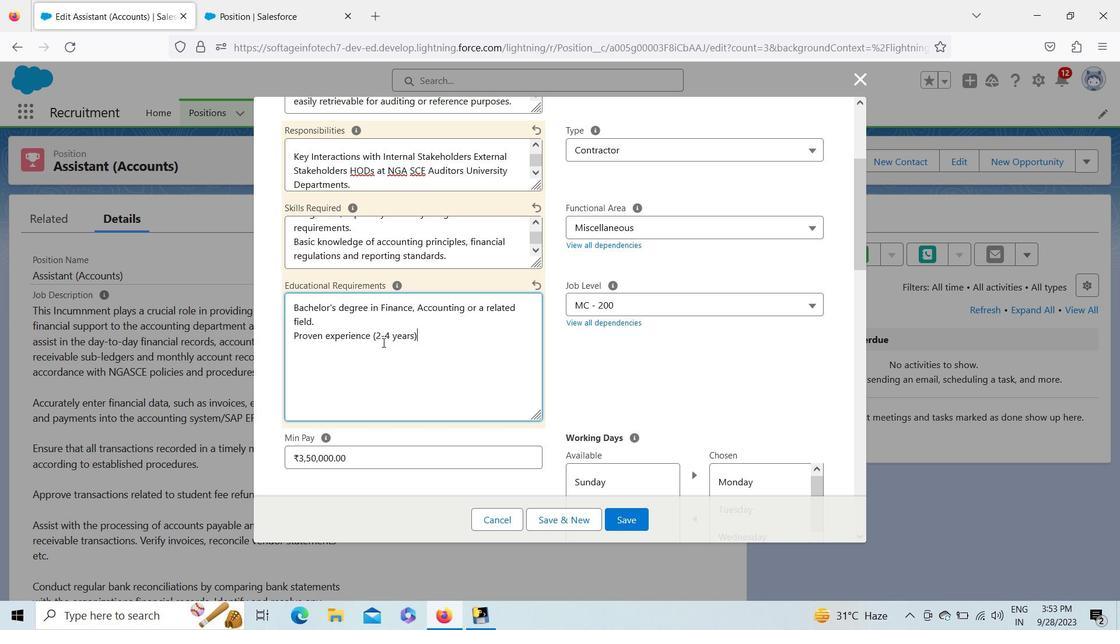 
Action: Mouse moved to (385, 380)
Screenshot: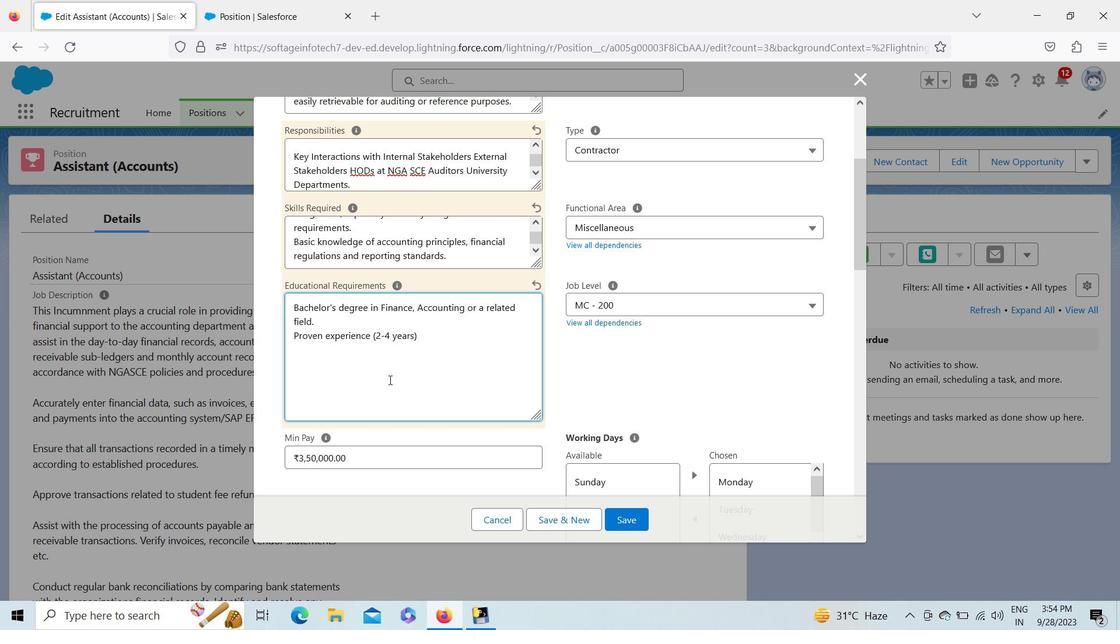 
Action: Key pressed in<Key.space>finance<Key.space>and<Key.space>accounting<Key.space>roles.<Key.space>with<Key.space>a<Key.space>focus<Key.space>on<Key.space>financial<Key.space>analysis,<Key.space>reporting<Key.space>and<Key.space>general<Key.space>accounting
Screenshot: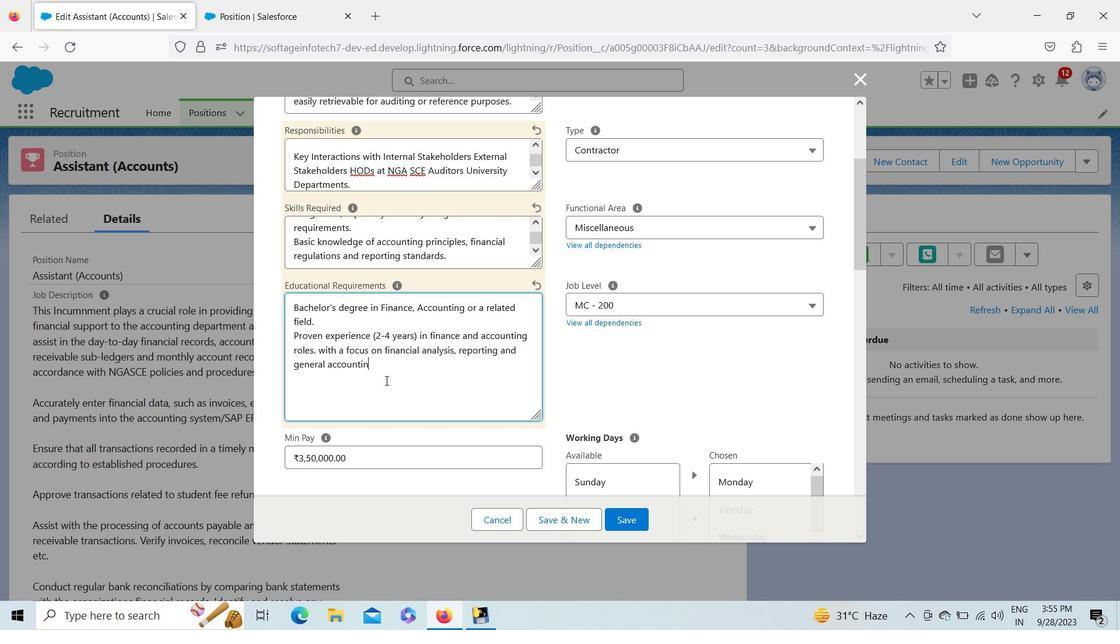 
Action: Mouse moved to (539, 417)
Screenshot: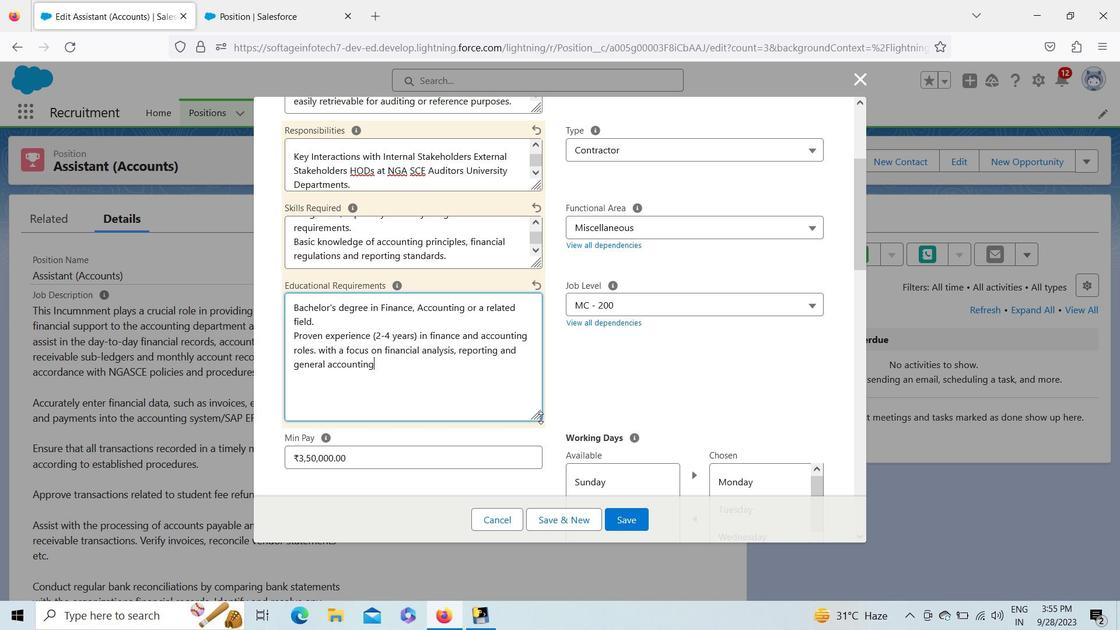 
Action: Mouse pressed left at (539, 417)
Screenshot: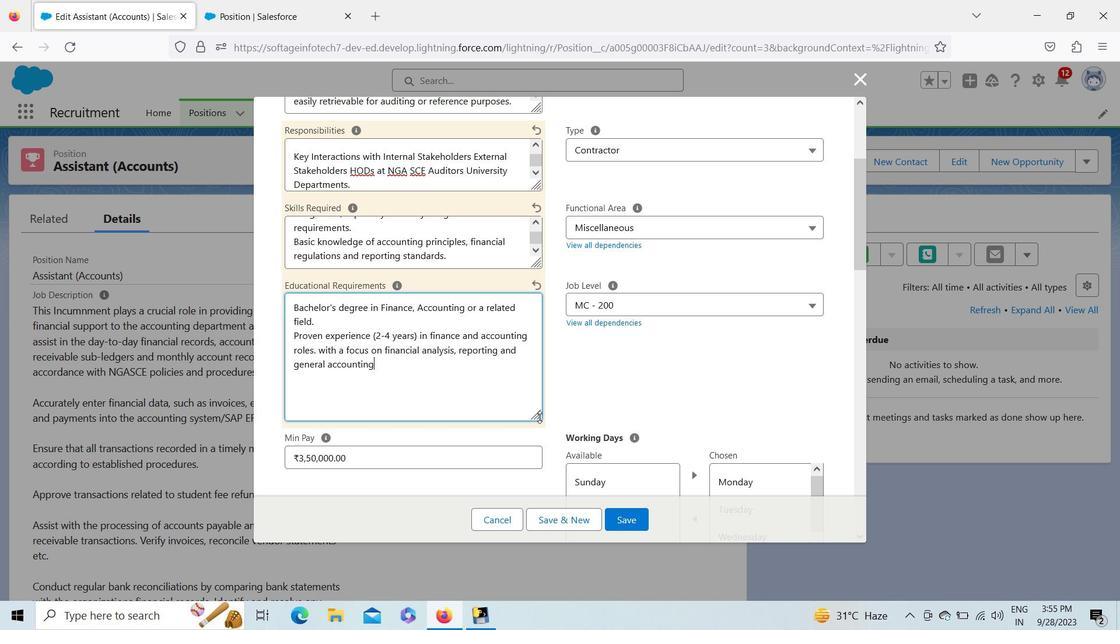 
Action: Mouse moved to (540, 266)
Screenshot: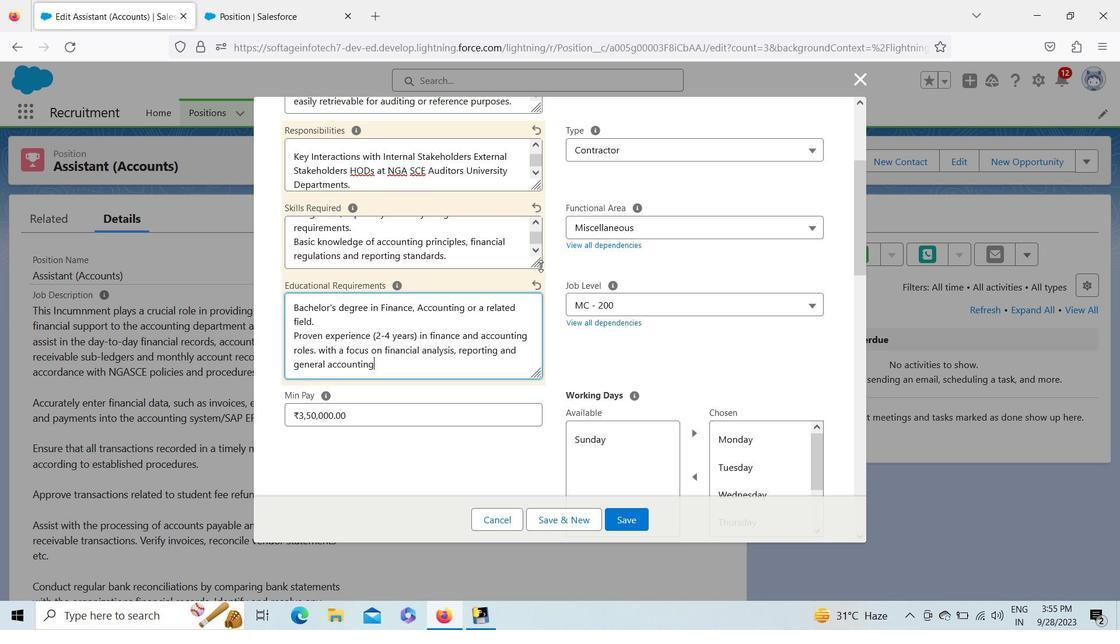 
Action: Mouse pressed left at (540, 266)
Screenshot: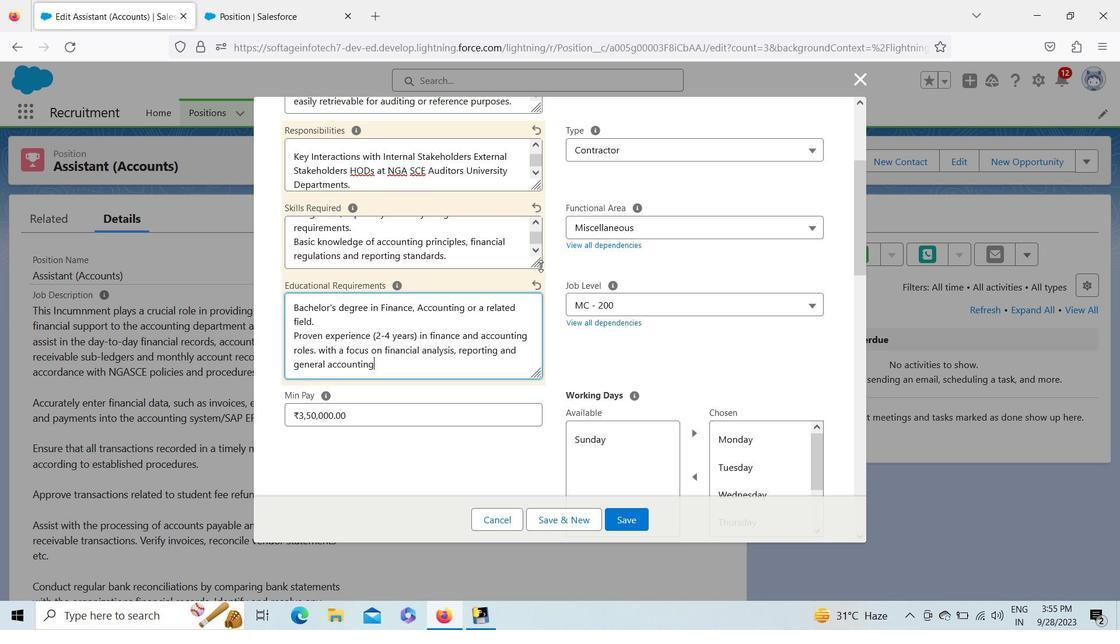 
Action: Mouse moved to (540, 190)
Screenshot: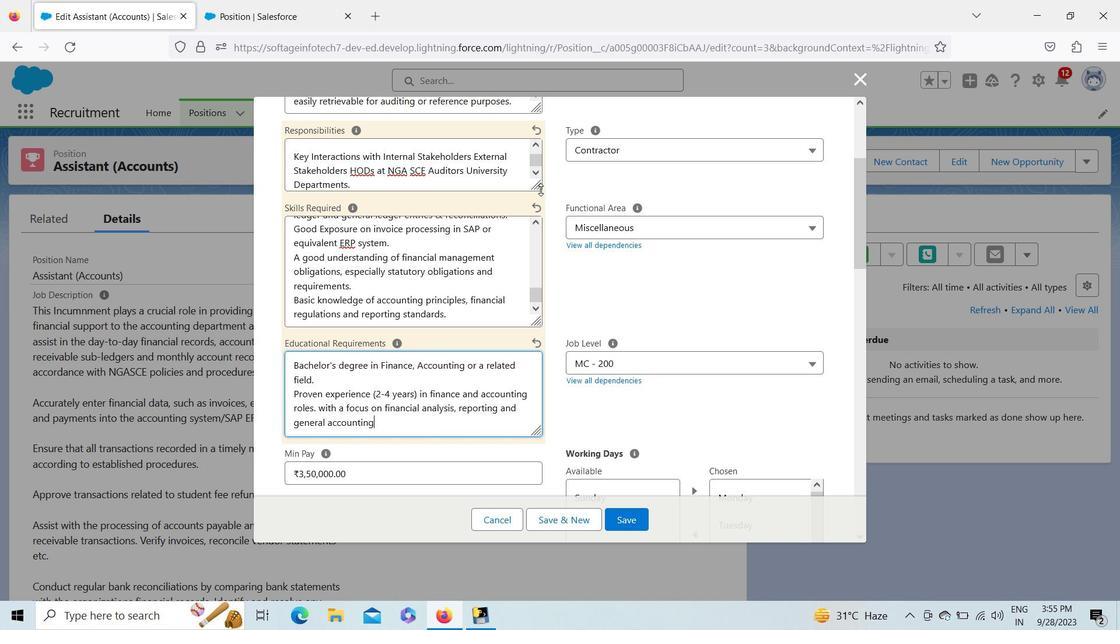 
Action: Mouse pressed left at (540, 190)
Screenshot: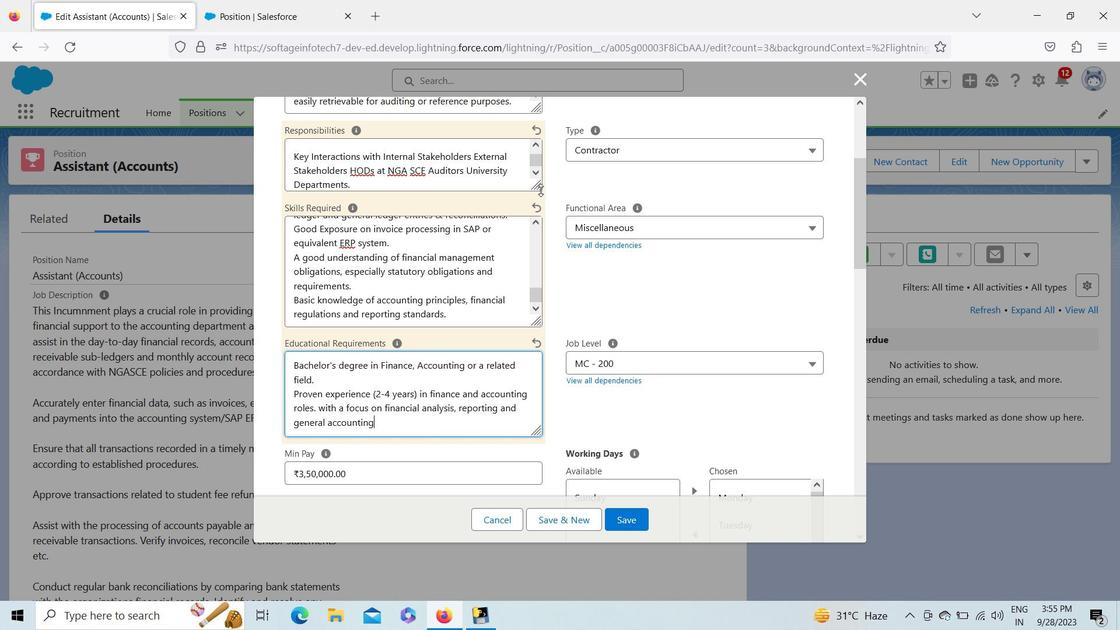
Action: Mouse moved to (857, 104)
Screenshot: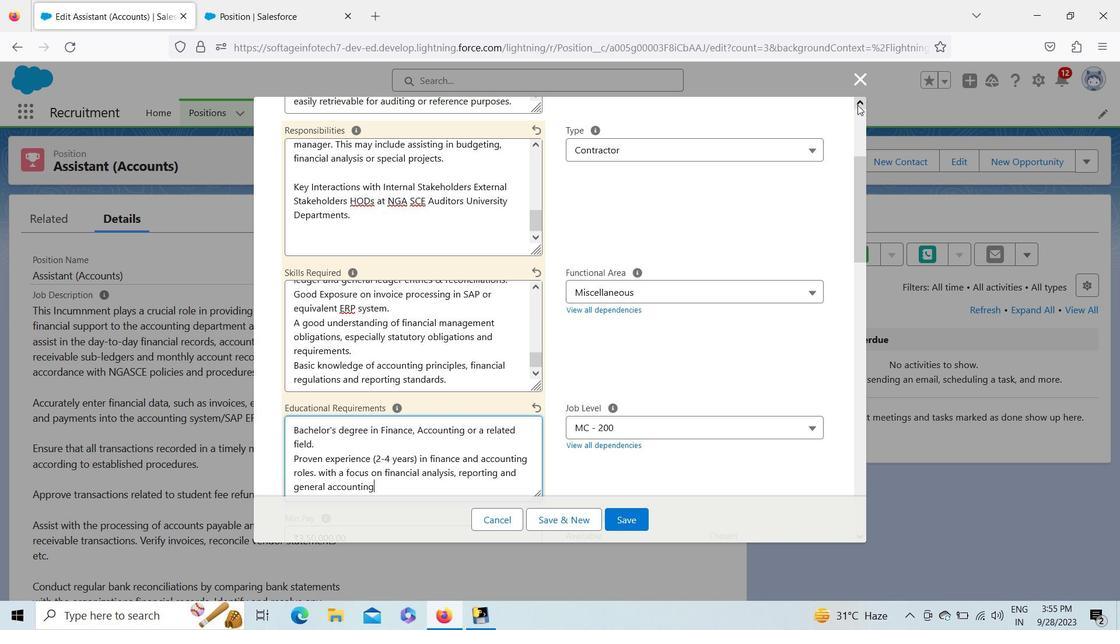 
Action: Mouse pressed left at (857, 104)
Screenshot: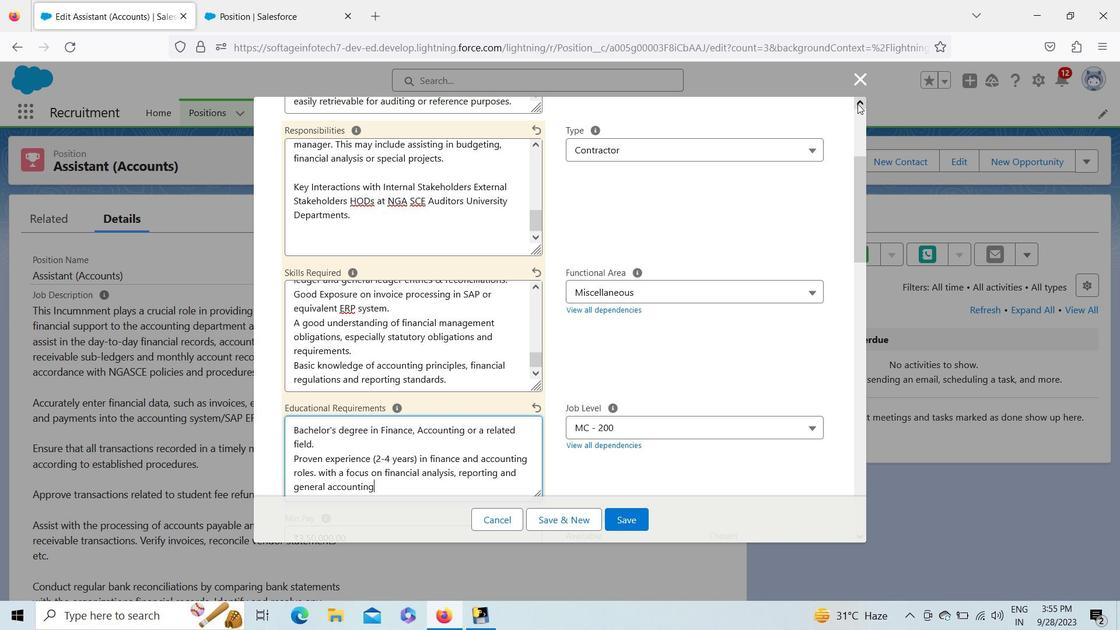 
Action: Mouse pressed left at (857, 104)
Screenshot: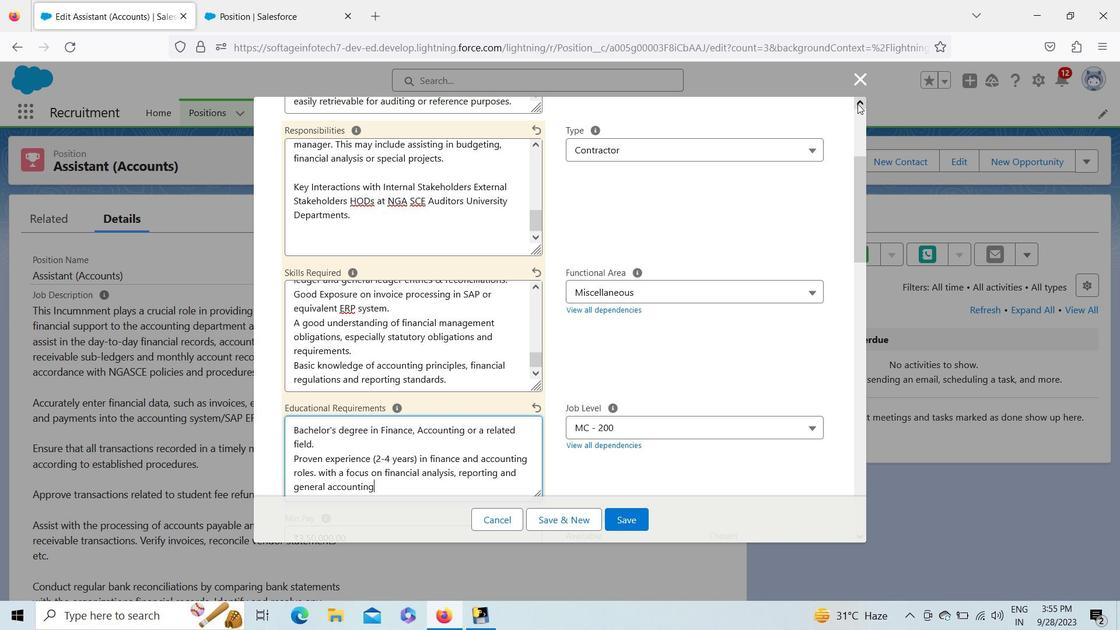 
Action: Mouse pressed left at (857, 104)
Screenshot: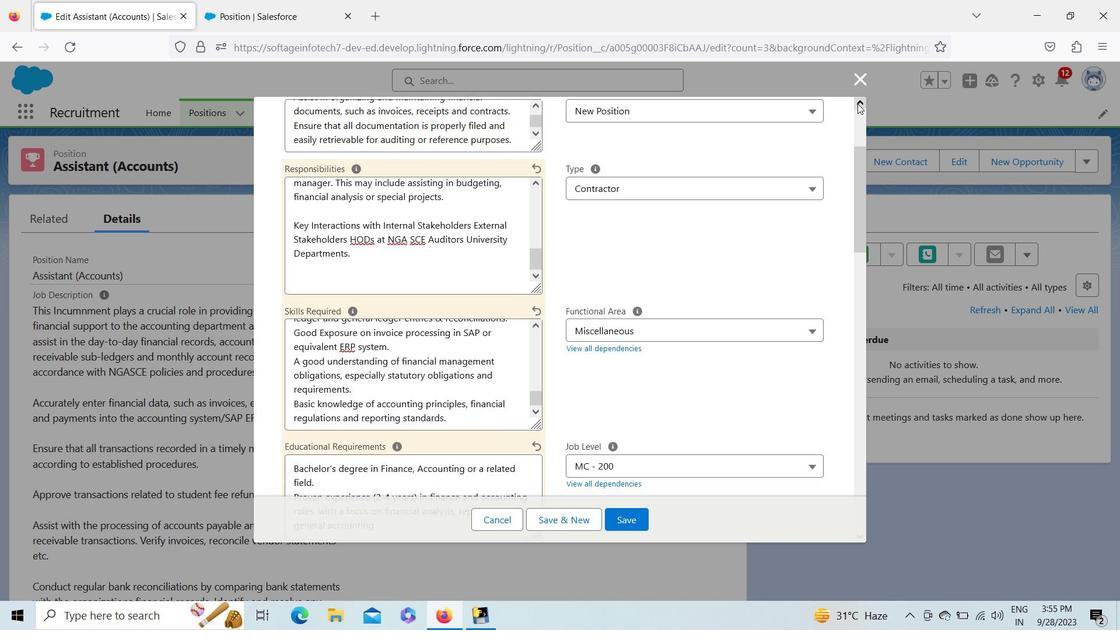
Action: Mouse pressed left at (857, 104)
Screenshot: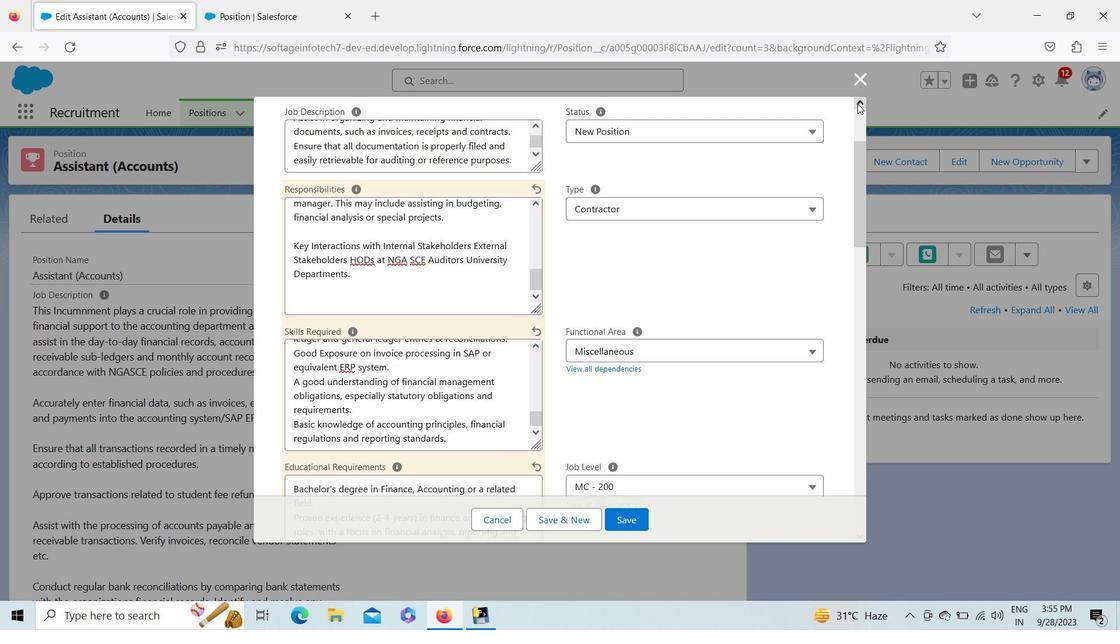 
Action: Mouse pressed left at (857, 104)
Screenshot: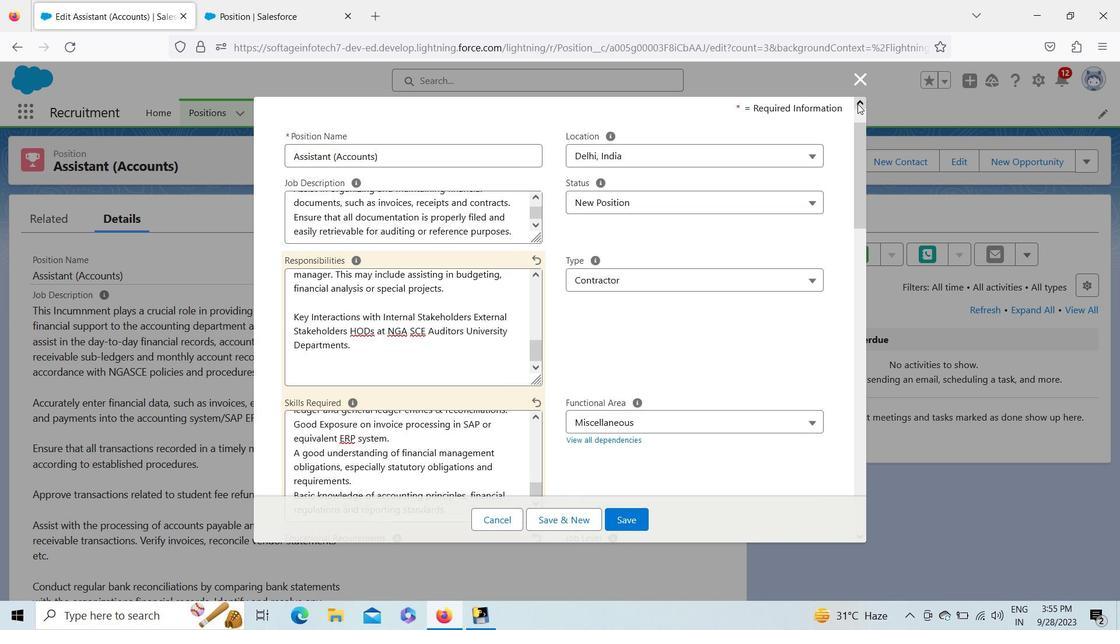 
Action: Mouse pressed left at (857, 104)
Screenshot: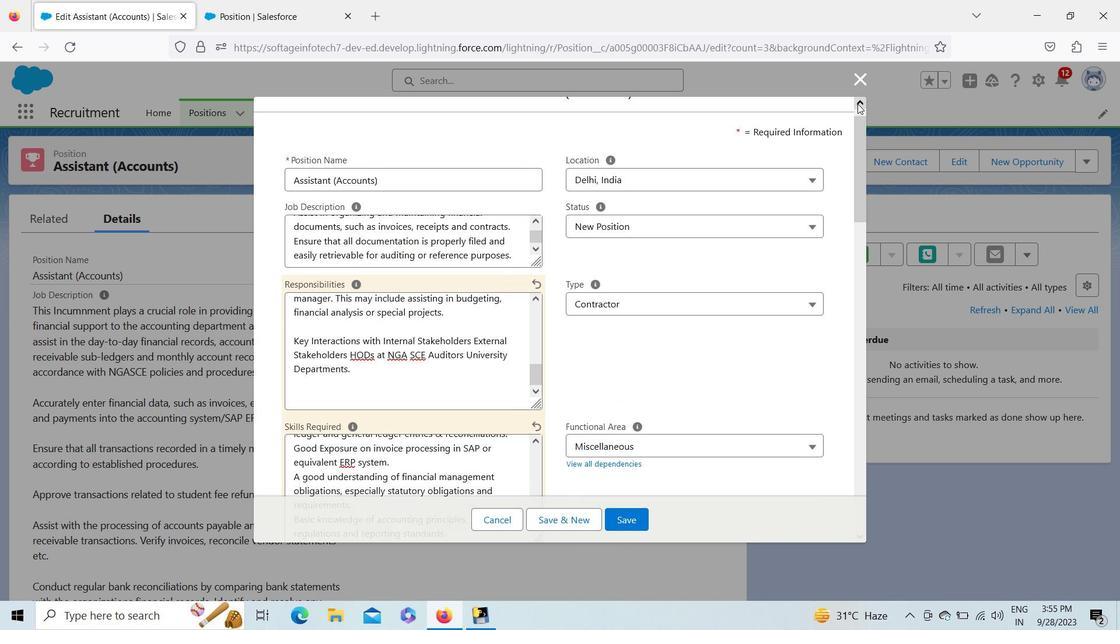 
Action: Mouse moved to (541, 292)
Screenshot: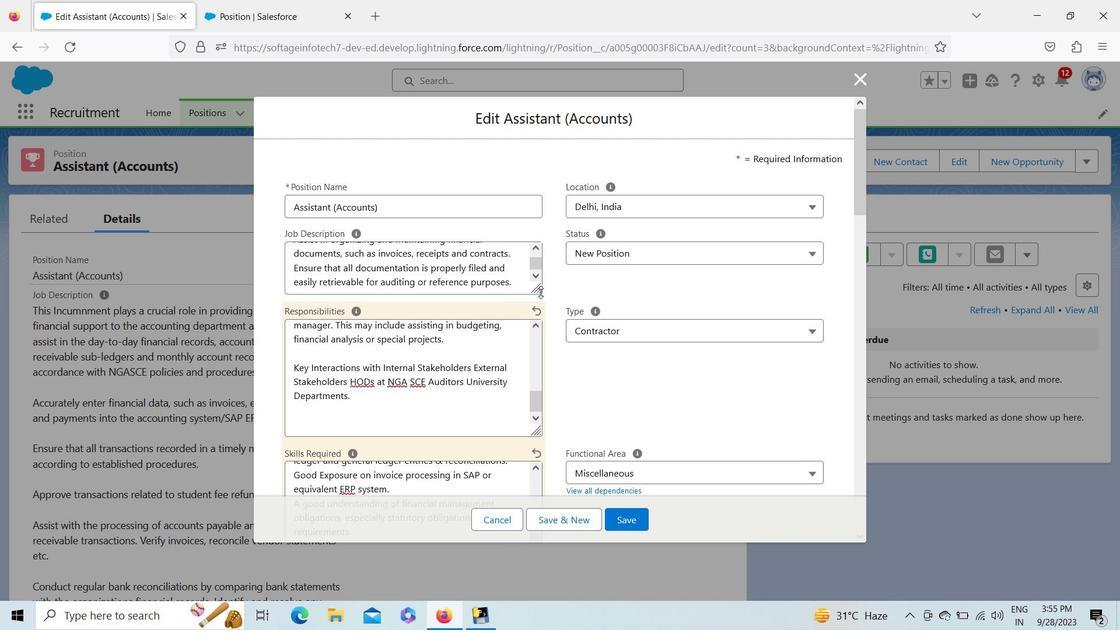 
Action: Mouse pressed left at (541, 292)
Screenshot: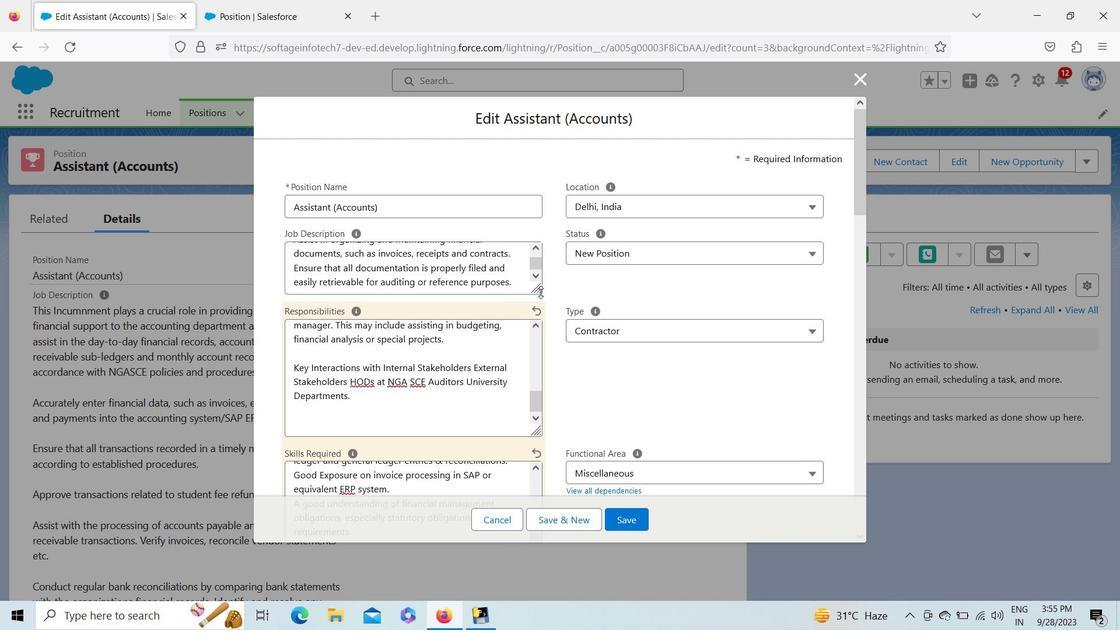 
Action: Mouse moved to (533, 308)
Screenshot: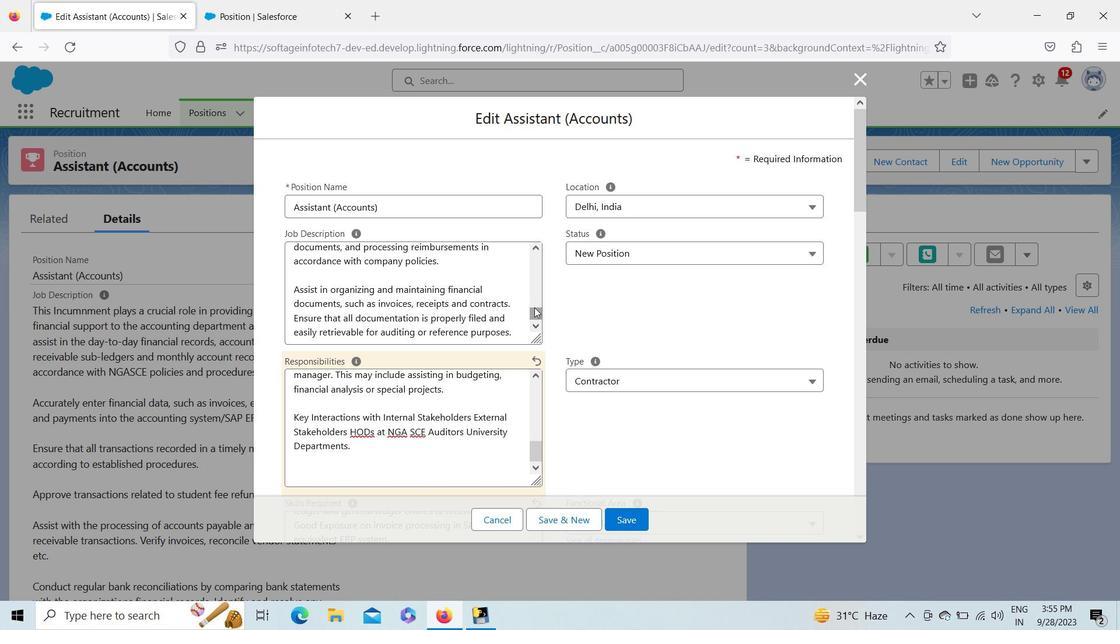 
Action: Mouse pressed left at (533, 308)
Screenshot: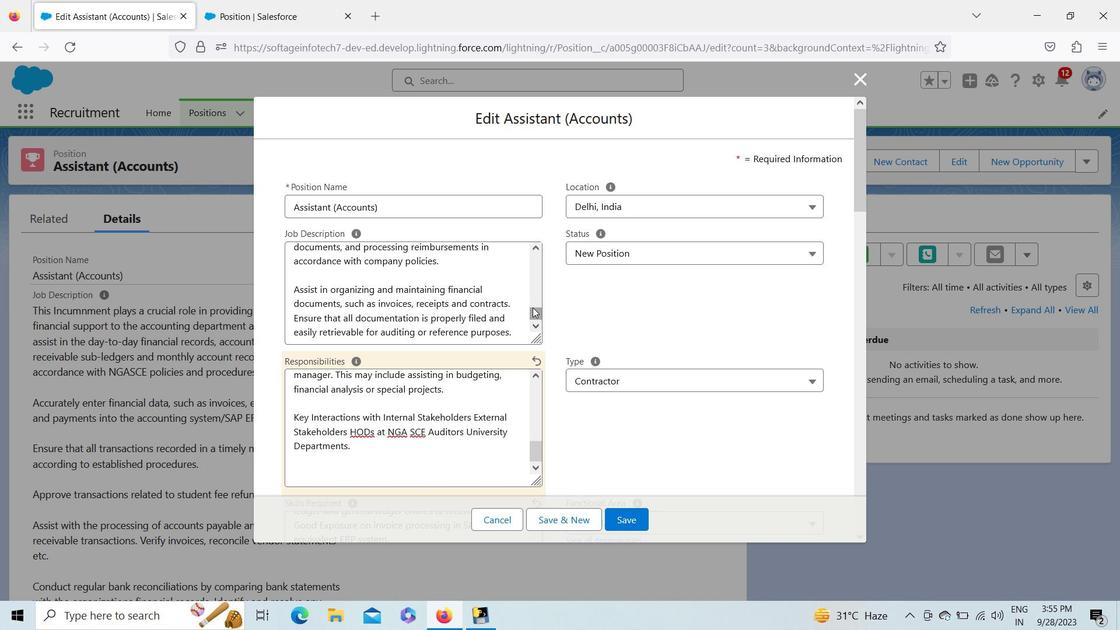 
Action: Mouse moved to (535, 452)
Screenshot: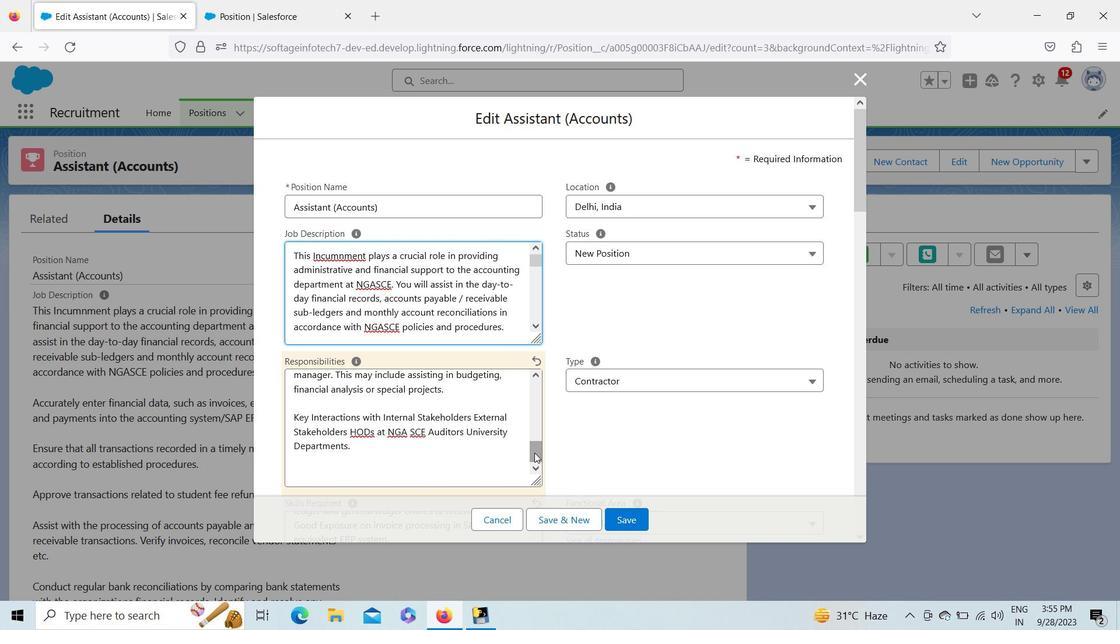 
Action: Mouse pressed left at (535, 452)
Screenshot: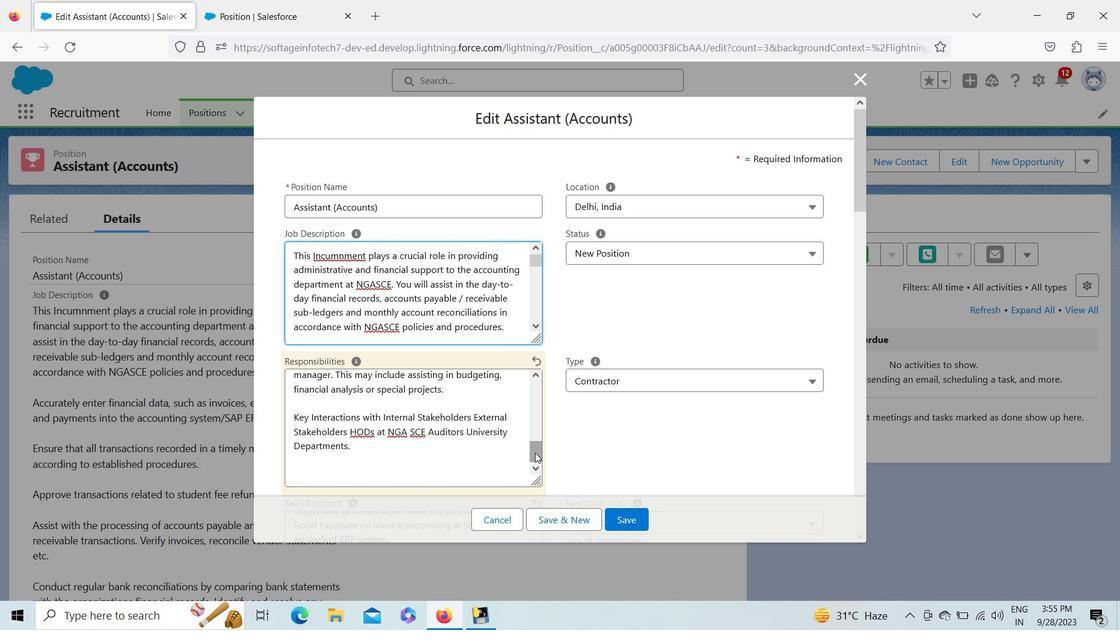 
Action: Mouse moved to (864, 197)
Screenshot: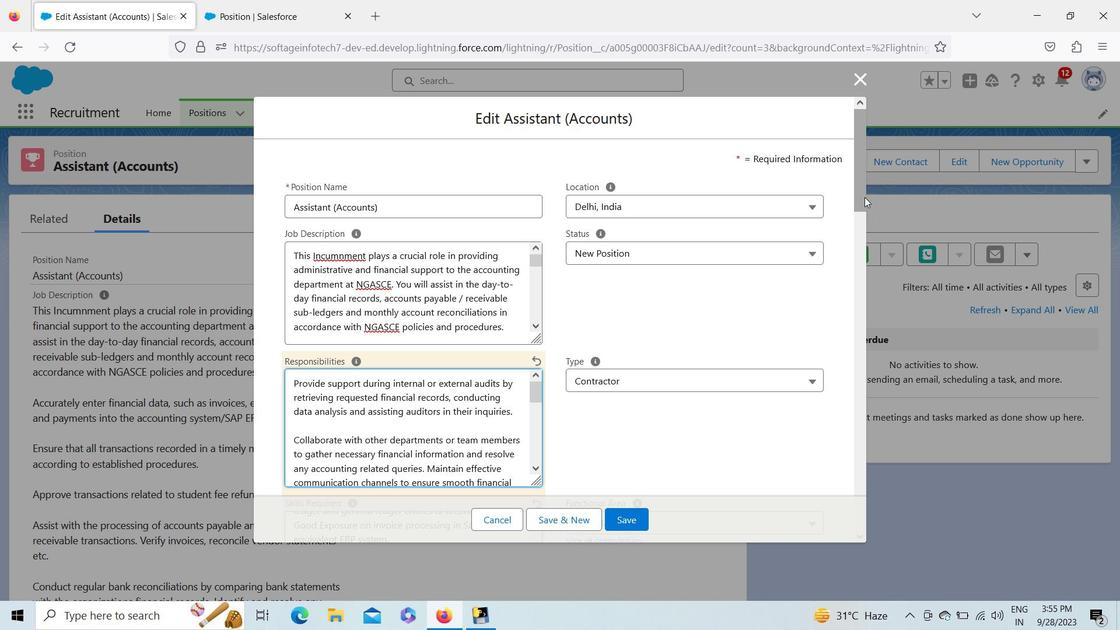 
Action: Mouse pressed left at (864, 197)
Screenshot: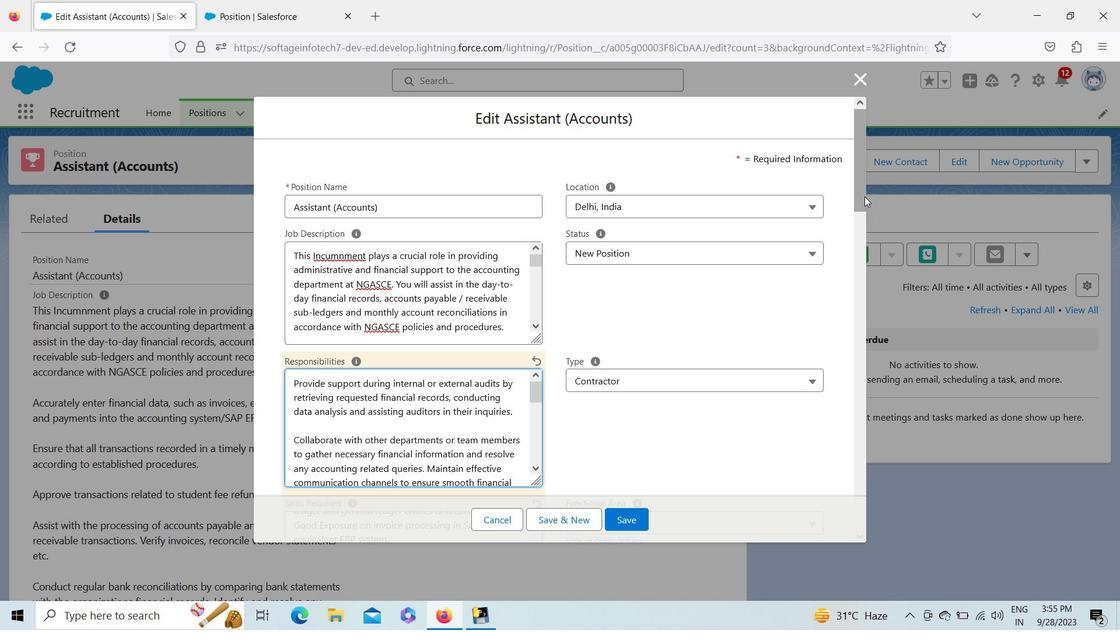 
Action: Mouse moved to (540, 369)
Screenshot: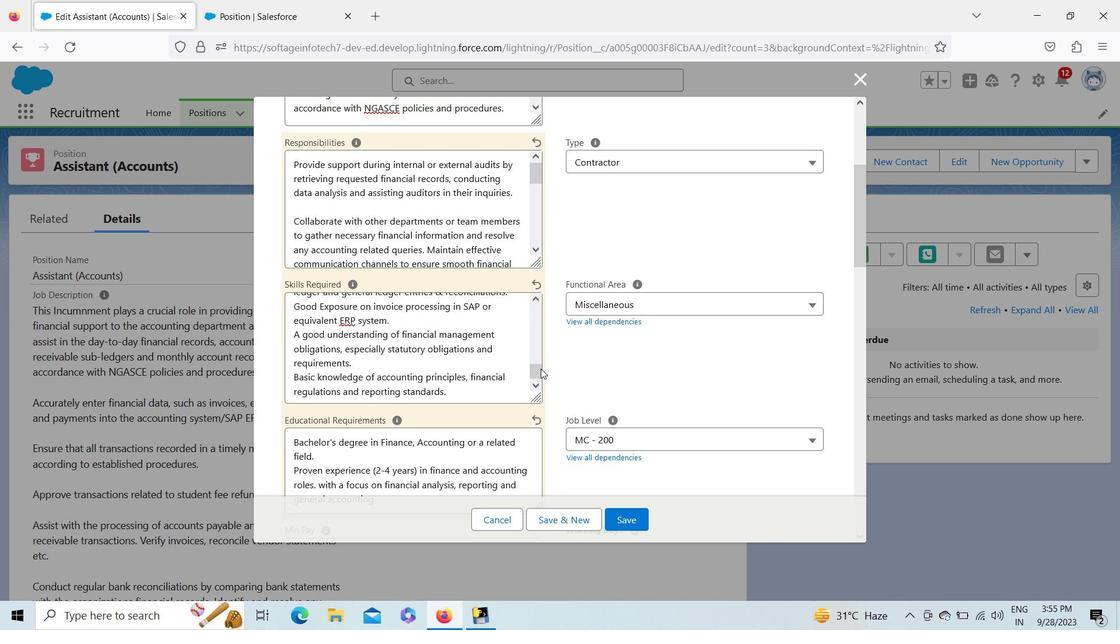 
Action: Mouse pressed left at (540, 369)
Screenshot: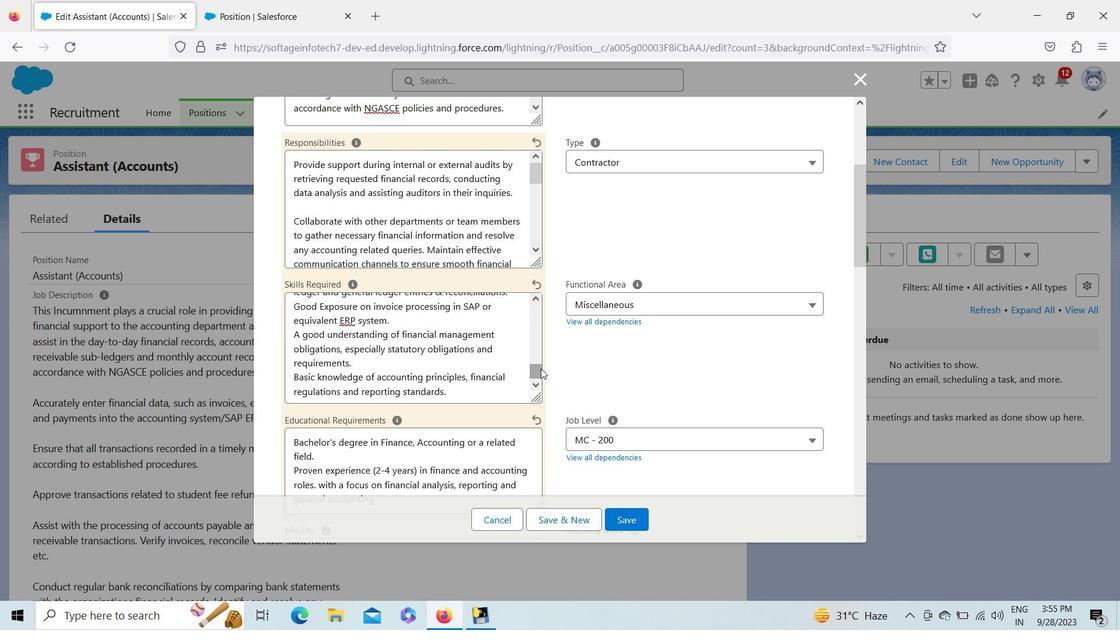 
Action: Mouse moved to (860, 219)
Screenshot: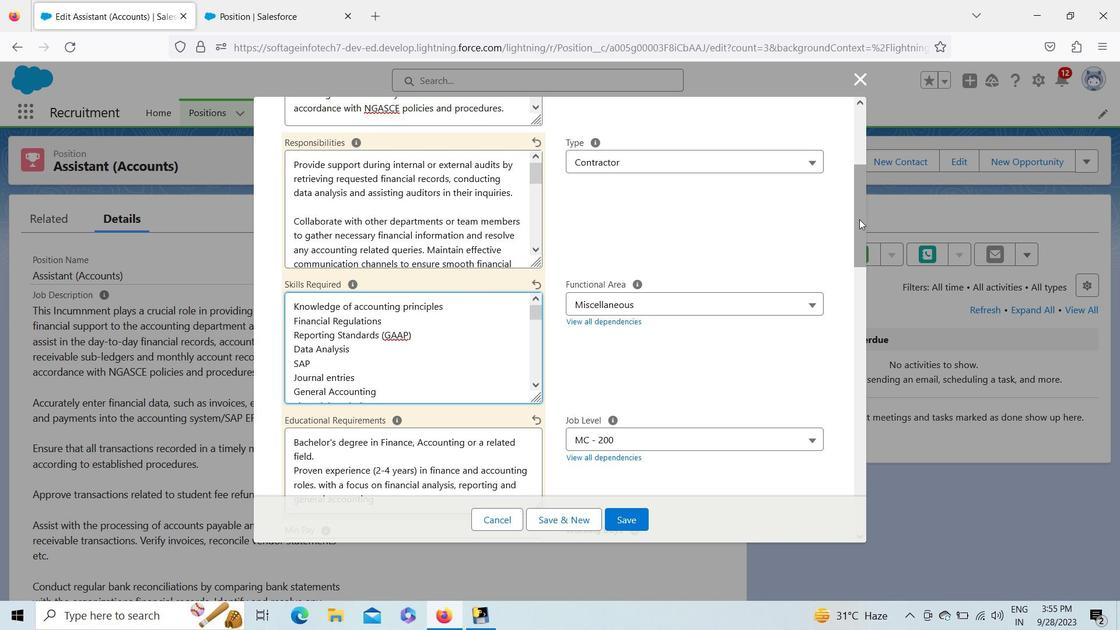 
Action: Mouse pressed left at (860, 219)
Screenshot: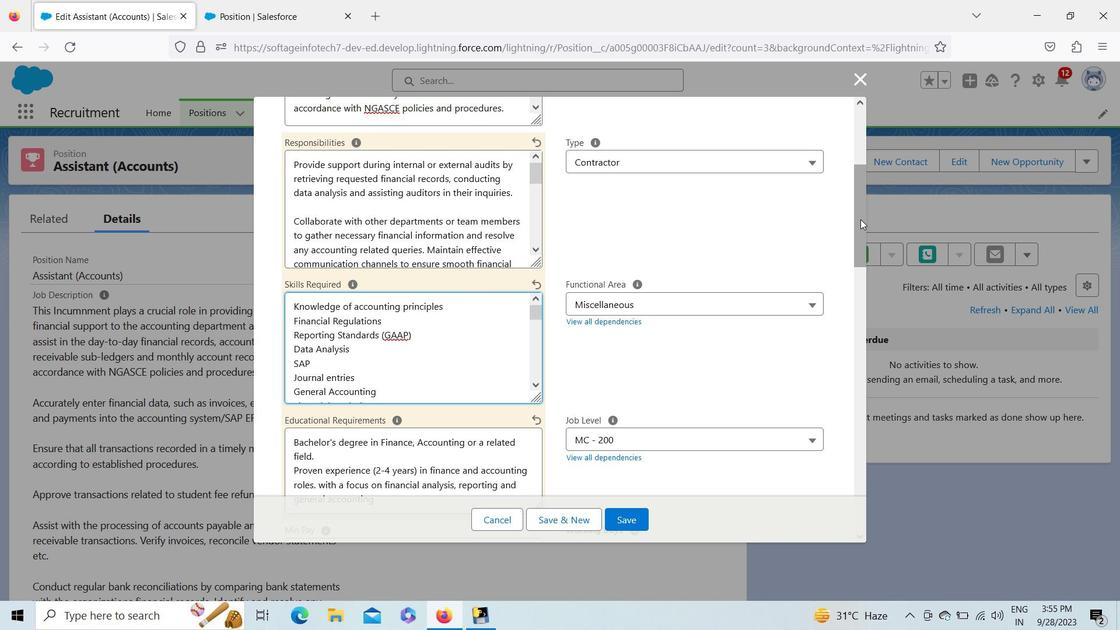 
Action: Mouse moved to (863, 286)
Screenshot: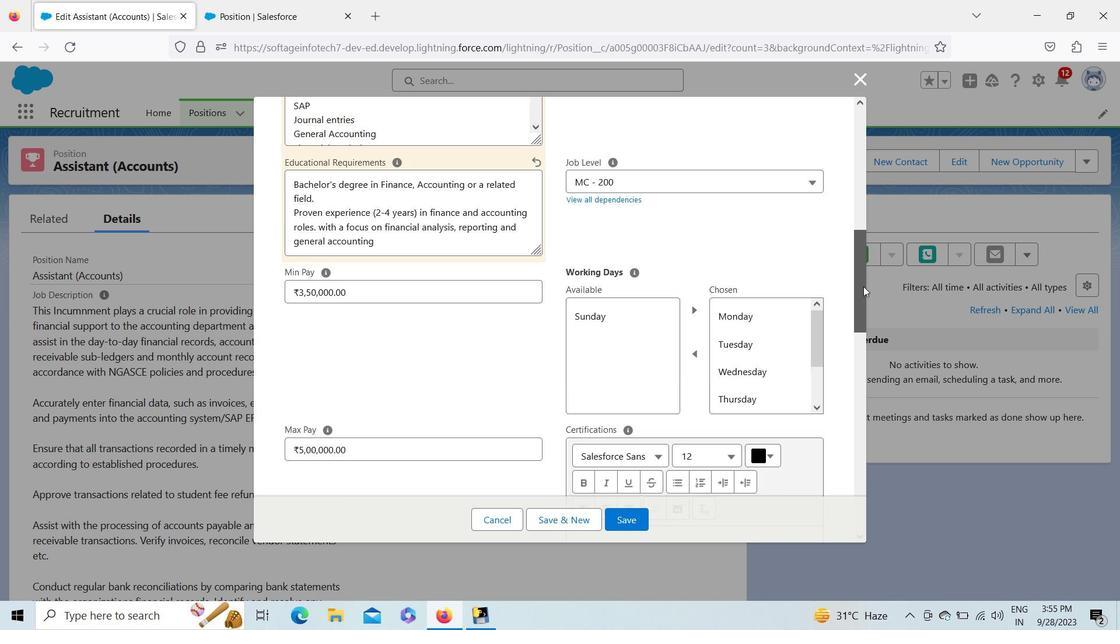 
Action: Key pressed a
Screenshot: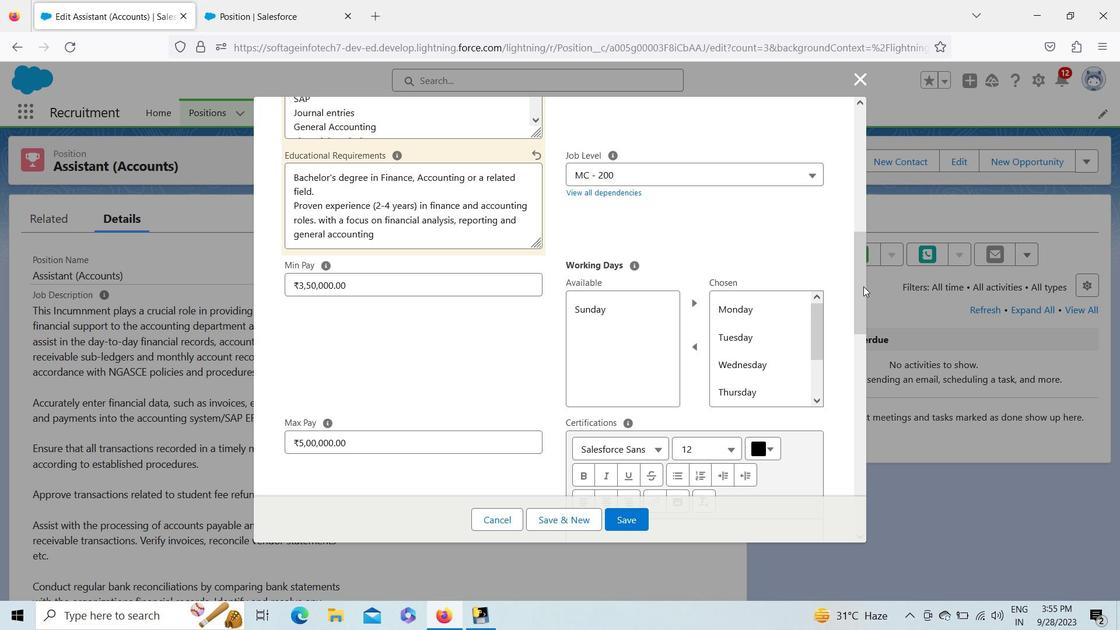 
Action: Mouse moved to (860, 278)
Screenshot: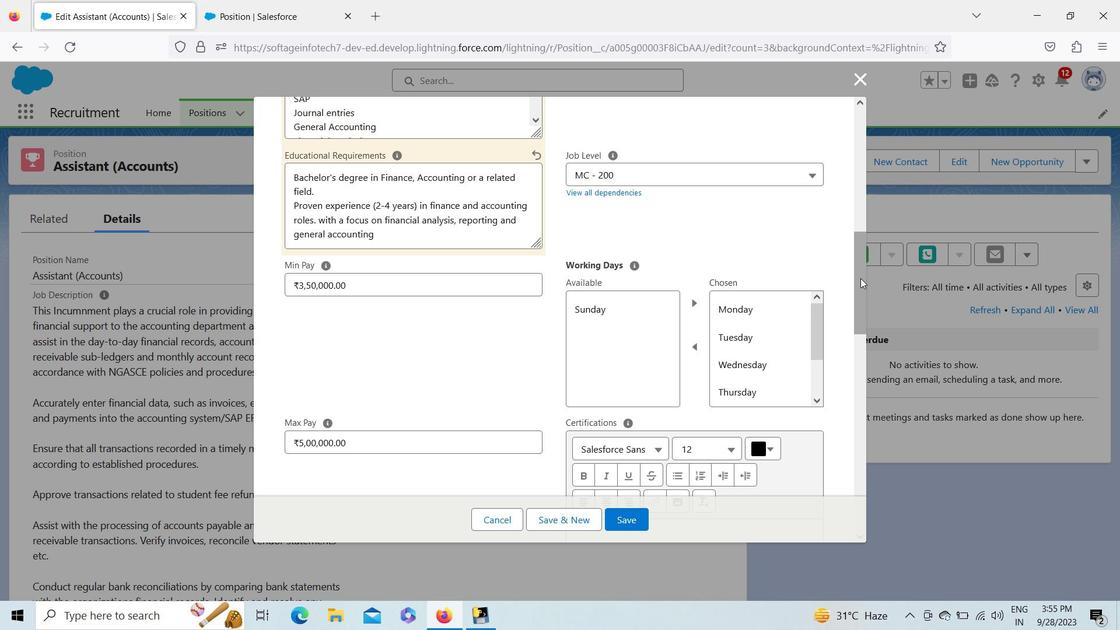 
Action: Mouse pressed left at (860, 278)
Screenshot: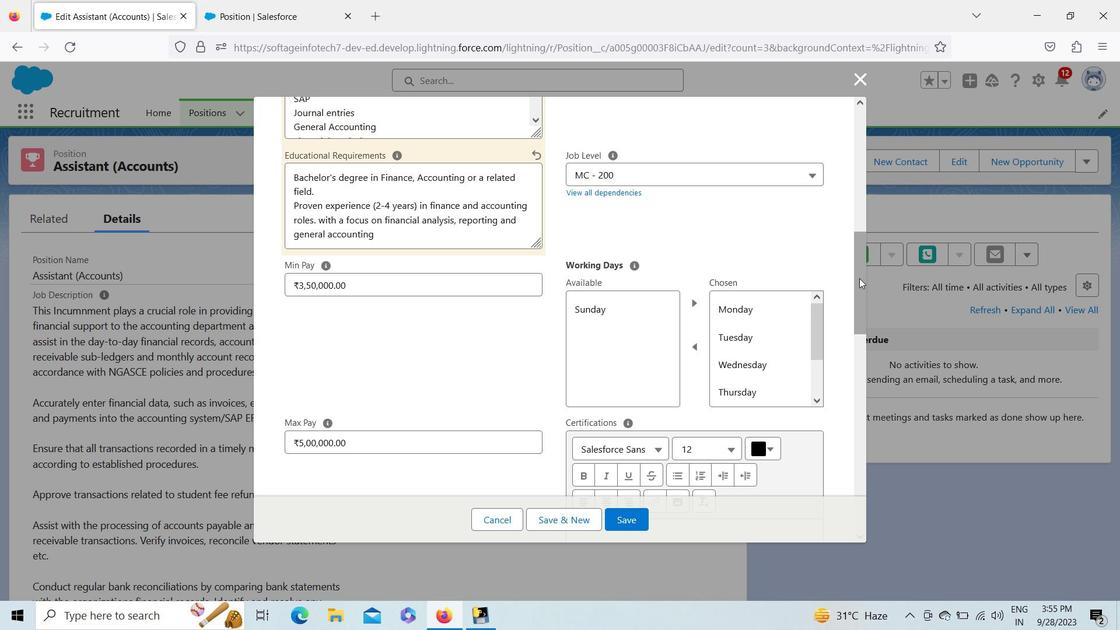 
Action: Mouse moved to (750, 281)
Screenshot: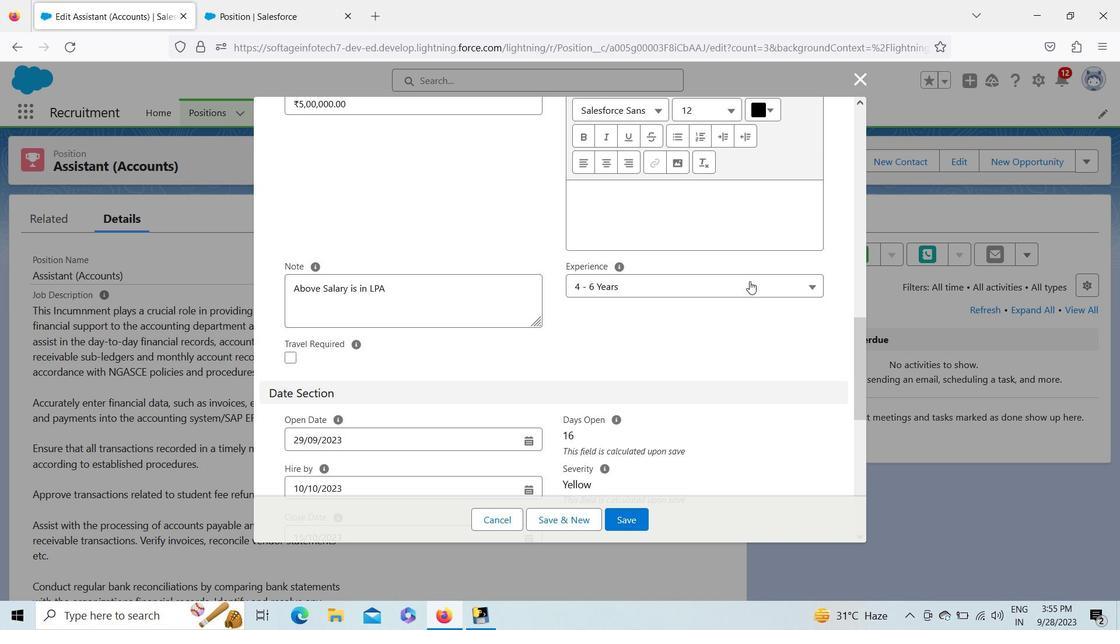 
Action: Mouse pressed left at (750, 281)
Screenshot: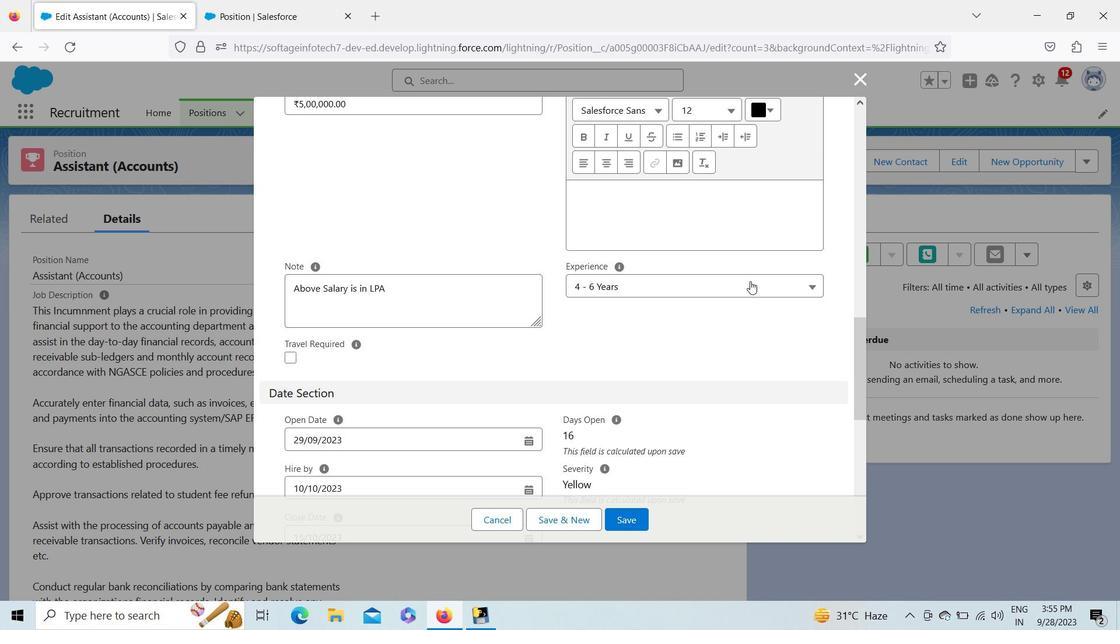 
Action: Mouse moved to (672, 360)
Screenshot: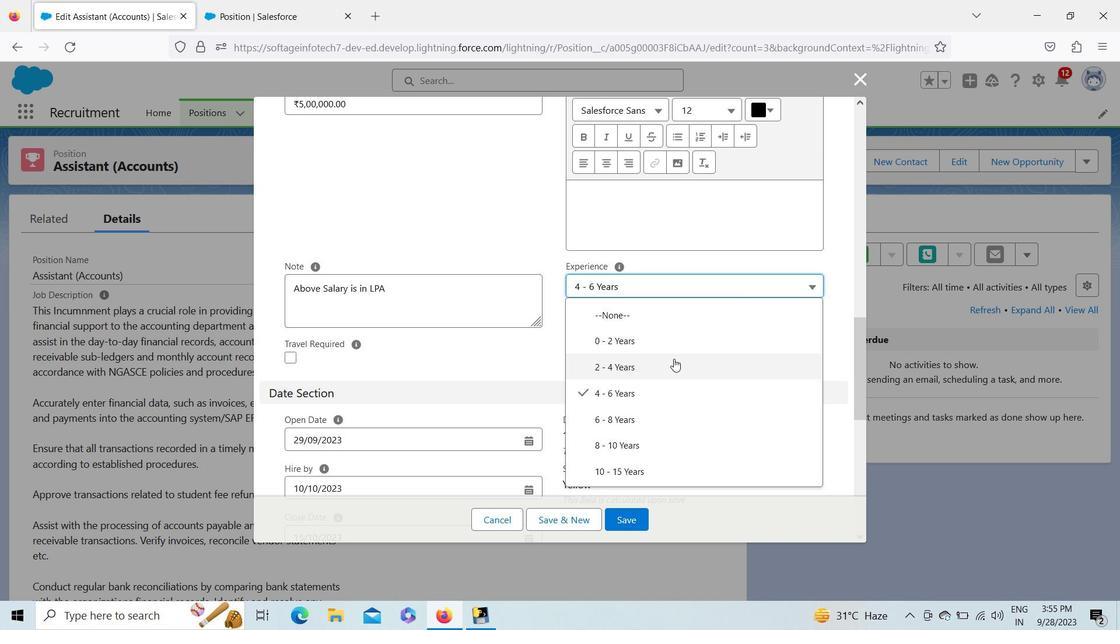 
Action: Mouse pressed left at (672, 360)
Screenshot: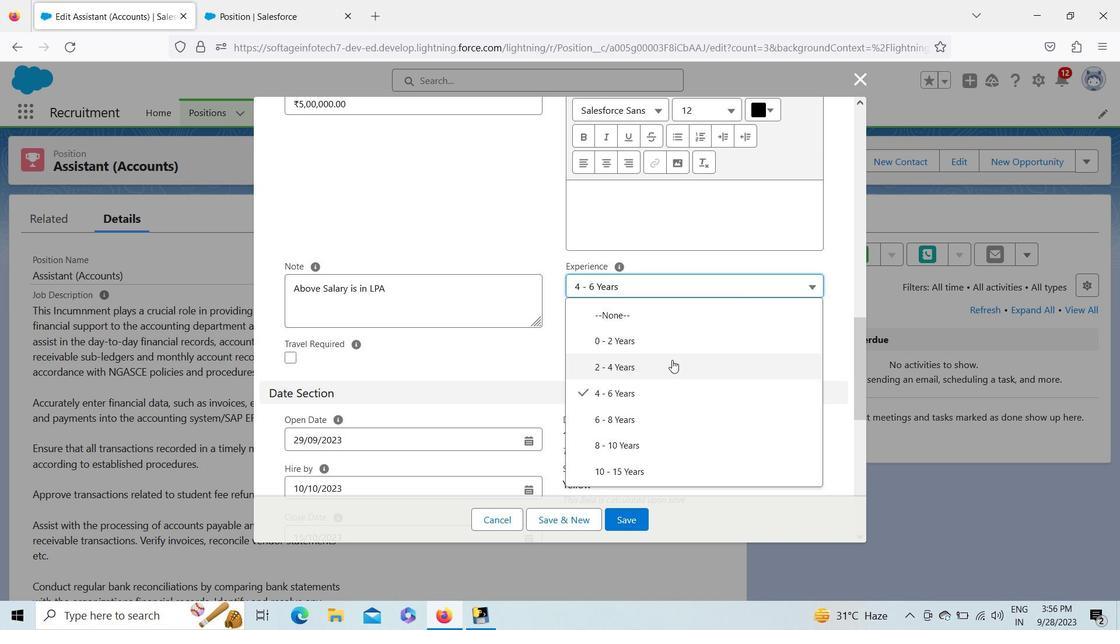 
Action: Mouse moved to (859, 350)
Screenshot: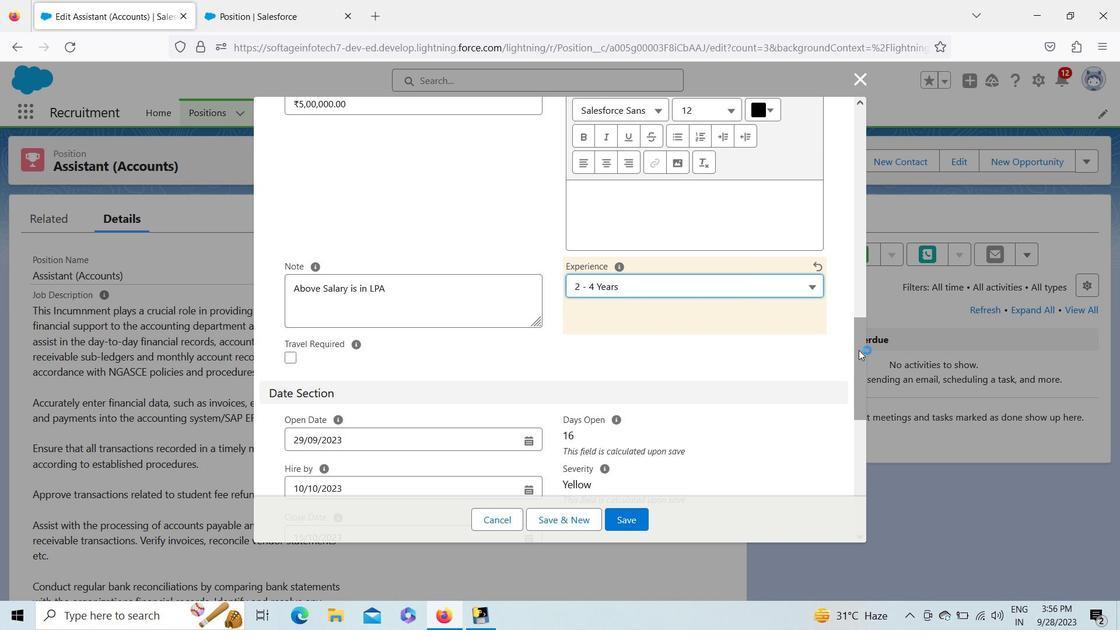 
Action: Mouse pressed left at (859, 350)
Screenshot: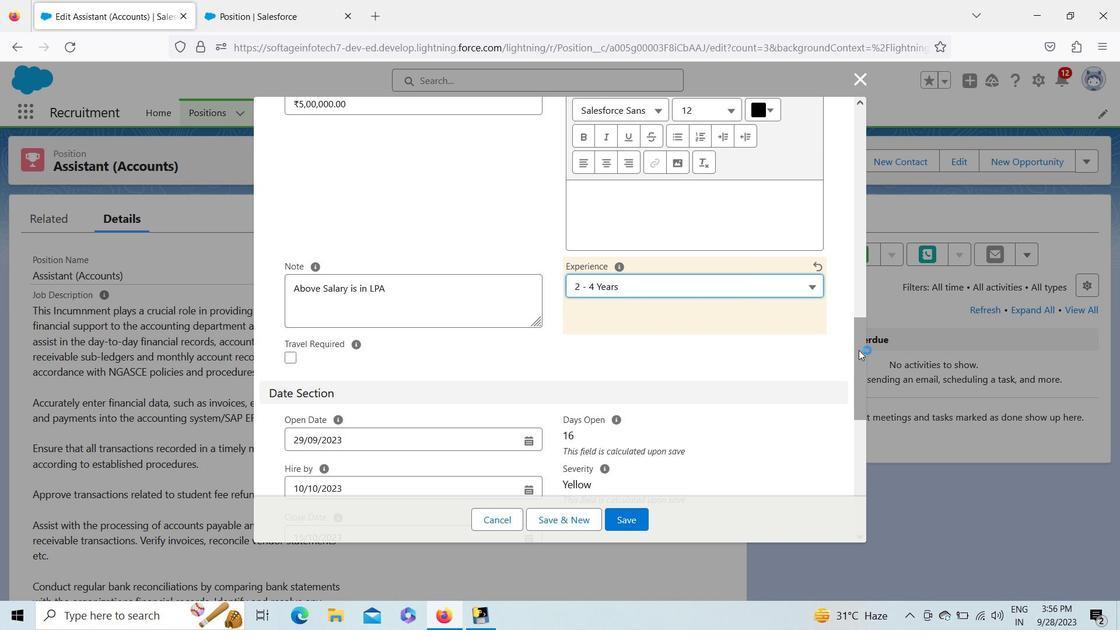 
Action: Mouse moved to (635, 507)
Screenshot: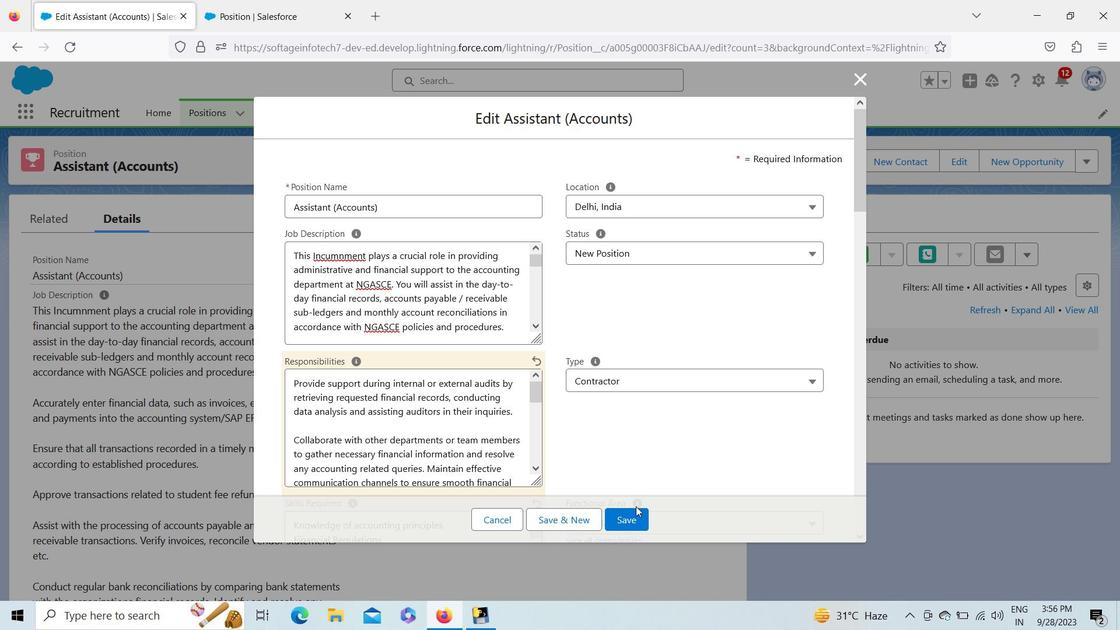 
Action: Mouse pressed left at (635, 507)
Screenshot: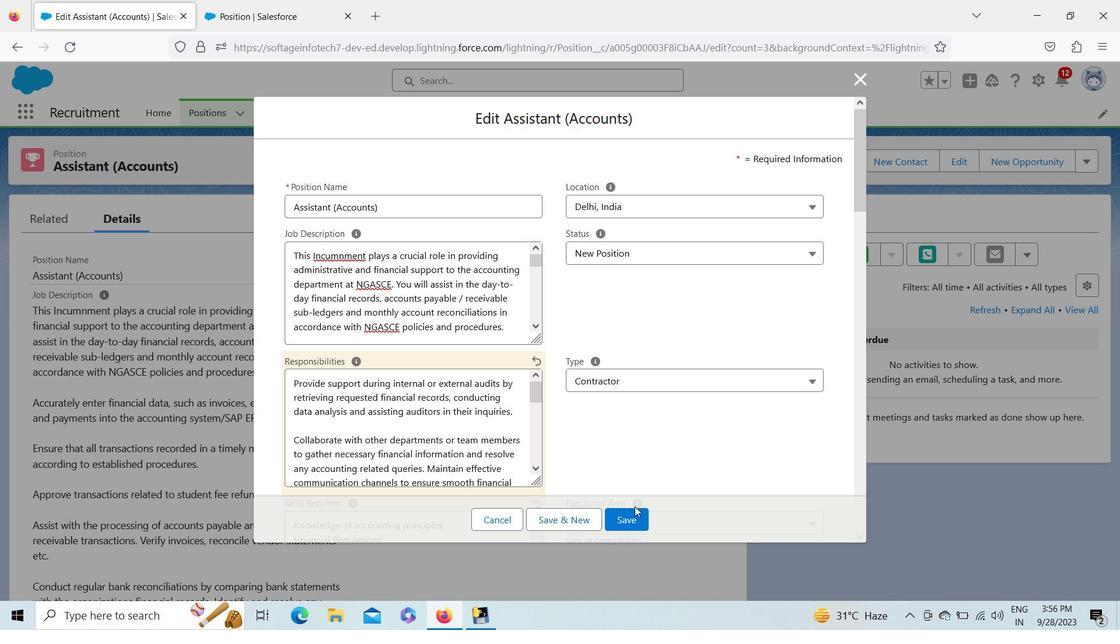 
Action: Mouse moved to (635, 516)
Screenshot: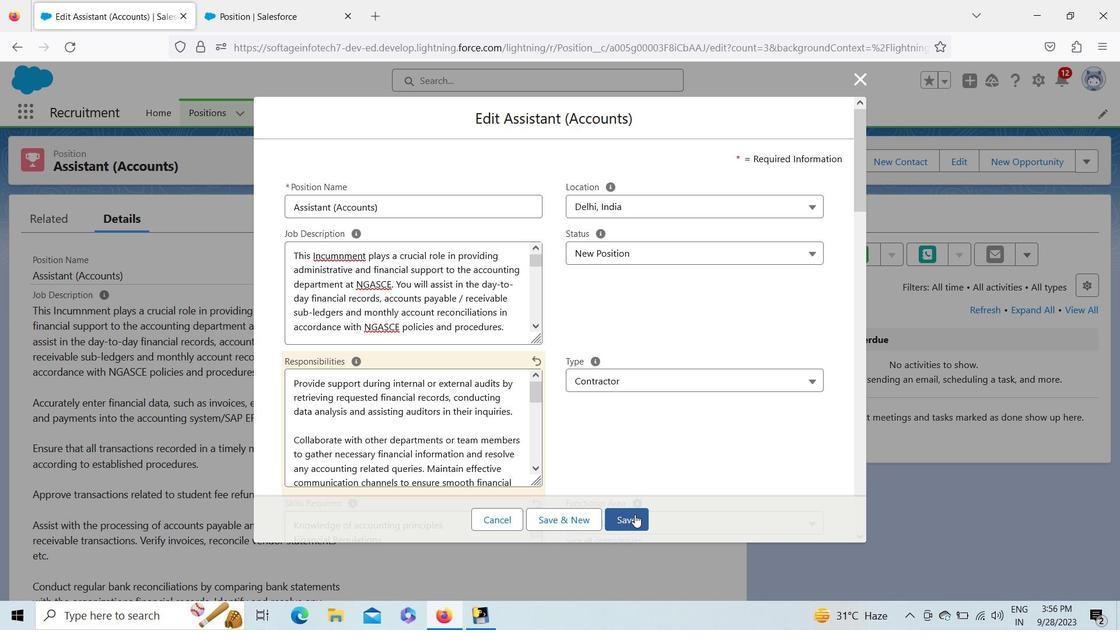 
Action: Mouse pressed left at (635, 516)
Screenshot: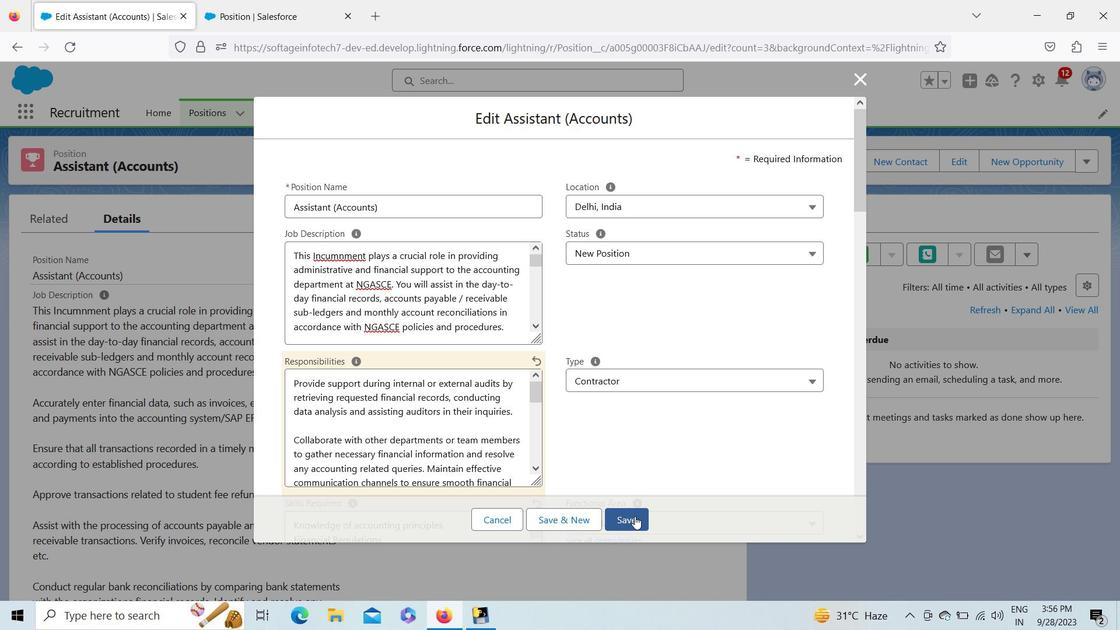 
Action: Mouse moved to (207, 112)
Screenshot: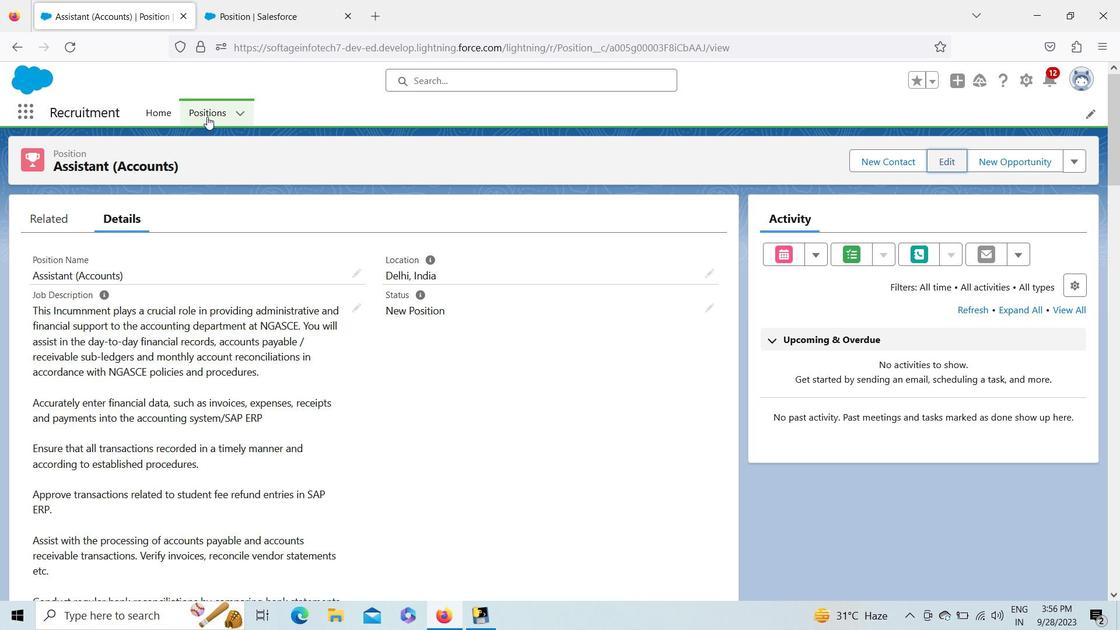 
Action: Mouse pressed left at (207, 112)
Screenshot: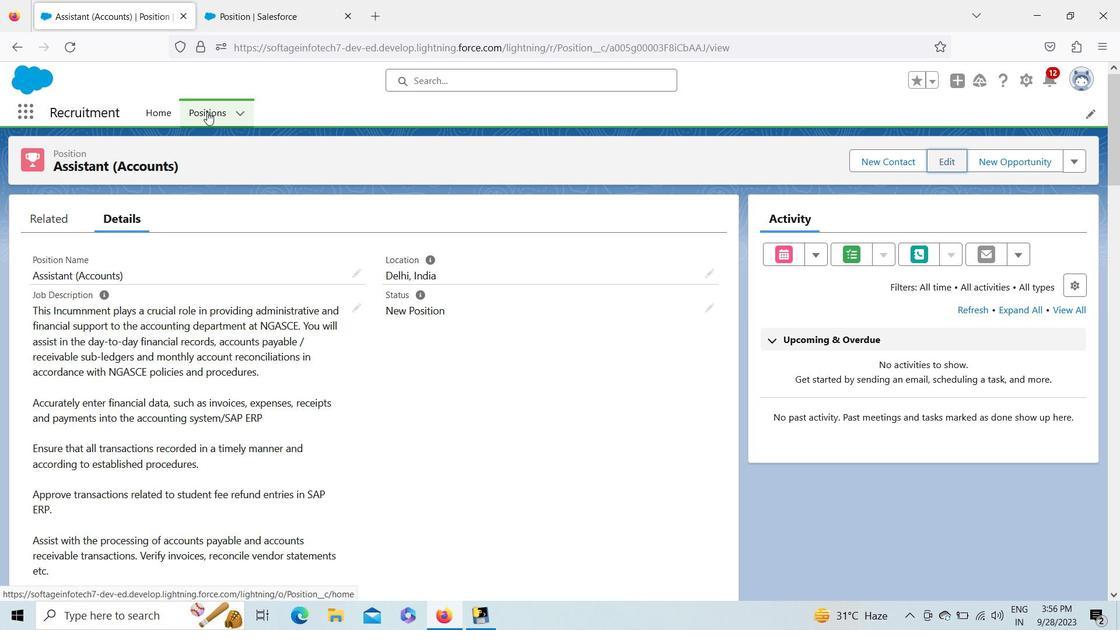
Action: Mouse moved to (592, 141)
Screenshot: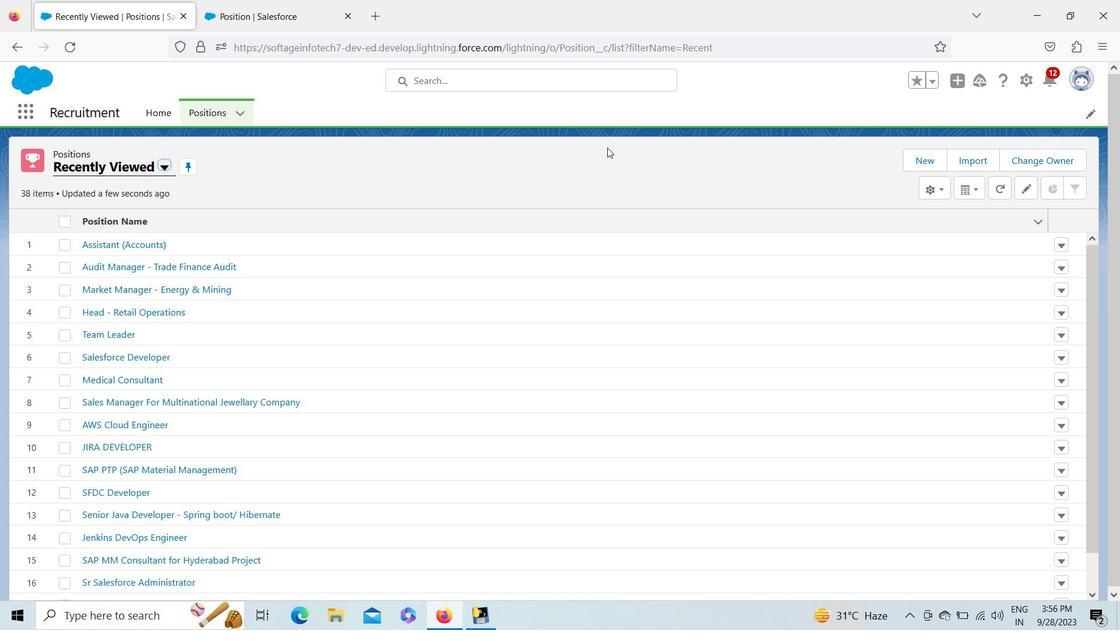 
